 Task: Buy 5 Spark Control from Sensors section under best seller category for shipping address: Louis Adams, 305 Lake Floyd Circle, Hockessin, Delaware 19707, Cell Number 3022398079. Pay from credit card ending with 7965, CVV 549
Action: Mouse moved to (28, 85)
Screenshot: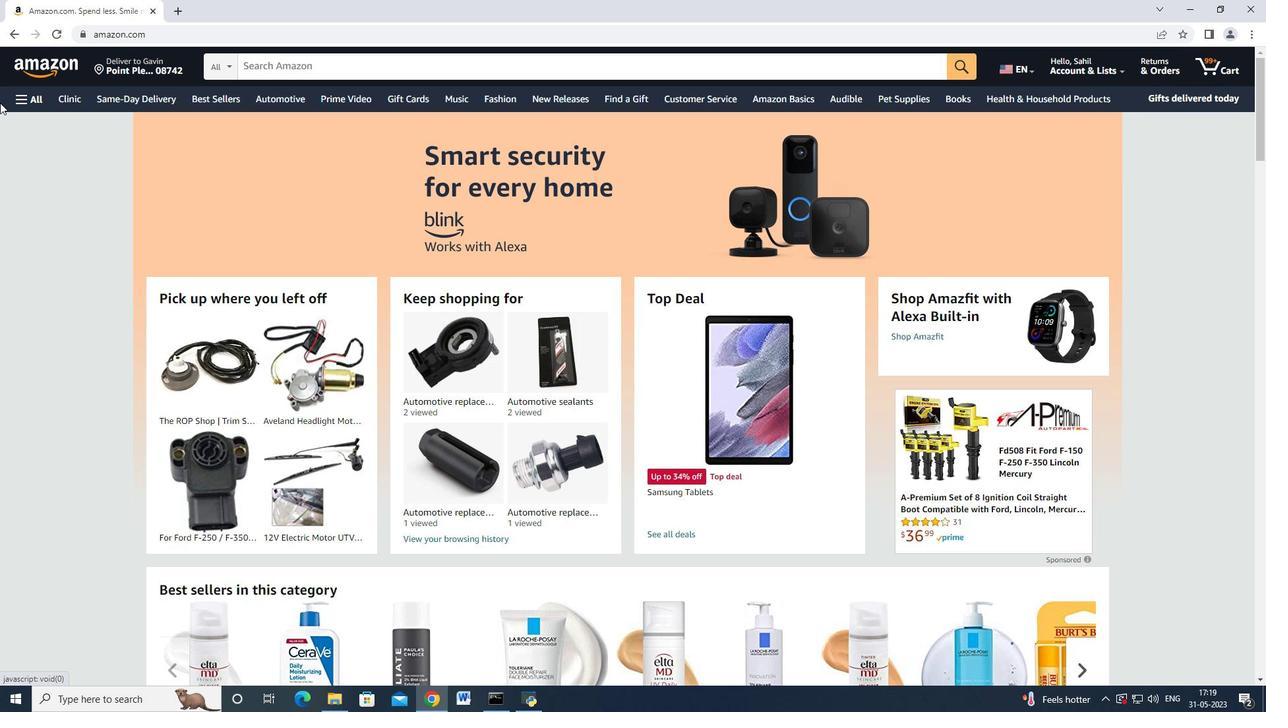 
Action: Mouse pressed left at (28, 85)
Screenshot: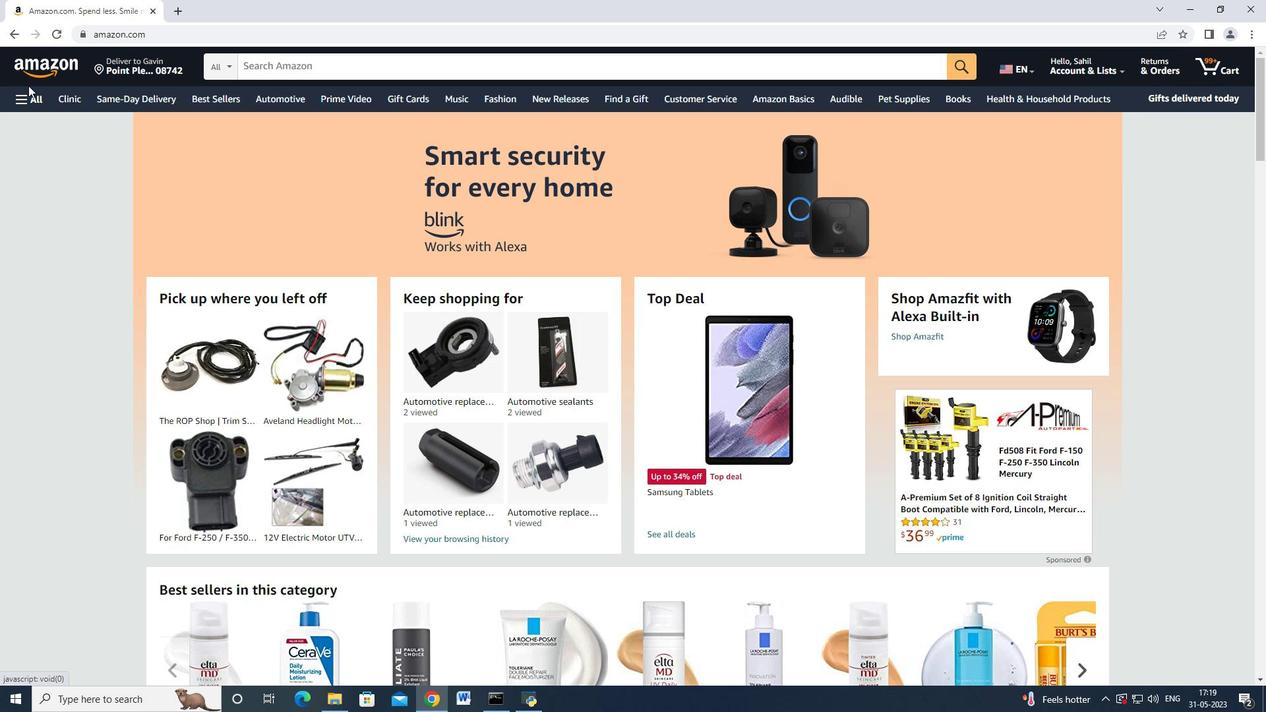 
Action: Mouse moved to (25, 91)
Screenshot: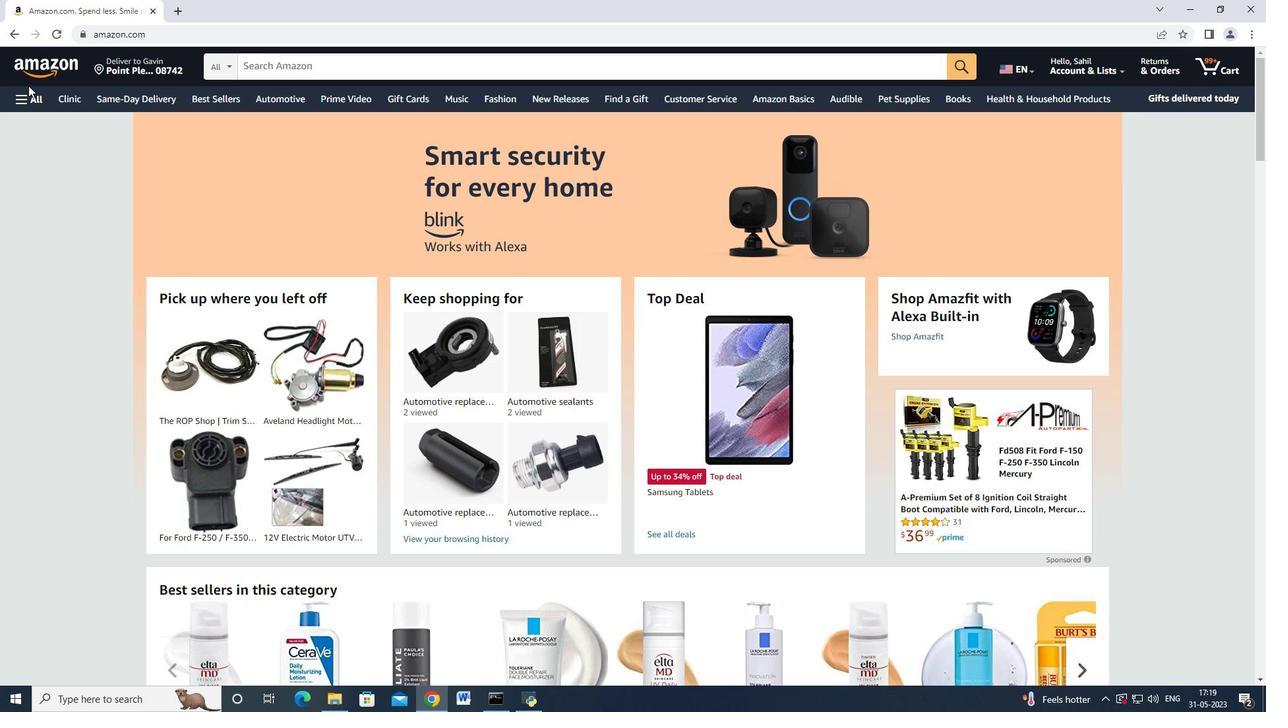 
Action: Mouse pressed left at (25, 91)
Screenshot: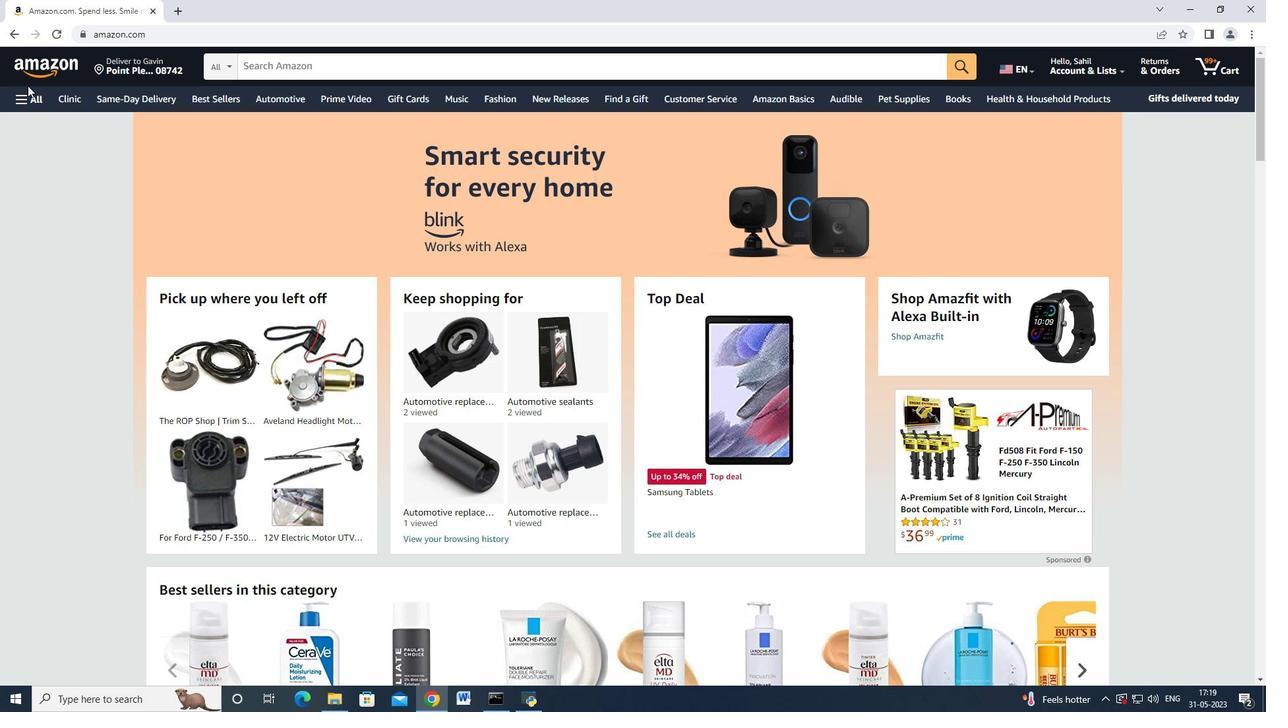 
Action: Mouse moved to (68, 205)
Screenshot: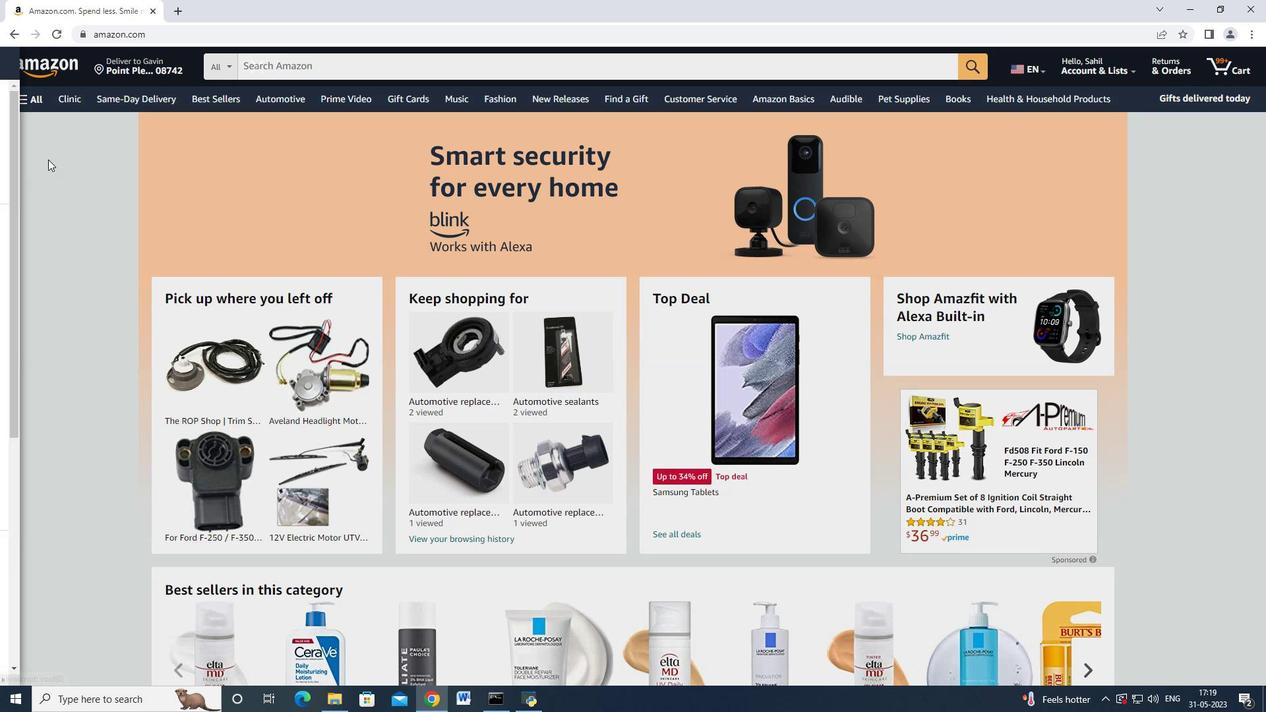 
Action: Mouse scrolled (68, 205) with delta (0, 0)
Screenshot: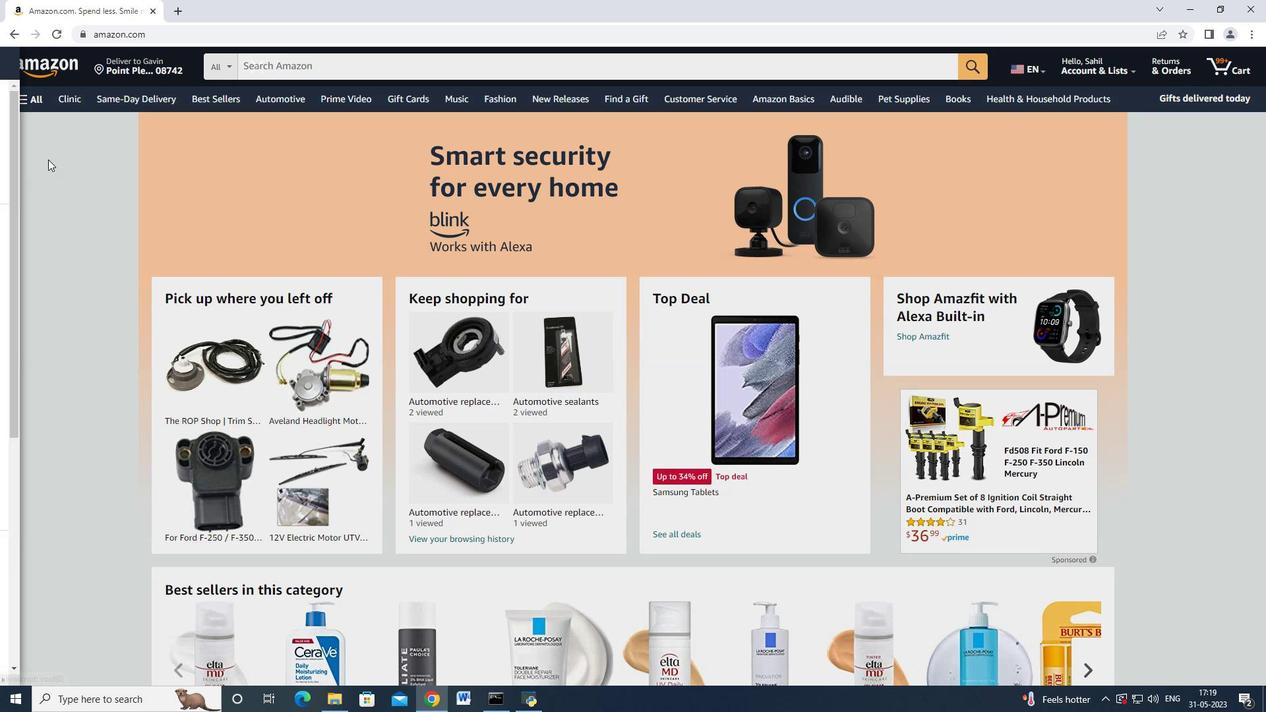 
Action: Mouse moved to (70, 209)
Screenshot: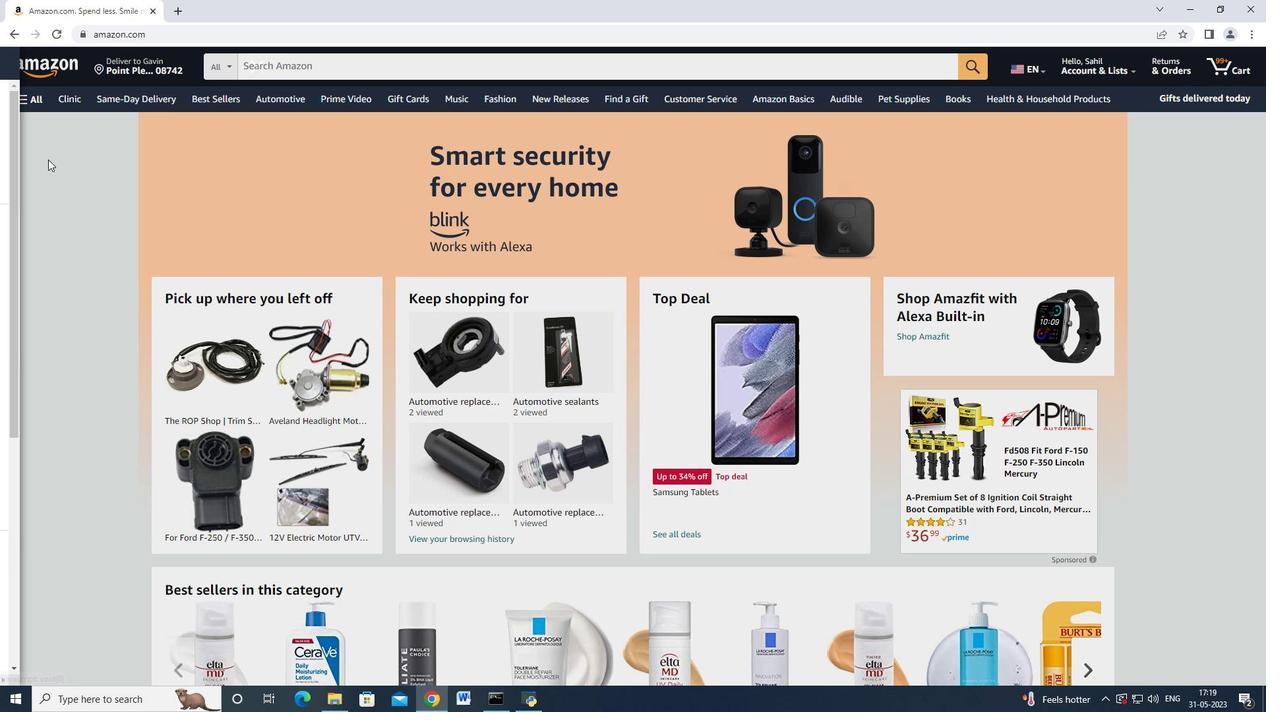 
Action: Mouse scrolled (70, 209) with delta (0, 0)
Screenshot: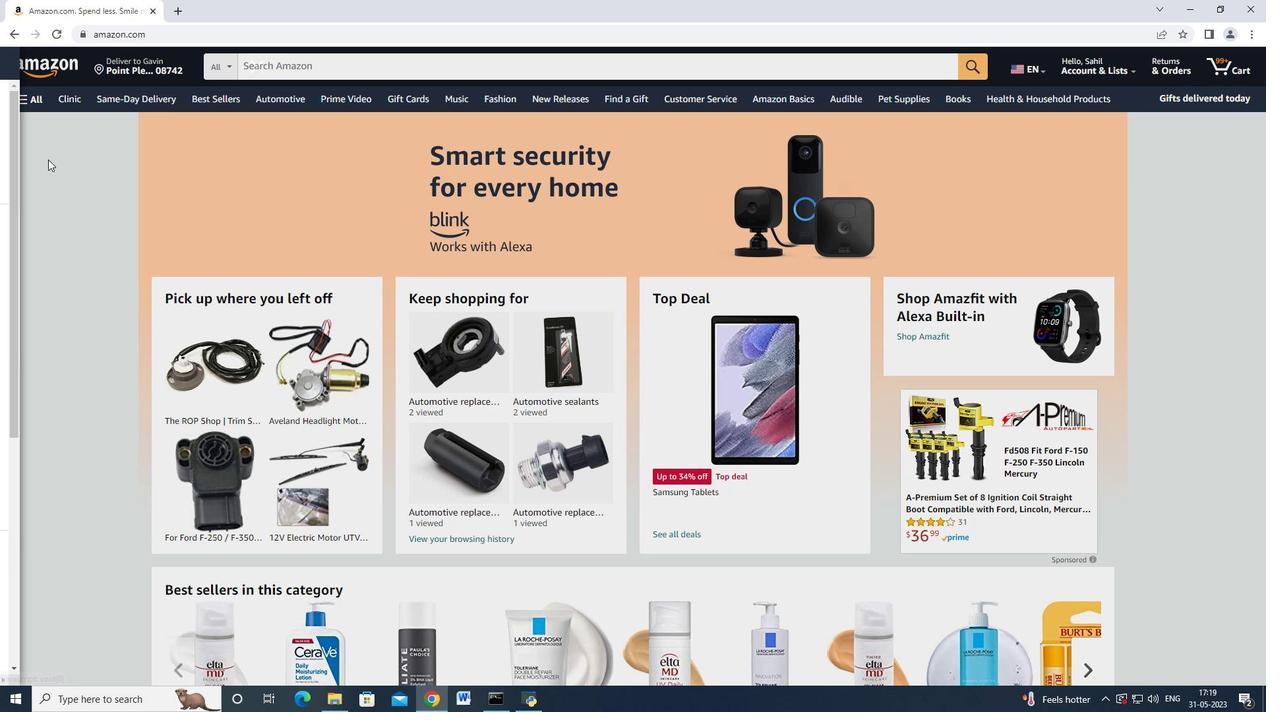 
Action: Mouse moved to (71, 210)
Screenshot: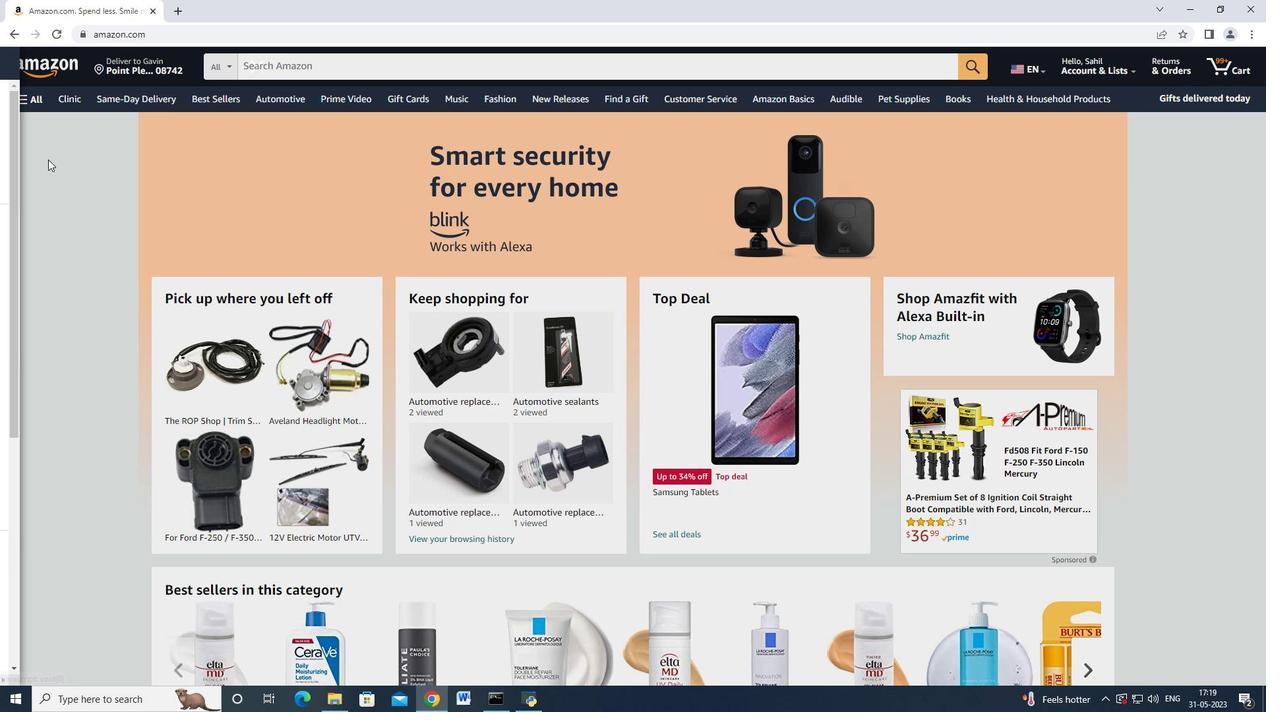 
Action: Mouse scrolled (71, 209) with delta (0, 0)
Screenshot: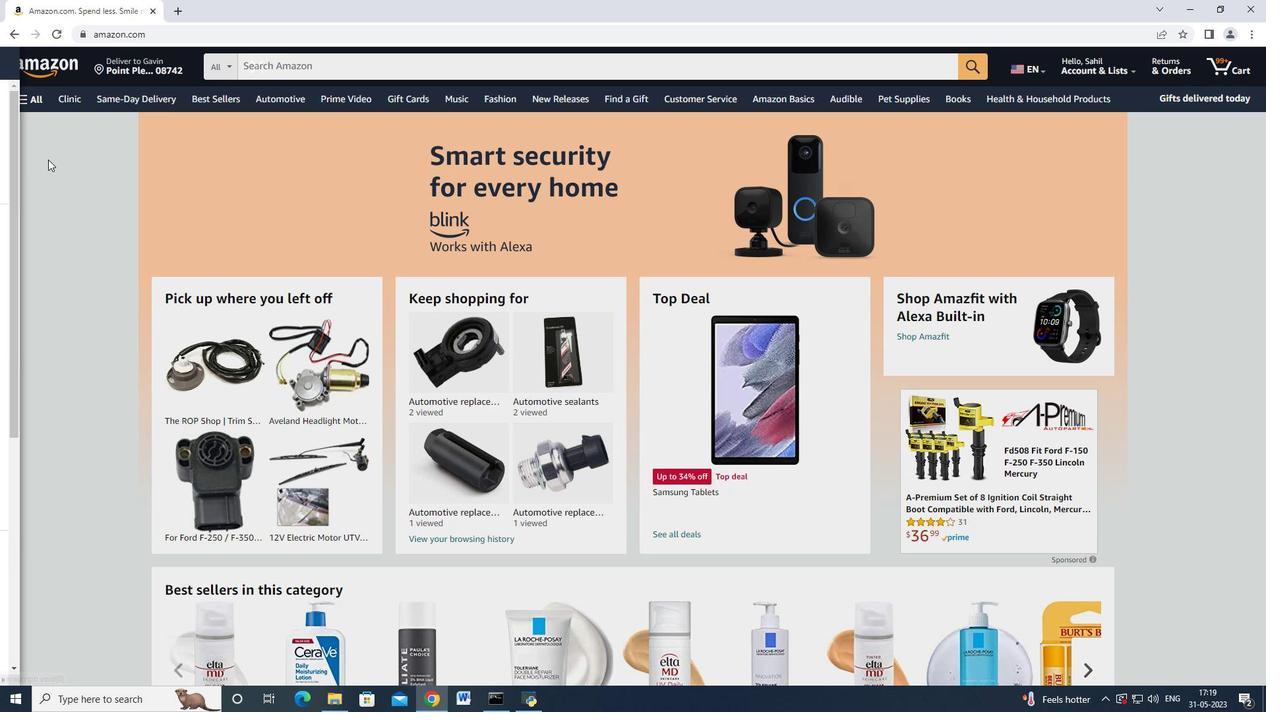 
Action: Mouse moved to (71, 211)
Screenshot: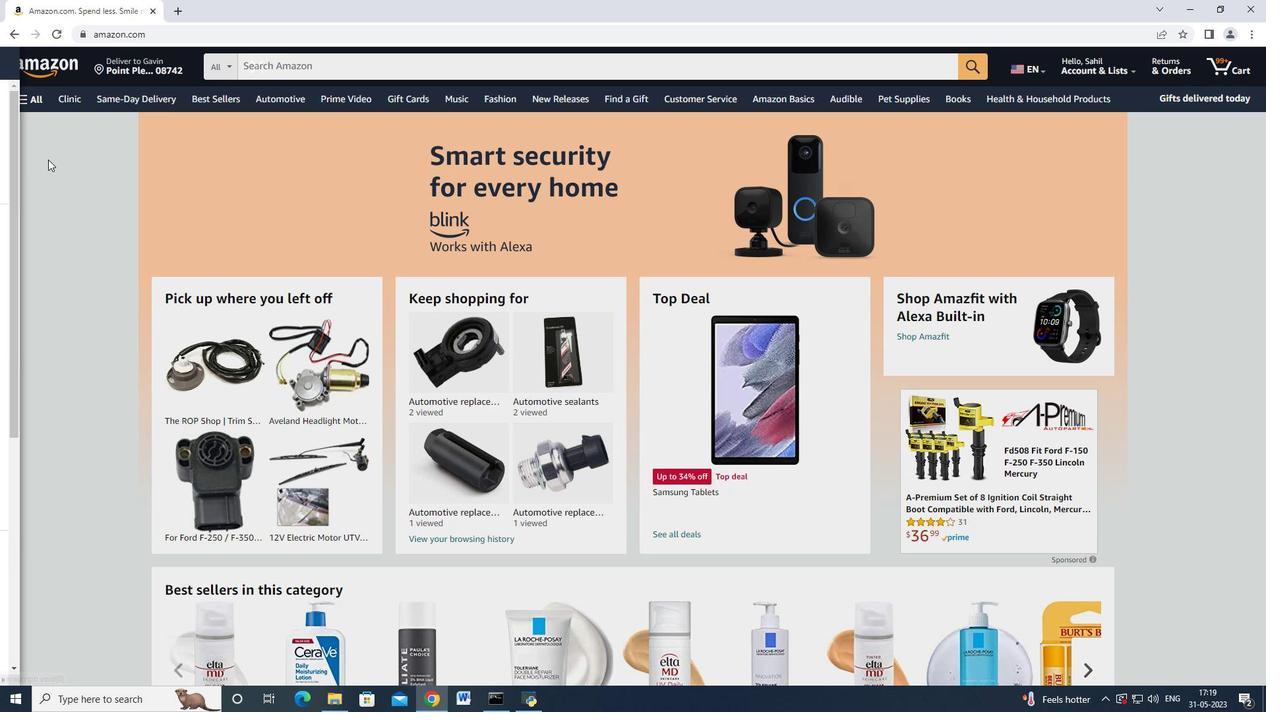 
Action: Mouse scrolled (71, 211) with delta (0, 0)
Screenshot: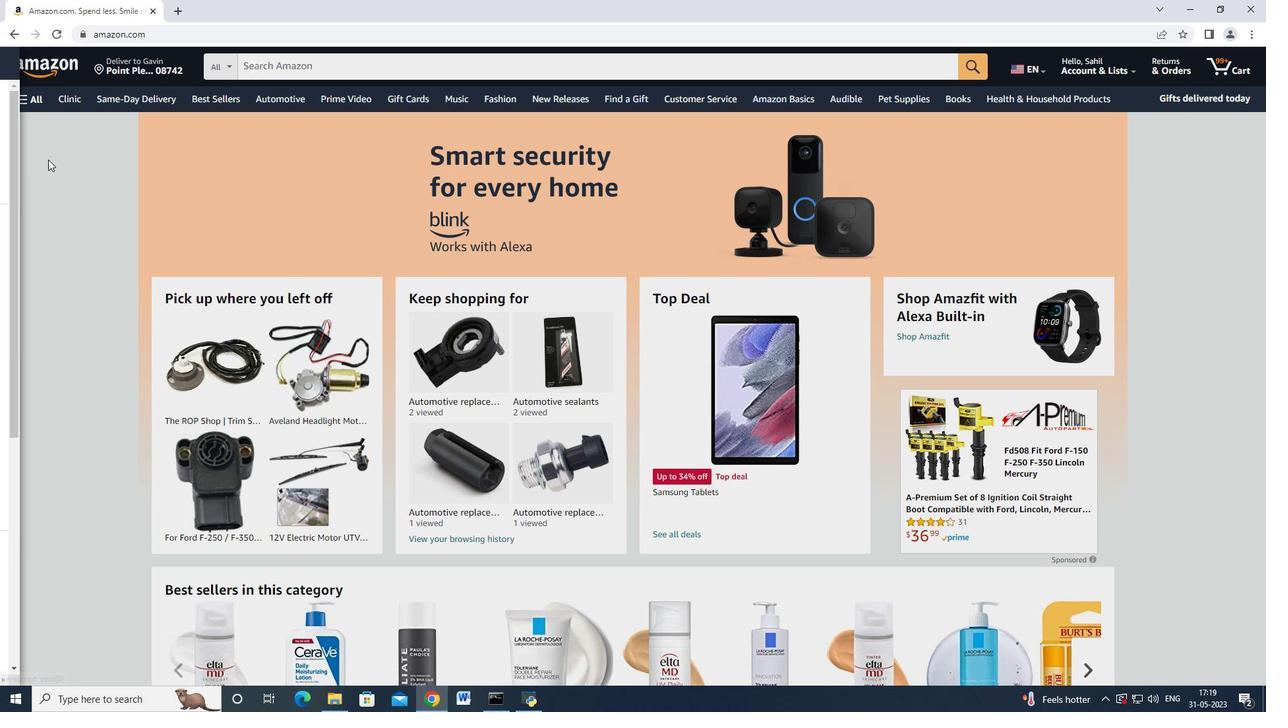 
Action: Mouse moved to (49, 432)
Screenshot: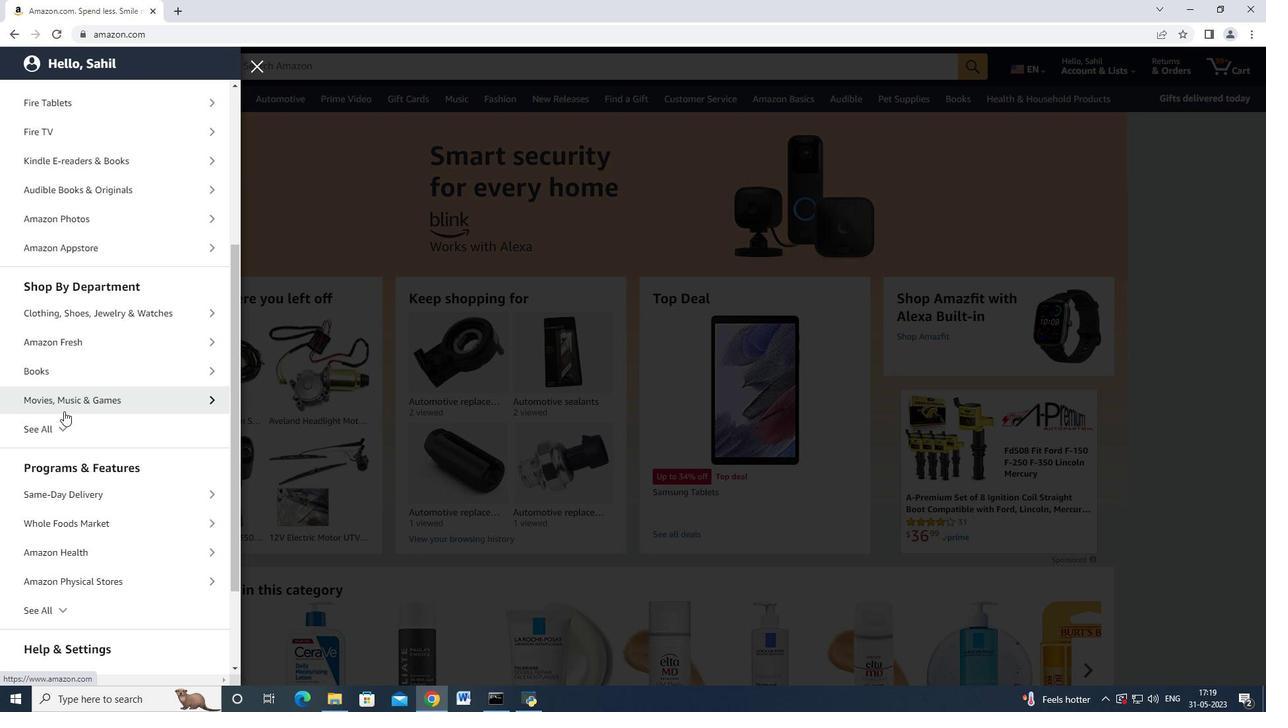 
Action: Mouse pressed left at (49, 432)
Screenshot: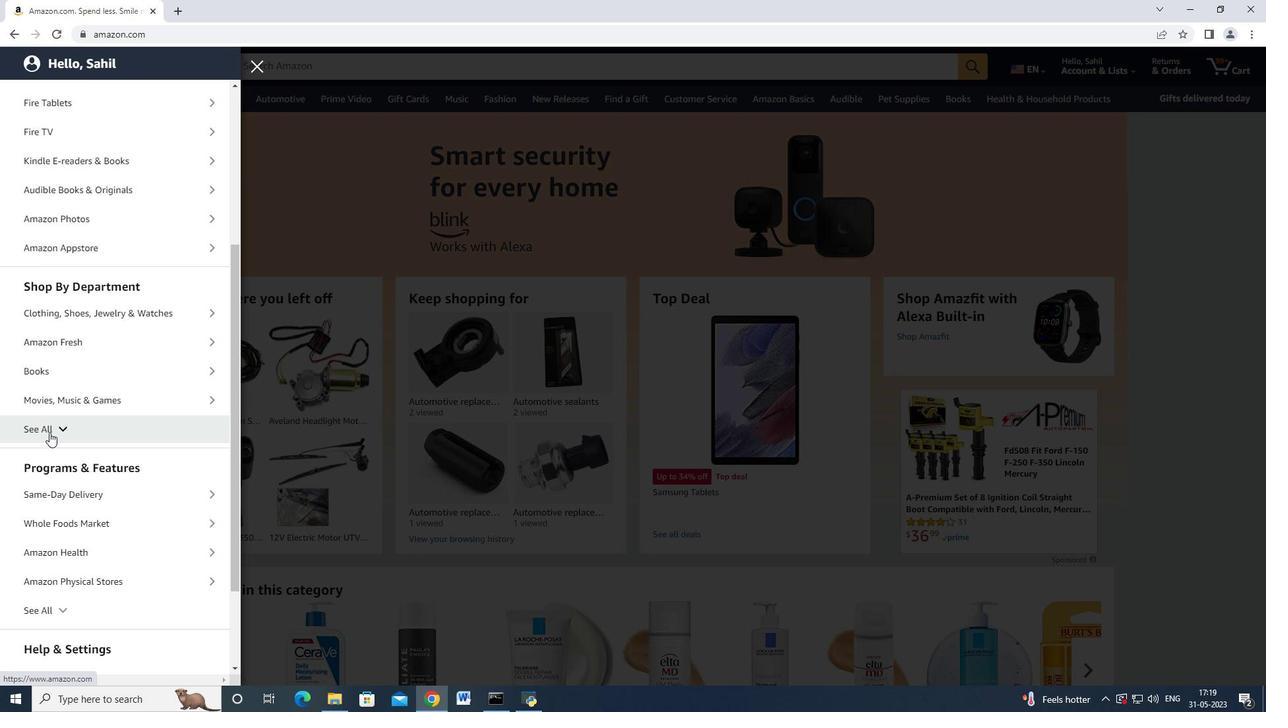 
Action: Mouse moved to (81, 401)
Screenshot: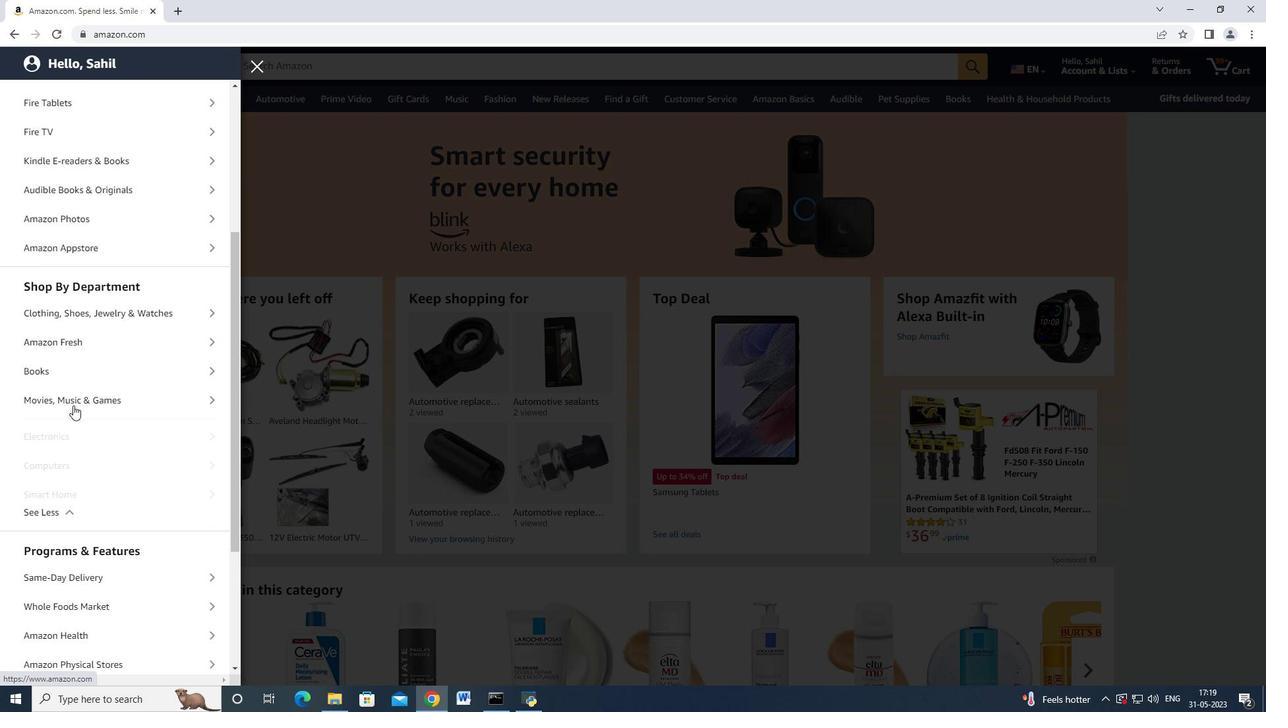 
Action: Mouse scrolled (80, 401) with delta (0, 0)
Screenshot: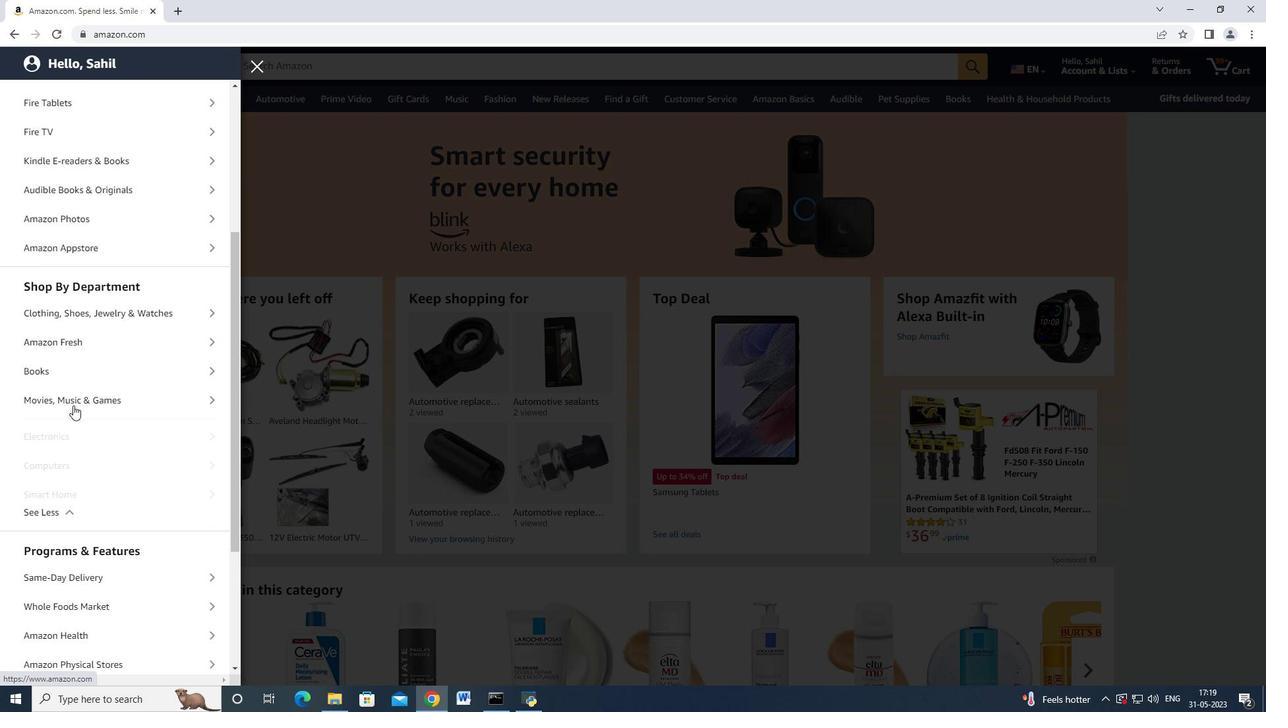 
Action: Mouse scrolled (81, 401) with delta (0, 0)
Screenshot: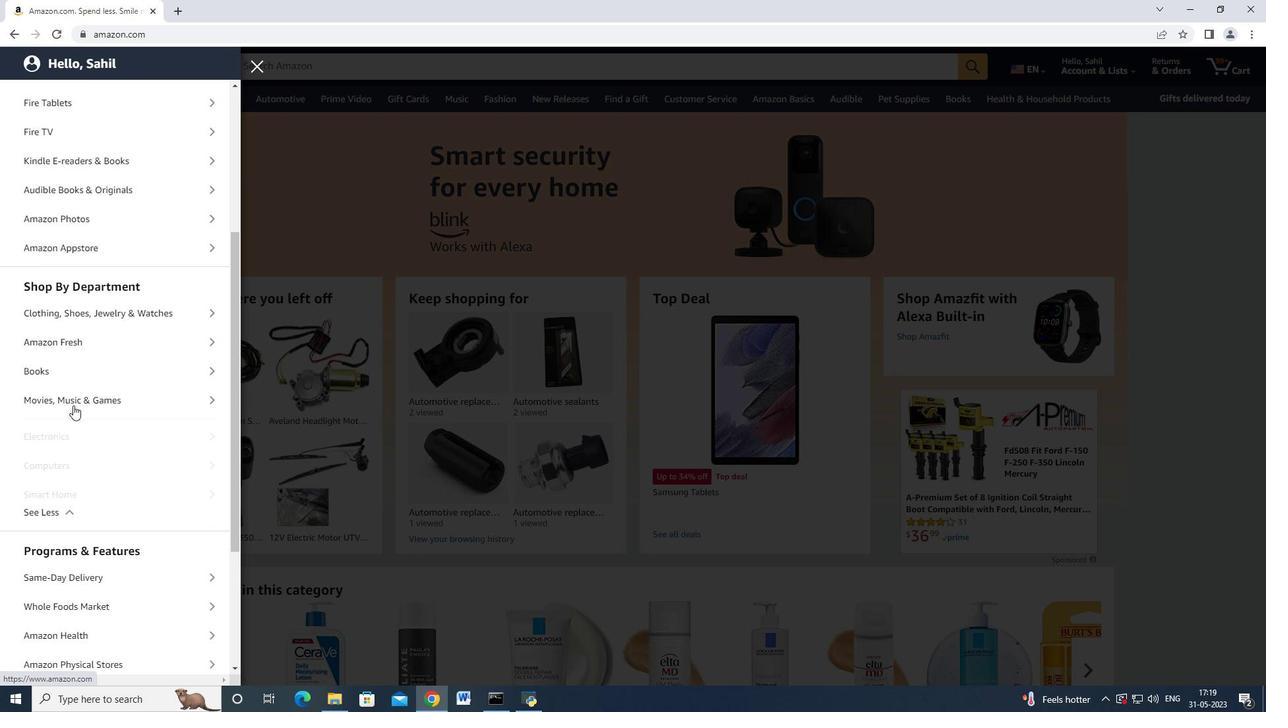 
Action: Mouse scrolled (81, 401) with delta (0, 0)
Screenshot: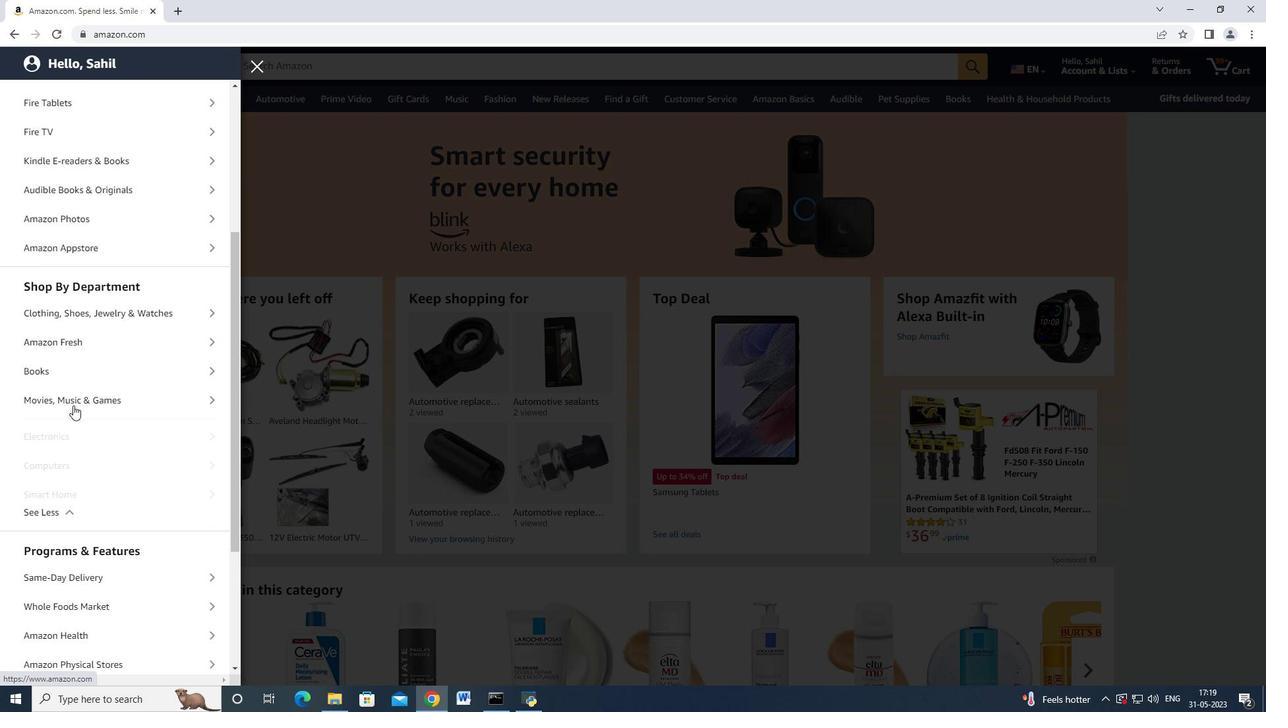 
Action: Mouse scrolled (81, 401) with delta (0, 0)
Screenshot: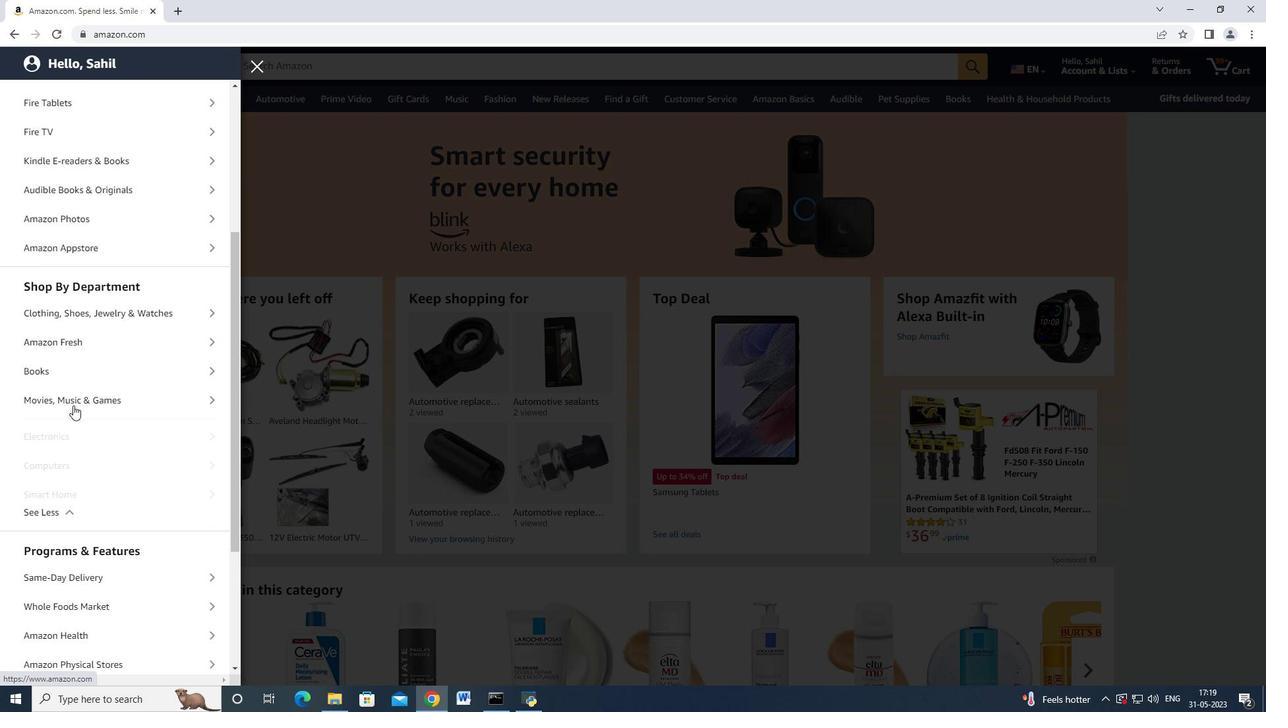 
Action: Mouse scrolled (81, 401) with delta (0, 0)
Screenshot: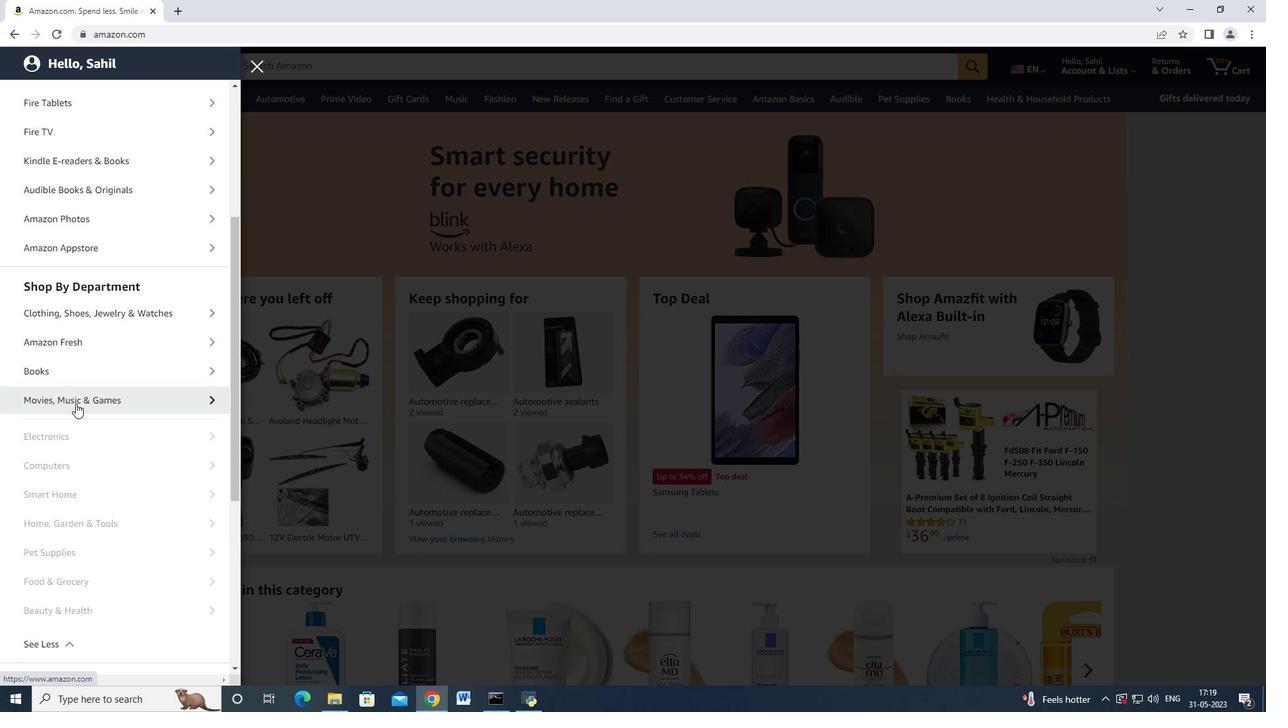 
Action: Mouse moved to (92, 428)
Screenshot: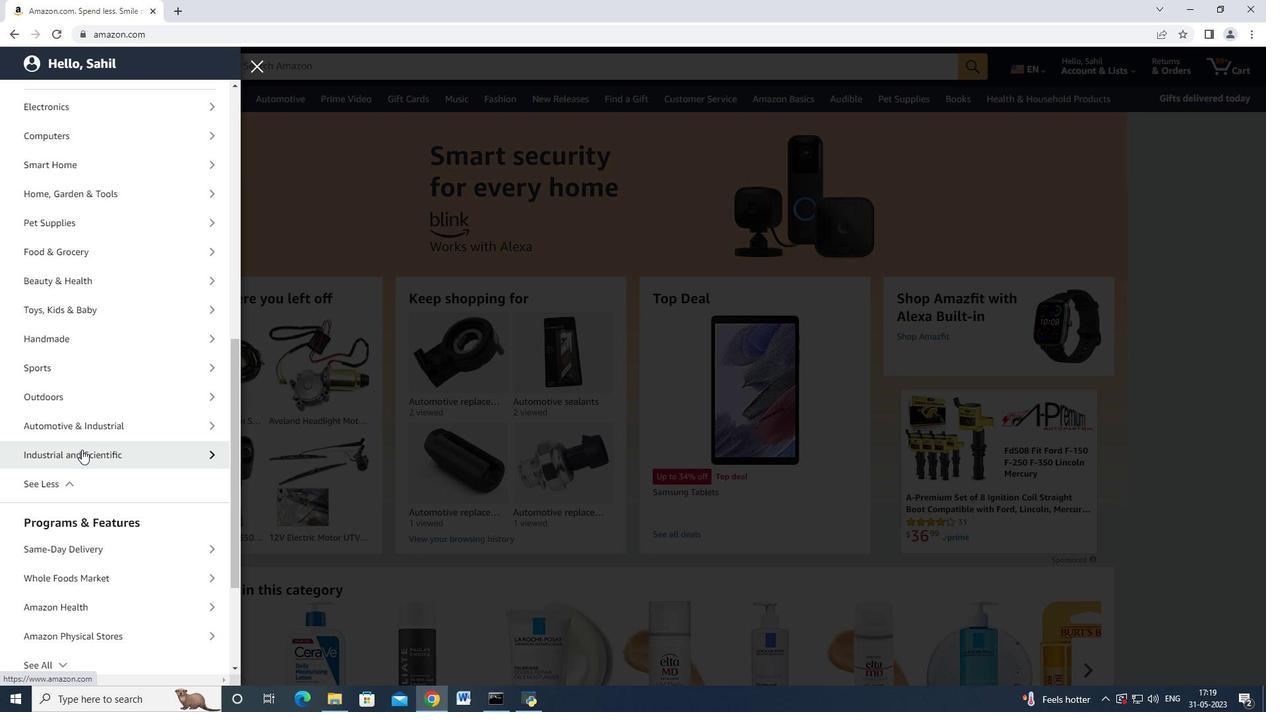 
Action: Mouse pressed left at (92, 428)
Screenshot: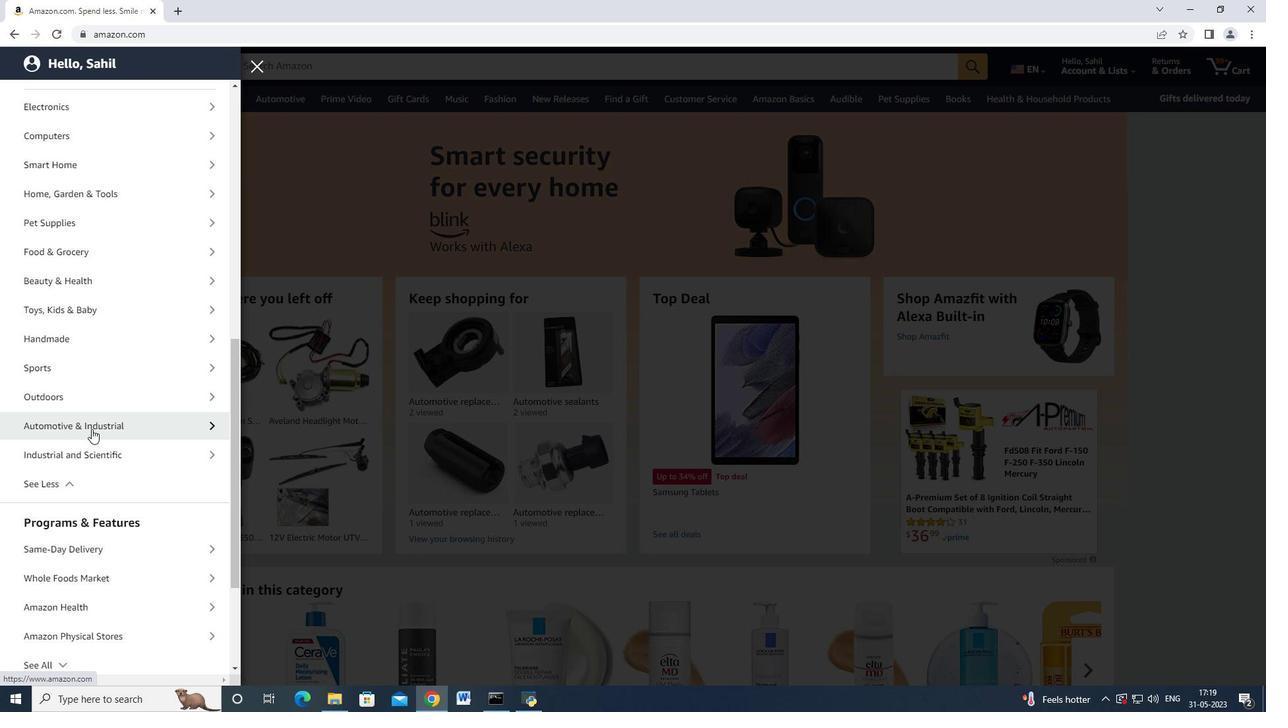 
Action: Mouse moved to (91, 149)
Screenshot: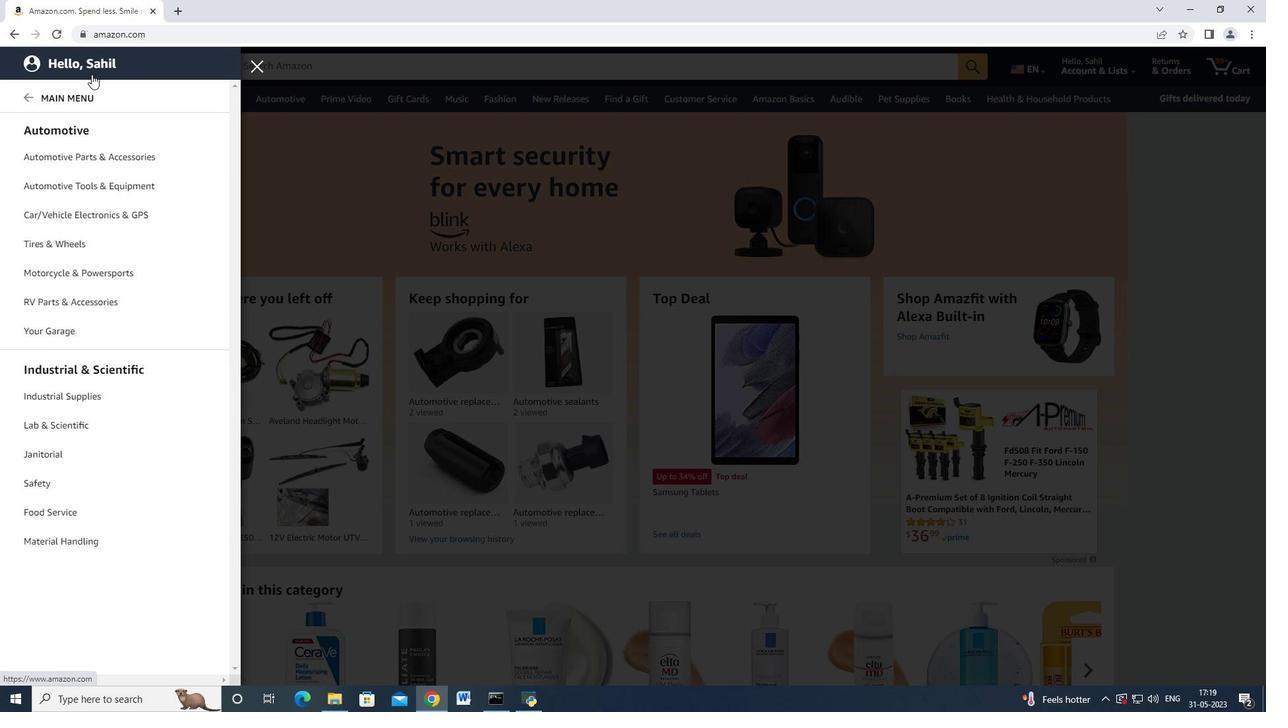 
Action: Mouse pressed left at (91, 149)
Screenshot: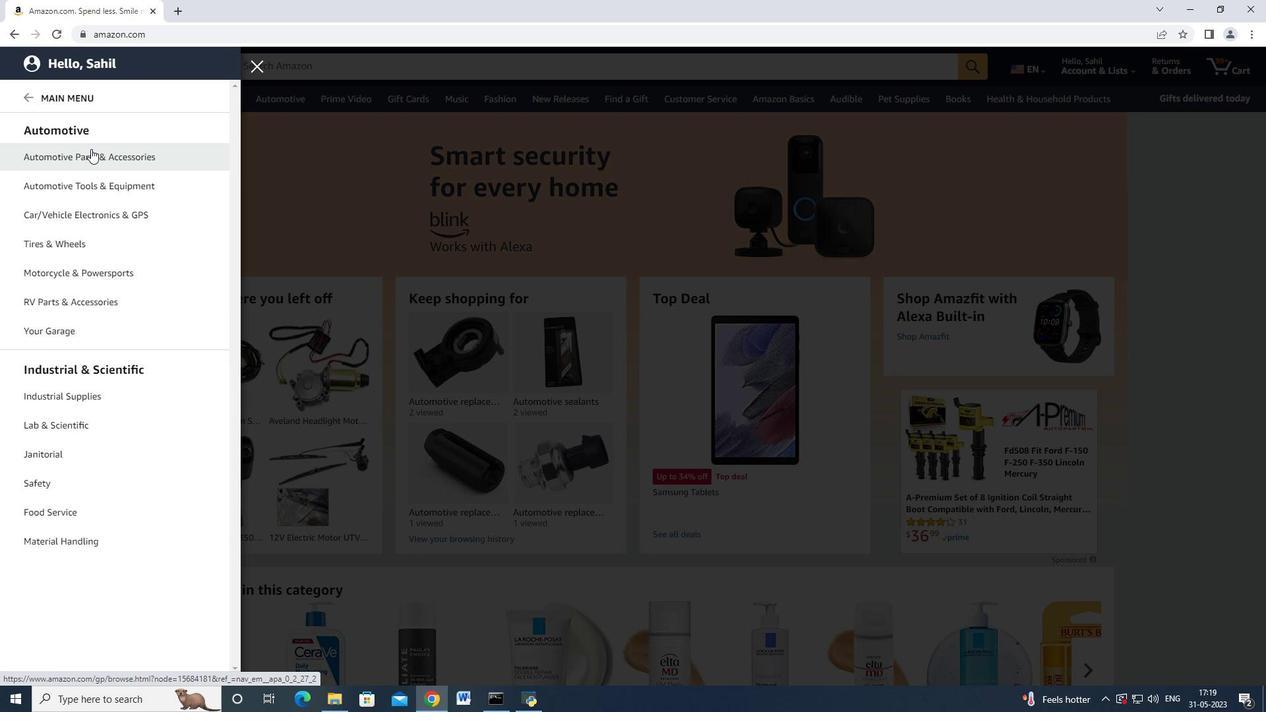 
Action: Mouse moved to (221, 124)
Screenshot: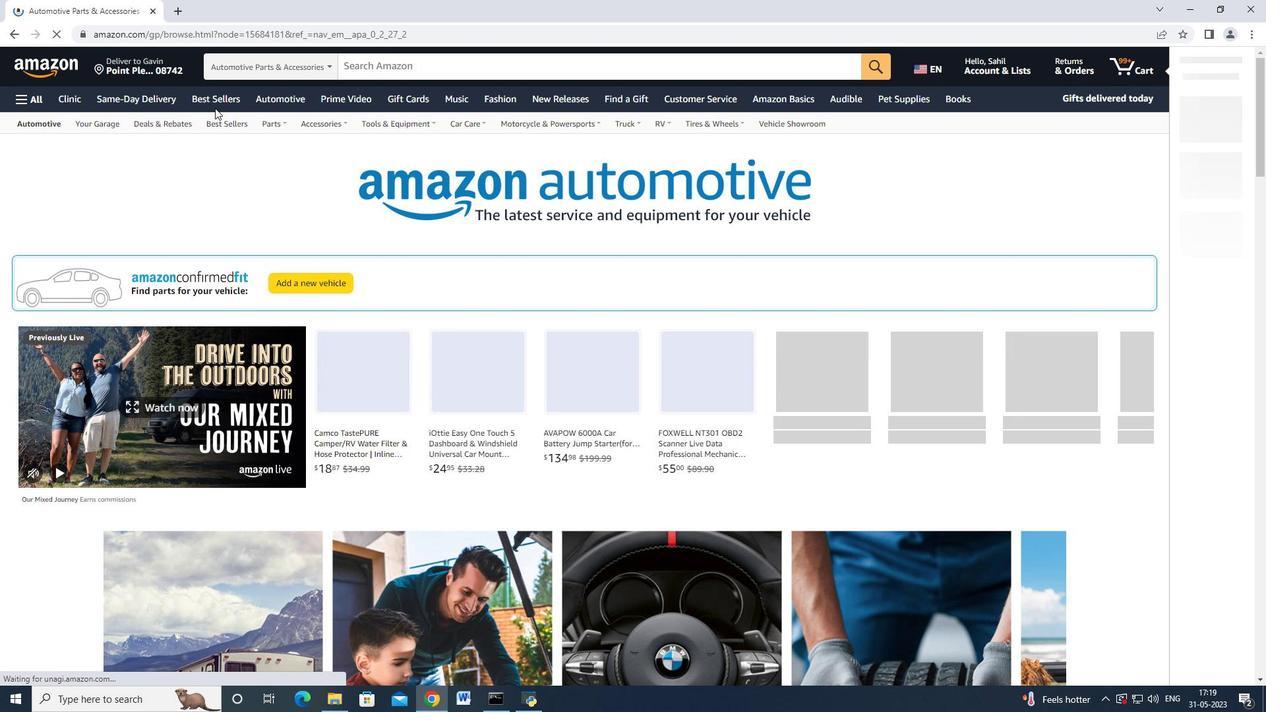 
Action: Mouse pressed left at (221, 124)
Screenshot: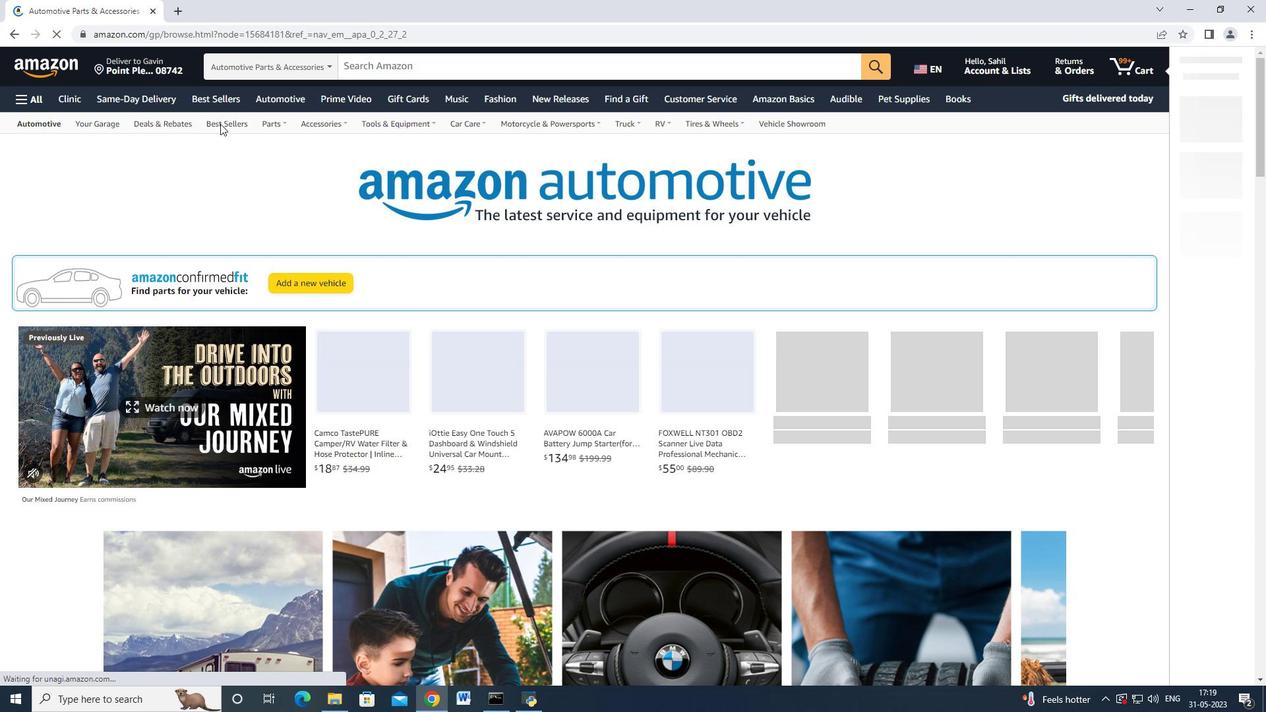 
Action: Mouse moved to (77, 422)
Screenshot: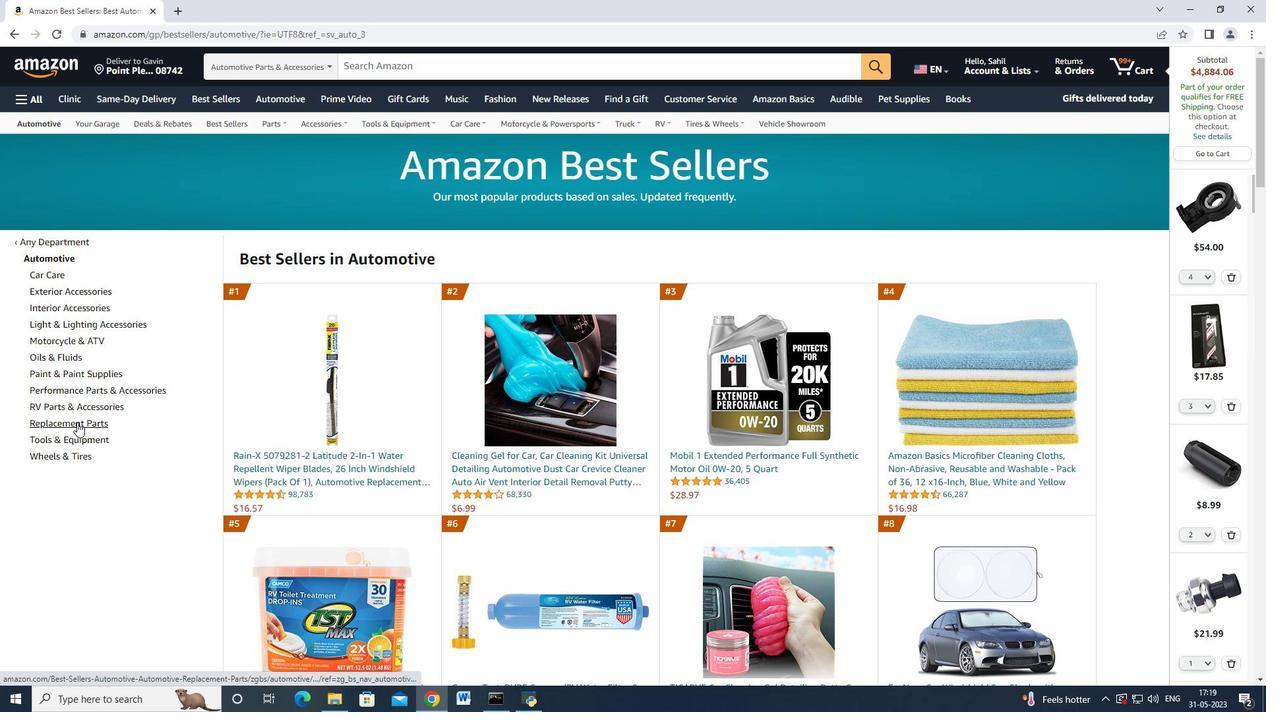 
Action: Mouse pressed left at (77, 422)
Screenshot: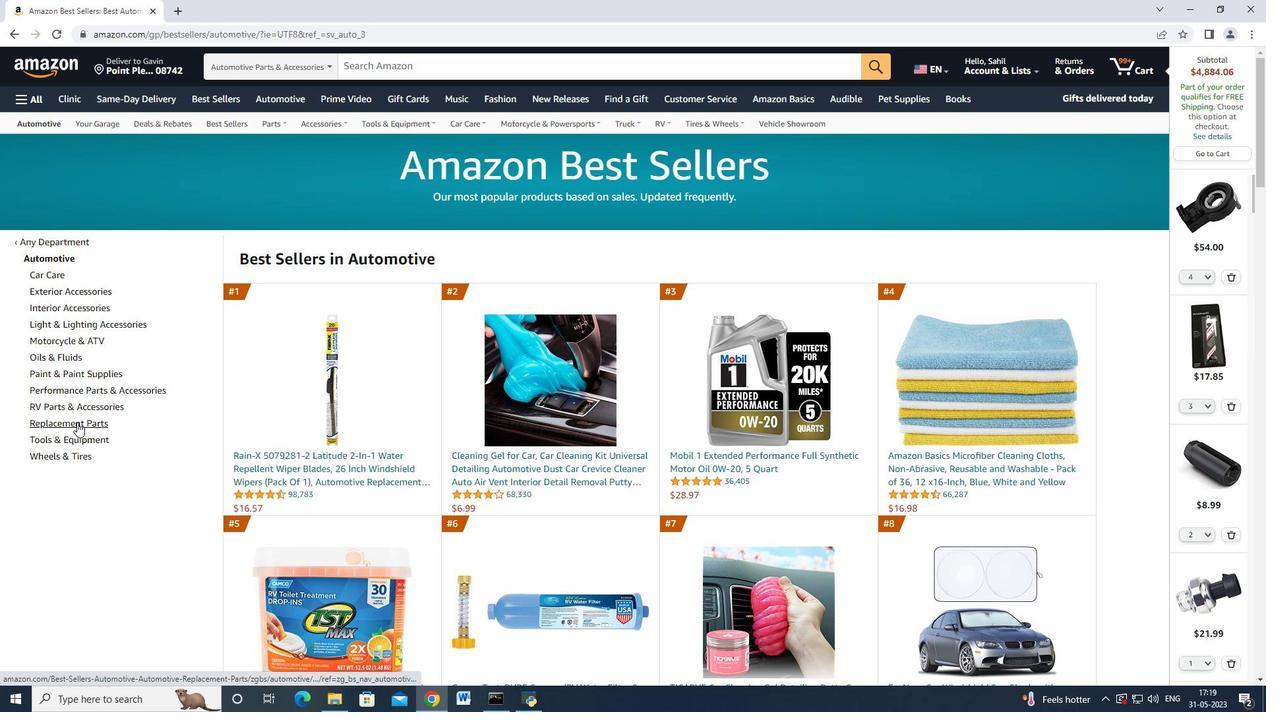 
Action: Mouse moved to (90, 354)
Screenshot: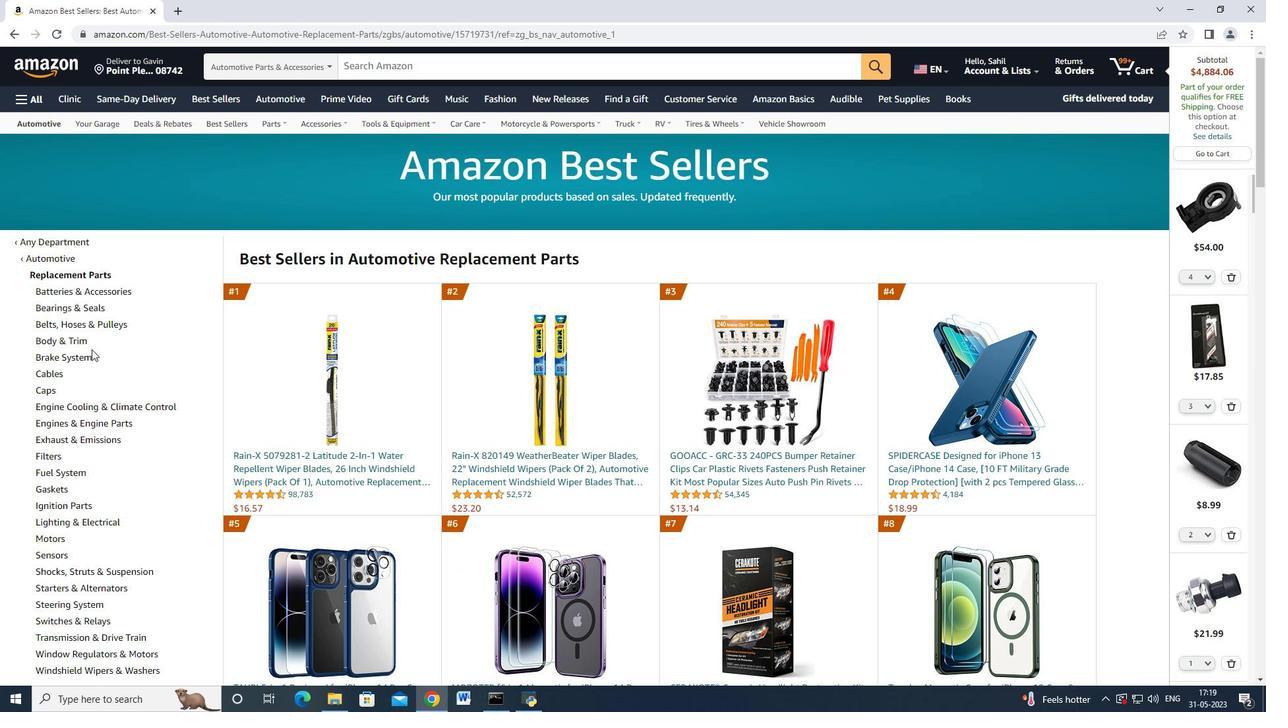 
Action: Mouse scrolled (90, 353) with delta (0, 0)
Screenshot: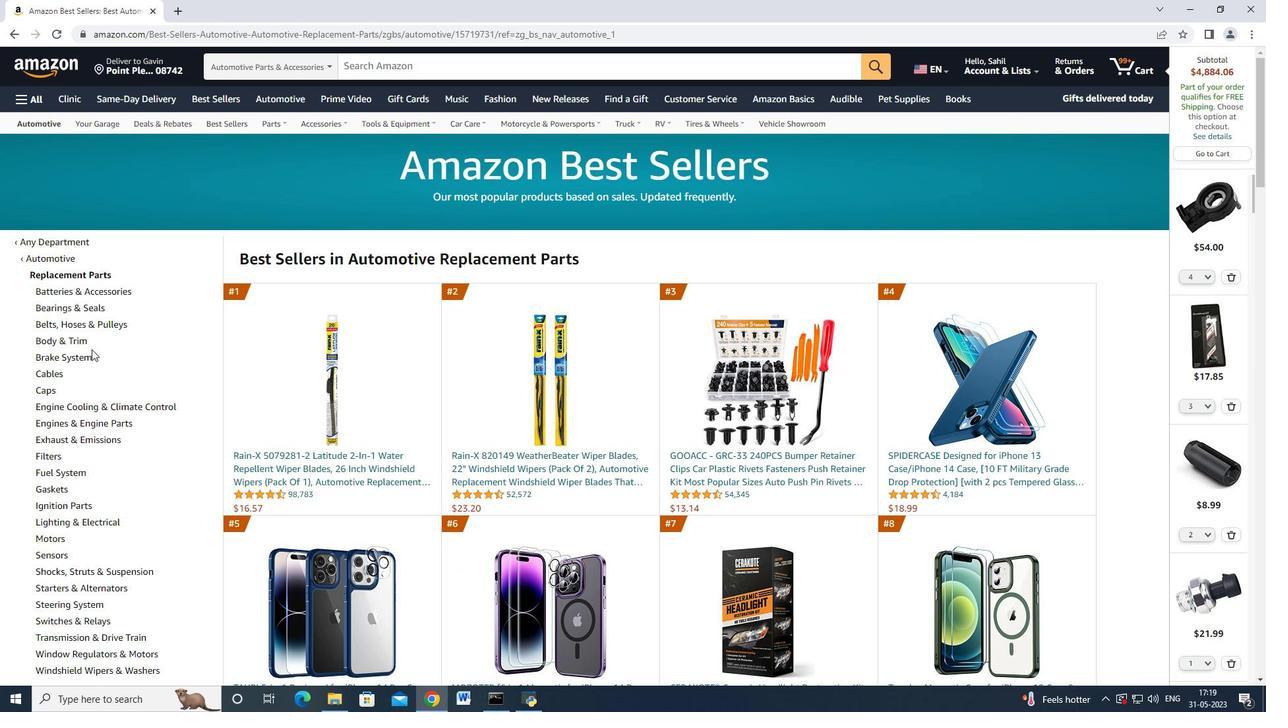
Action: Mouse moved to (48, 487)
Screenshot: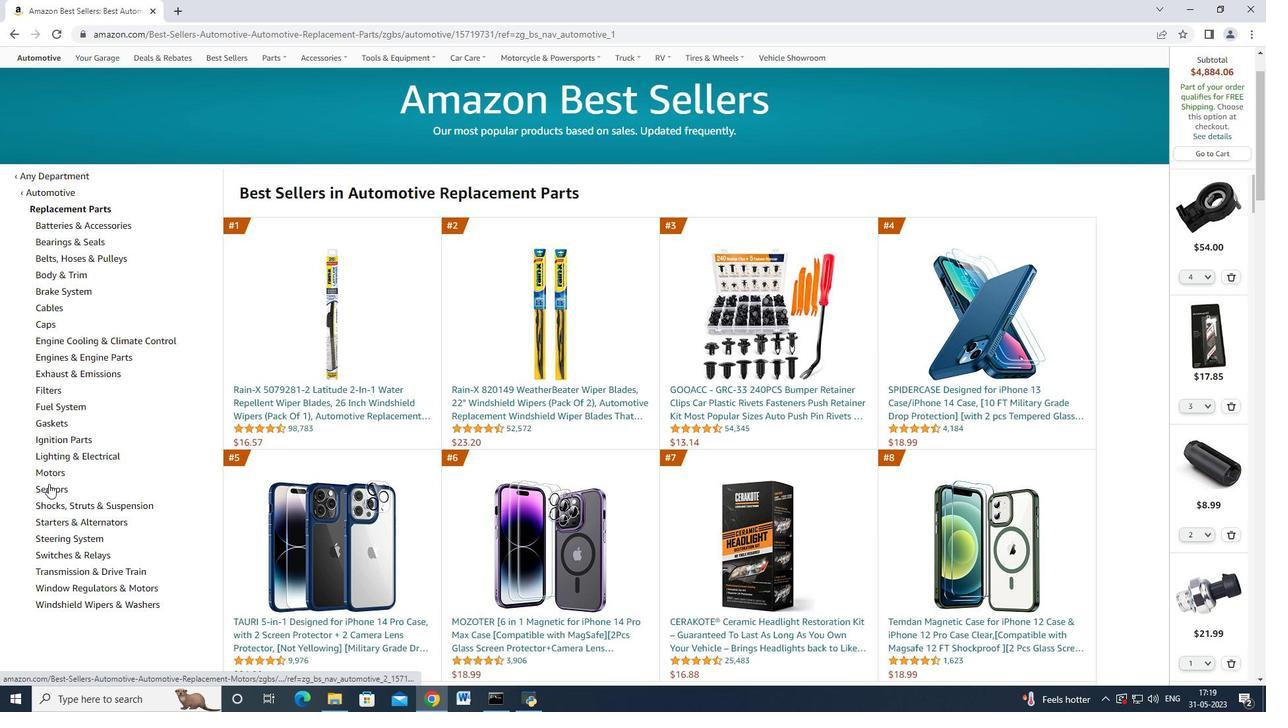 
Action: Mouse pressed left at (48, 487)
Screenshot: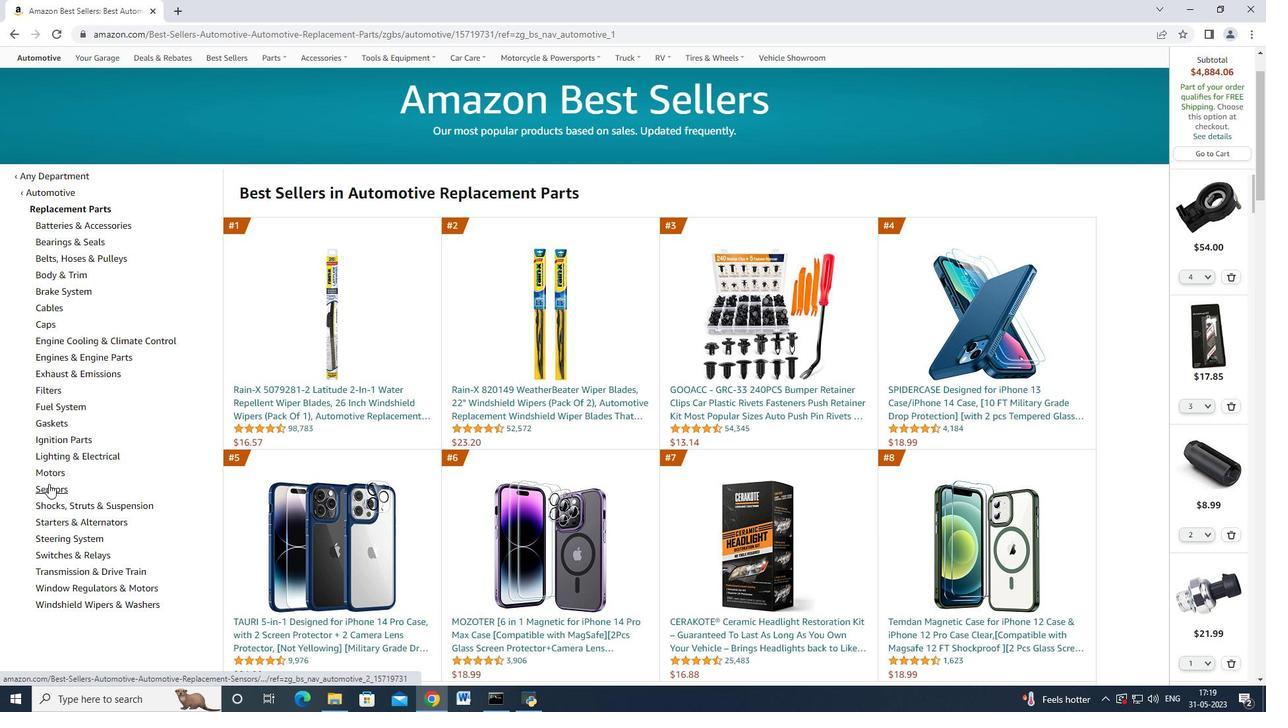 
Action: Mouse moved to (118, 326)
Screenshot: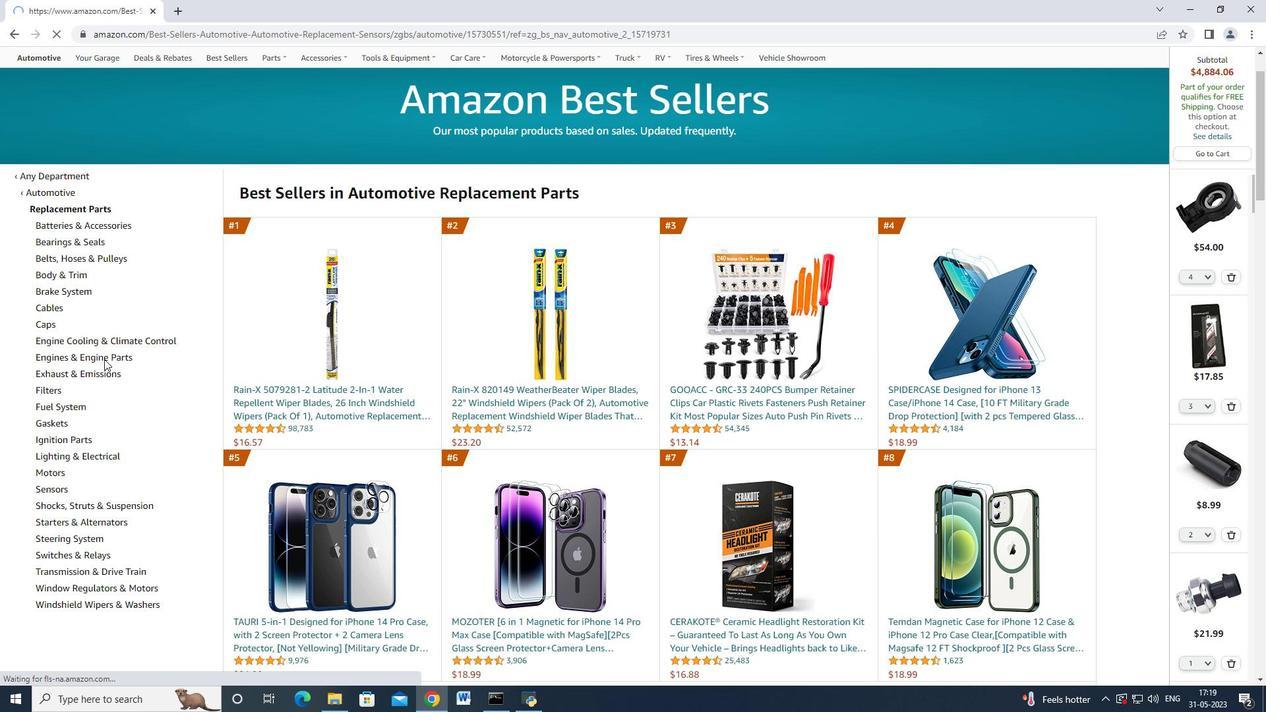 
Action: Mouse scrolled (118, 325) with delta (0, 0)
Screenshot: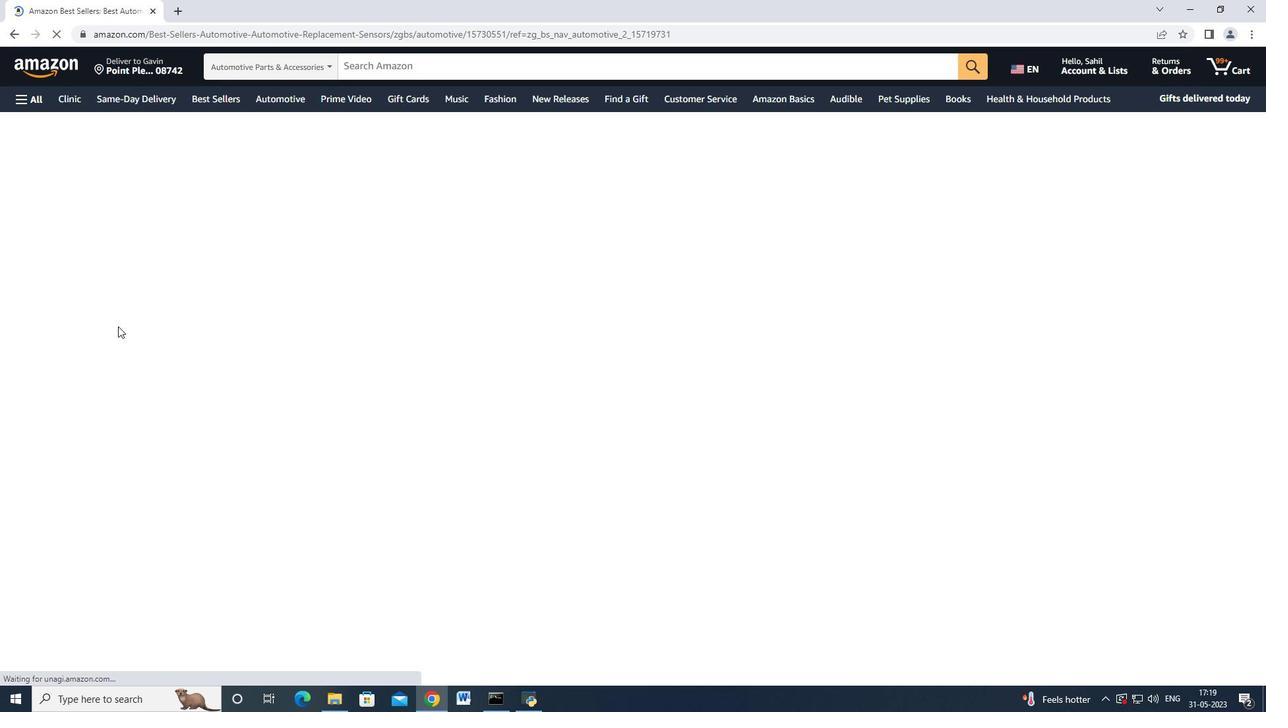 
Action: Mouse scrolled (118, 325) with delta (0, 0)
Screenshot: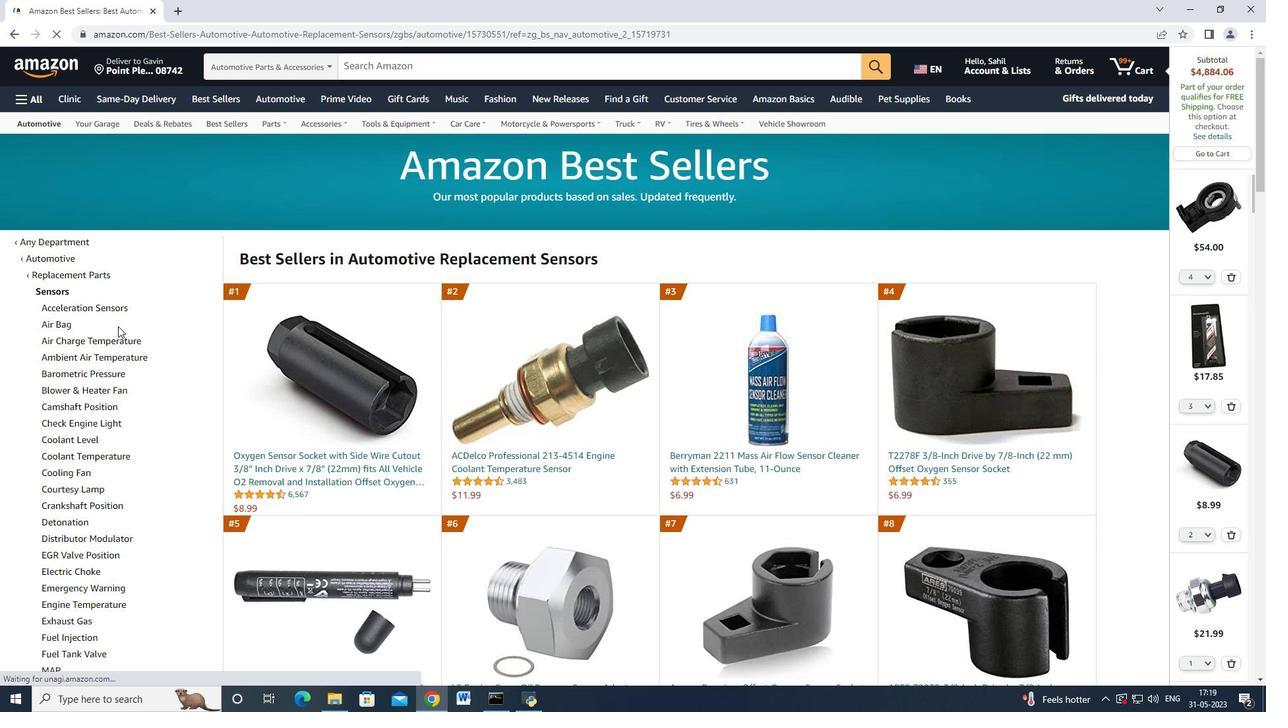 
Action: Mouse scrolled (118, 325) with delta (0, 0)
Screenshot: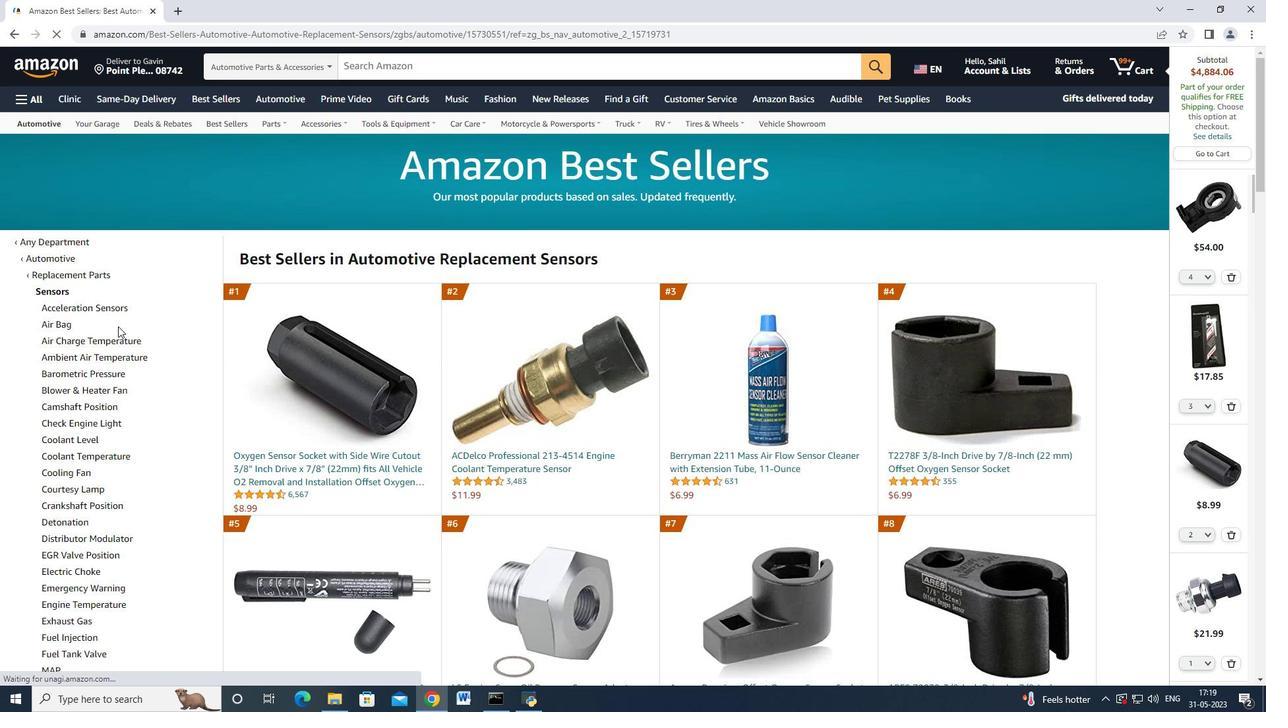 
Action: Mouse moved to (106, 390)
Screenshot: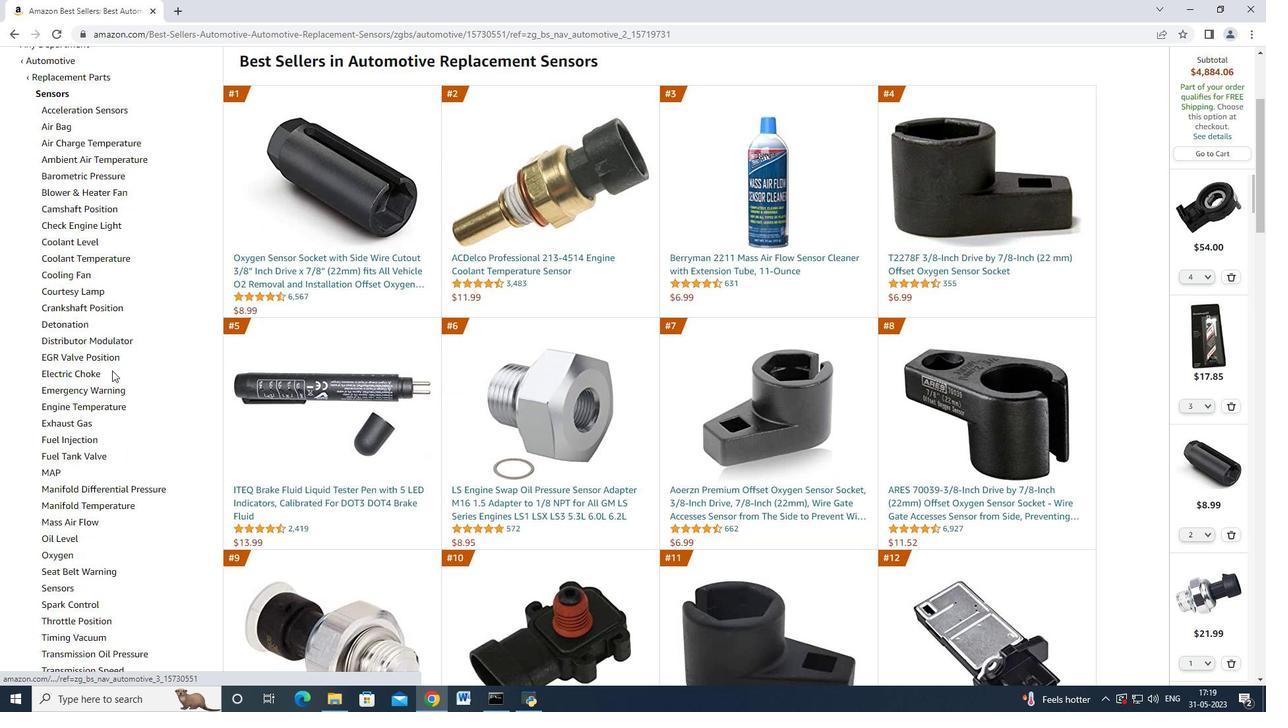 
Action: Mouse scrolled (106, 389) with delta (0, 0)
Screenshot: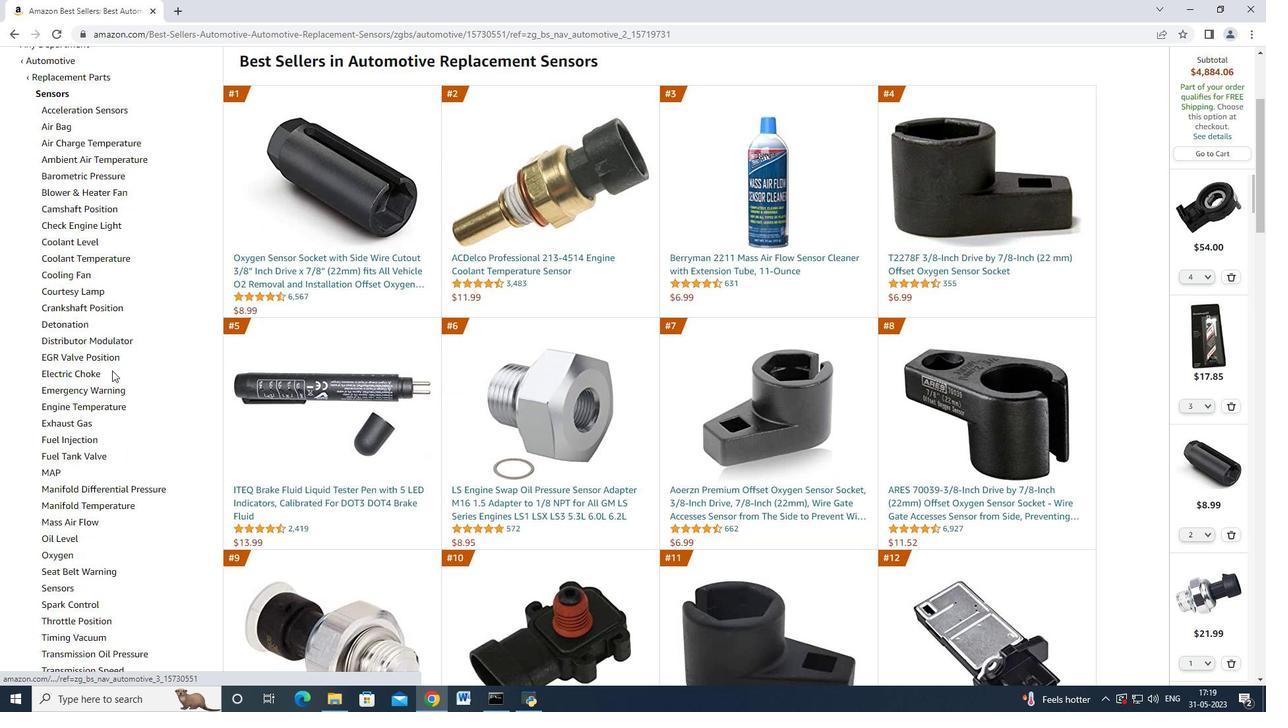 
Action: Mouse scrolled (106, 389) with delta (0, 0)
Screenshot: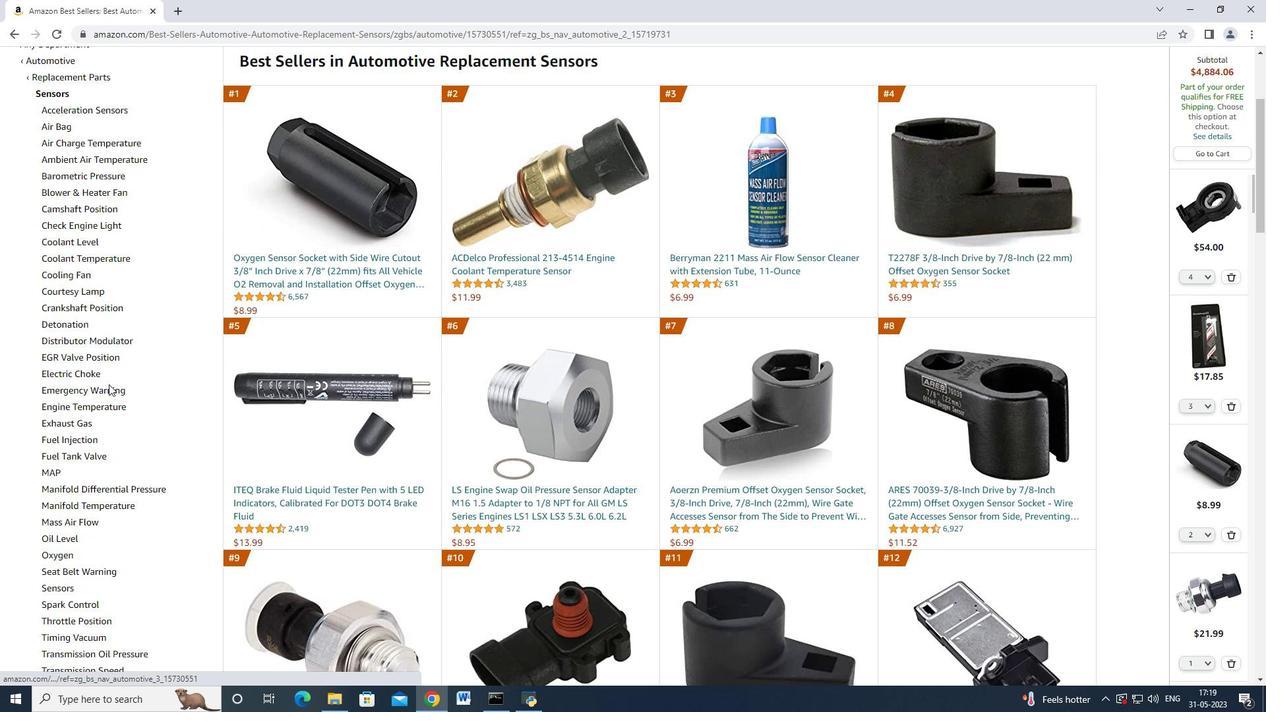 
Action: Mouse moved to (69, 477)
Screenshot: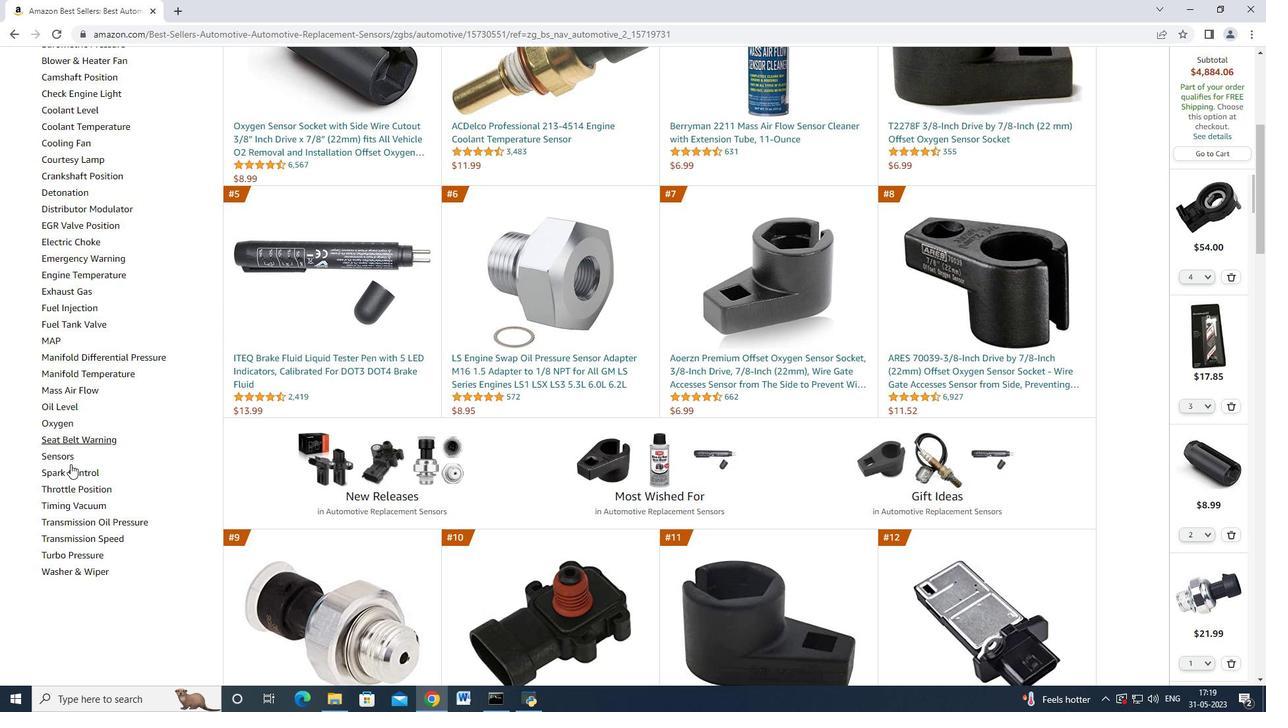 
Action: Mouse pressed left at (69, 477)
Screenshot: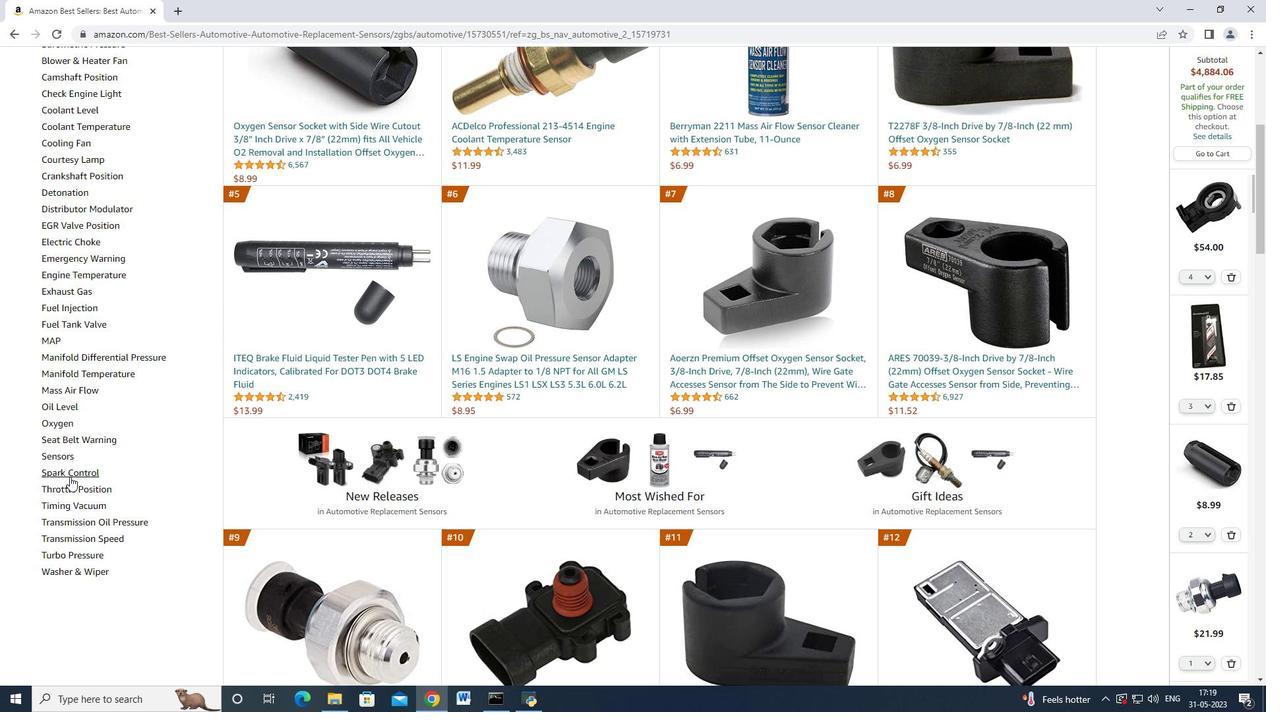 
Action: Mouse moved to (327, 292)
Screenshot: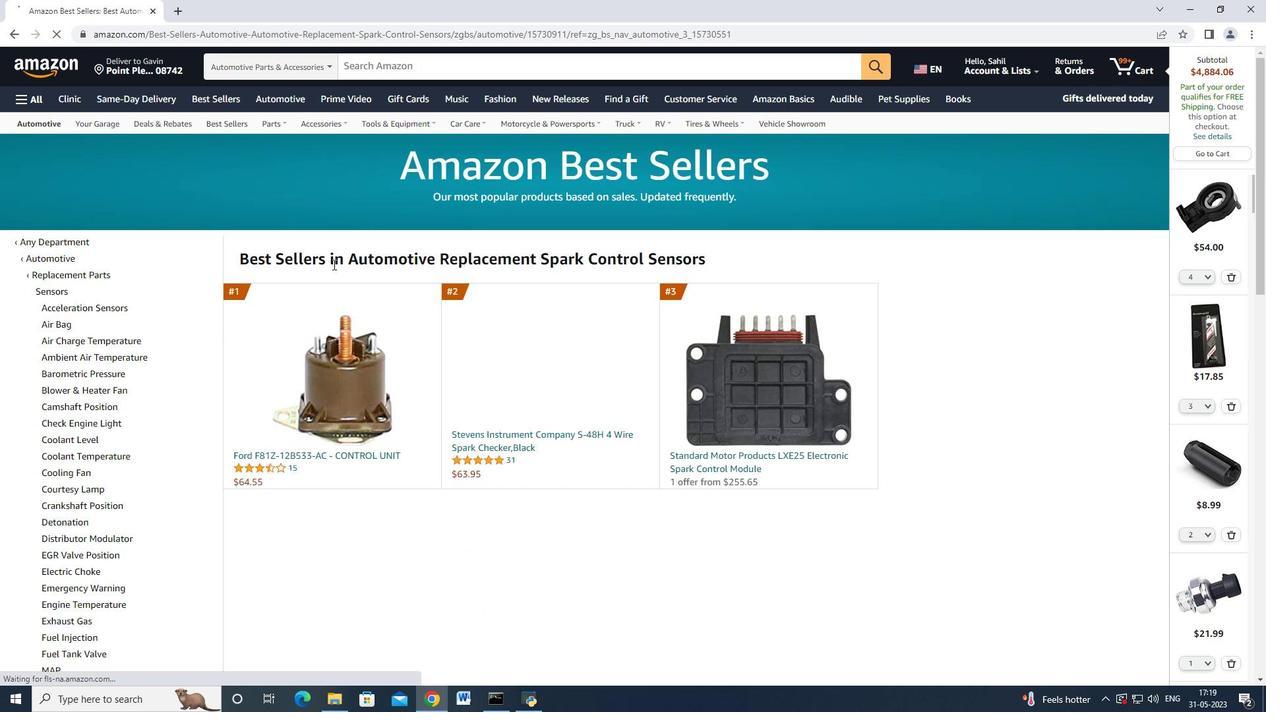 
Action: Mouse scrolled (327, 292) with delta (0, 0)
Screenshot: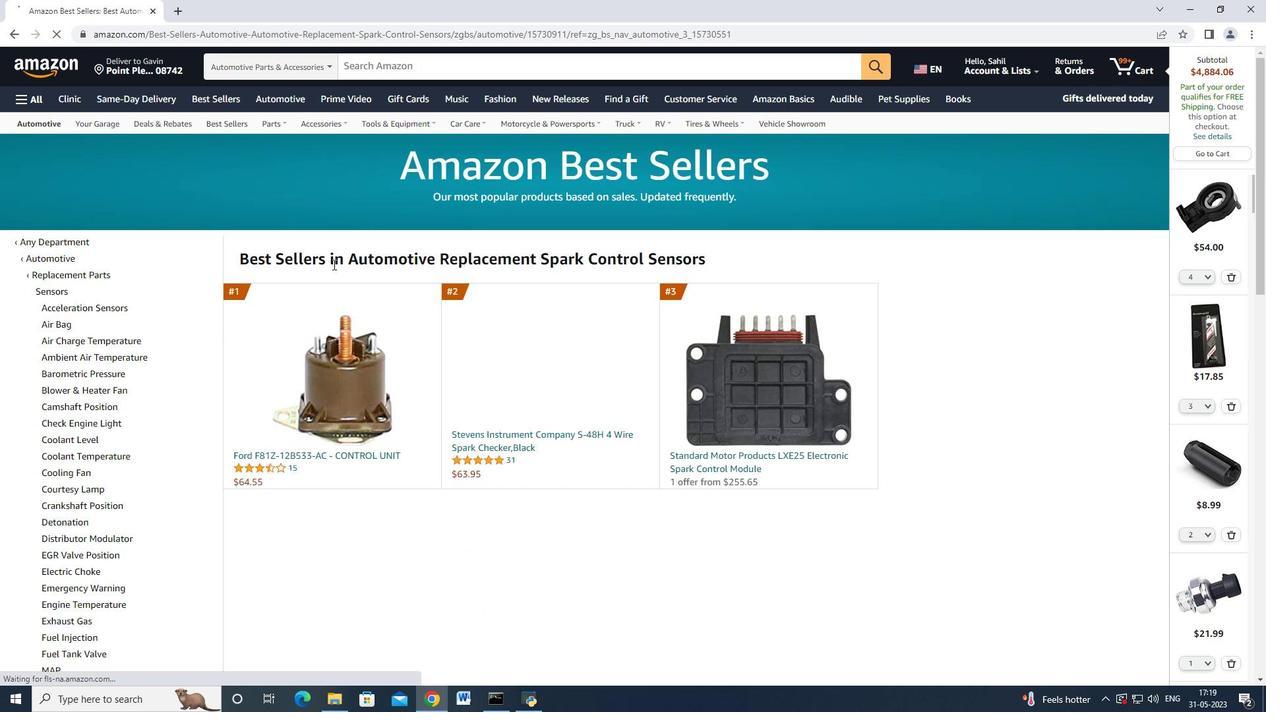 
Action: Mouse moved to (327, 293)
Screenshot: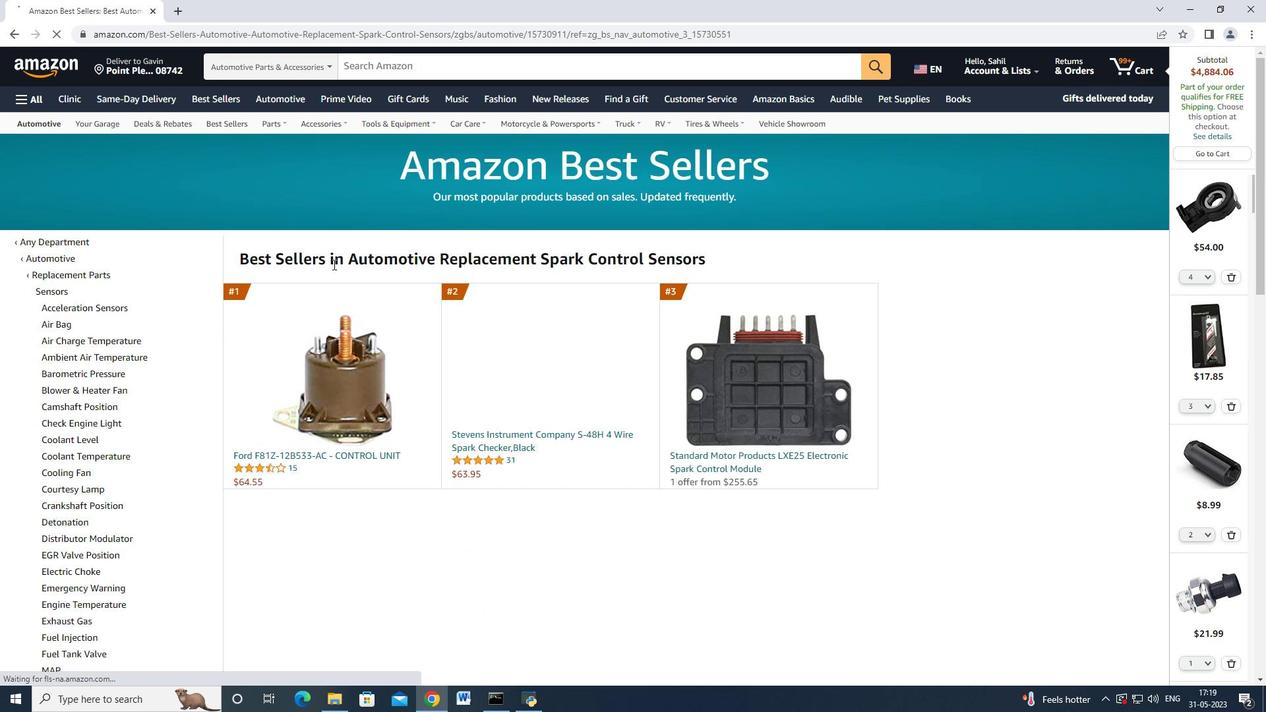 
Action: Mouse scrolled (327, 292) with delta (0, 0)
Screenshot: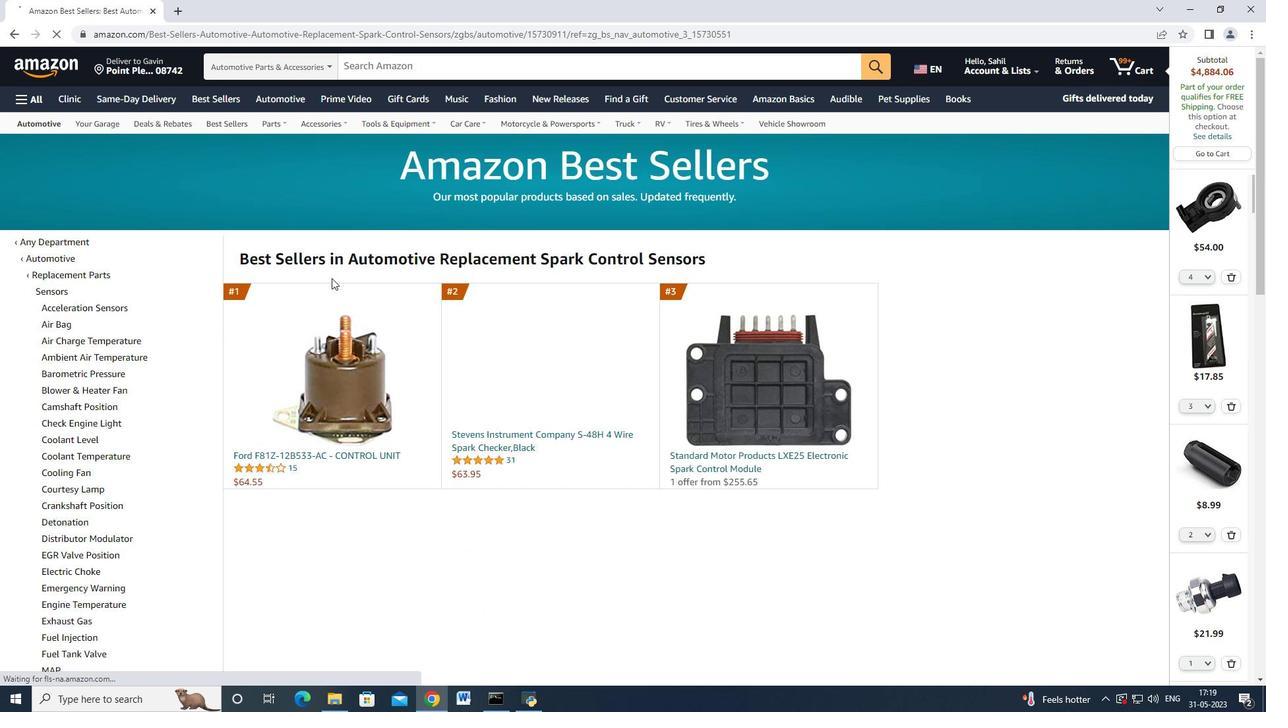 
Action: Mouse moved to (343, 319)
Screenshot: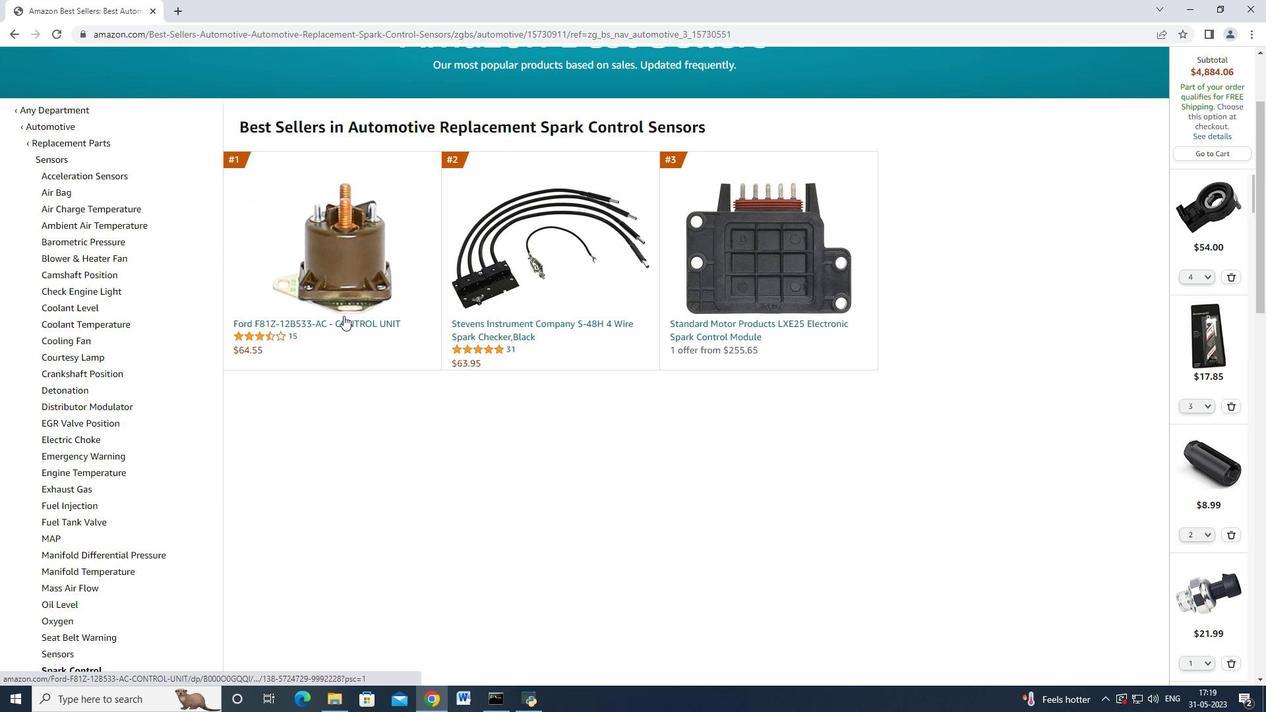 
Action: Mouse pressed left at (343, 319)
Screenshot: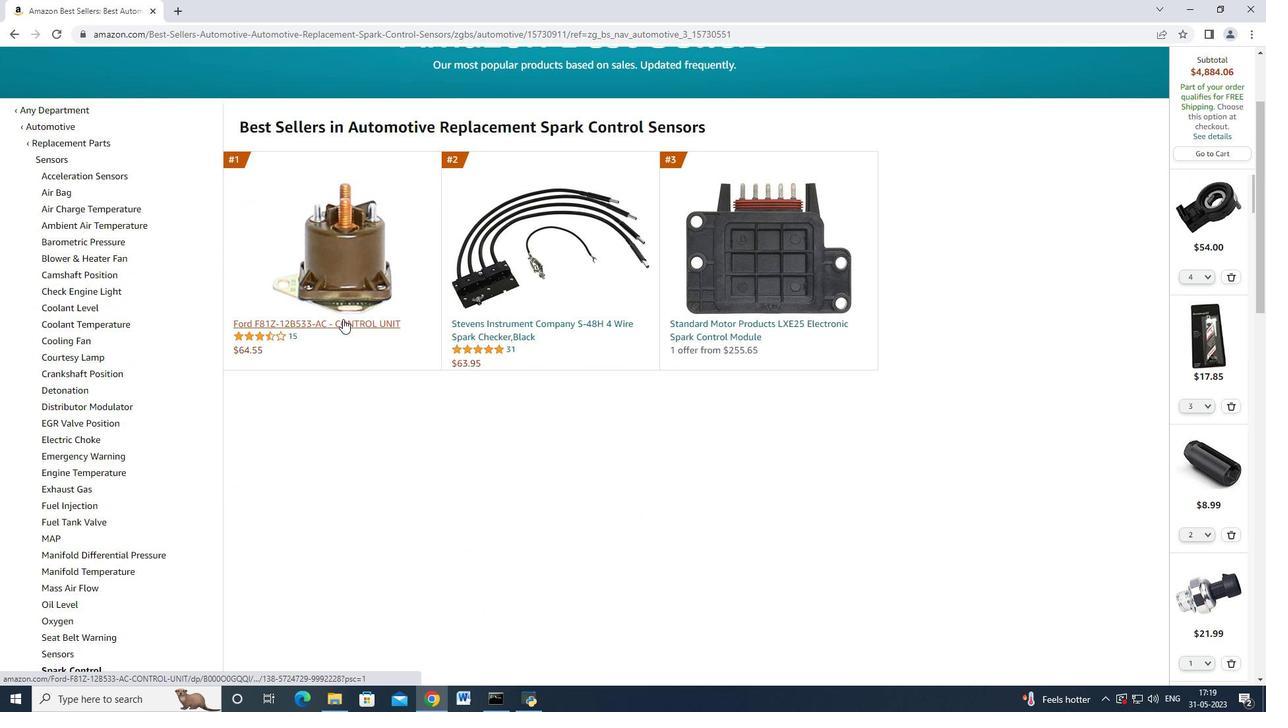 
Action: Mouse moved to (711, 347)
Screenshot: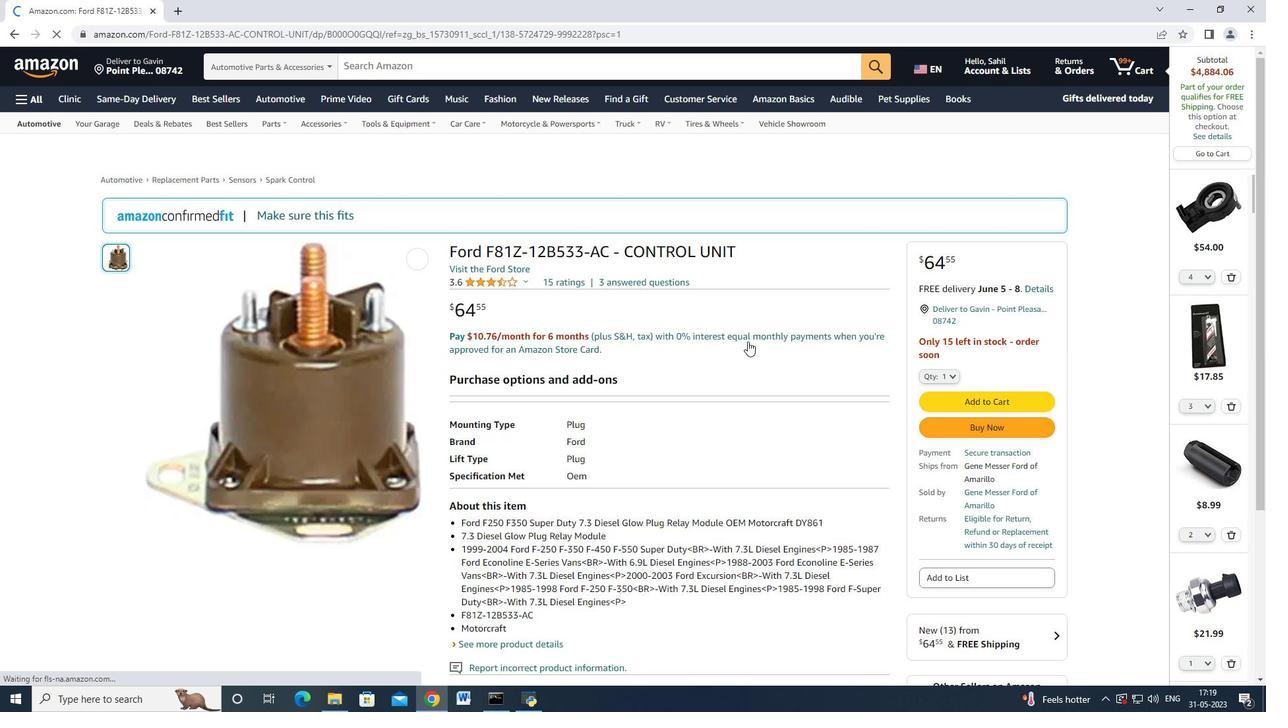 
Action: Mouse scrolled (711, 346) with delta (0, 0)
Screenshot: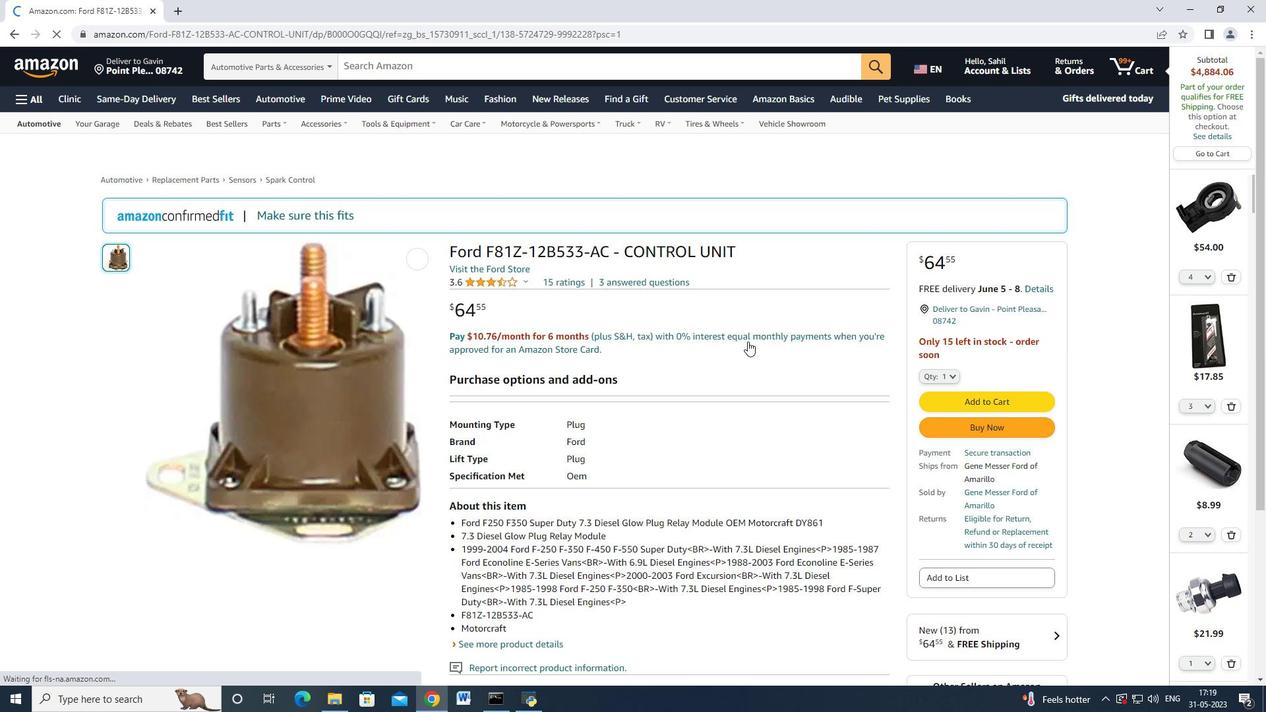 
Action: Mouse moved to (930, 314)
Screenshot: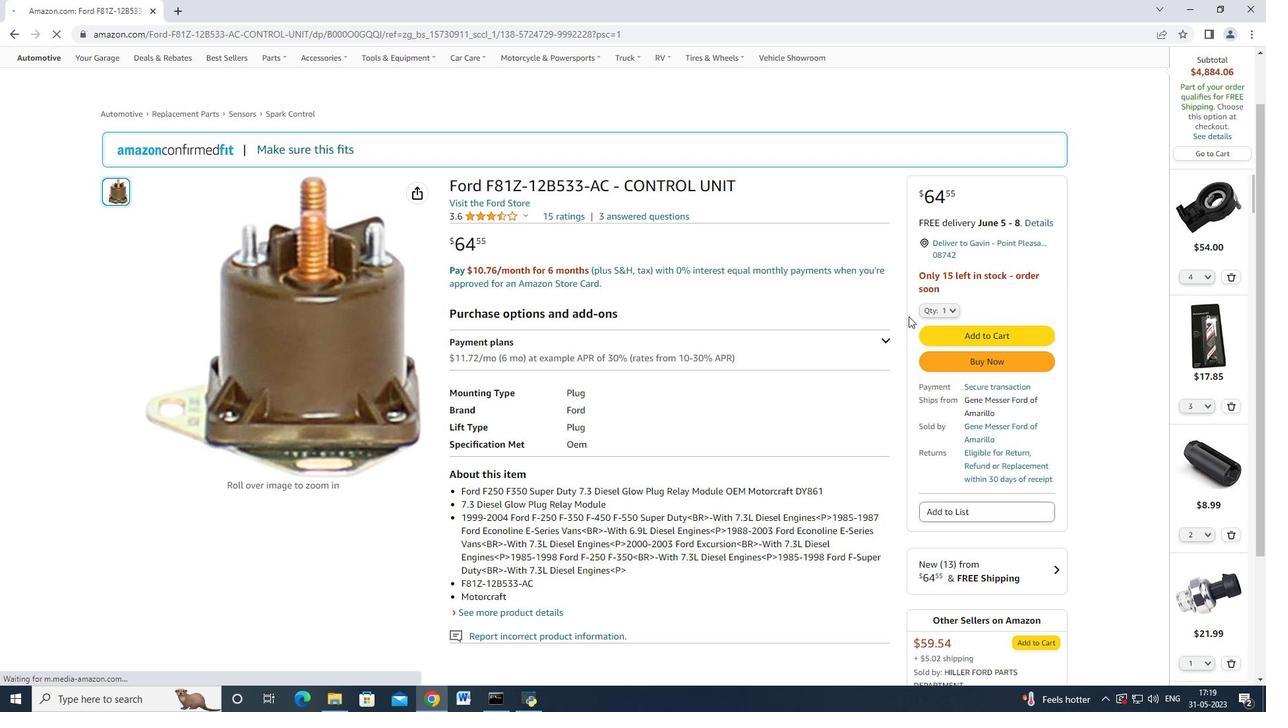 
Action: Mouse pressed left at (930, 314)
Screenshot: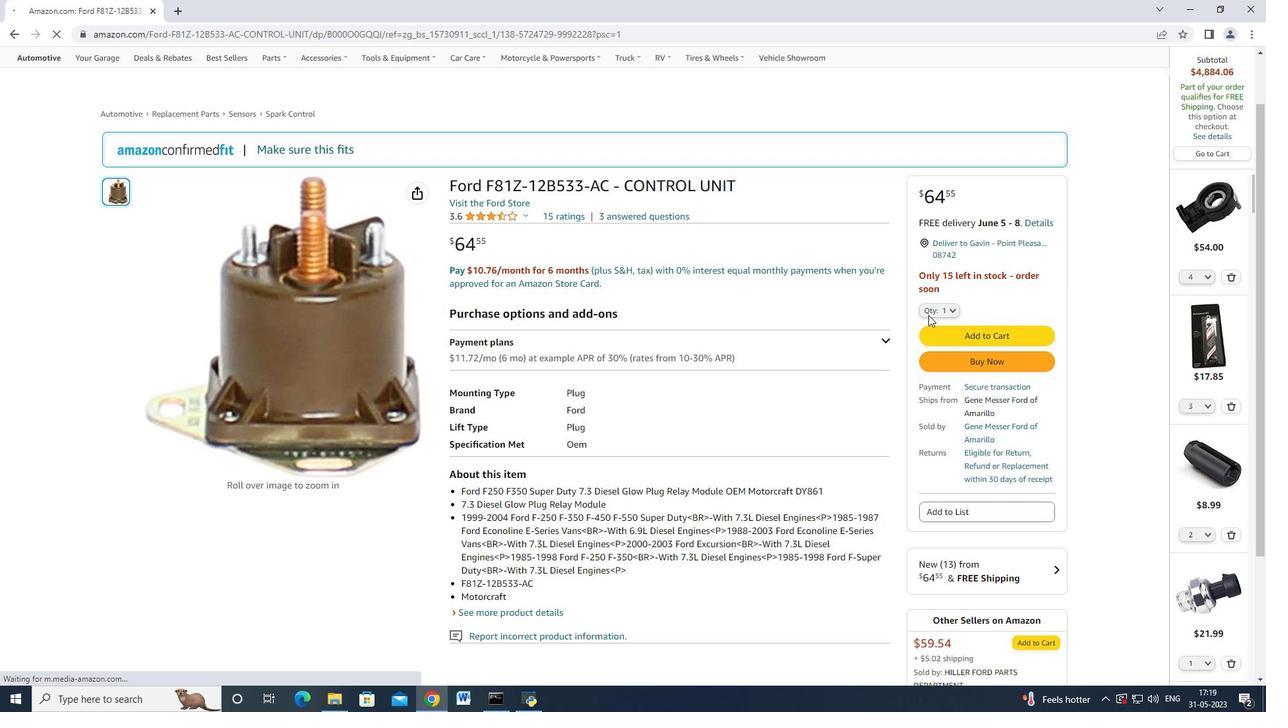 
Action: Mouse moved to (932, 379)
Screenshot: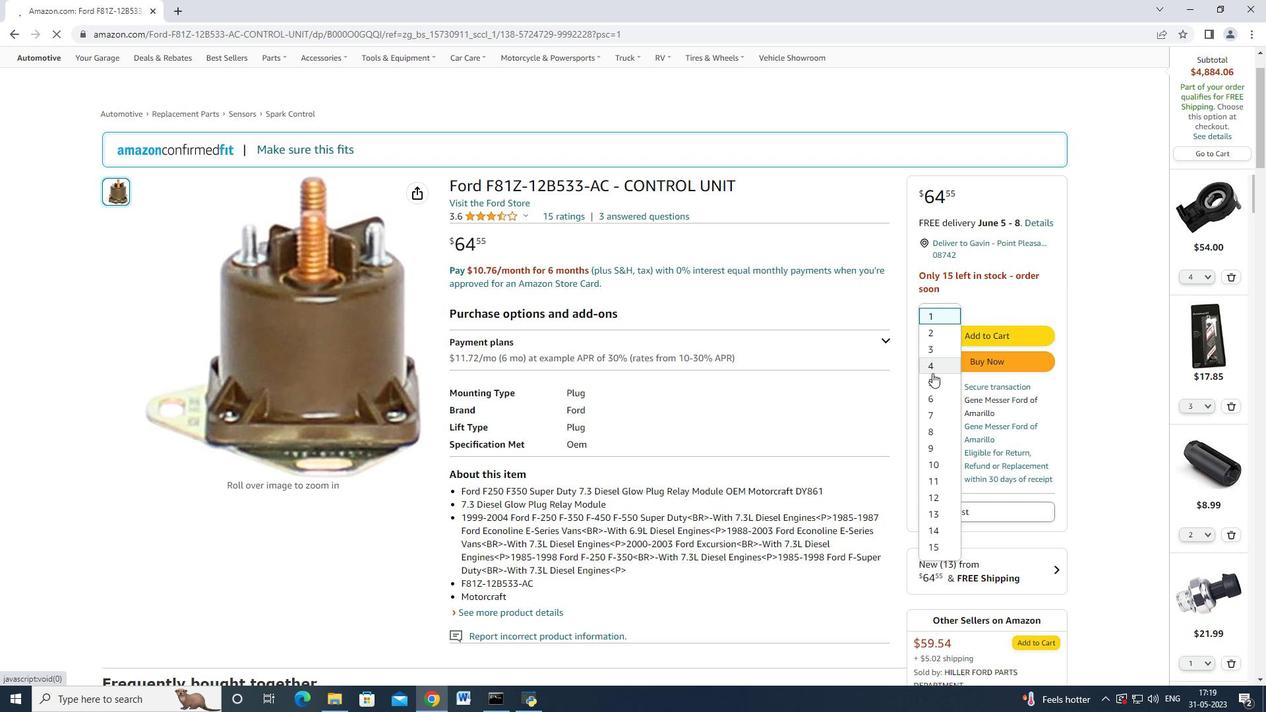 
Action: Mouse pressed left at (932, 379)
Screenshot: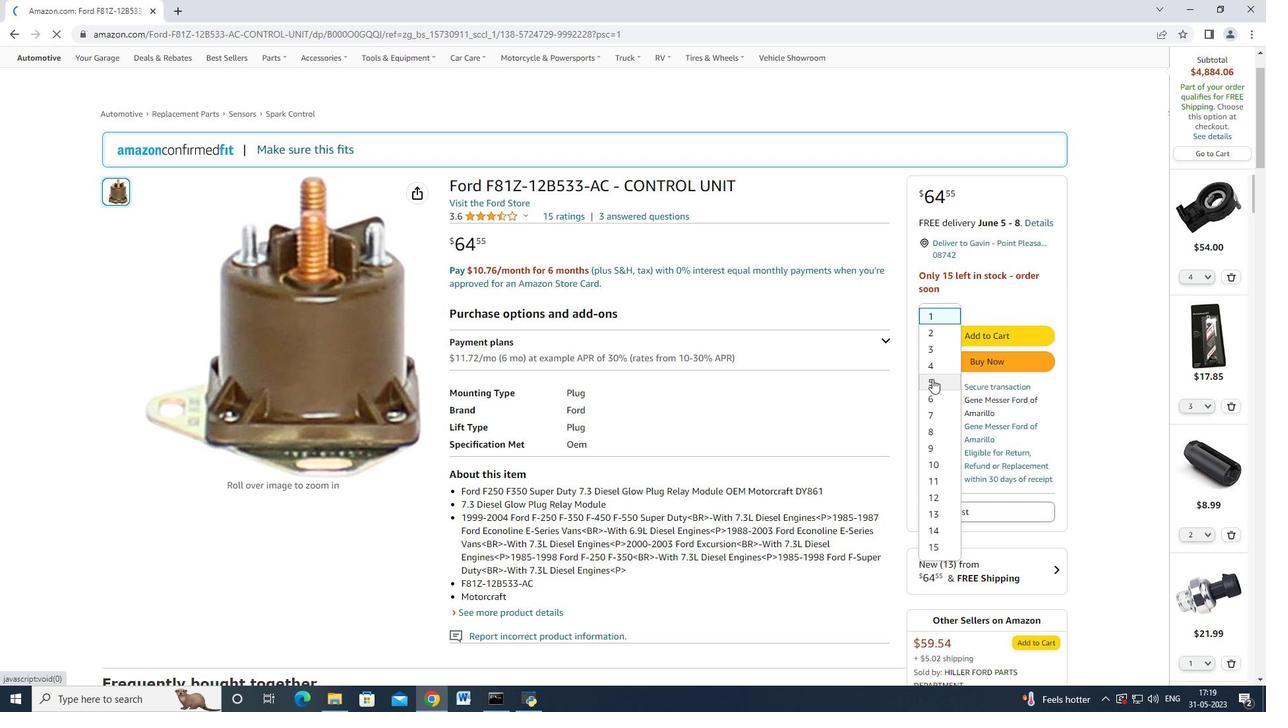 
Action: Mouse moved to (959, 365)
Screenshot: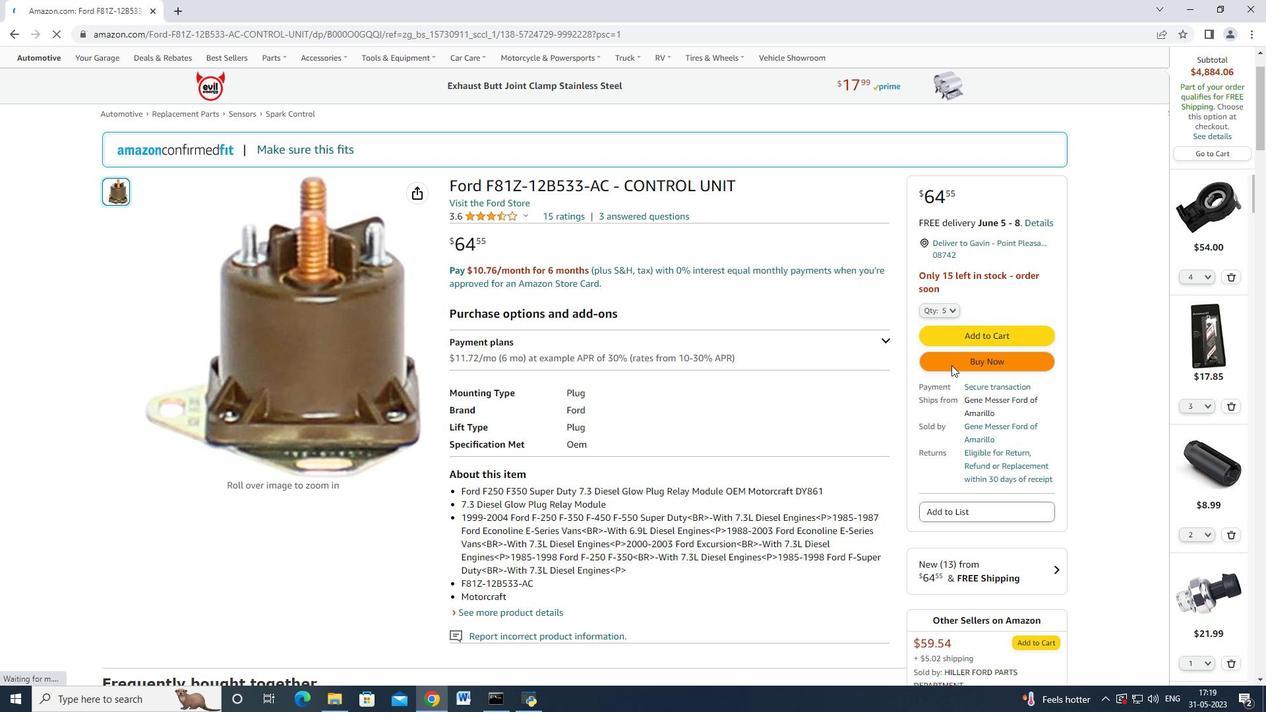 
Action: Mouse pressed left at (959, 365)
Screenshot: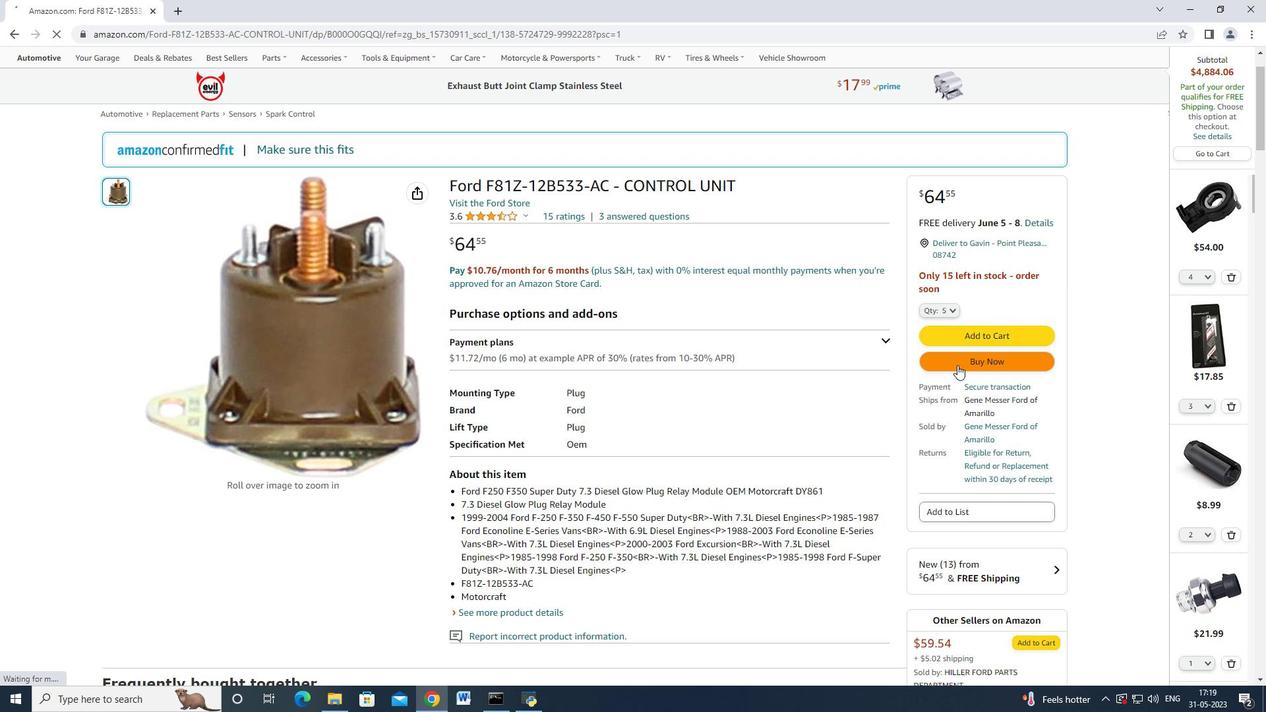 
Action: Mouse moved to (758, 108)
Screenshot: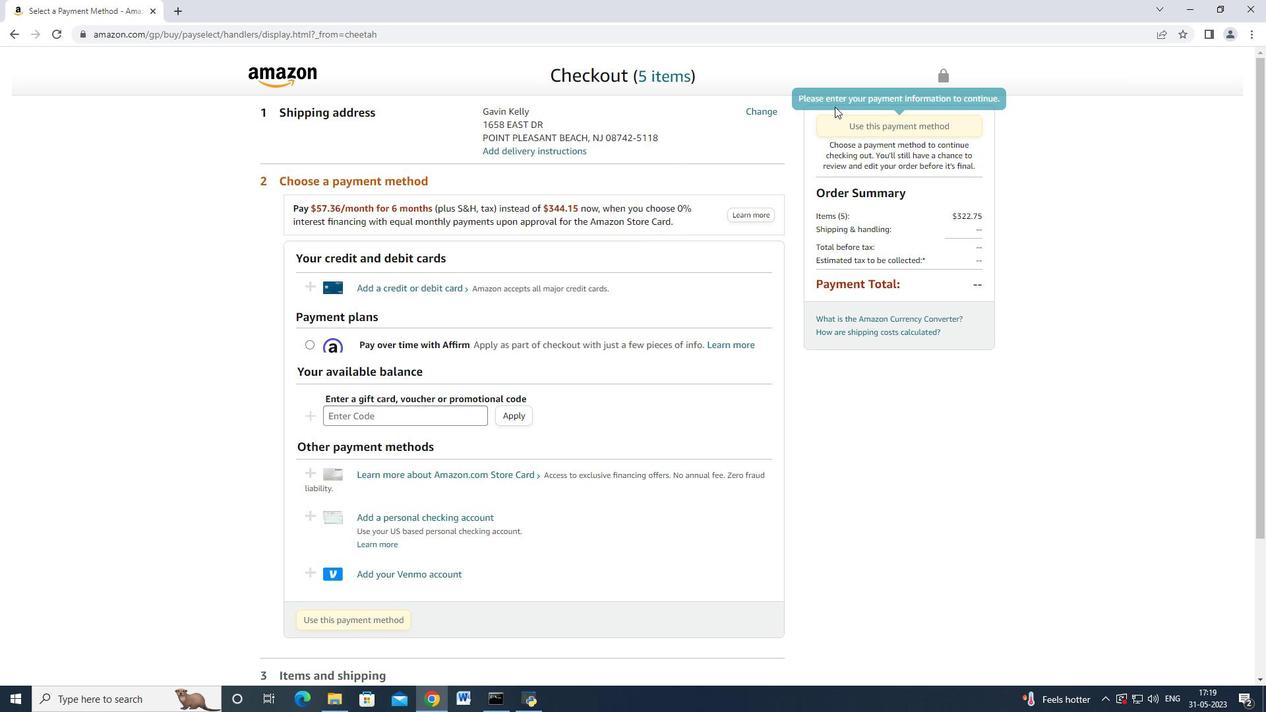 
Action: Mouse pressed left at (758, 108)
Screenshot: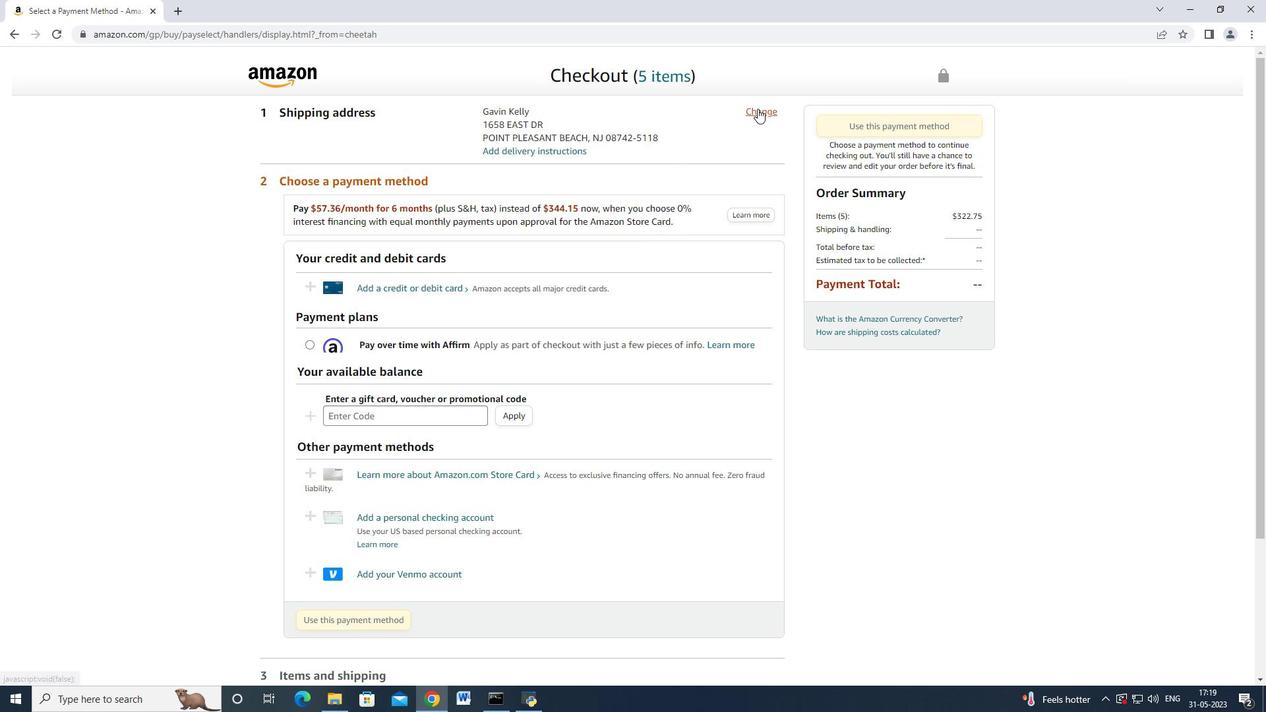 
Action: Mouse moved to (473, 261)
Screenshot: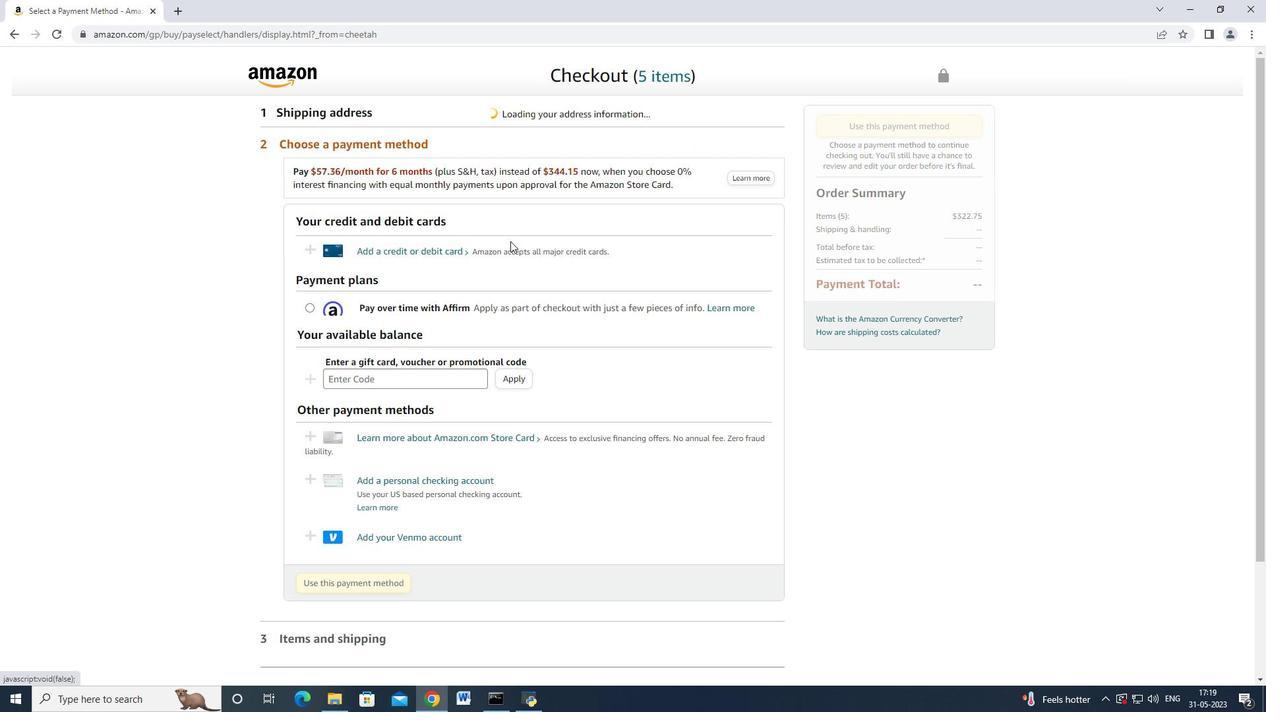 
Action: Mouse scrolled (473, 261) with delta (0, 0)
Screenshot: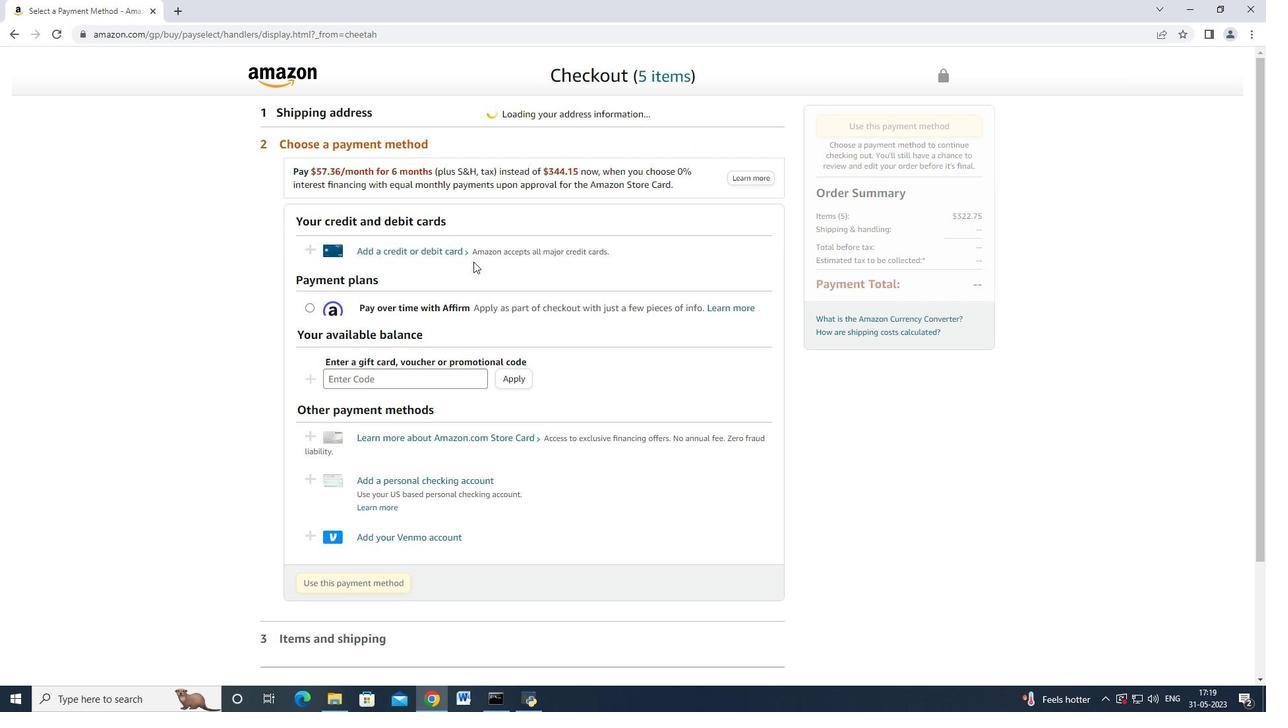 
Action: Mouse scrolled (473, 261) with delta (0, 0)
Screenshot: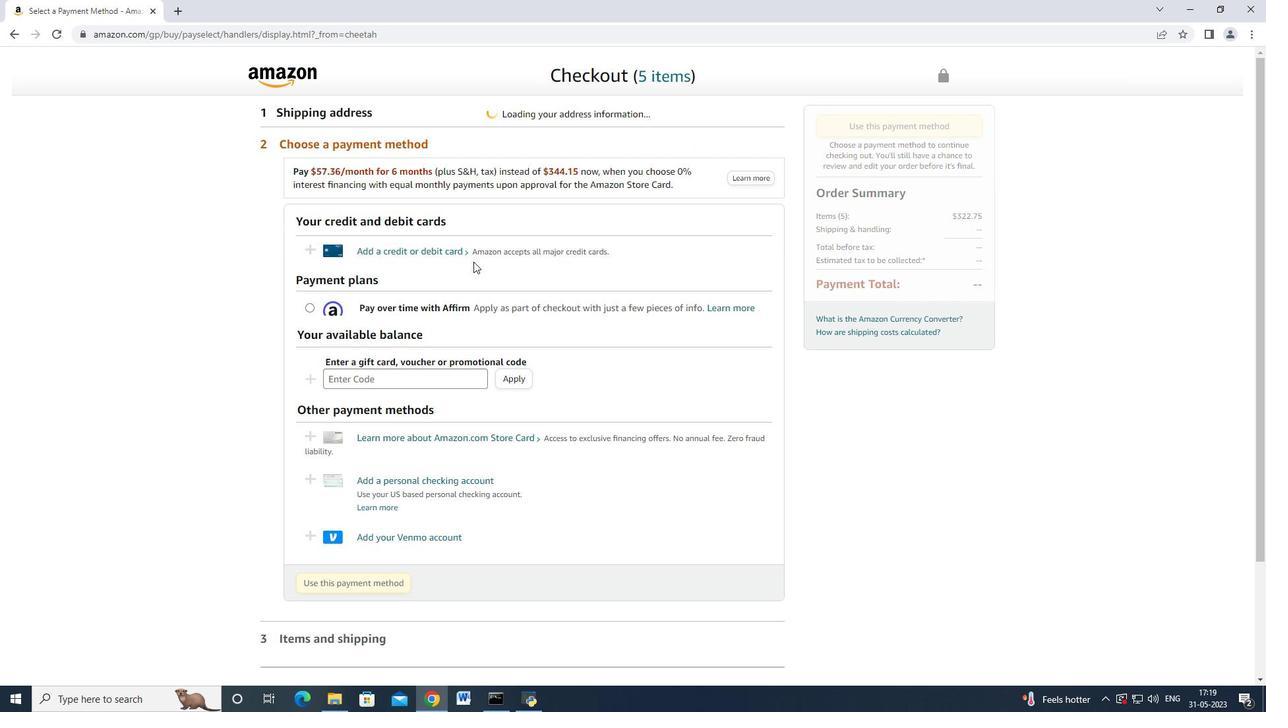 
Action: Mouse scrolled (473, 262) with delta (0, 0)
Screenshot: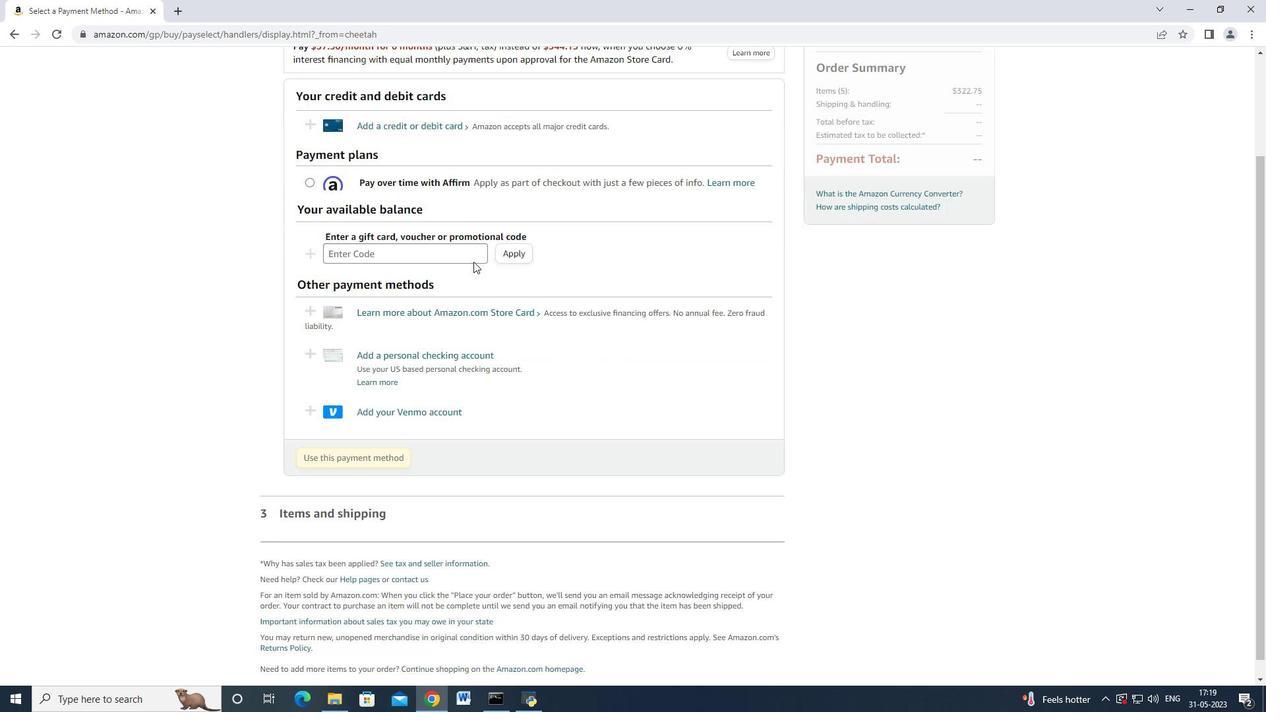 
Action: Mouse scrolled (473, 262) with delta (0, 0)
Screenshot: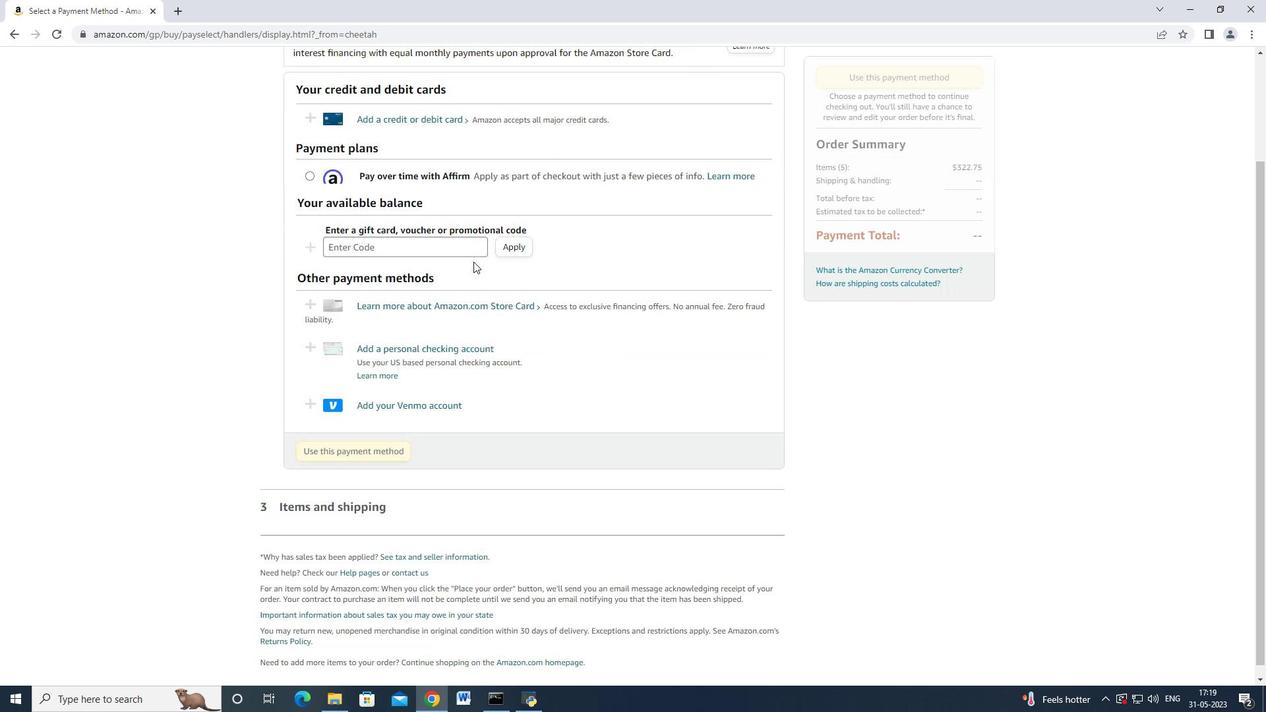 
Action: Mouse scrolled (473, 261) with delta (0, 0)
Screenshot: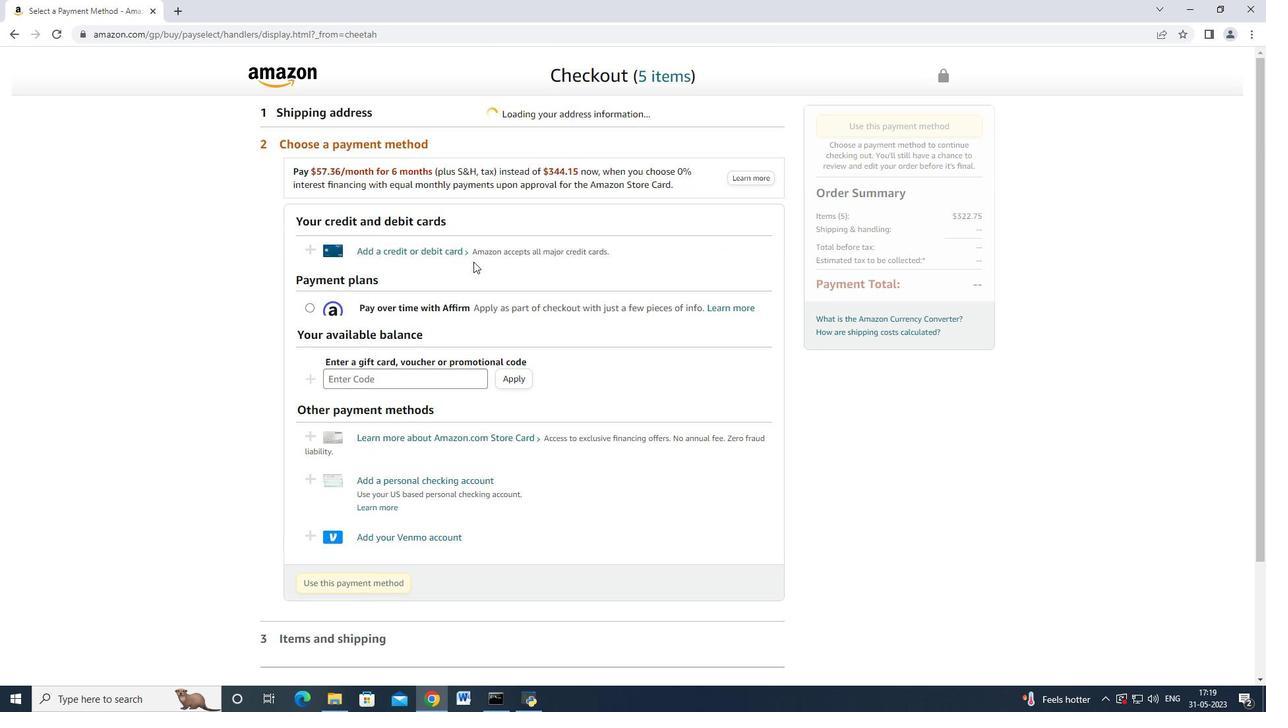 
Action: Mouse scrolled (473, 261) with delta (0, 0)
Screenshot: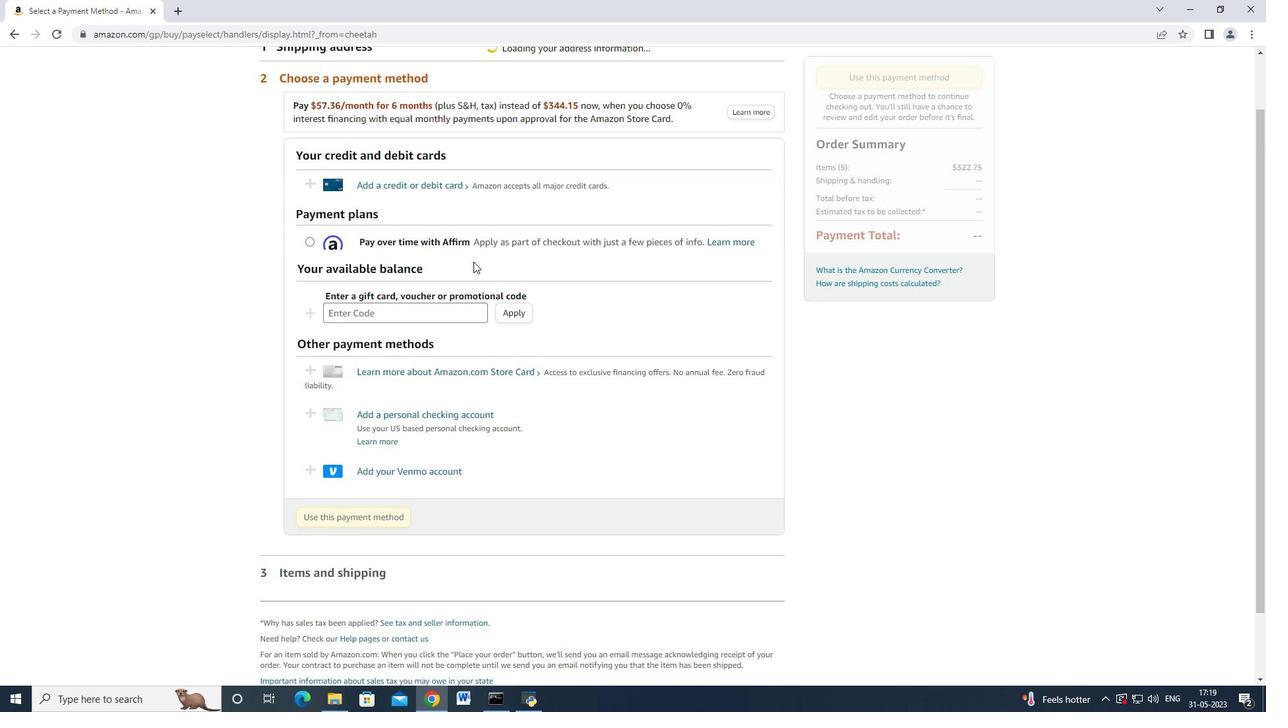 
Action: Mouse scrolled (473, 262) with delta (0, 0)
Screenshot: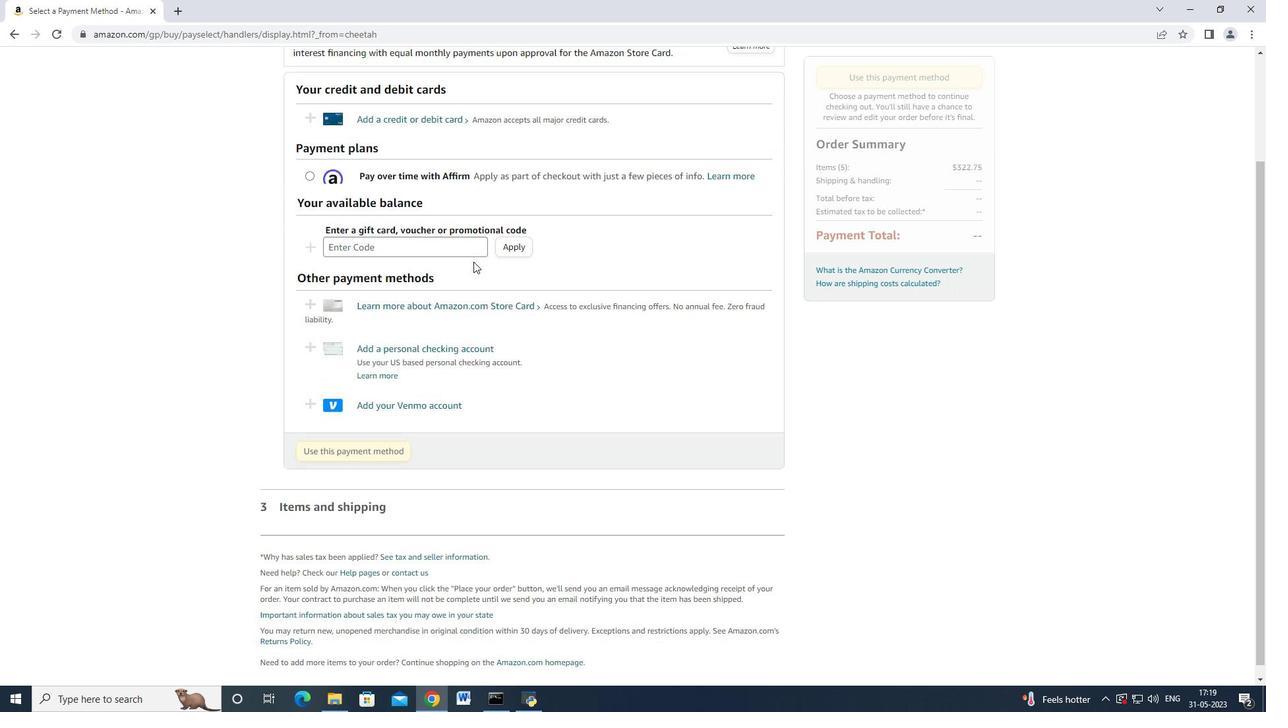 
Action: Mouse scrolled (473, 262) with delta (0, 0)
Screenshot: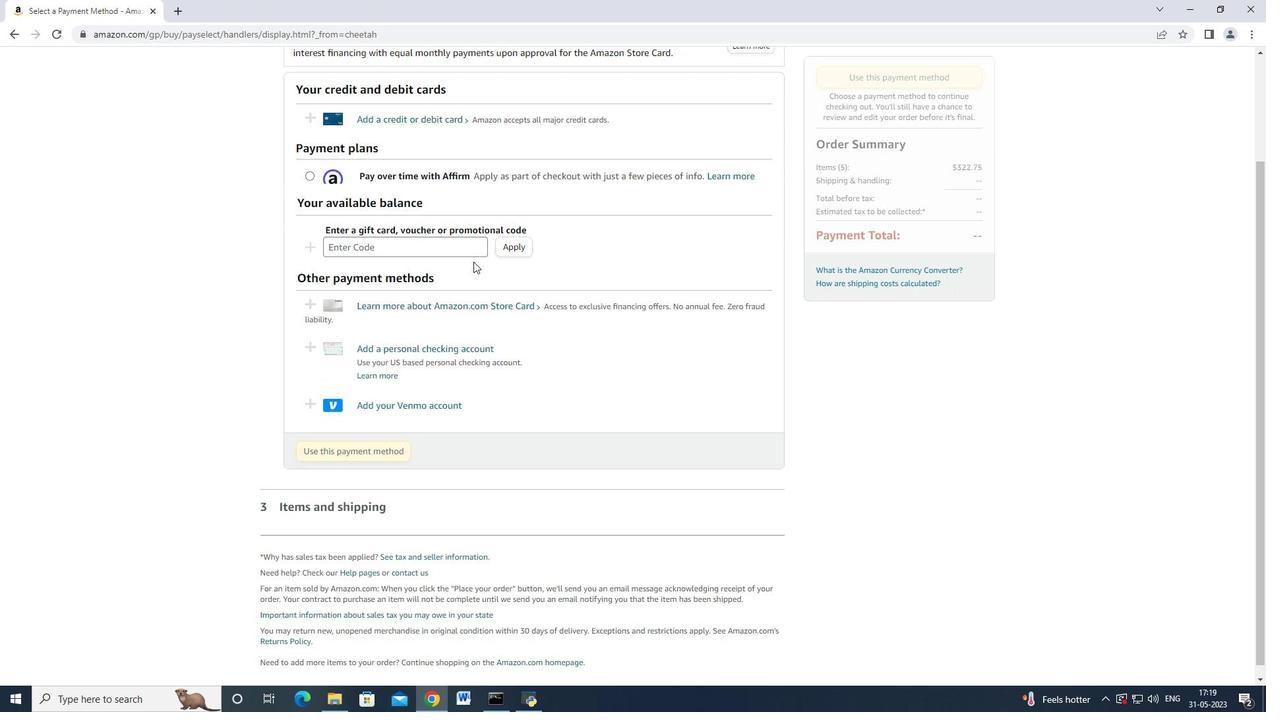
Action: Mouse scrolled (473, 261) with delta (0, 0)
Screenshot: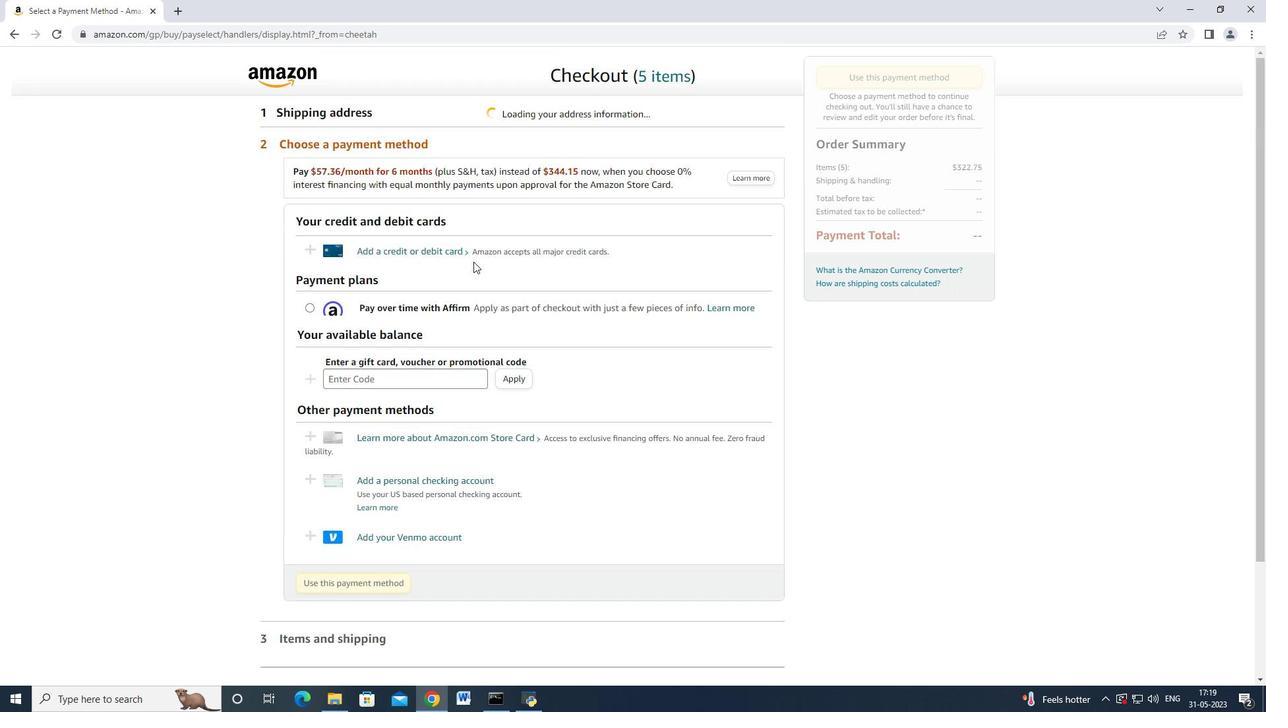 
Action: Mouse scrolled (473, 262) with delta (0, 0)
Screenshot: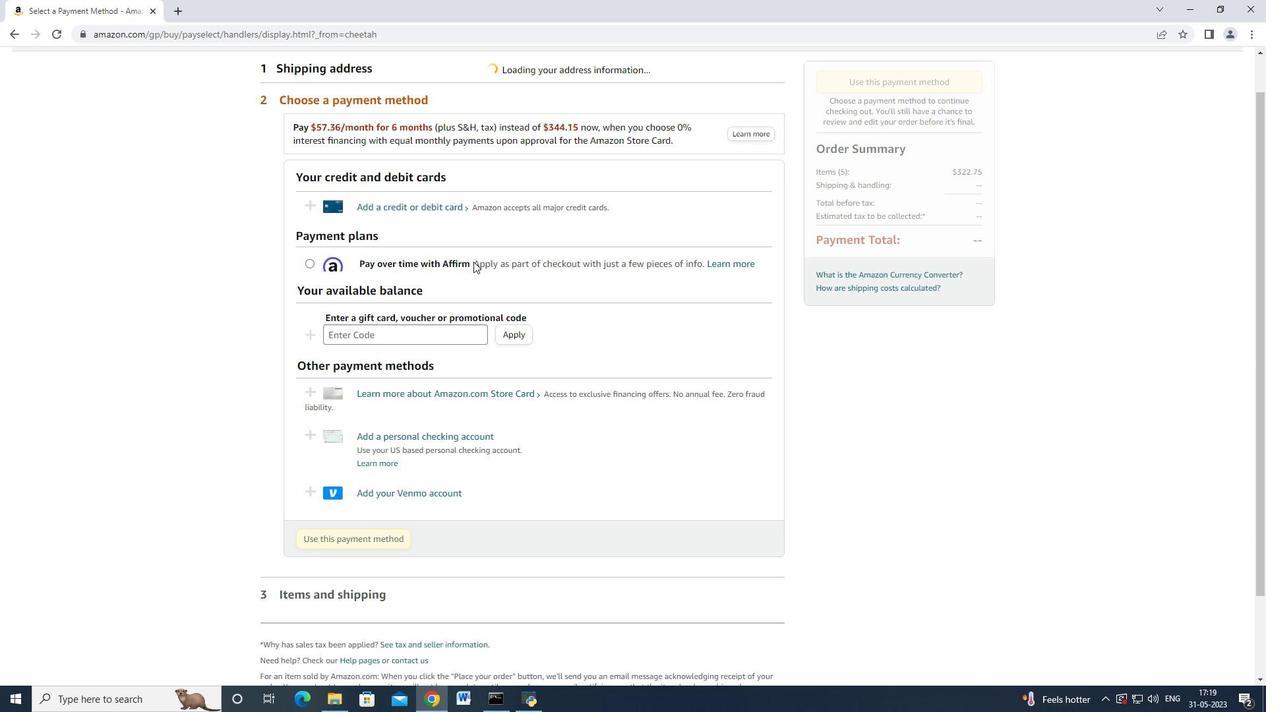 
Action: Mouse scrolled (473, 261) with delta (0, 0)
Screenshot: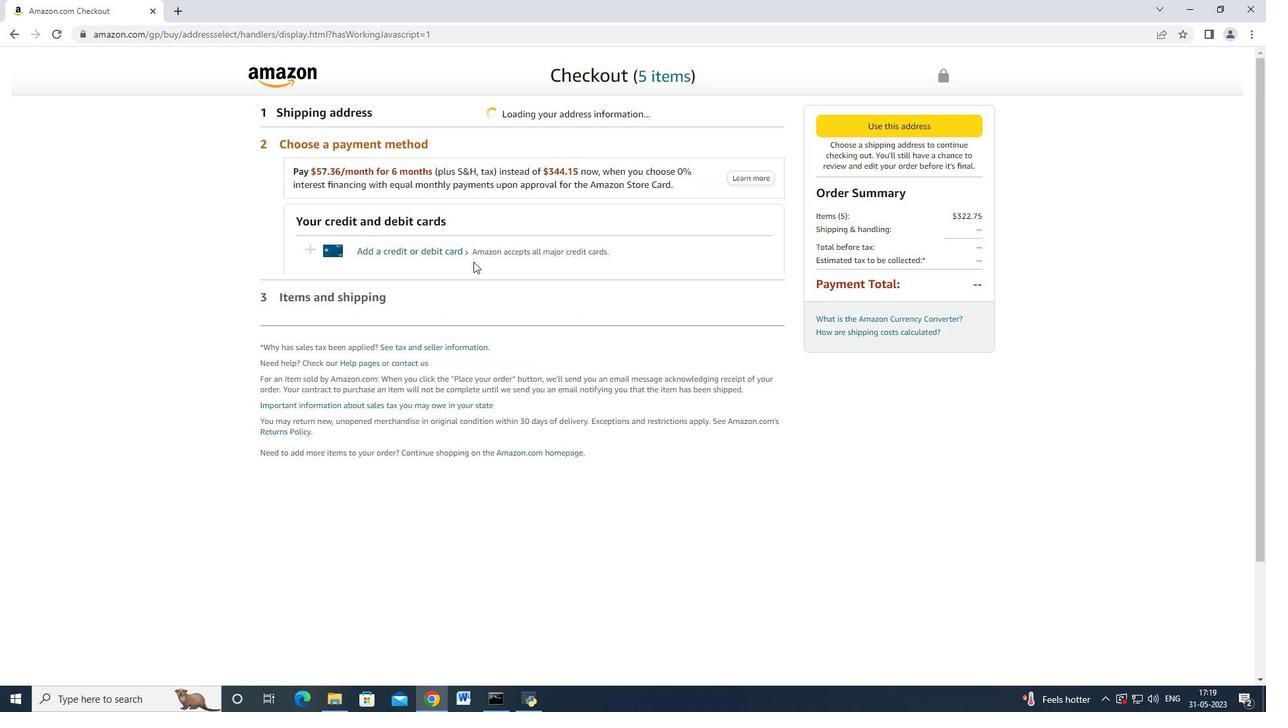 
Action: Mouse scrolled (473, 261) with delta (0, 0)
Screenshot: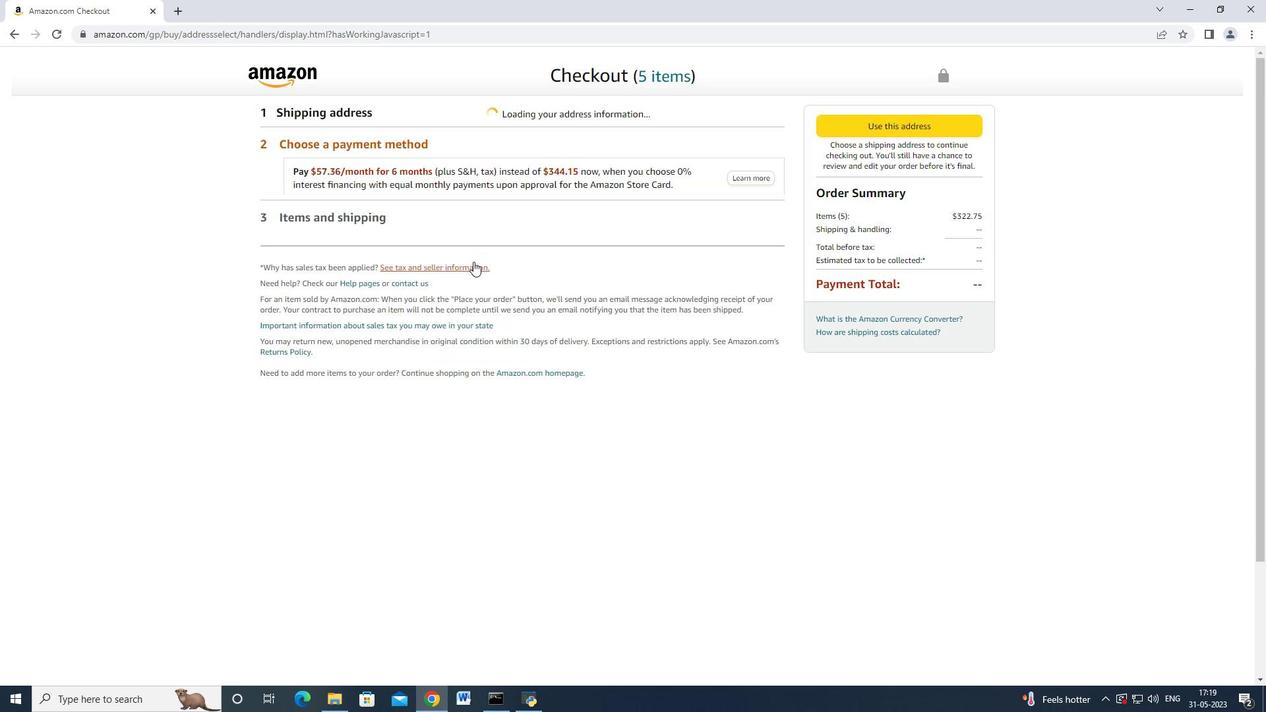 
Action: Mouse scrolled (473, 262) with delta (0, 0)
Screenshot: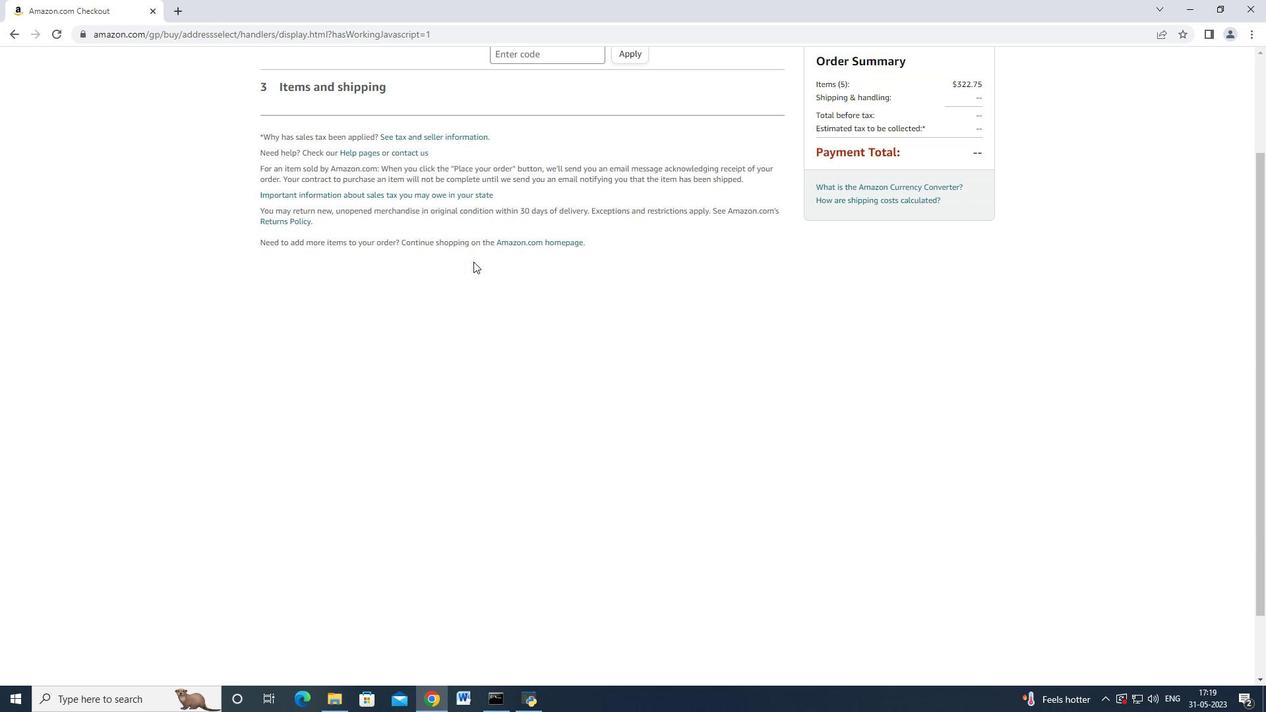 
Action: Mouse scrolled (473, 262) with delta (0, 0)
Screenshot: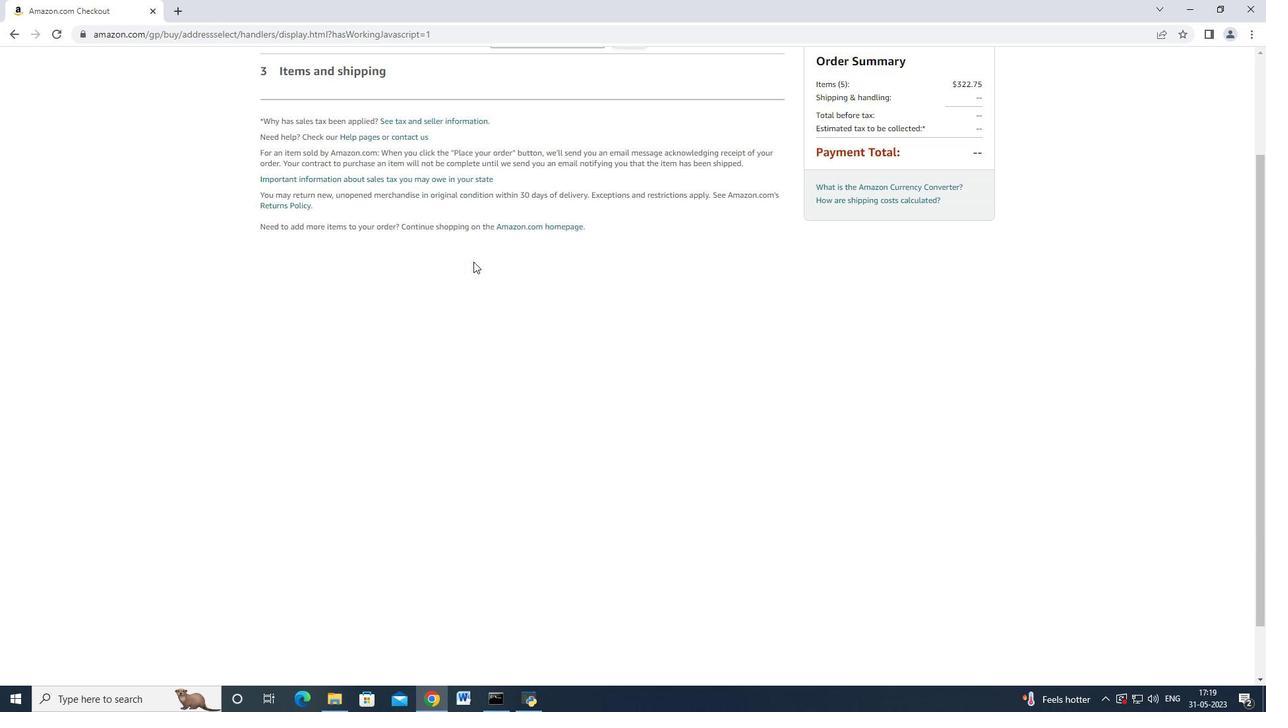 
Action: Mouse scrolled (473, 261) with delta (0, 0)
Screenshot: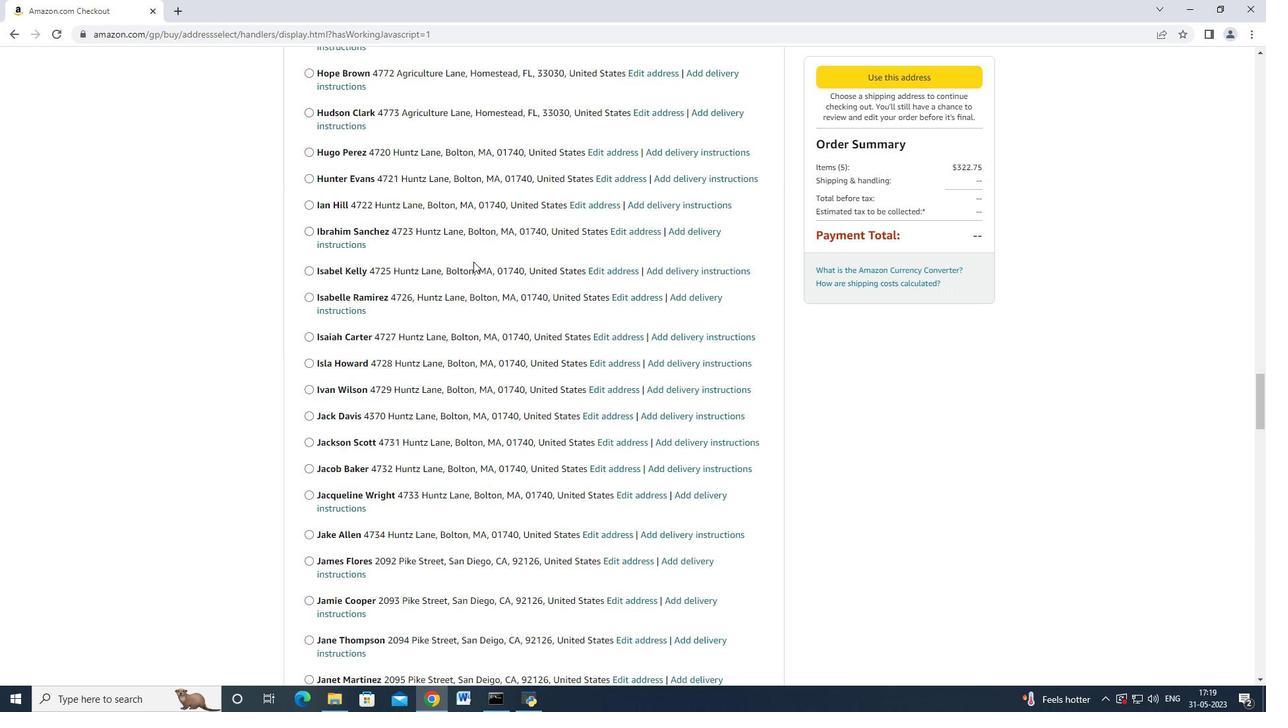 
Action: Mouse scrolled (473, 261) with delta (0, 0)
Screenshot: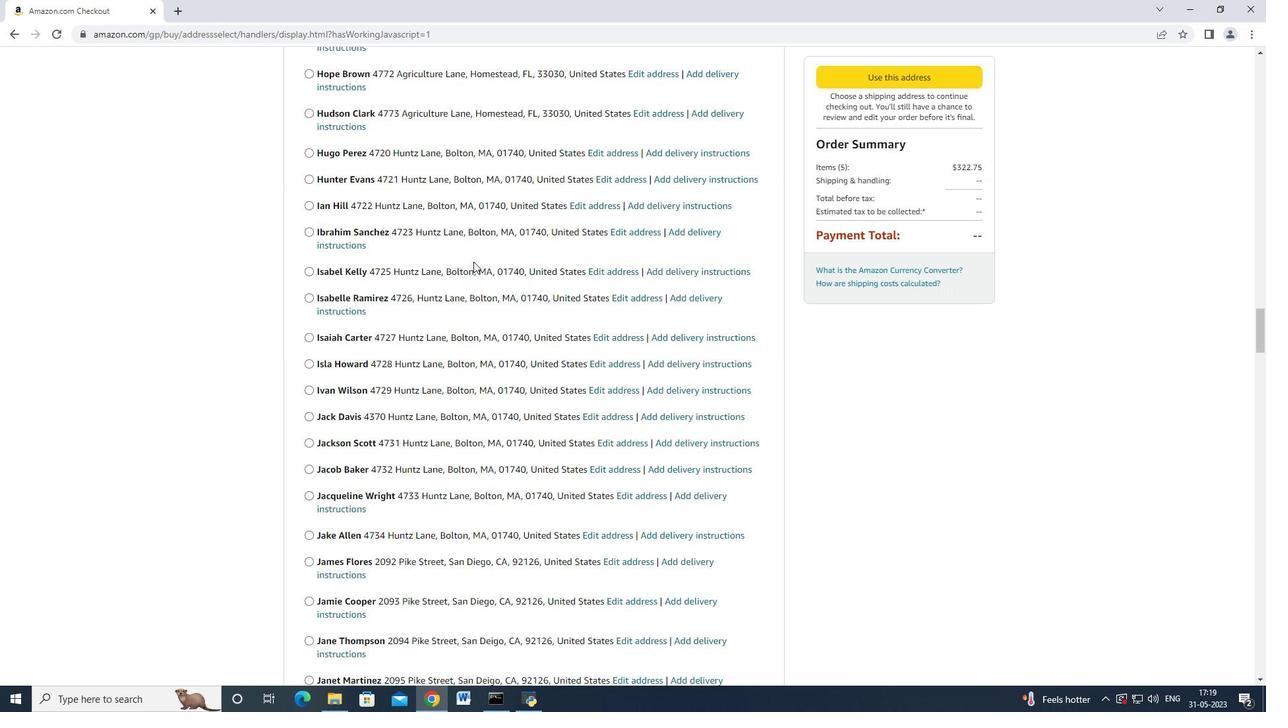 
Action: Mouse scrolled (473, 261) with delta (0, 0)
Screenshot: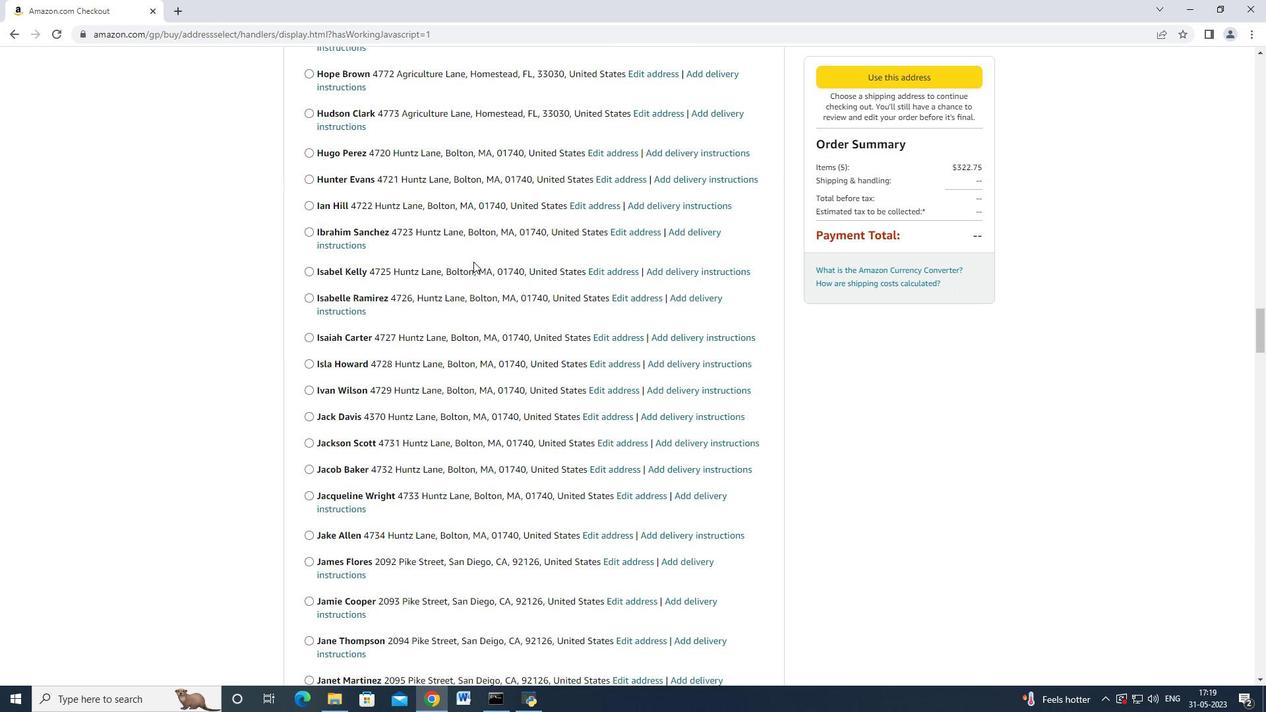 
Action: Mouse scrolled (473, 261) with delta (0, 0)
Screenshot: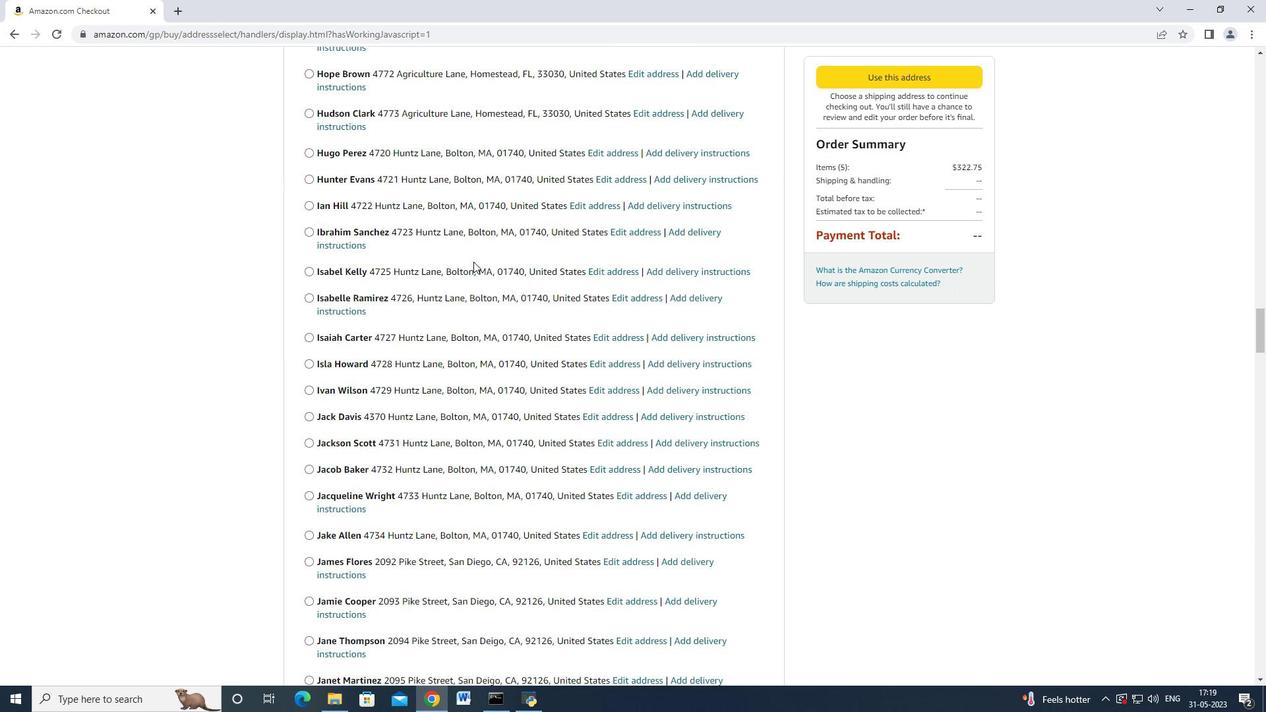 
Action: Mouse scrolled (473, 261) with delta (0, 0)
Screenshot: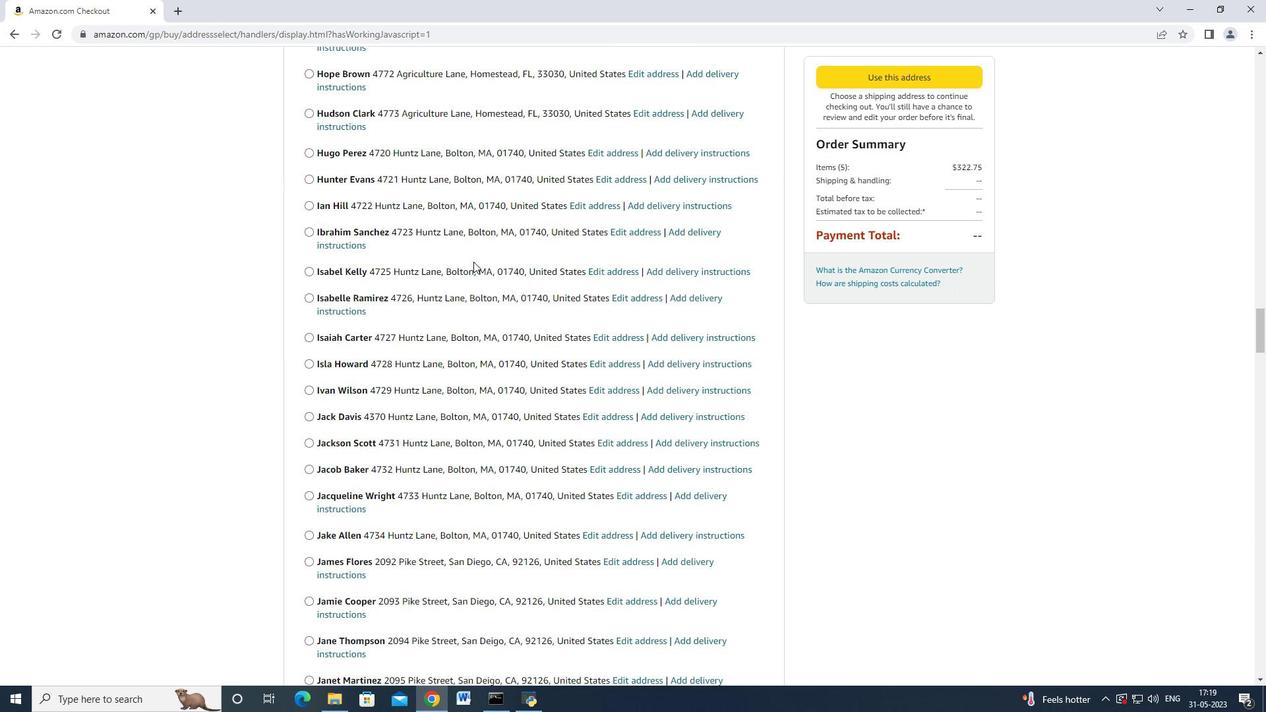 
Action: Mouse moved to (473, 261)
Screenshot: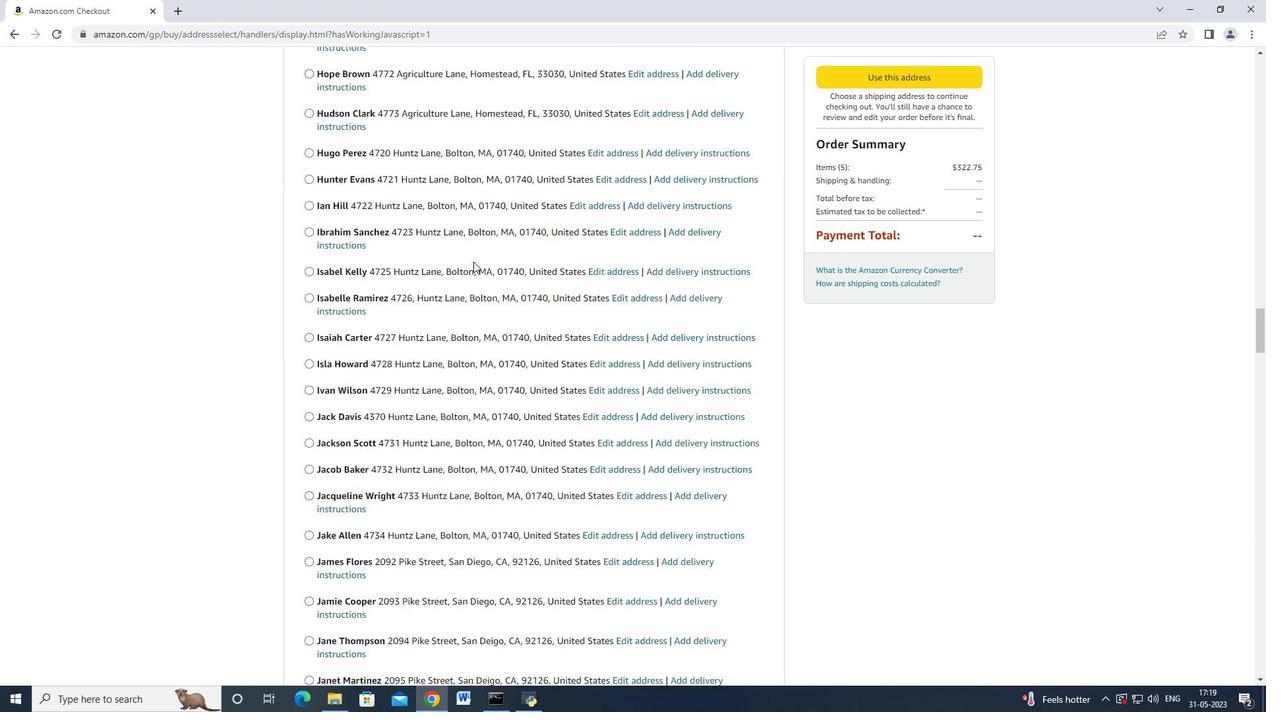 
Action: Mouse scrolled (473, 261) with delta (0, 0)
Screenshot: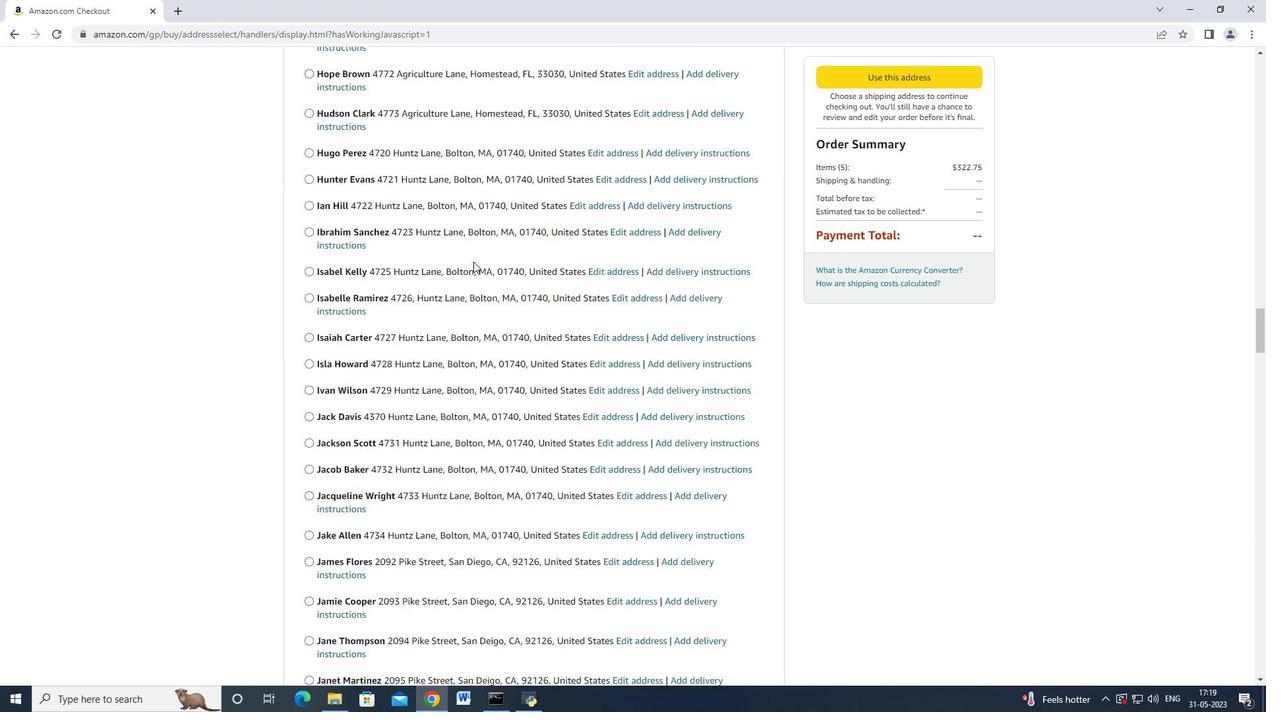 
Action: Mouse moved to (476, 263)
Screenshot: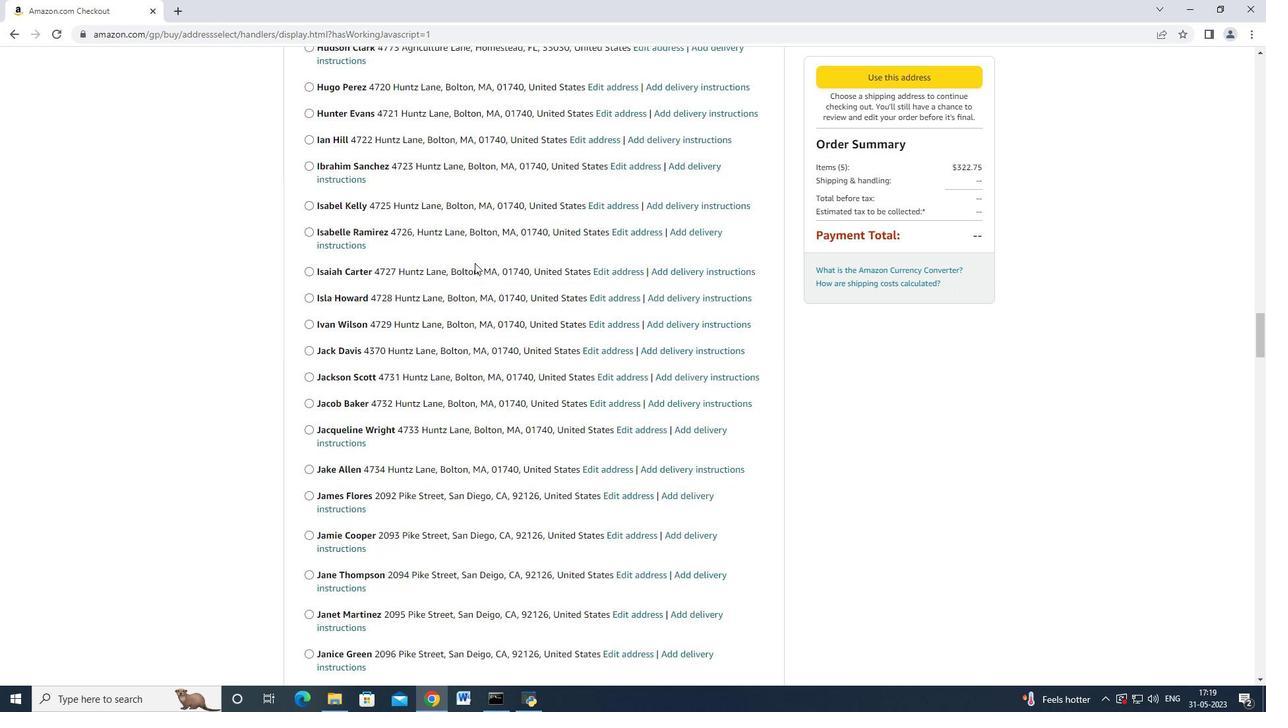 
Action: Mouse scrolled (476, 262) with delta (0, 0)
Screenshot: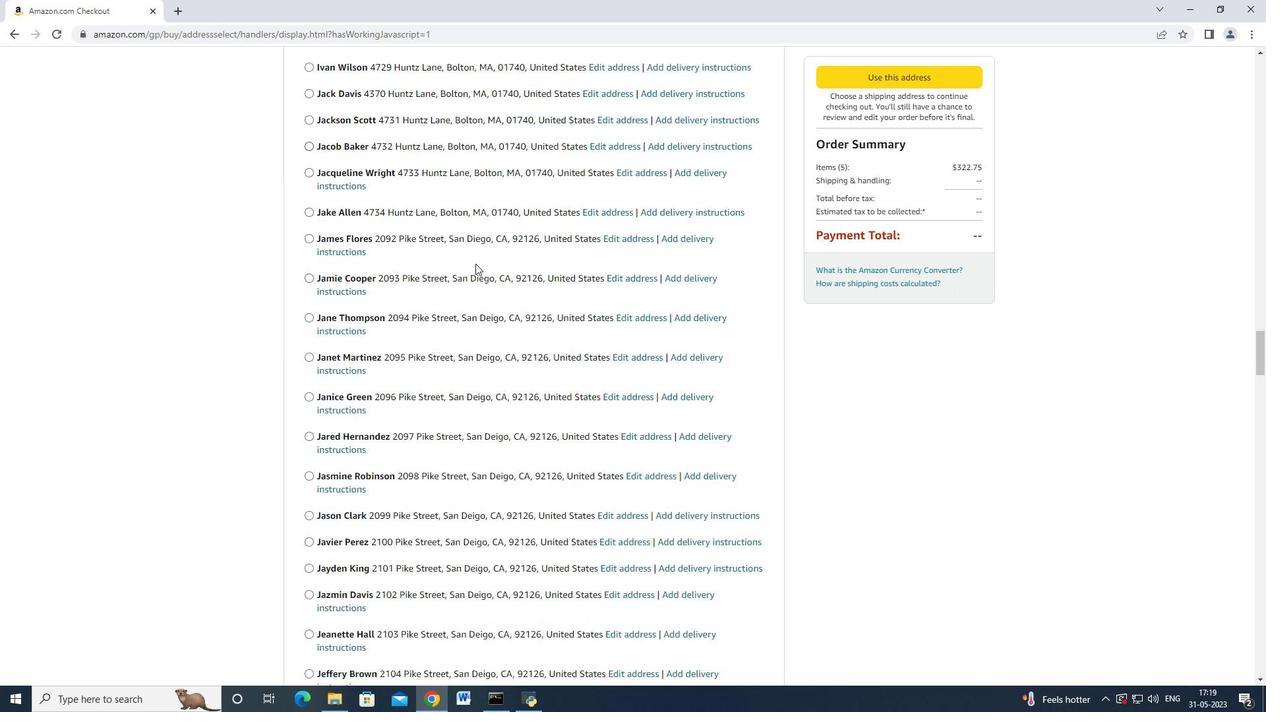 
Action: Mouse scrolled (476, 262) with delta (0, 0)
Screenshot: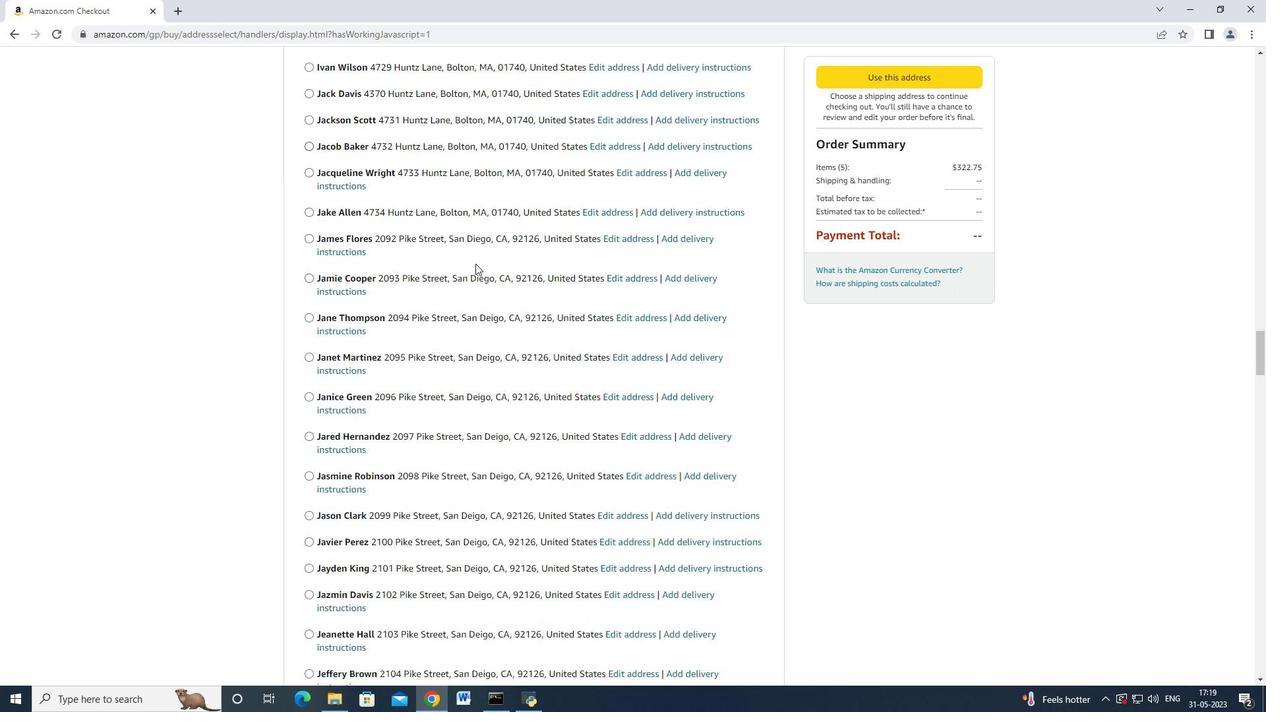 
Action: Mouse scrolled (476, 262) with delta (0, 0)
Screenshot: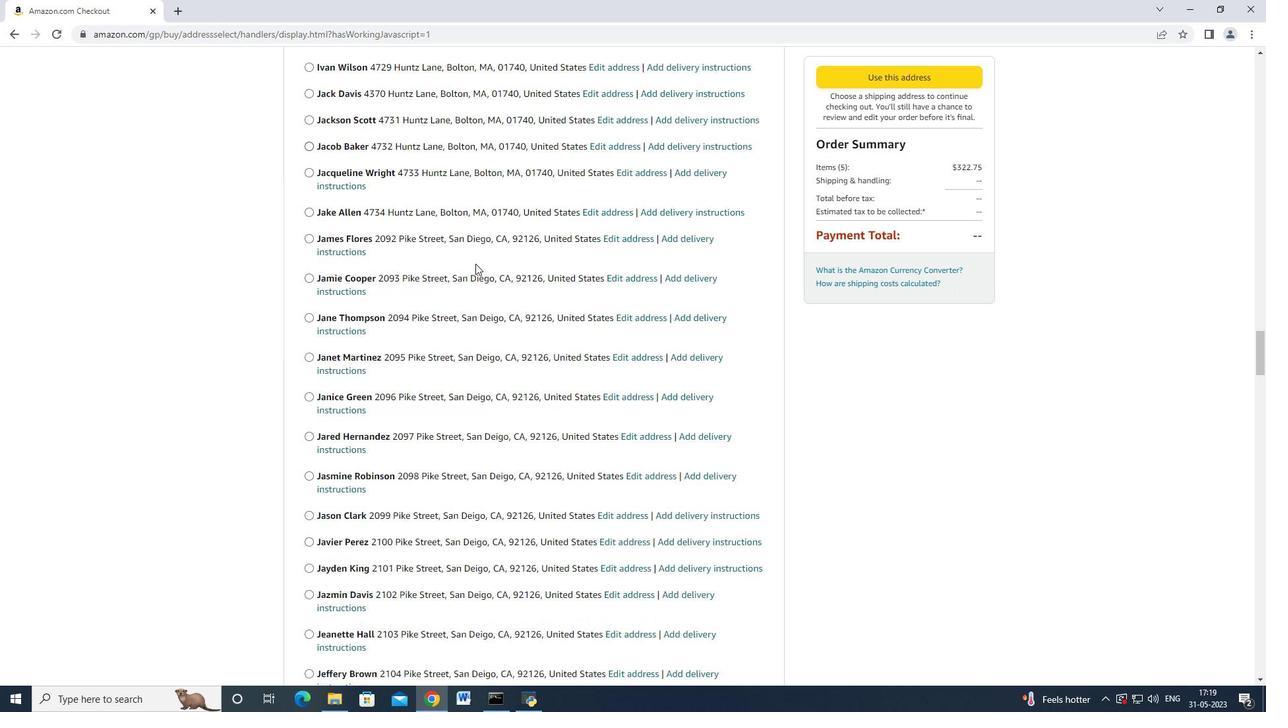 
Action: Mouse scrolled (476, 262) with delta (0, 0)
Screenshot: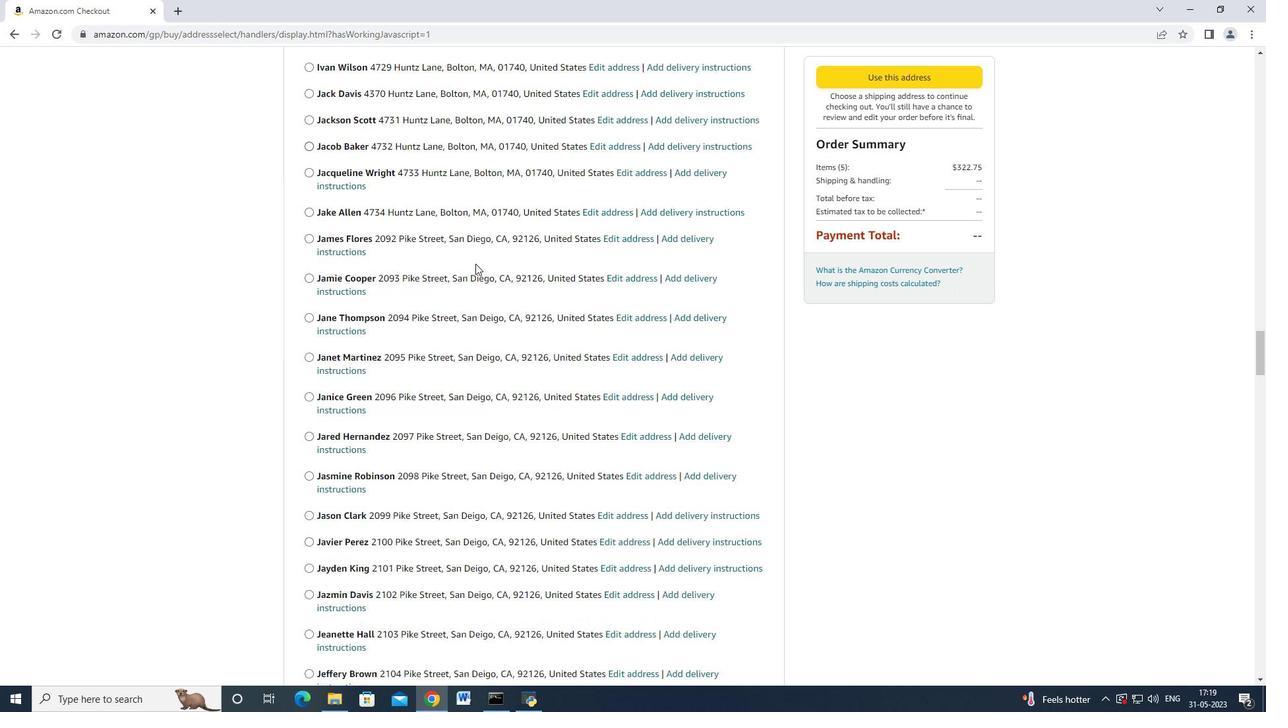 
Action: Mouse scrolled (476, 262) with delta (0, 0)
Screenshot: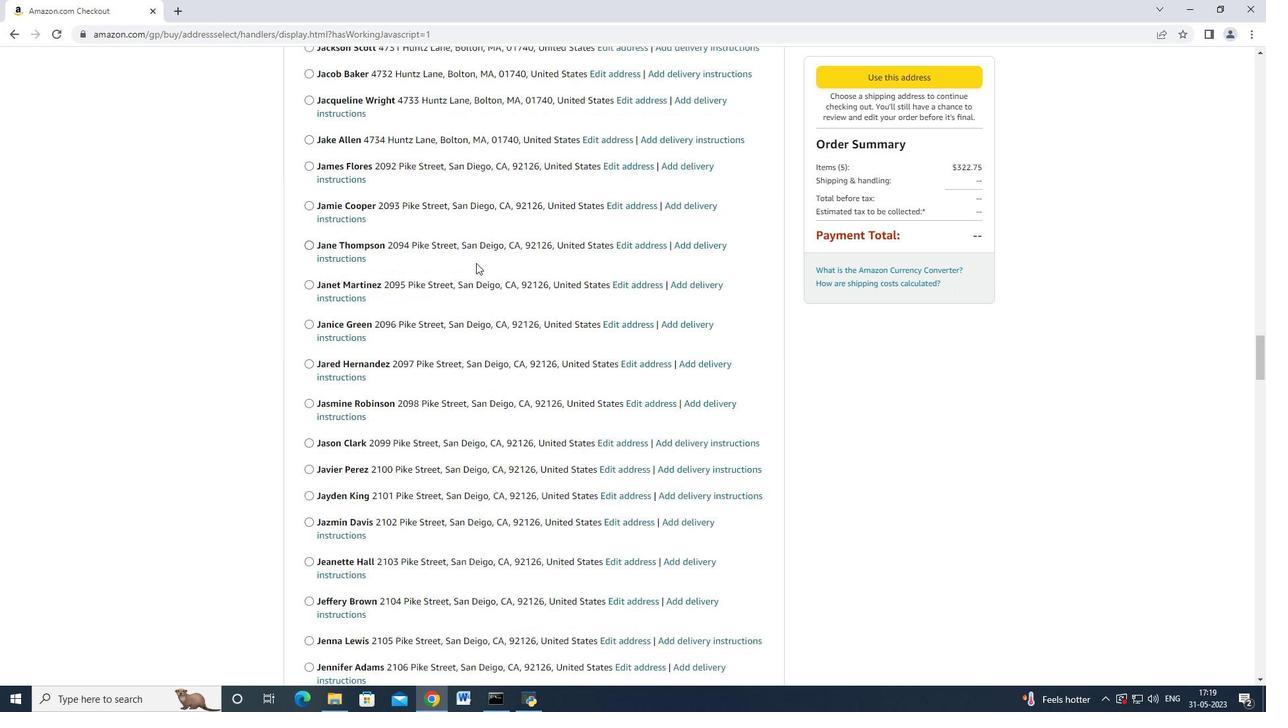 
Action: Mouse scrolled (476, 262) with delta (0, 0)
Screenshot: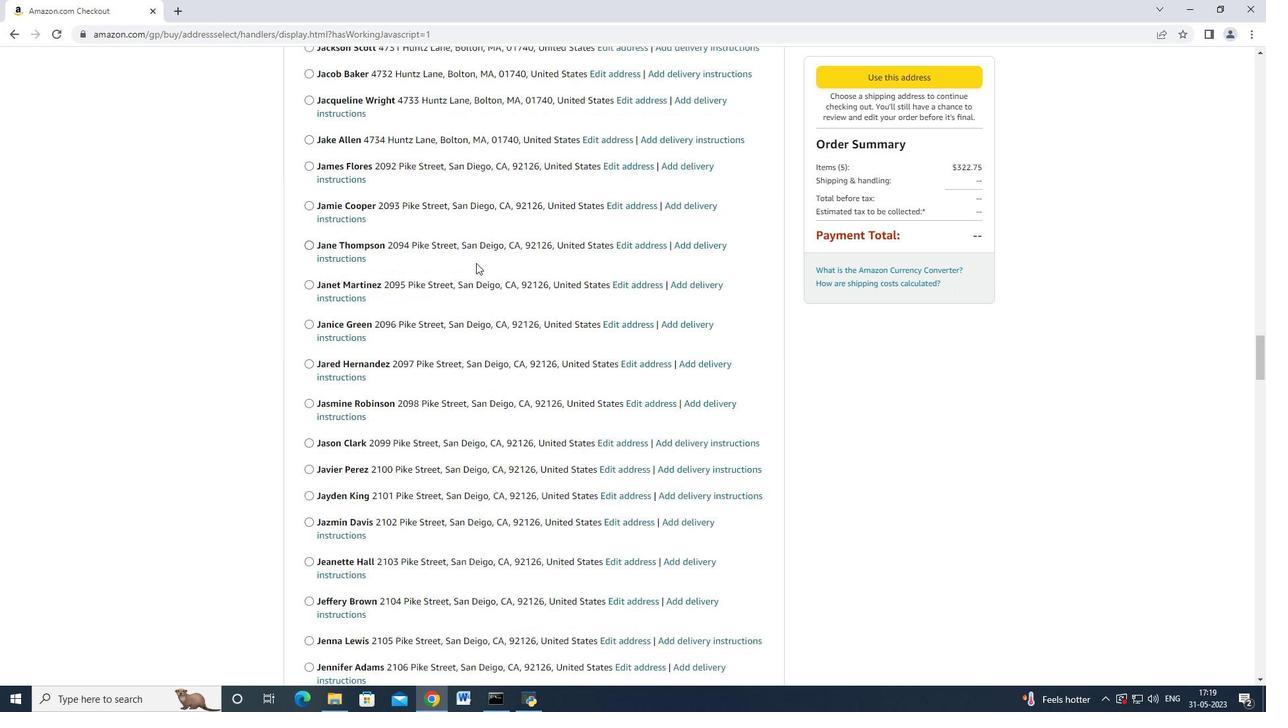 
Action: Mouse scrolled (476, 262) with delta (0, 0)
Screenshot: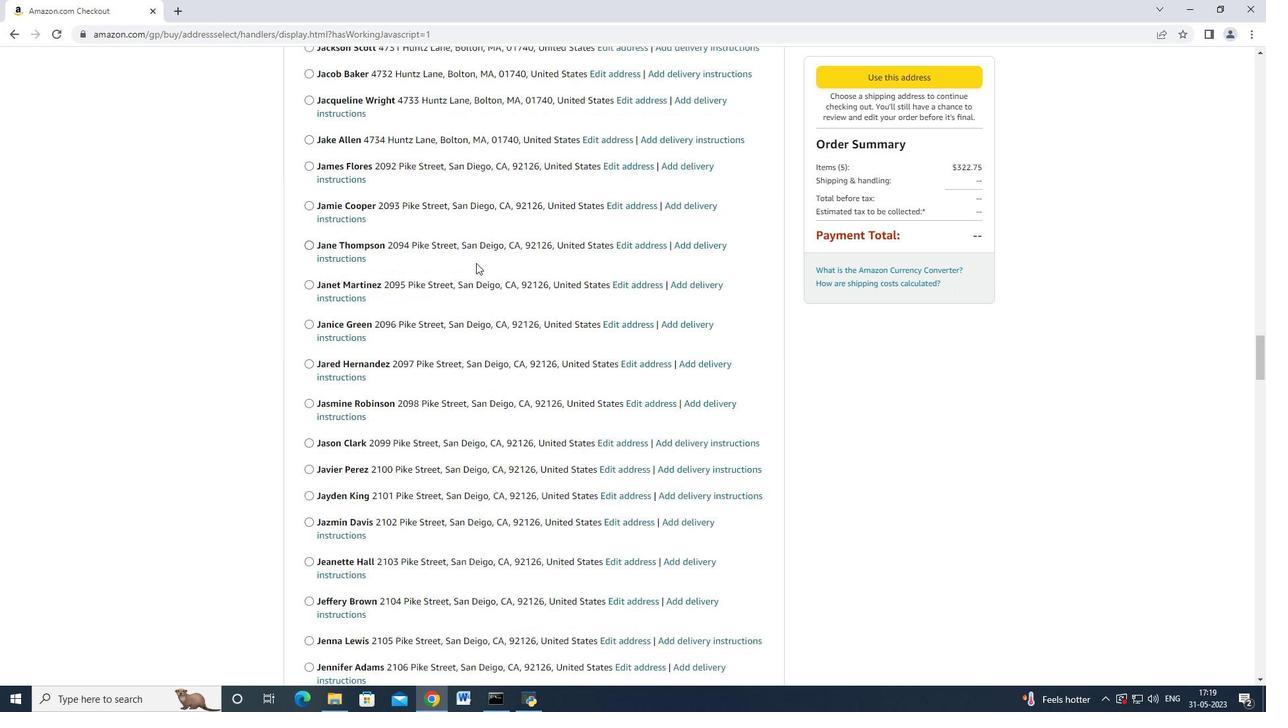 
Action: Mouse scrolled (476, 262) with delta (0, 0)
Screenshot: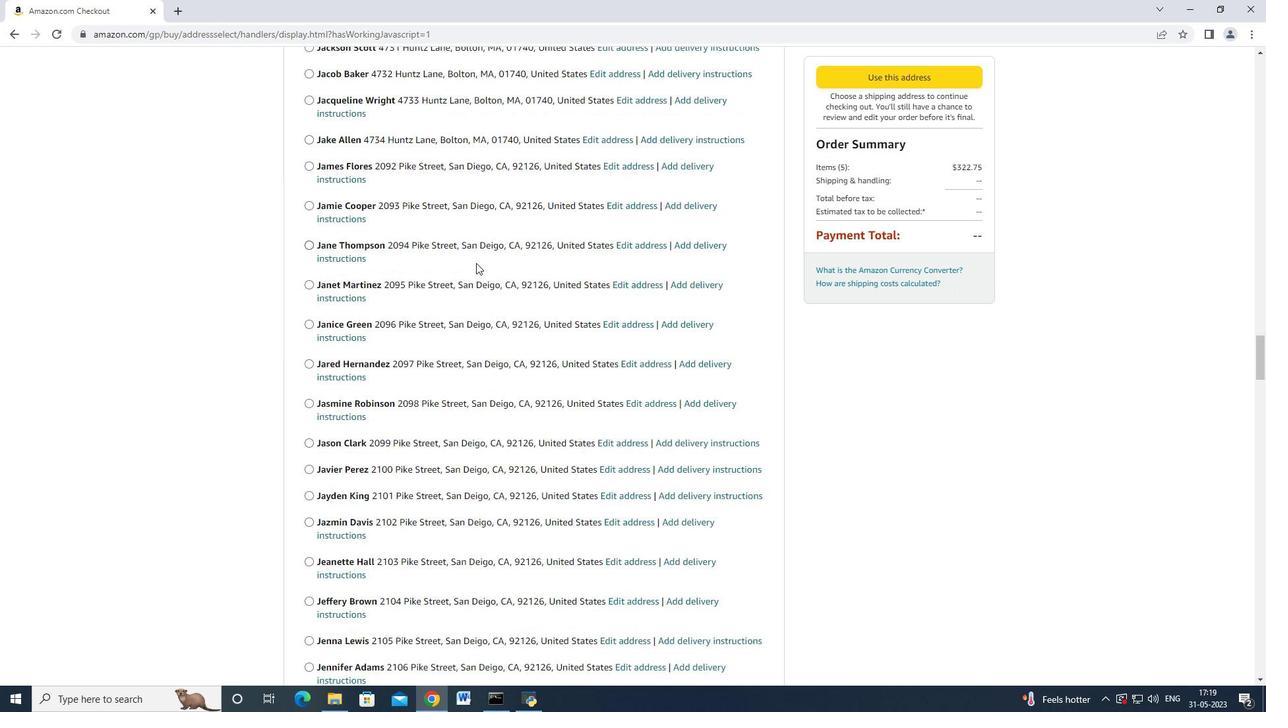 
Action: Mouse scrolled (476, 262) with delta (0, 0)
Screenshot: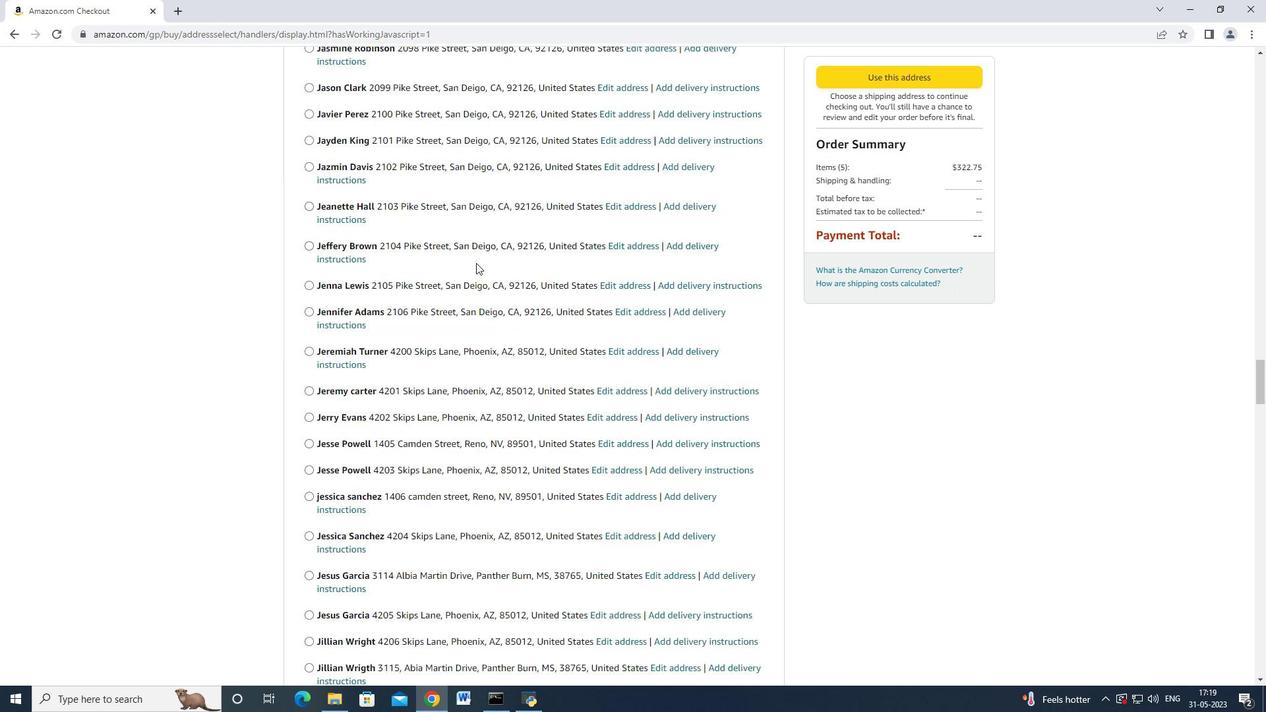
Action: Mouse scrolled (476, 262) with delta (0, 0)
Screenshot: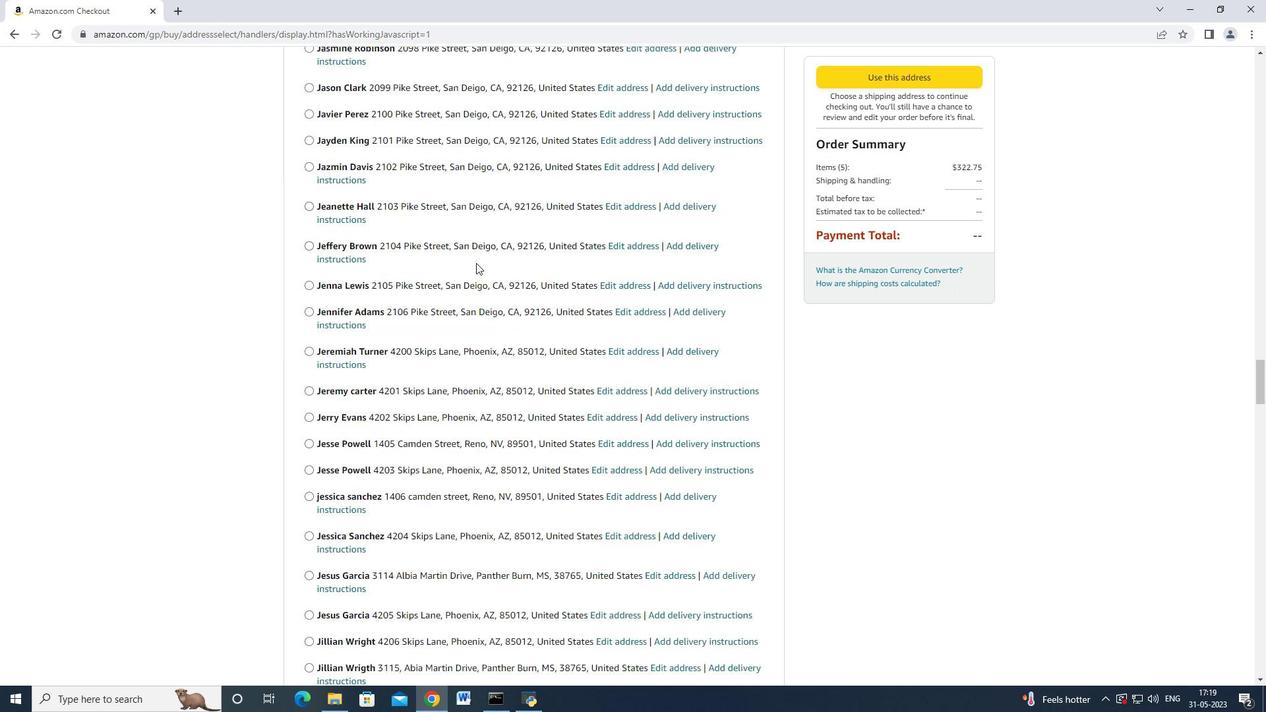 
Action: Mouse scrolled (476, 262) with delta (0, 0)
Screenshot: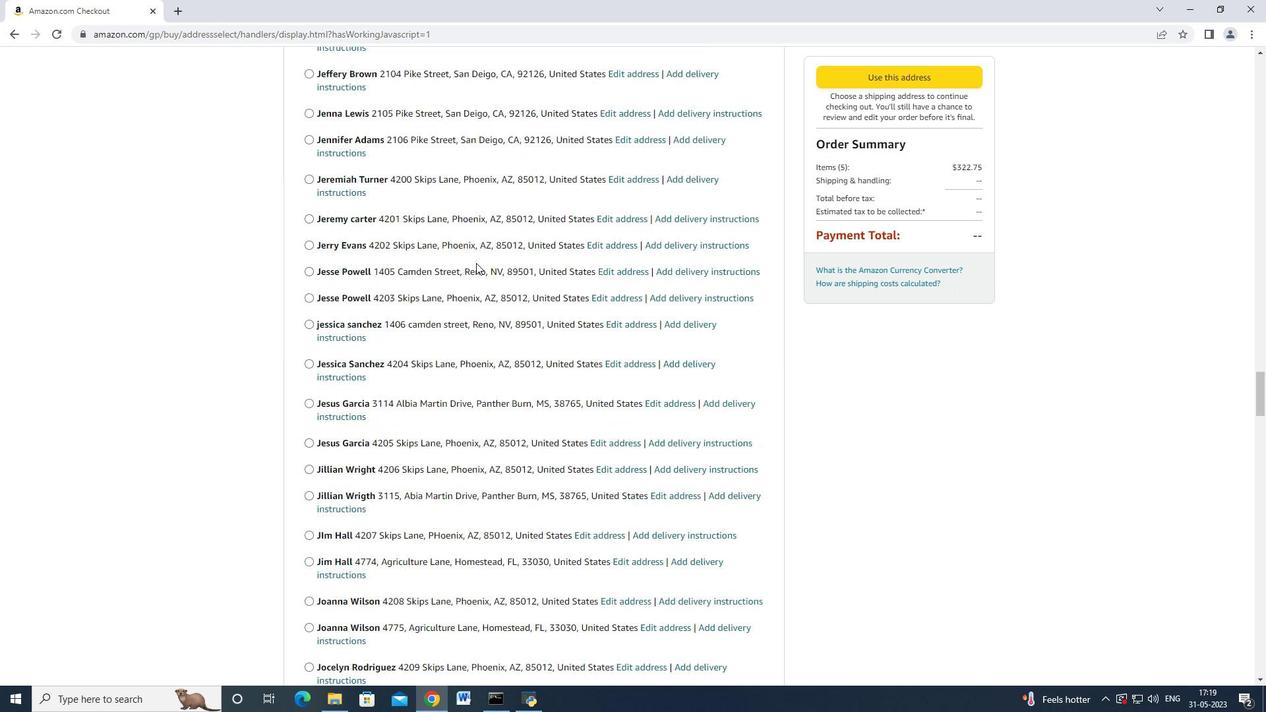 
Action: Mouse scrolled (476, 262) with delta (0, 0)
Screenshot: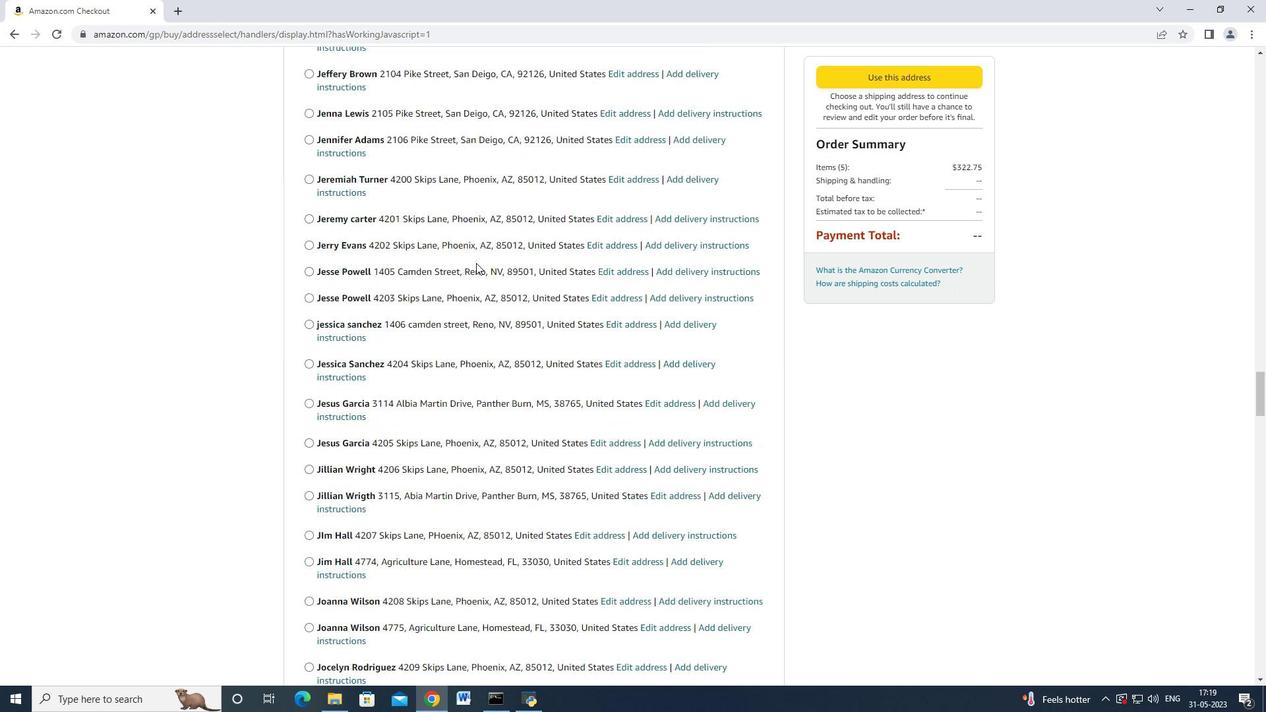 
Action: Mouse scrolled (476, 262) with delta (0, 0)
Screenshot: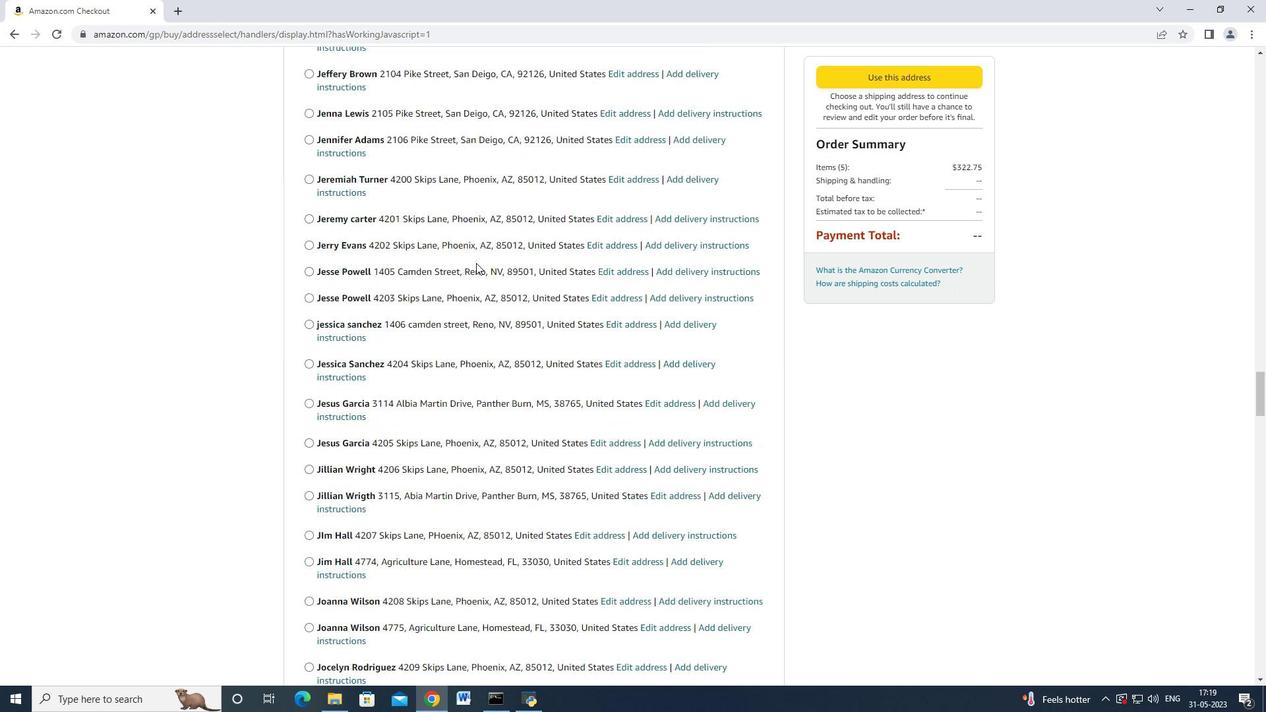 
Action: Mouse scrolled (476, 262) with delta (0, 0)
Screenshot: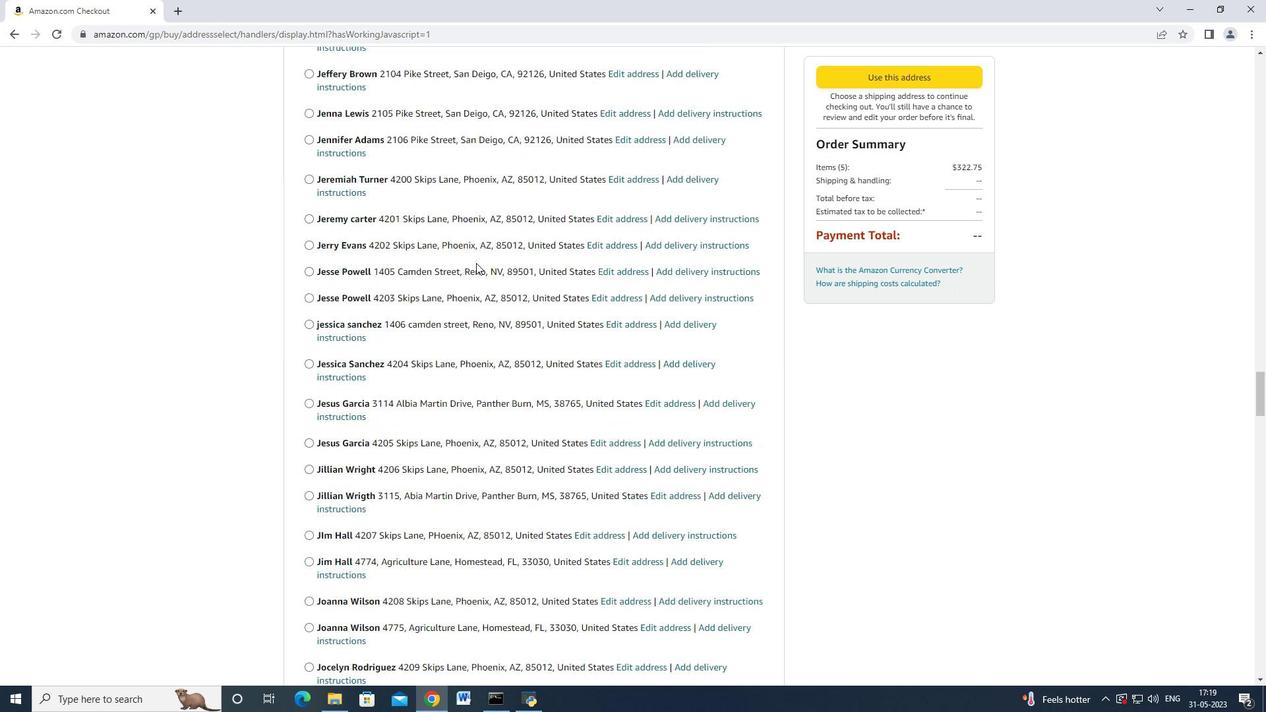 
Action: Mouse scrolled (476, 262) with delta (0, 0)
Screenshot: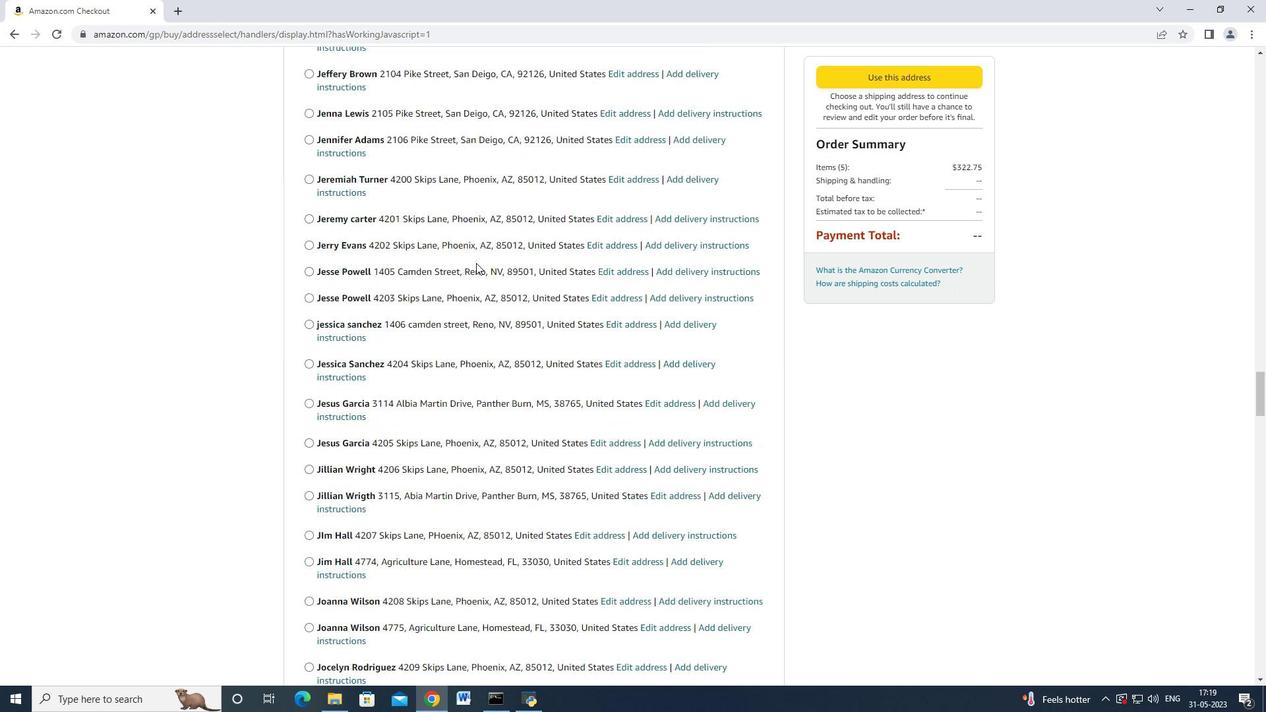 
Action: Mouse scrolled (476, 262) with delta (0, 0)
Screenshot: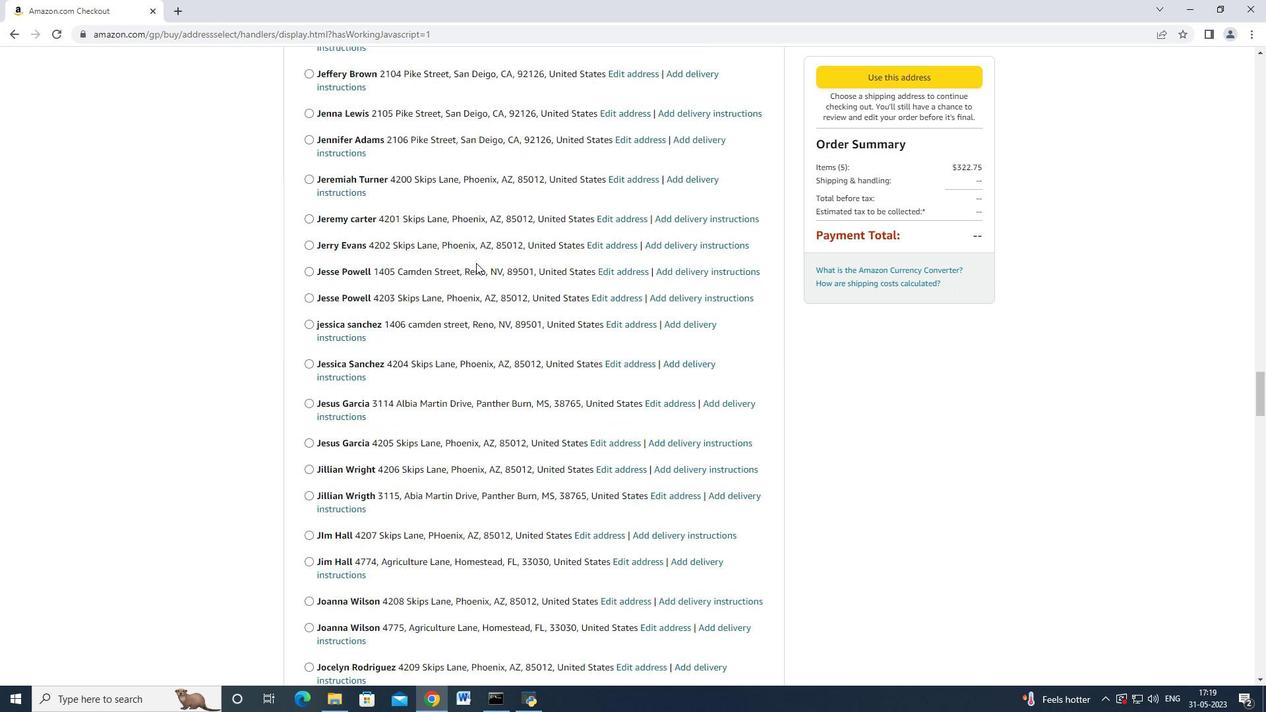
Action: Mouse scrolled (476, 262) with delta (0, 0)
Screenshot: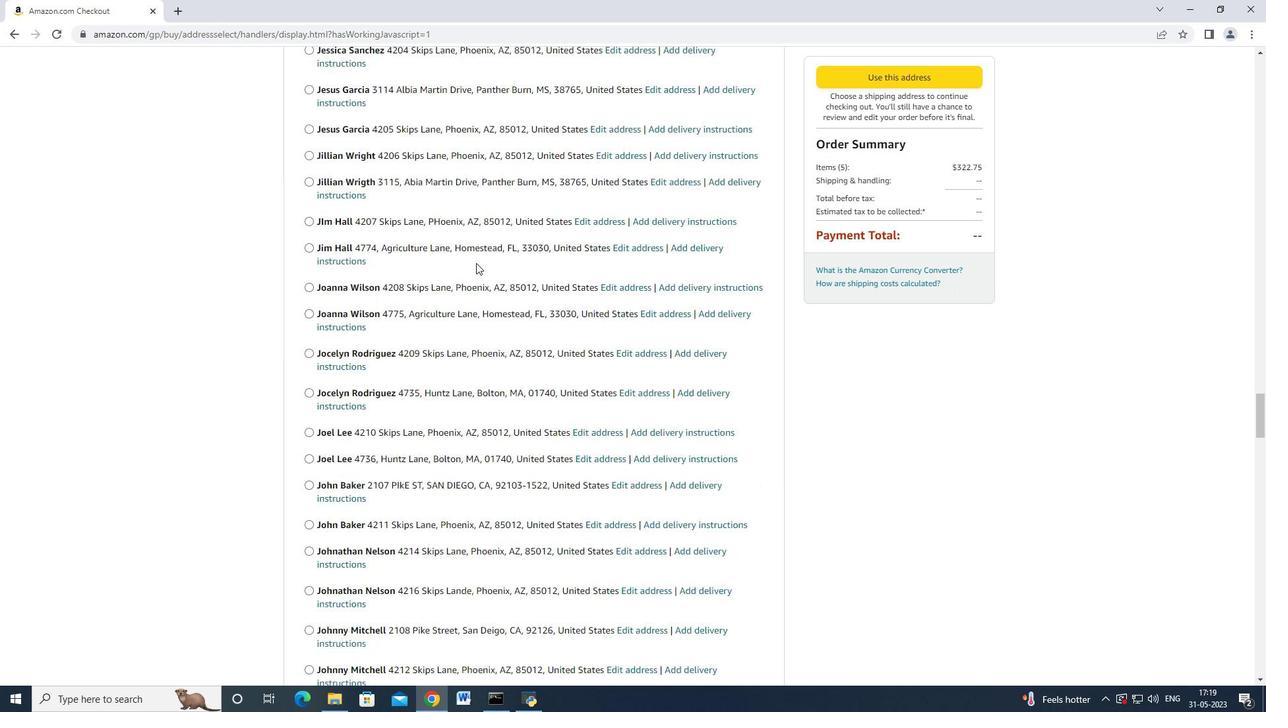 
Action: Mouse scrolled (476, 262) with delta (0, 0)
Screenshot: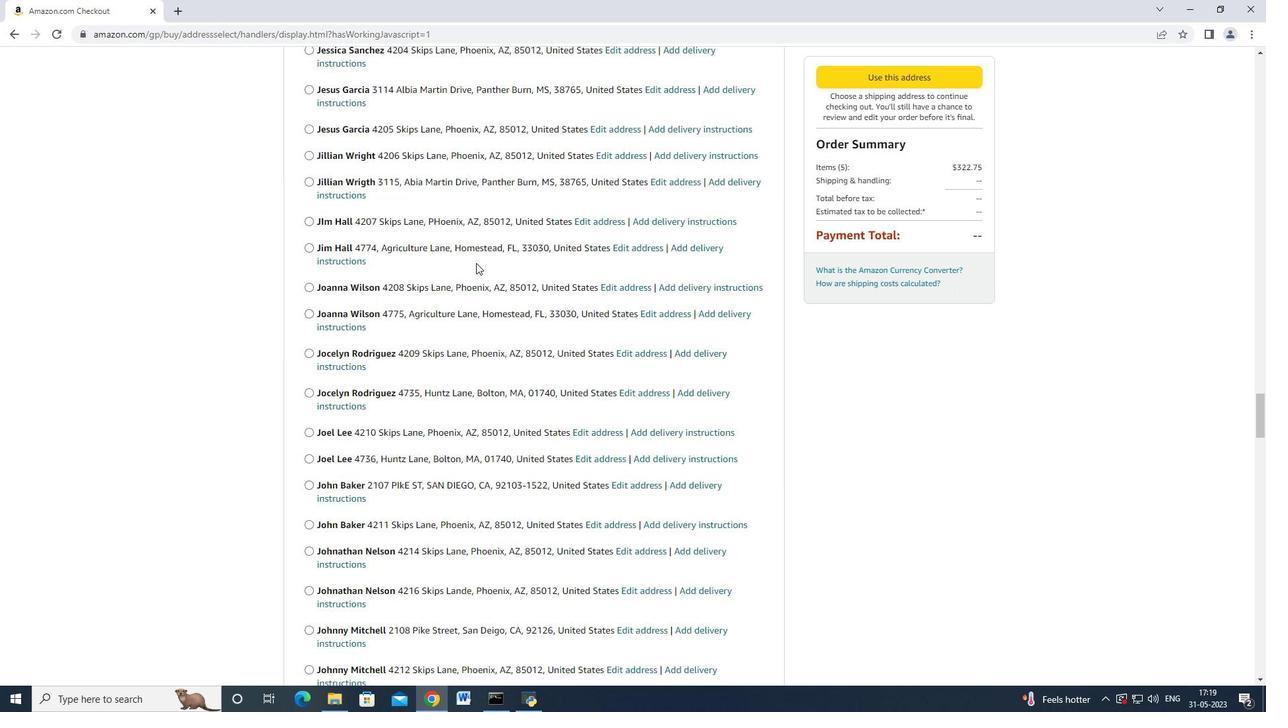 
Action: Mouse scrolled (476, 262) with delta (0, 0)
Screenshot: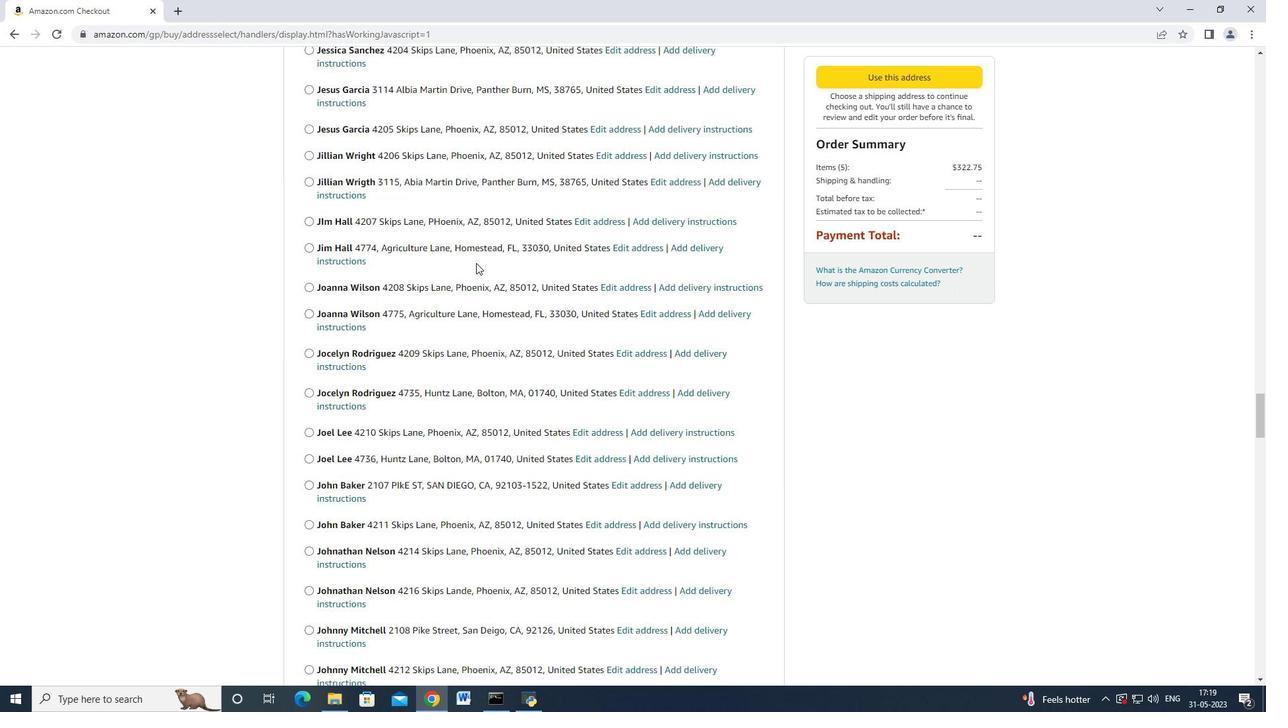 
Action: Mouse scrolled (476, 262) with delta (0, 0)
Screenshot: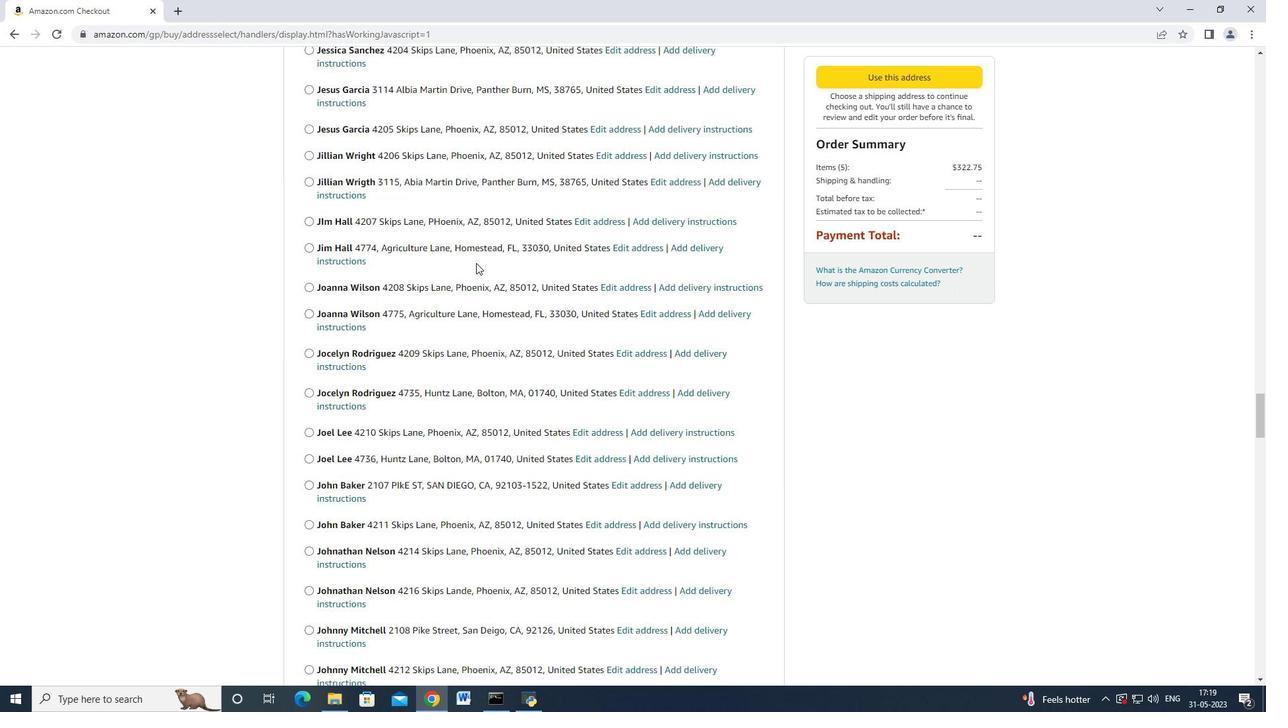 
Action: Mouse scrolled (476, 262) with delta (0, 0)
Screenshot: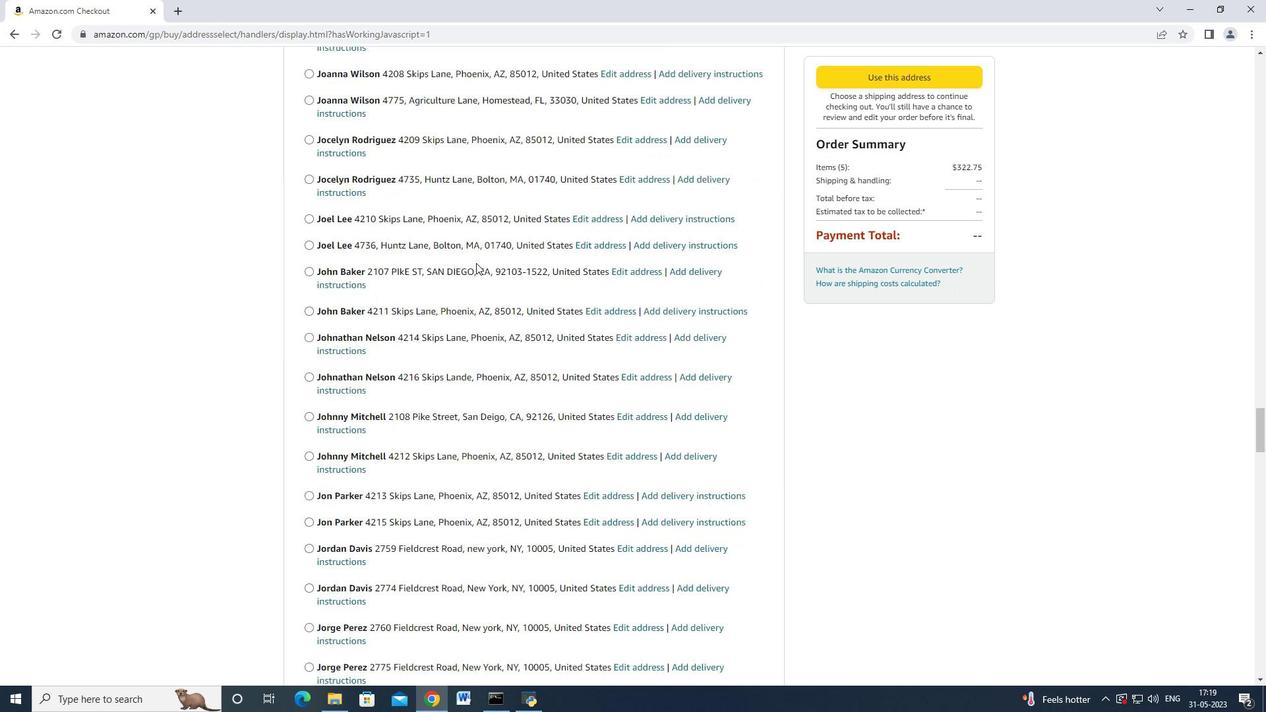 
Action: Mouse scrolled (476, 262) with delta (0, 0)
Screenshot: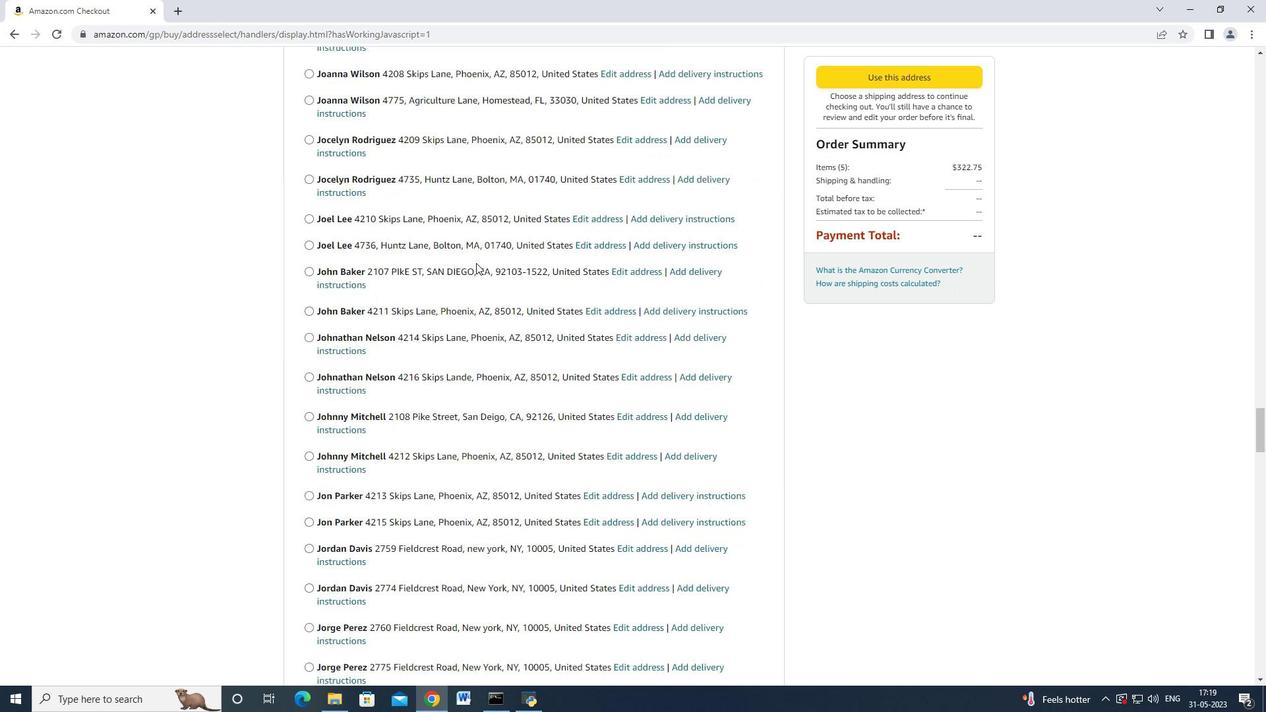 
Action: Mouse scrolled (476, 262) with delta (0, 0)
Screenshot: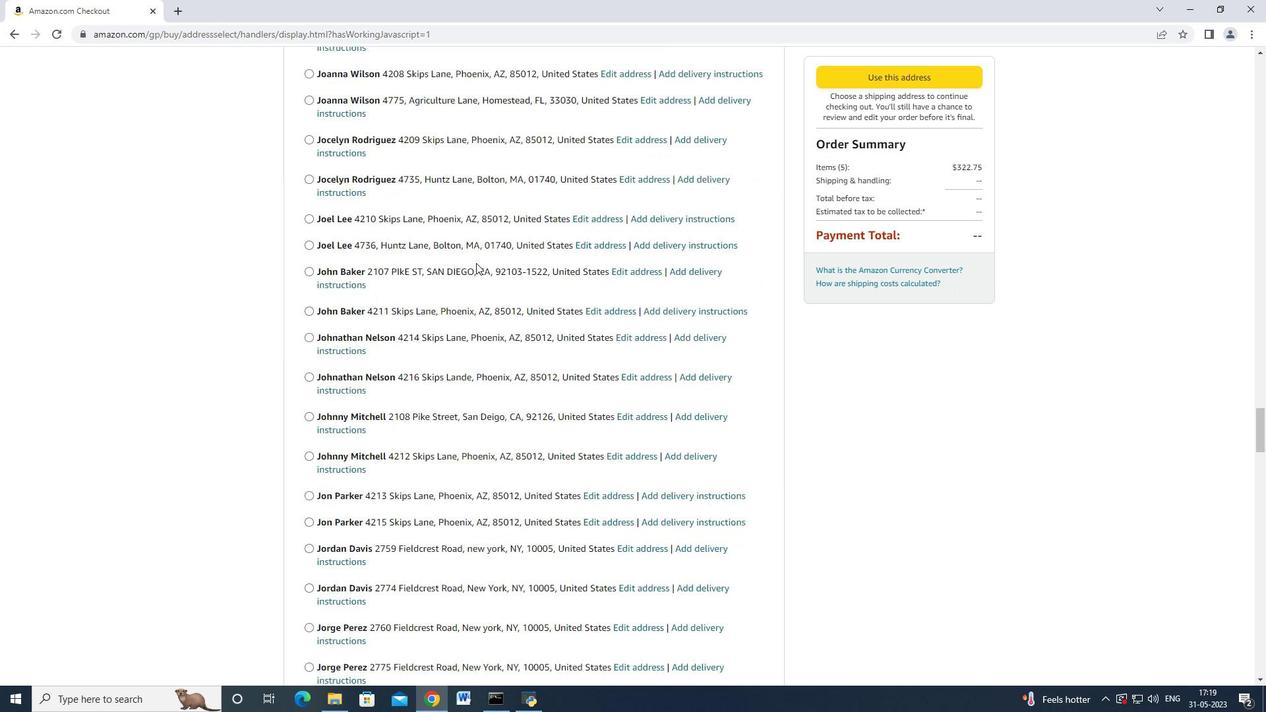 
Action: Mouse scrolled (476, 262) with delta (0, 0)
Screenshot: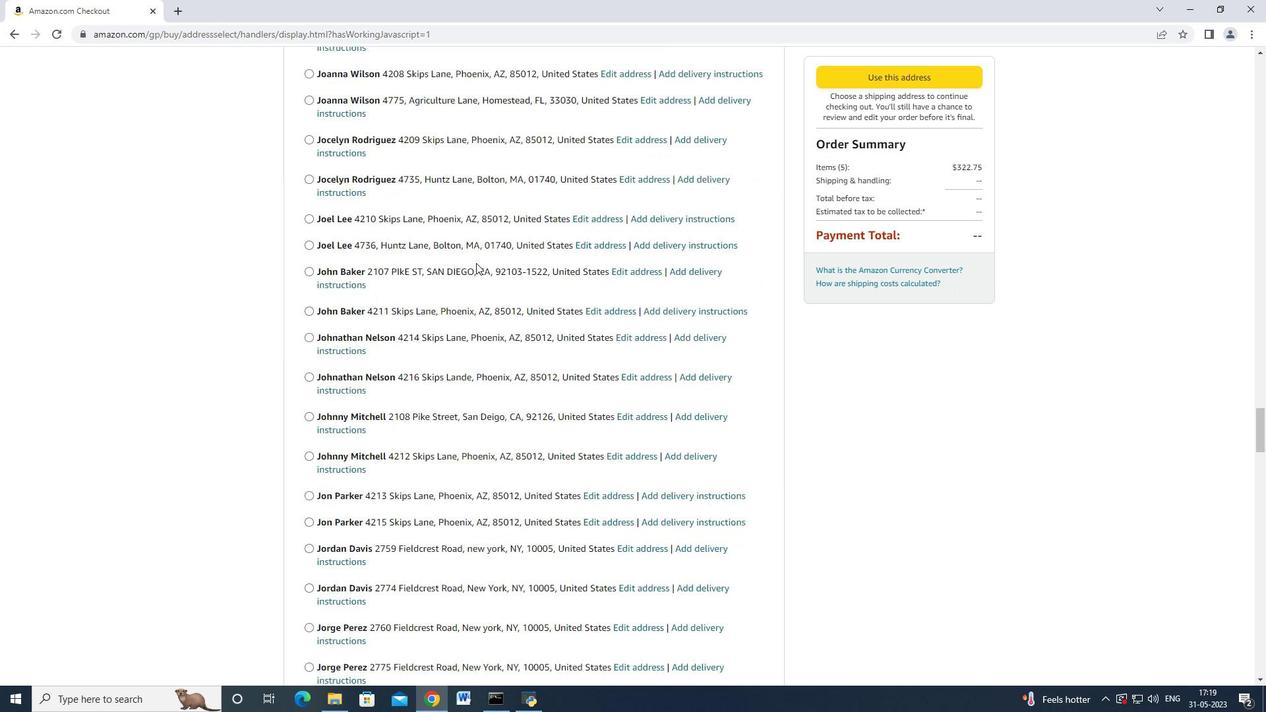 
Action: Mouse scrolled (476, 262) with delta (0, 0)
Screenshot: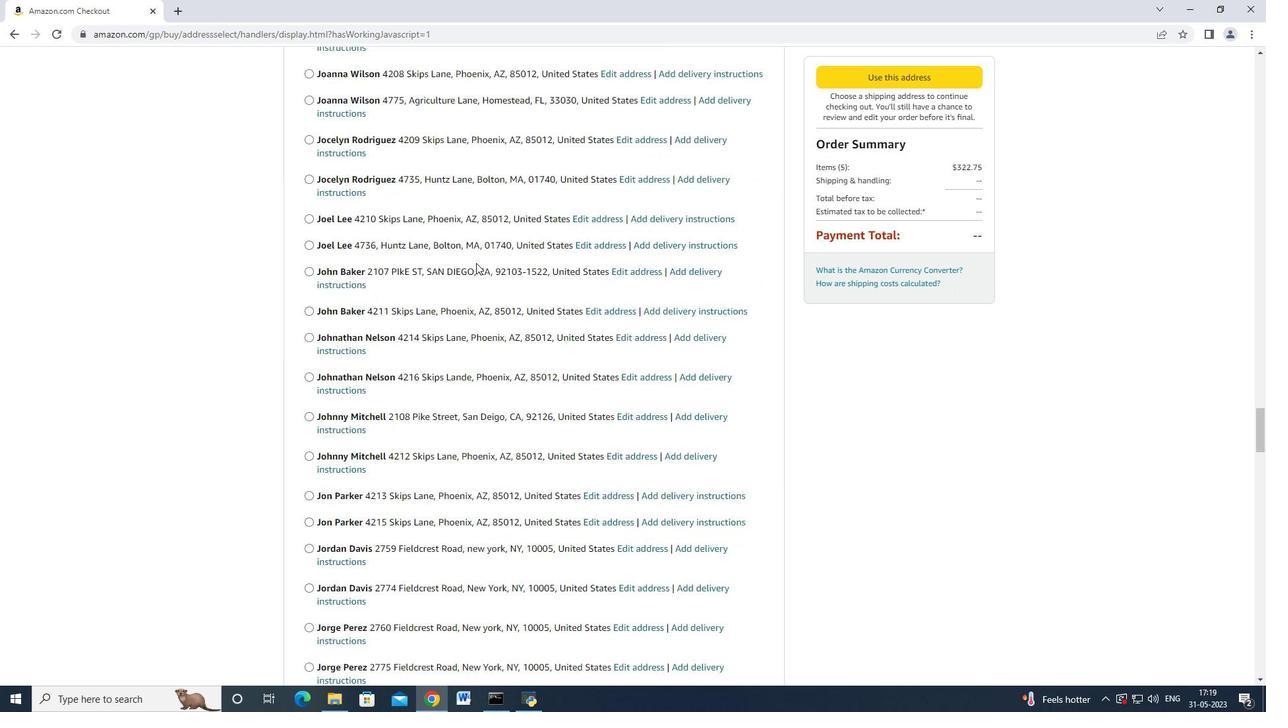 
Action: Mouse scrolled (476, 262) with delta (0, 0)
Screenshot: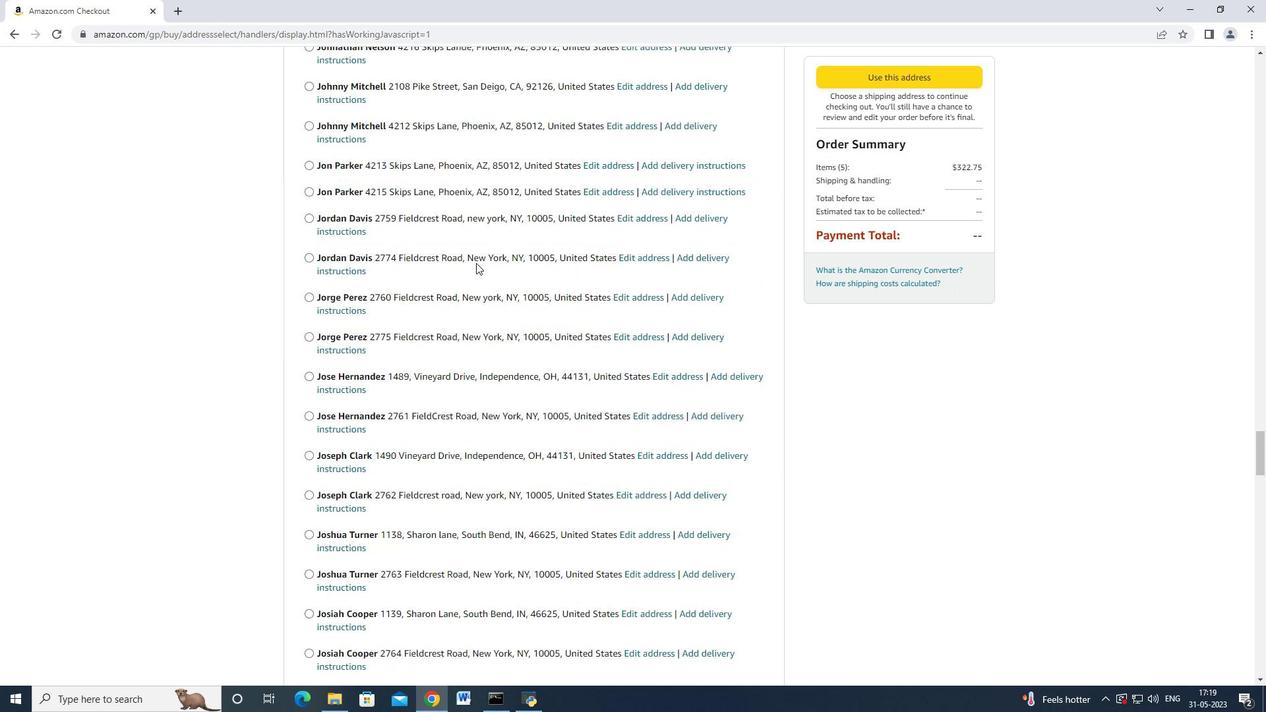 
Action: Mouse scrolled (476, 262) with delta (0, 0)
Screenshot: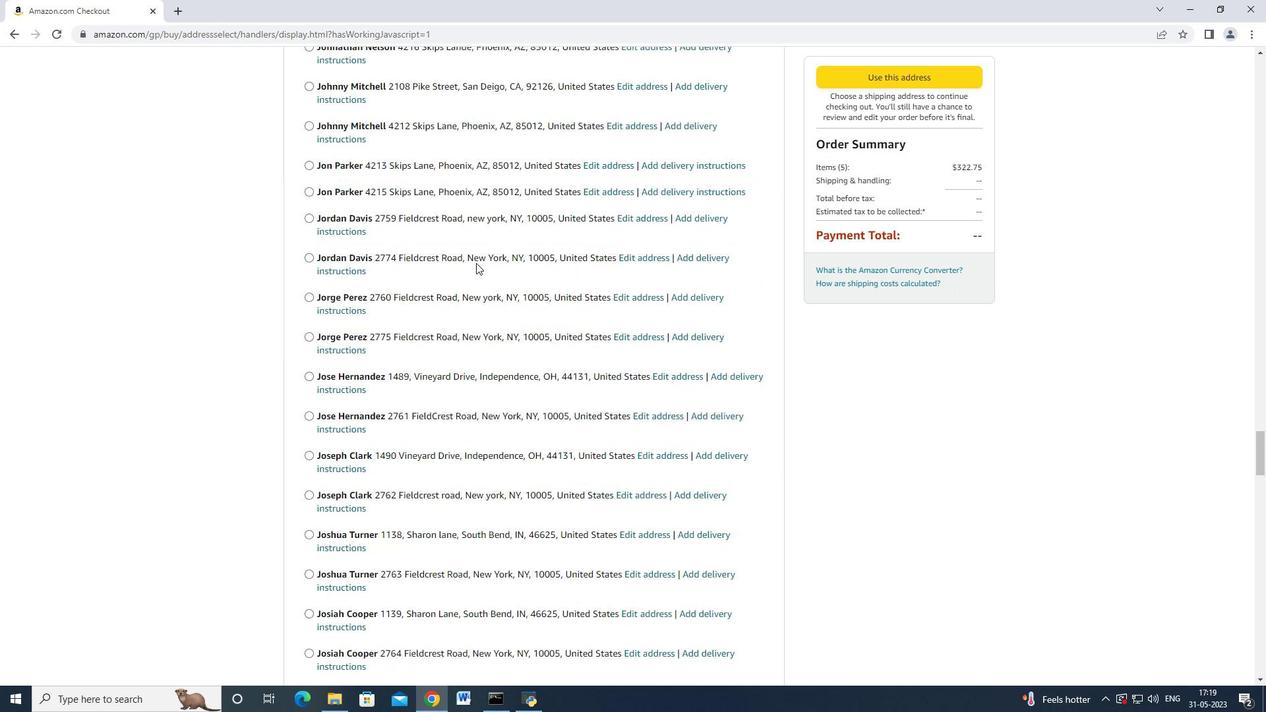 
Action: Mouse moved to (476, 263)
Screenshot: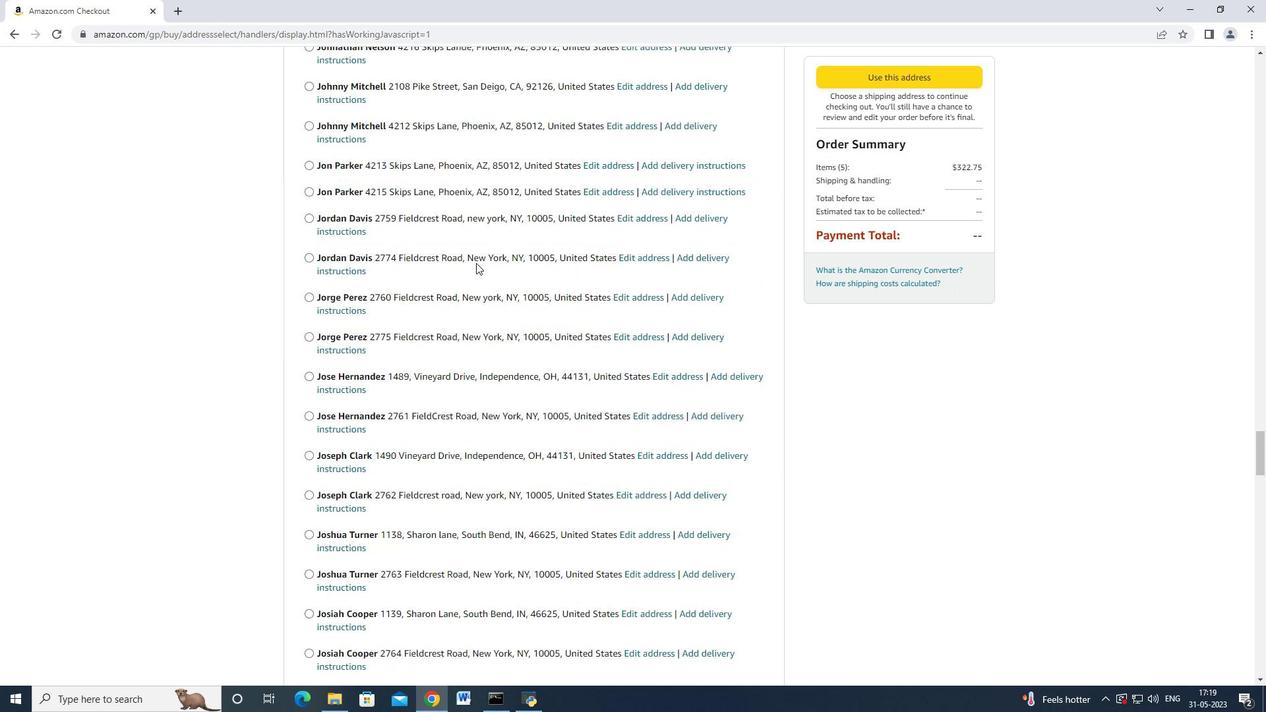 
Action: Mouse scrolled (476, 262) with delta (0, 0)
Screenshot: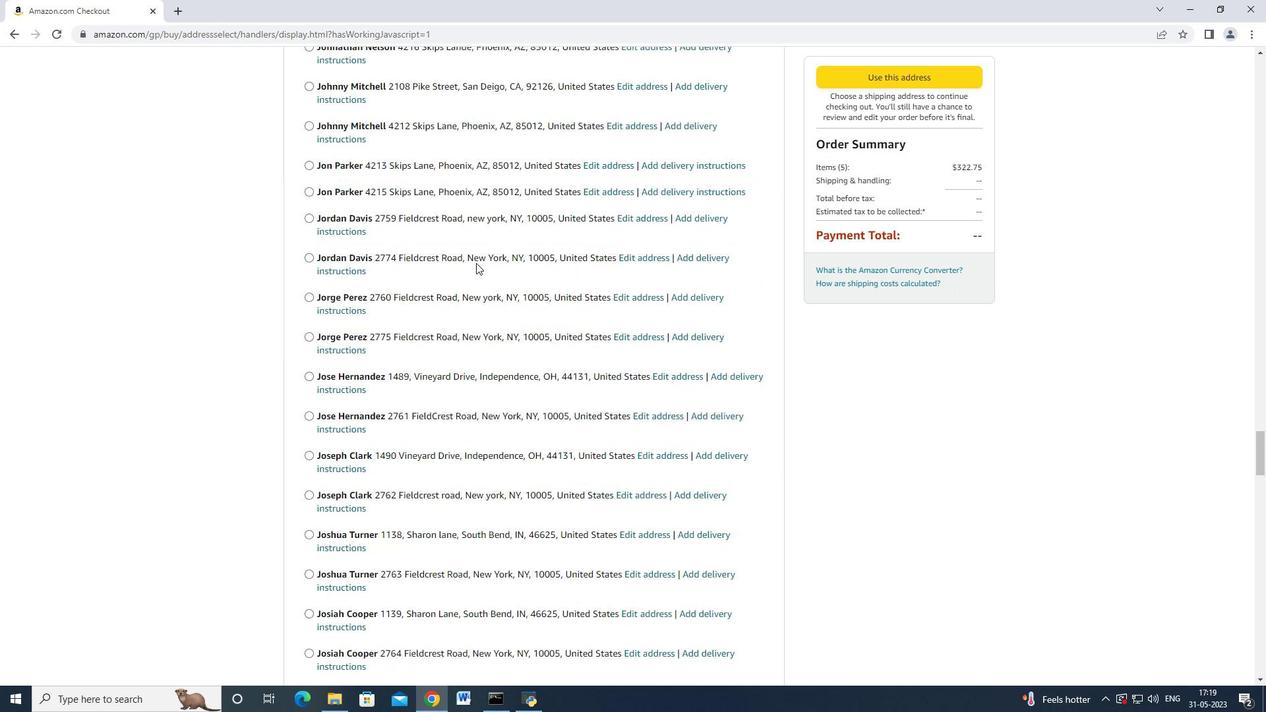
Action: Mouse scrolled (476, 262) with delta (0, 0)
Screenshot: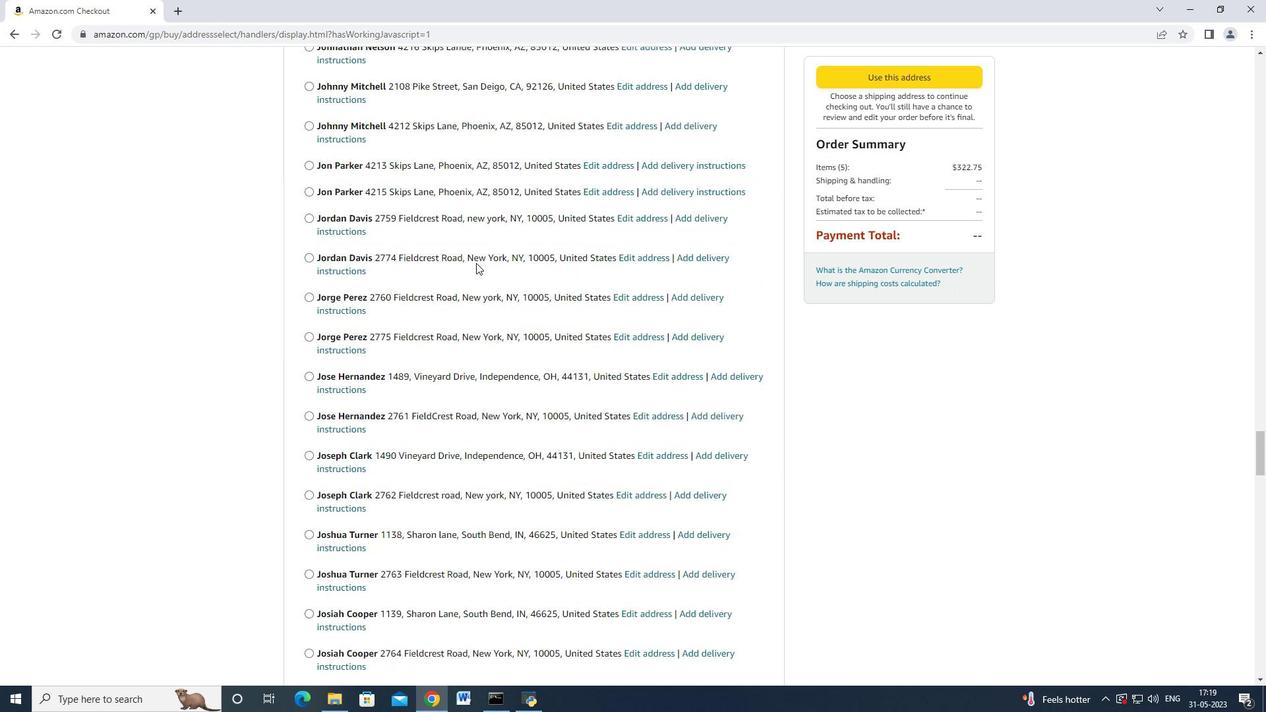 
Action: Mouse scrolled (476, 262) with delta (0, 0)
Screenshot: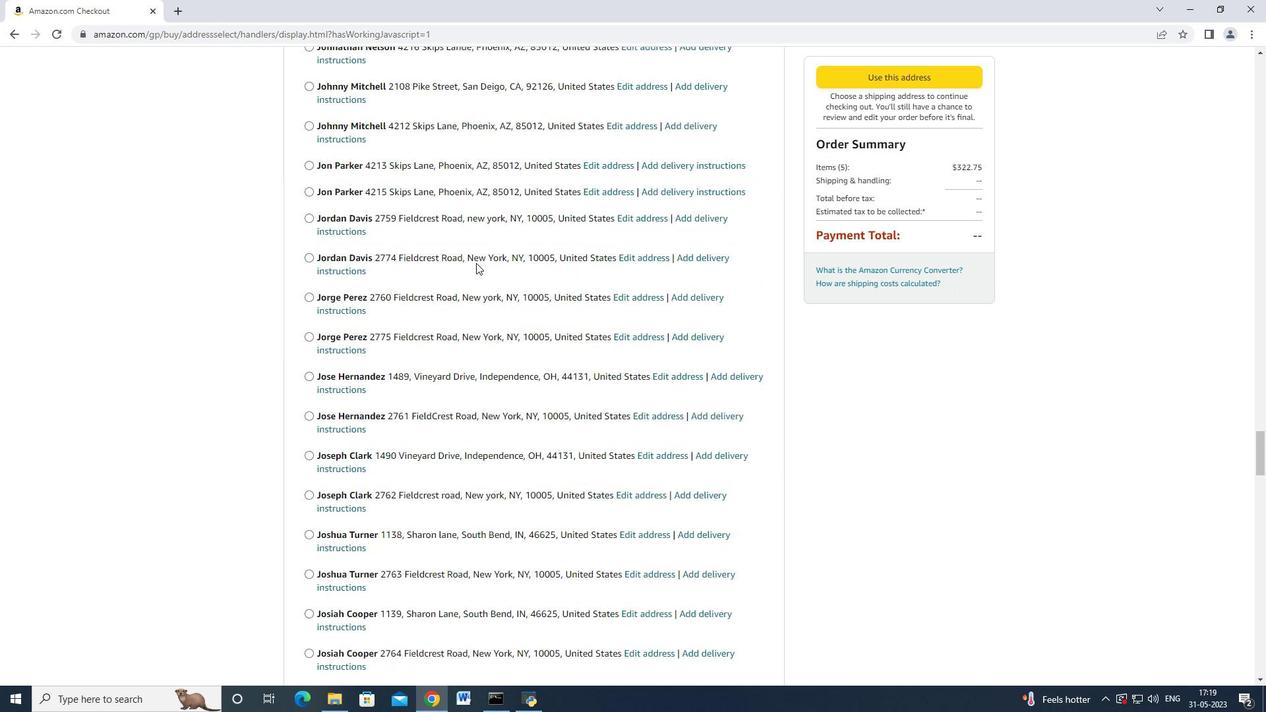 
Action: Mouse scrolled (476, 262) with delta (0, 0)
Screenshot: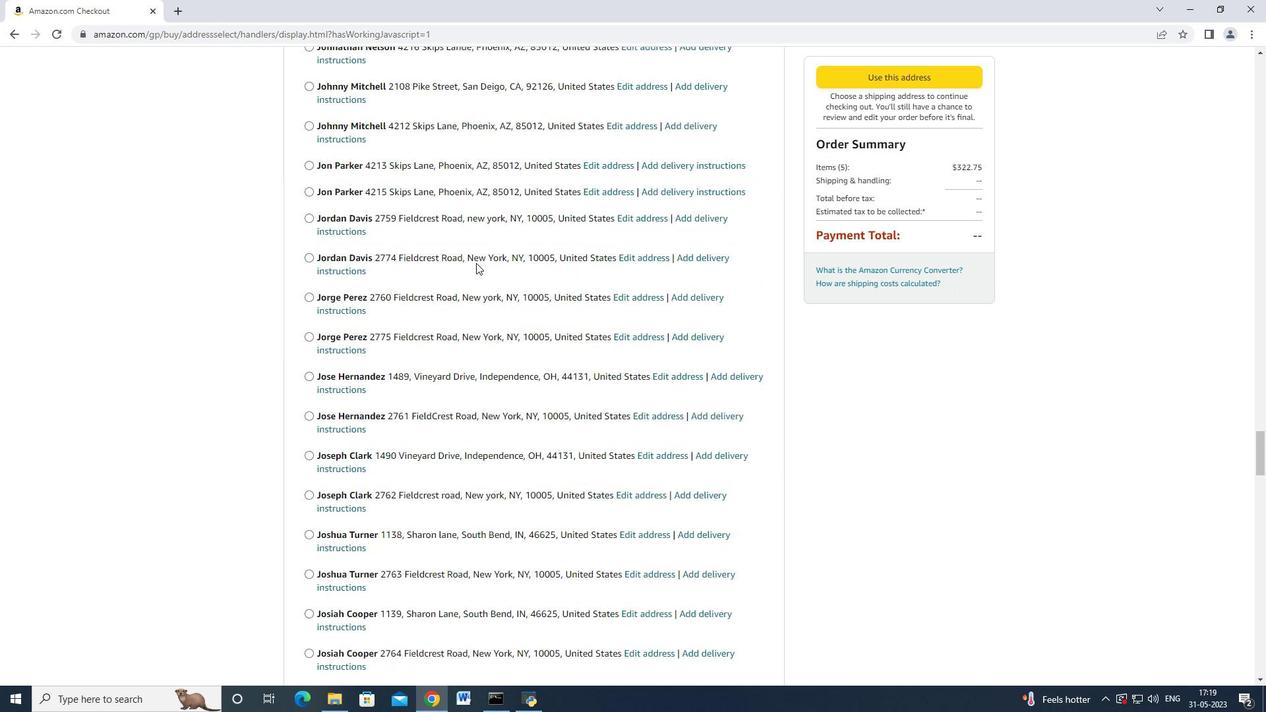
Action: Mouse scrolled (476, 262) with delta (0, 0)
Screenshot: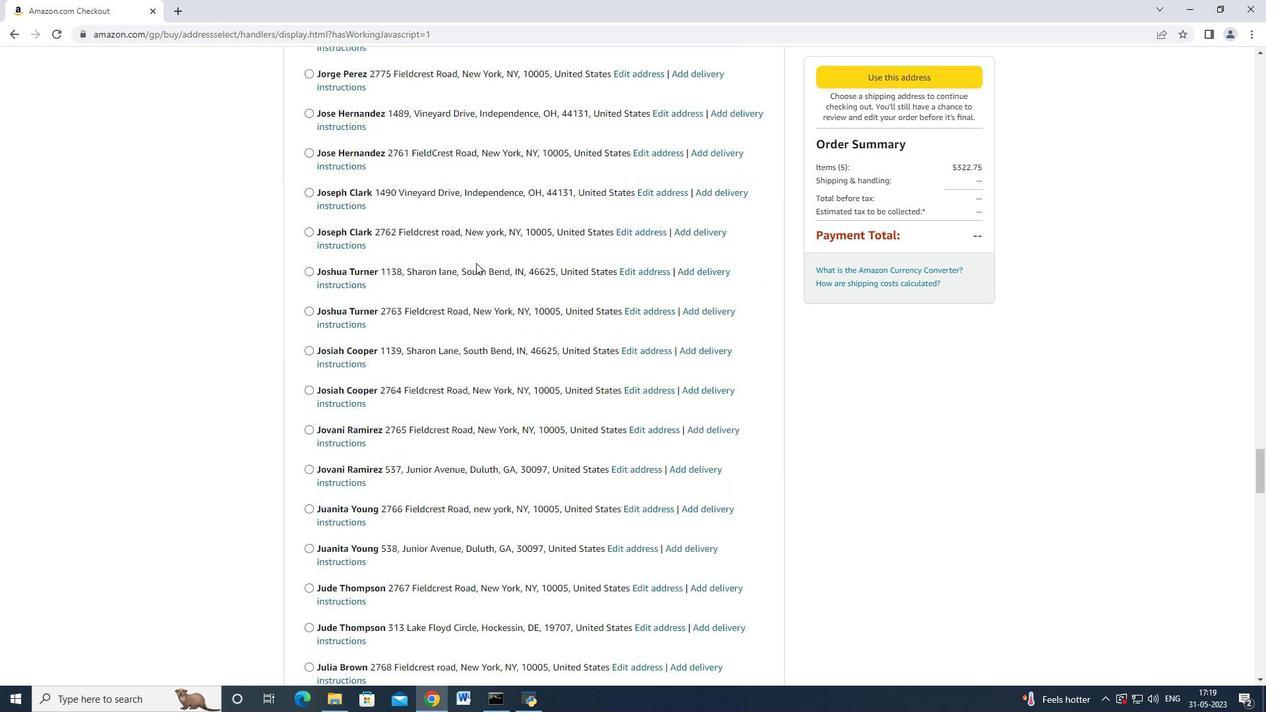 
Action: Mouse scrolled (476, 262) with delta (0, 0)
Screenshot: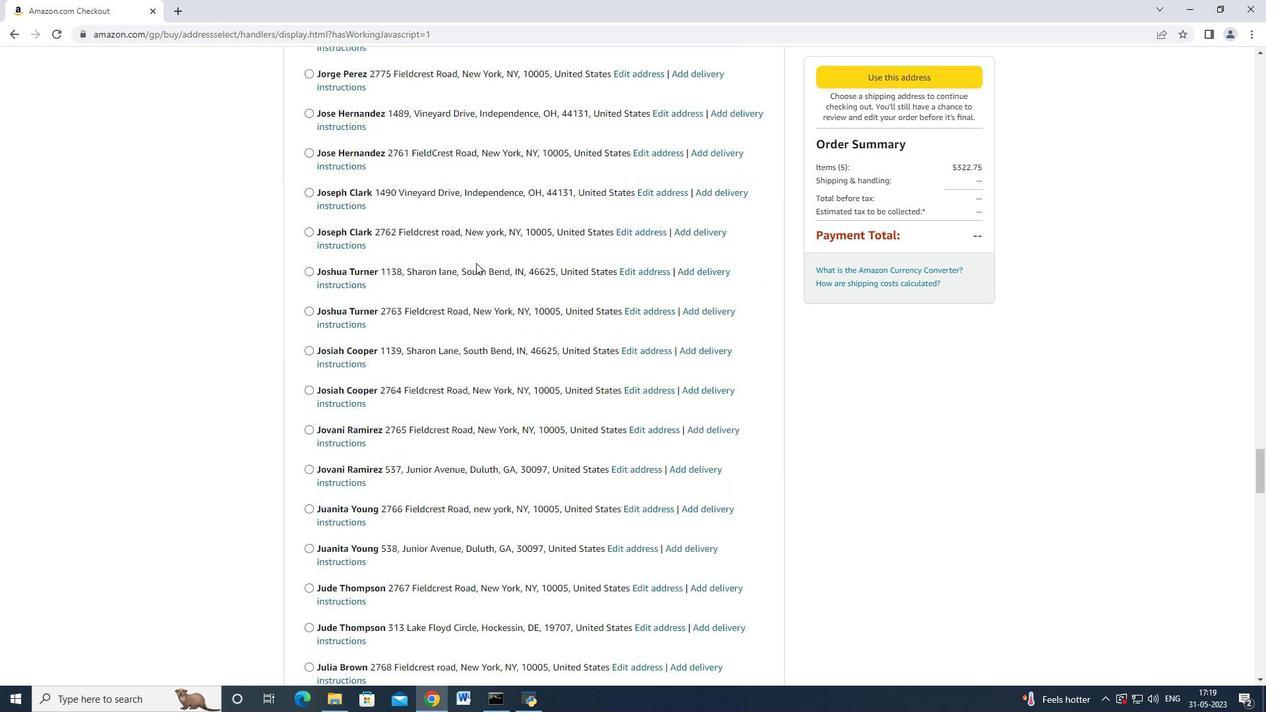 
Action: Mouse moved to (476, 263)
Screenshot: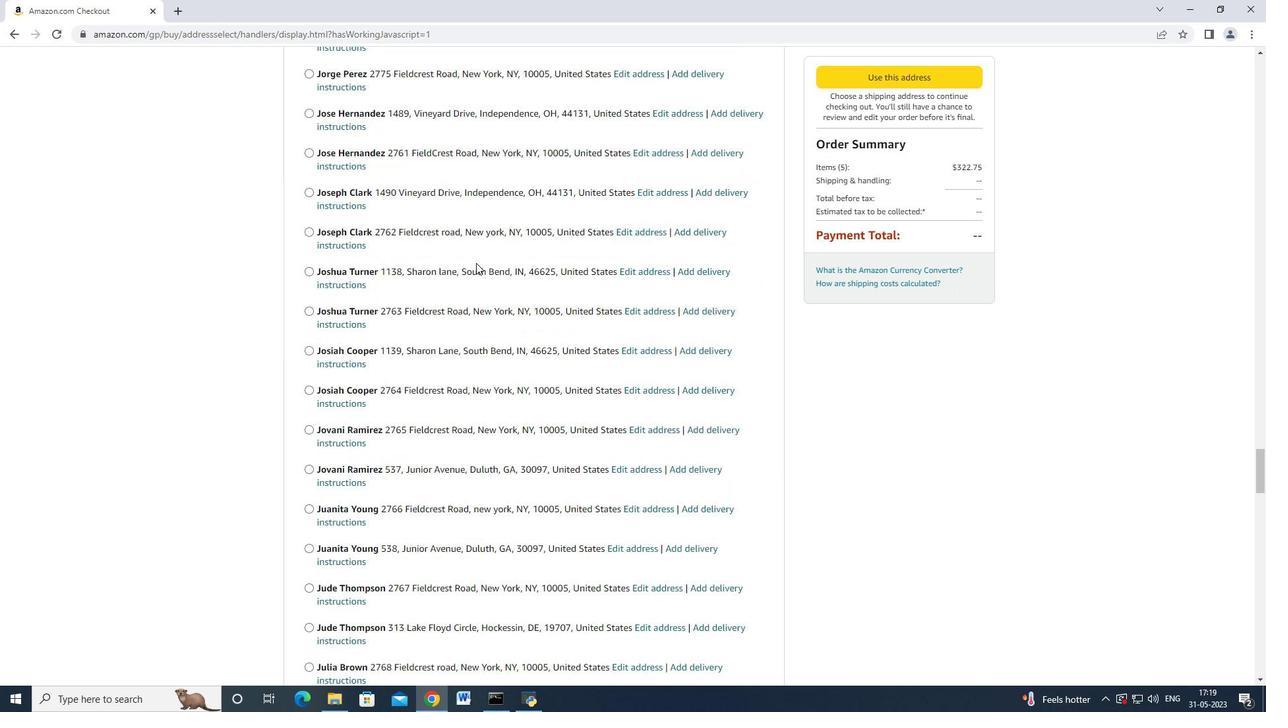 
Action: Mouse scrolled (476, 262) with delta (0, 0)
Screenshot: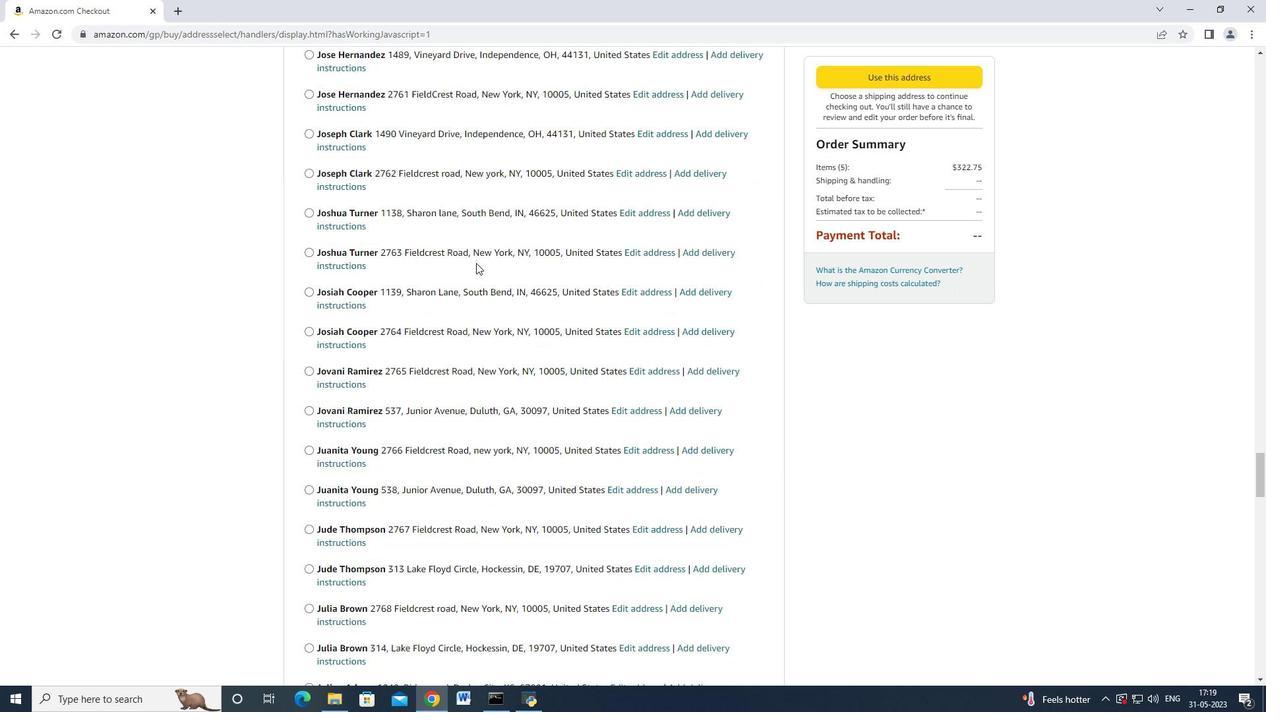 
Action: Mouse scrolled (476, 262) with delta (0, 0)
Screenshot: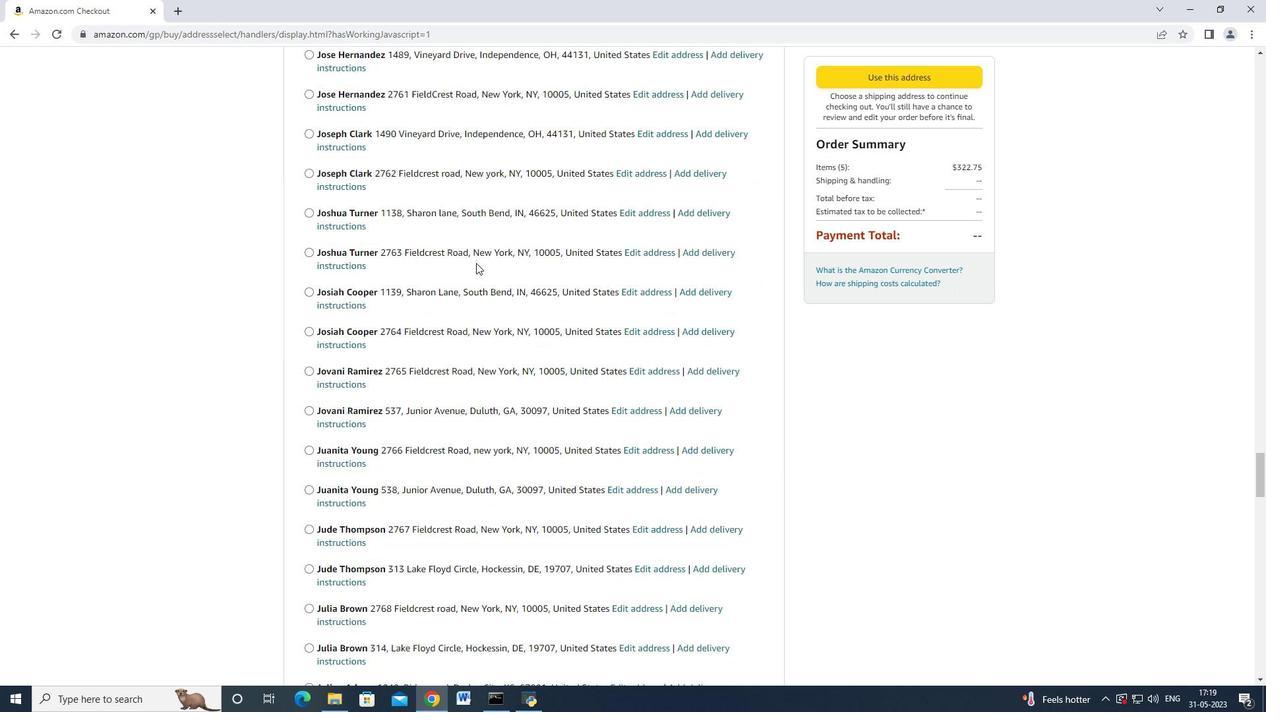 
Action: Mouse scrolled (476, 262) with delta (0, 0)
Screenshot: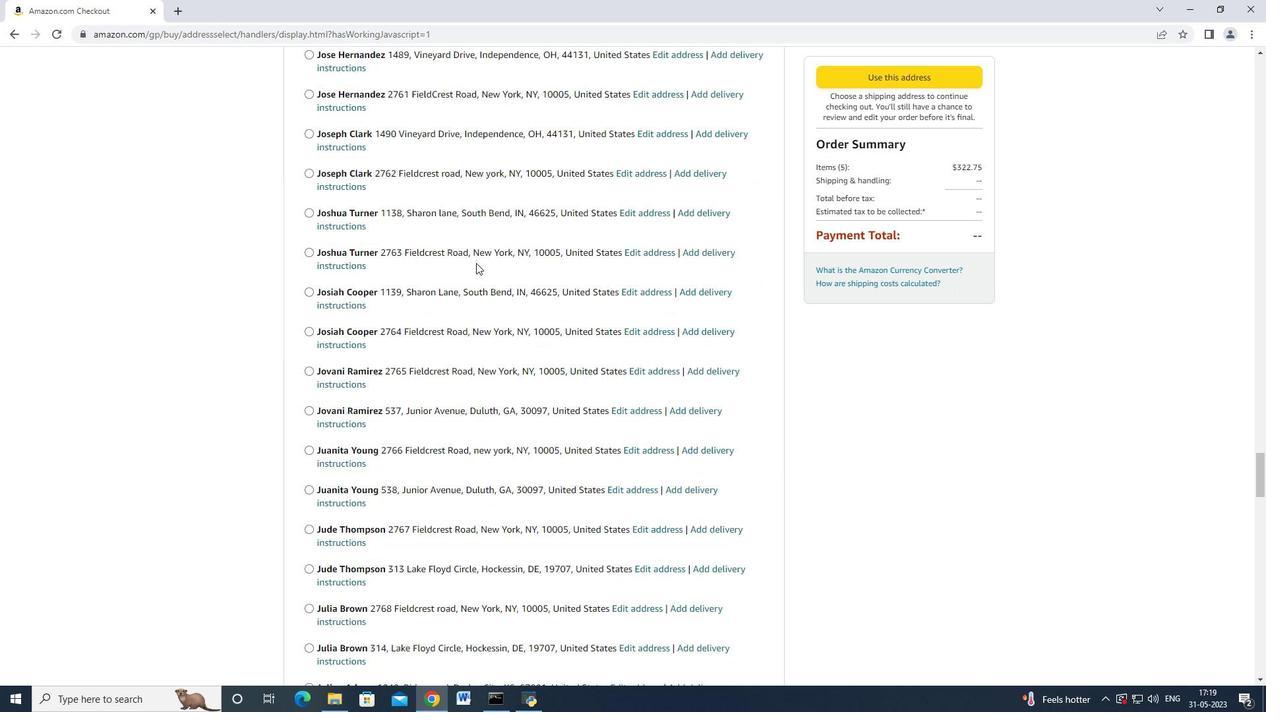 
Action: Mouse scrolled (476, 262) with delta (0, 0)
Screenshot: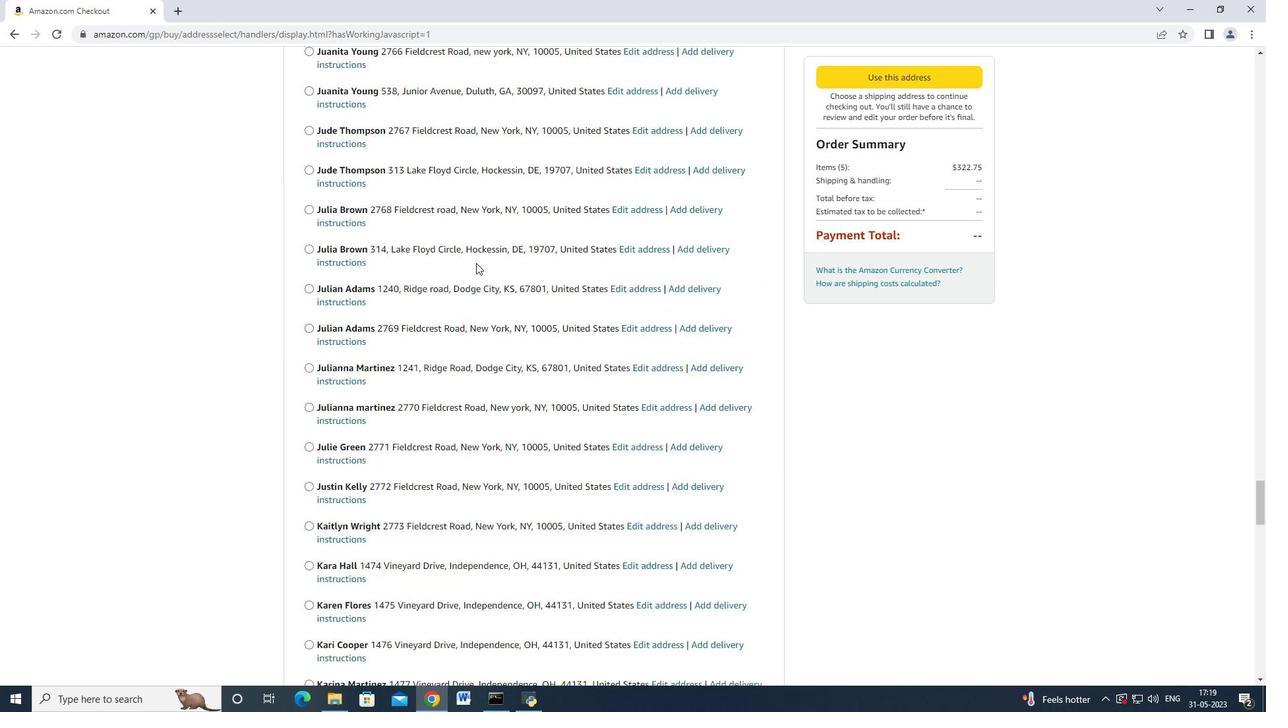 
Action: Mouse scrolled (476, 262) with delta (0, 0)
Screenshot: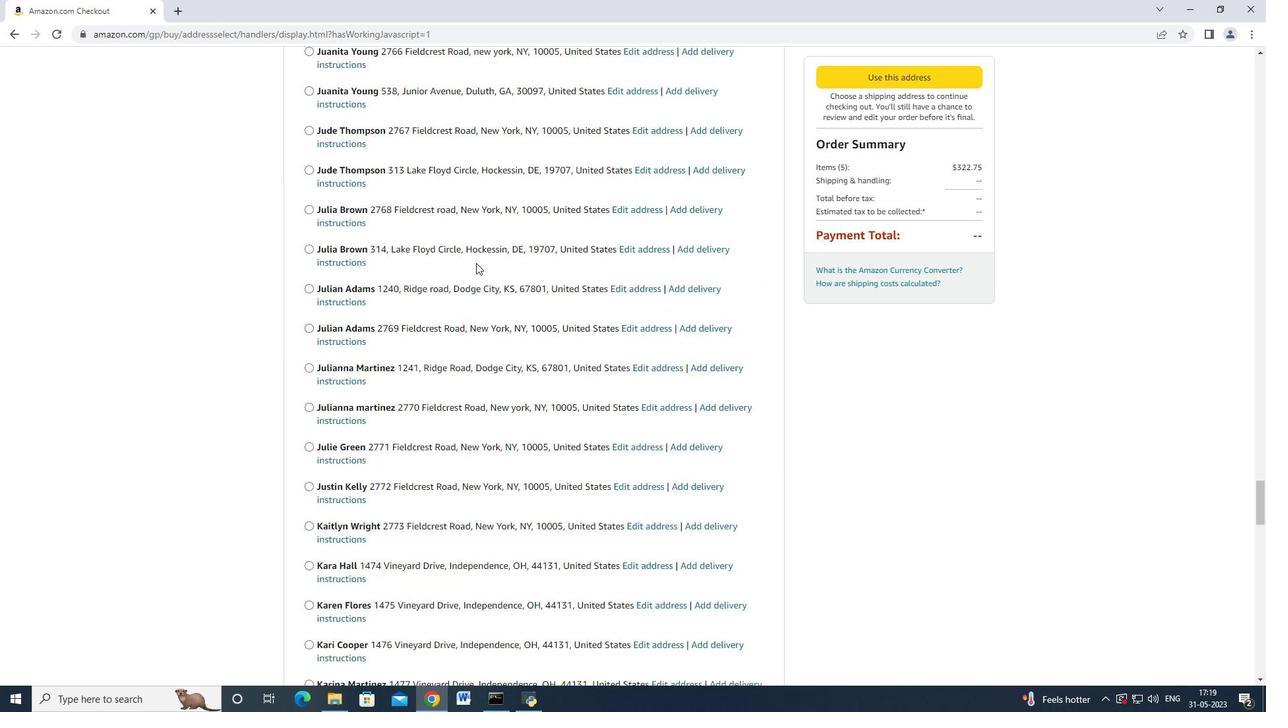 
Action: Mouse scrolled (476, 262) with delta (0, 0)
Screenshot: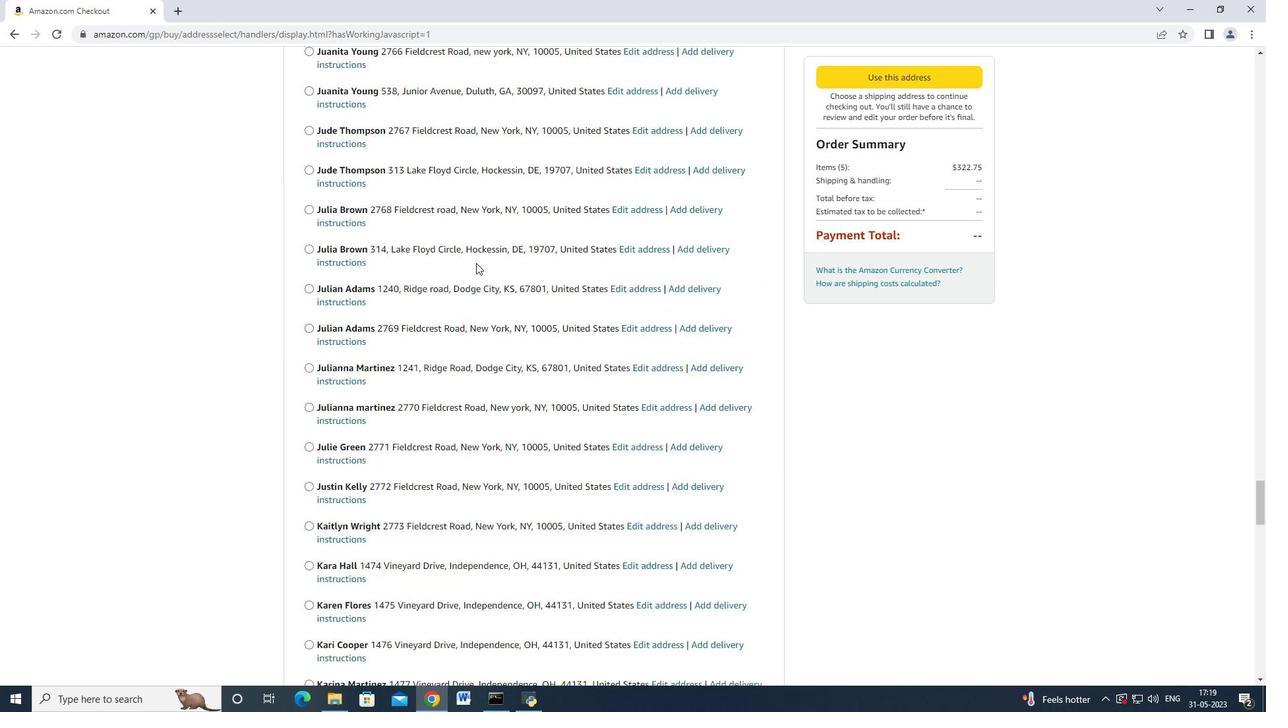 
Action: Mouse scrolled (476, 262) with delta (0, 0)
Screenshot: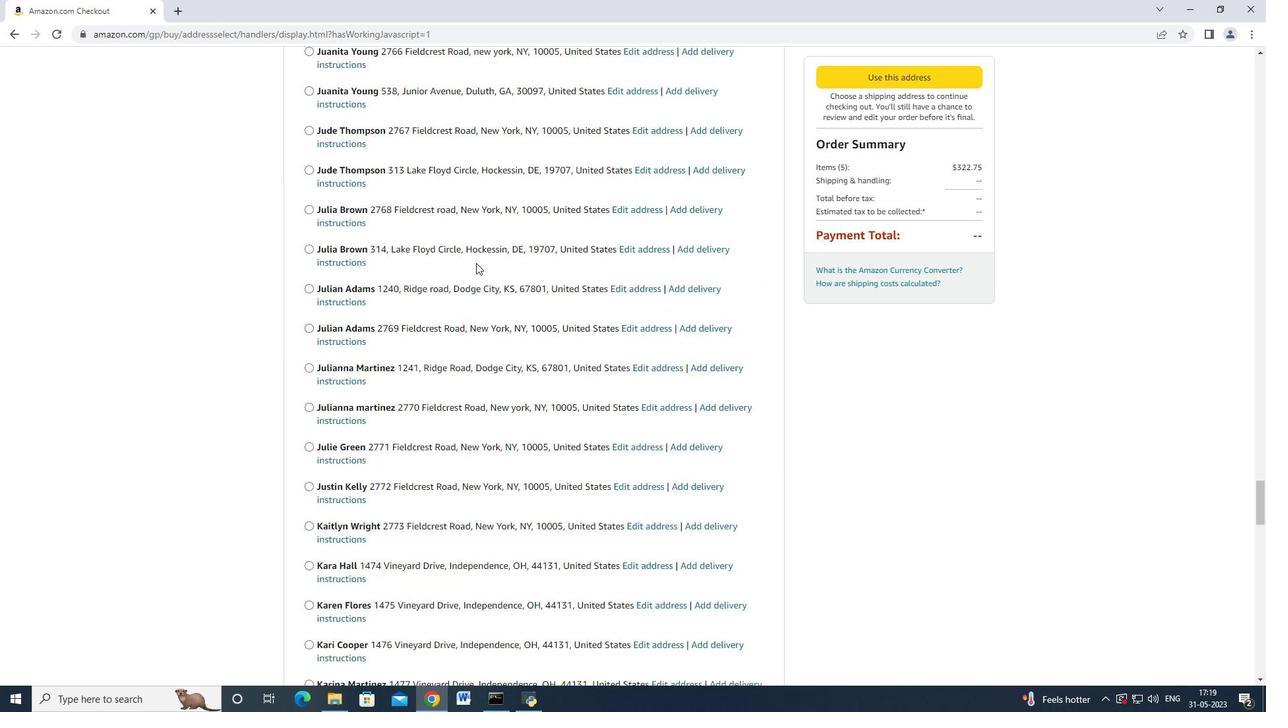 
Action: Mouse scrolled (476, 262) with delta (0, 0)
Screenshot: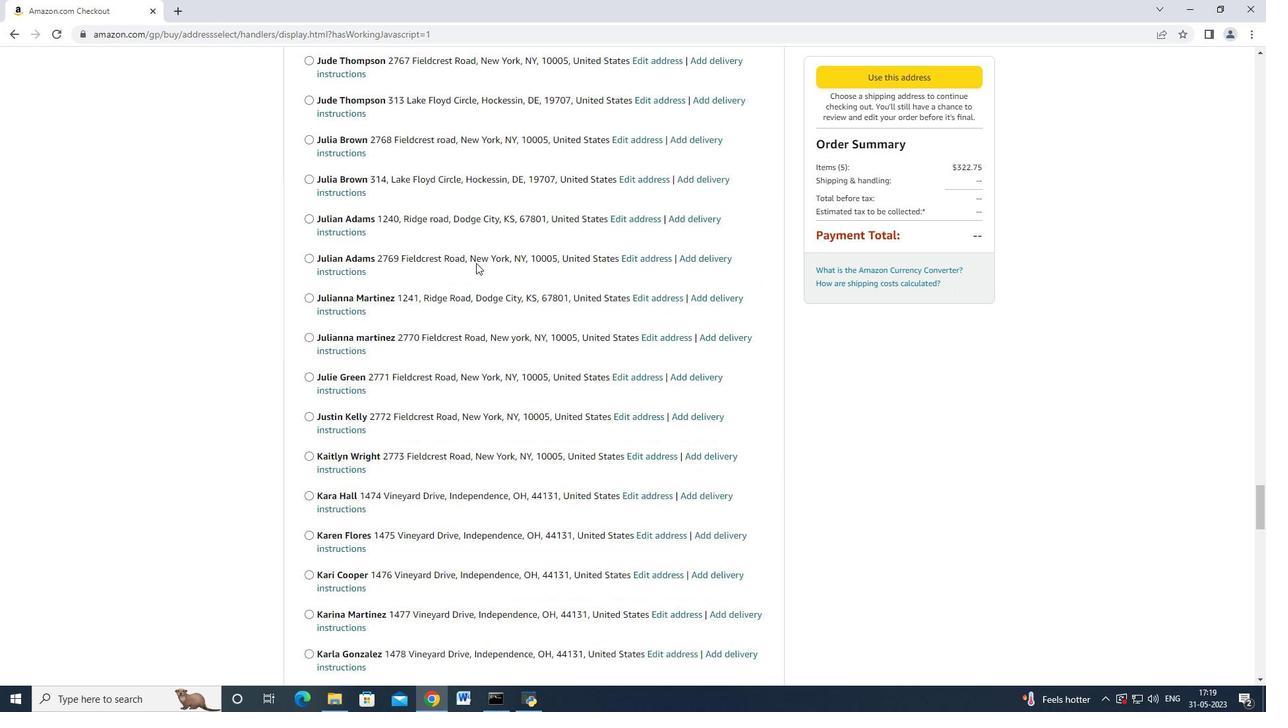 
Action: Mouse scrolled (476, 262) with delta (0, 0)
Screenshot: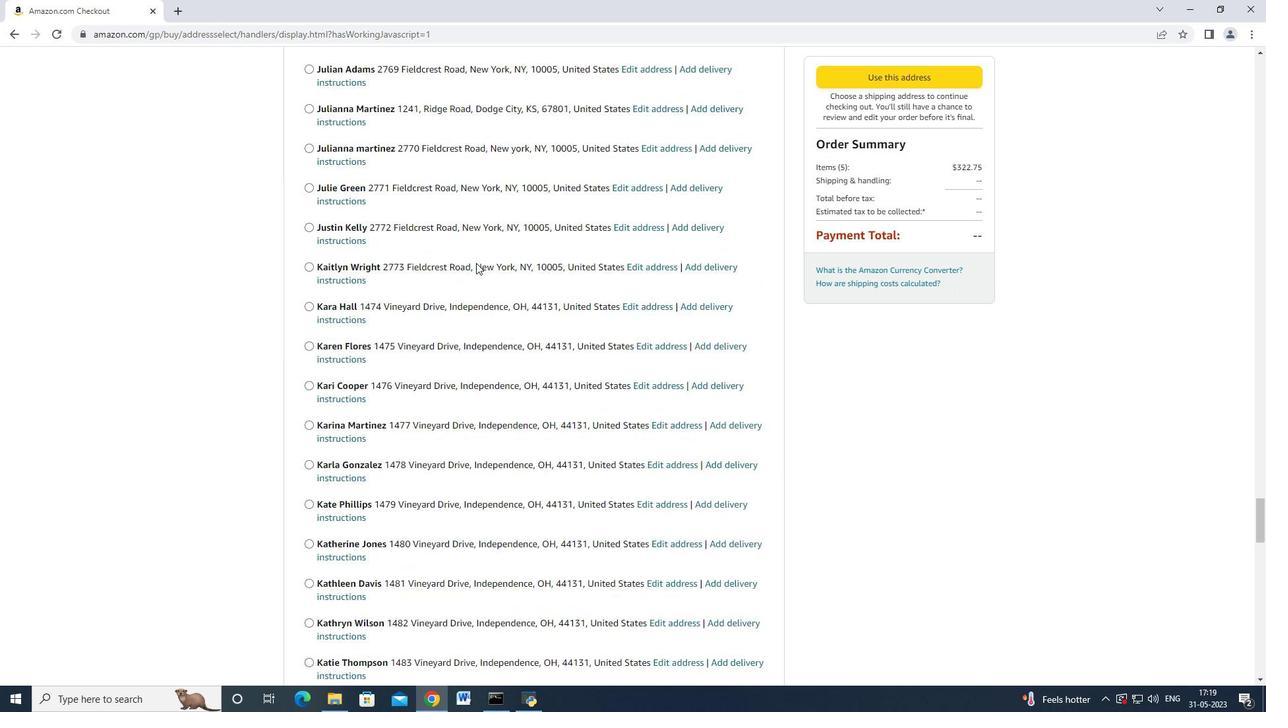 
Action: Mouse scrolled (476, 262) with delta (0, 0)
Screenshot: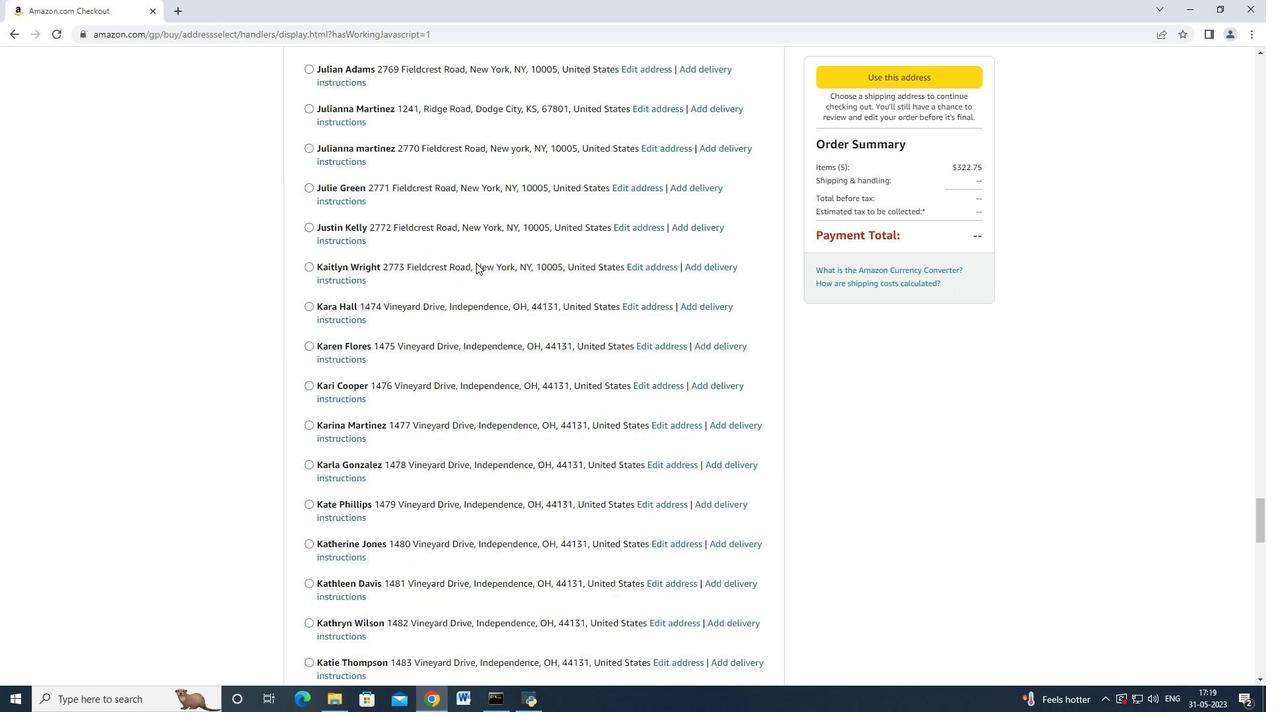 
Action: Mouse scrolled (476, 262) with delta (0, 0)
Screenshot: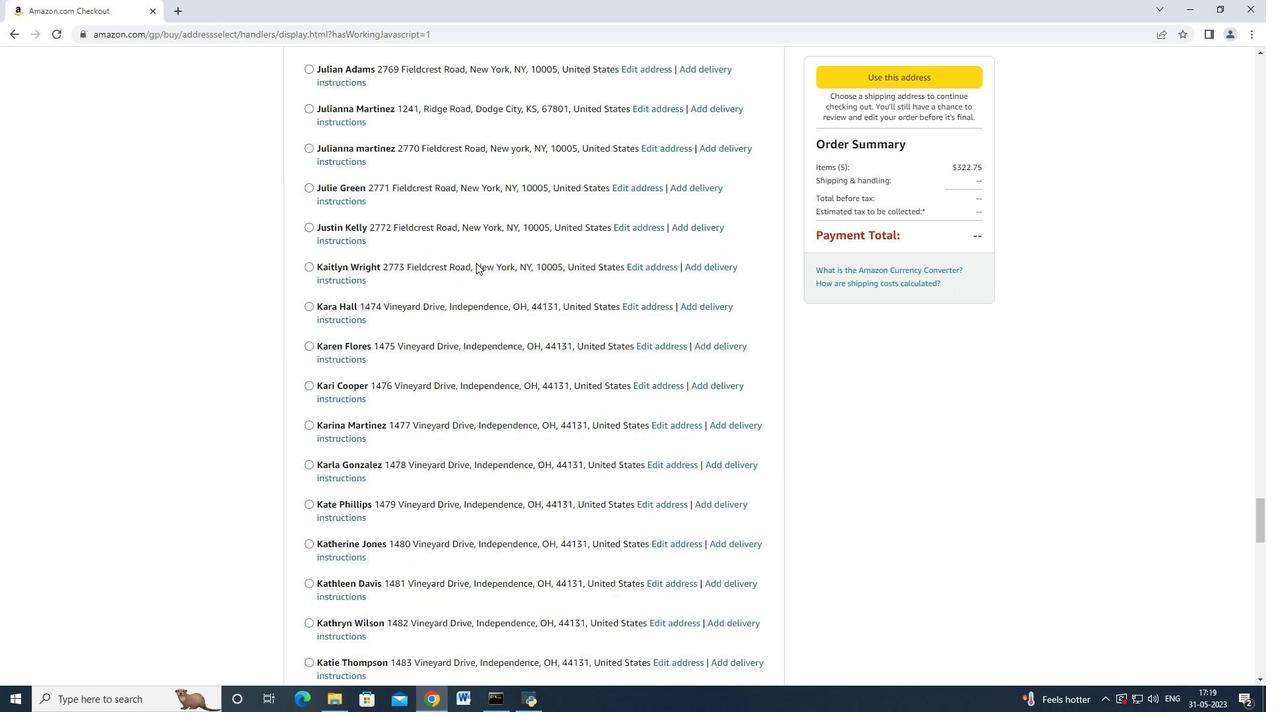 
Action: Mouse scrolled (476, 262) with delta (0, 0)
Screenshot: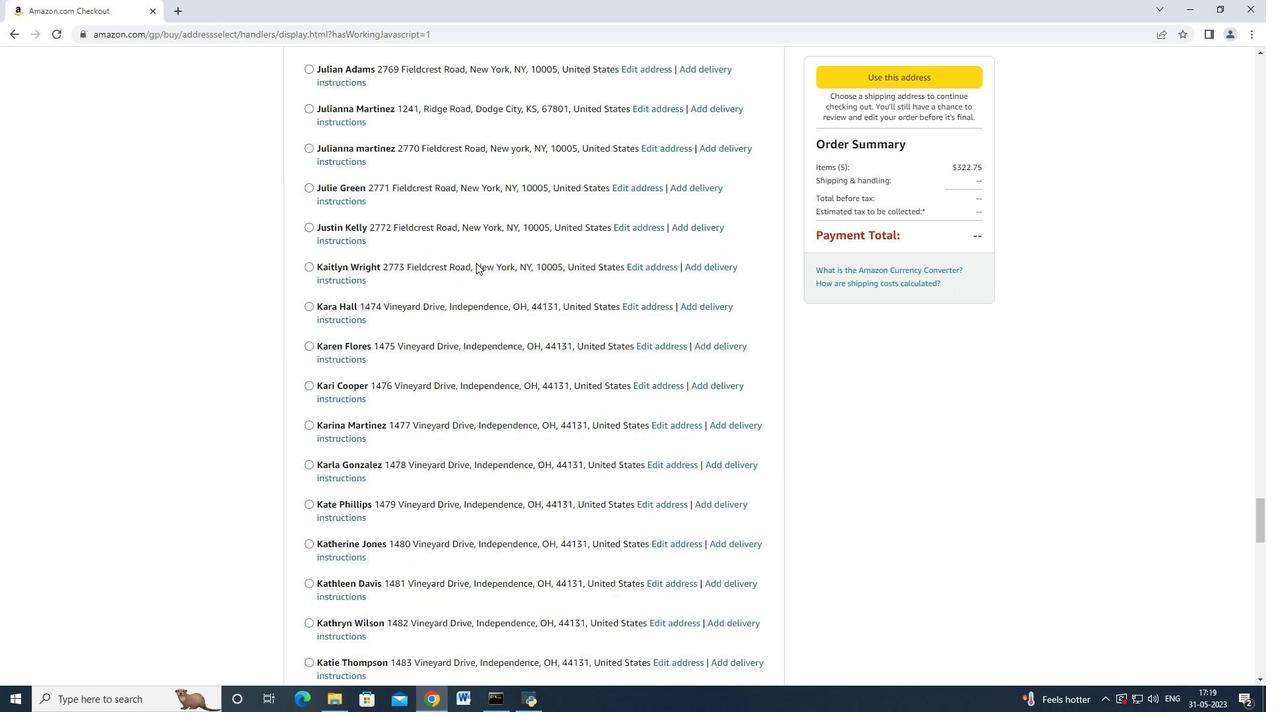 
Action: Mouse scrolled (476, 262) with delta (0, 0)
Screenshot: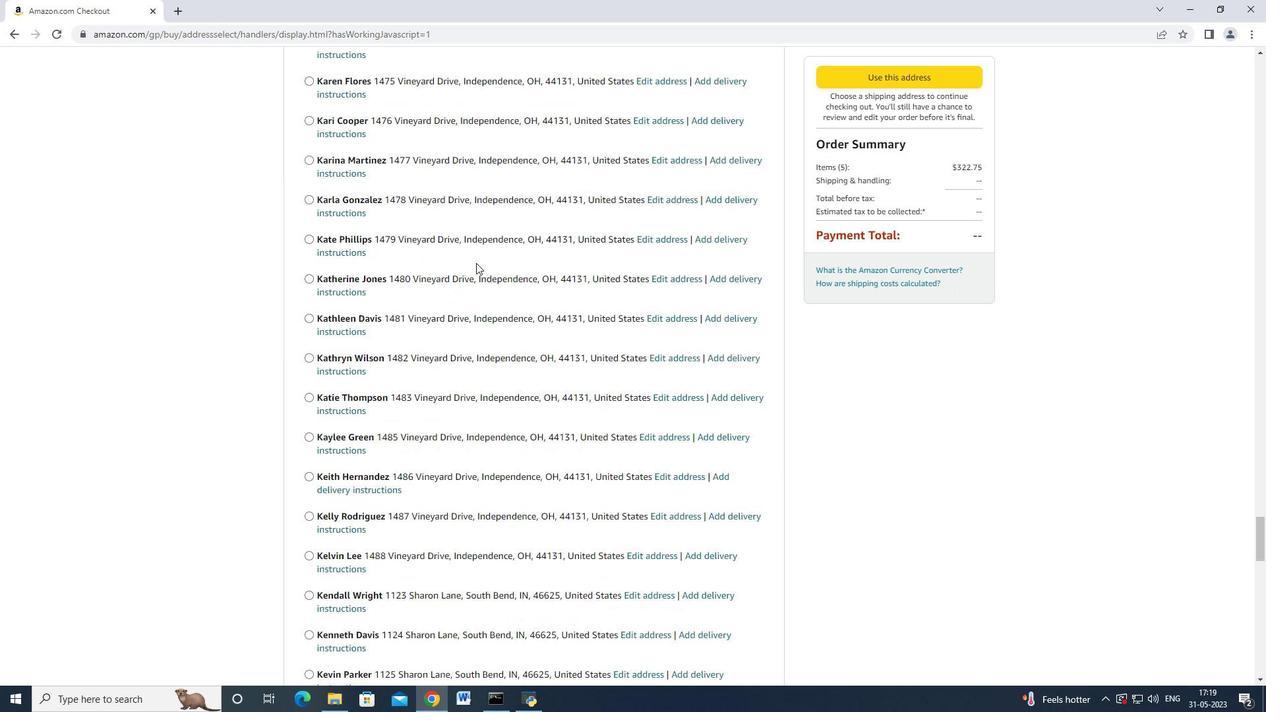 
Action: Mouse scrolled (476, 261) with delta (0, -1)
Screenshot: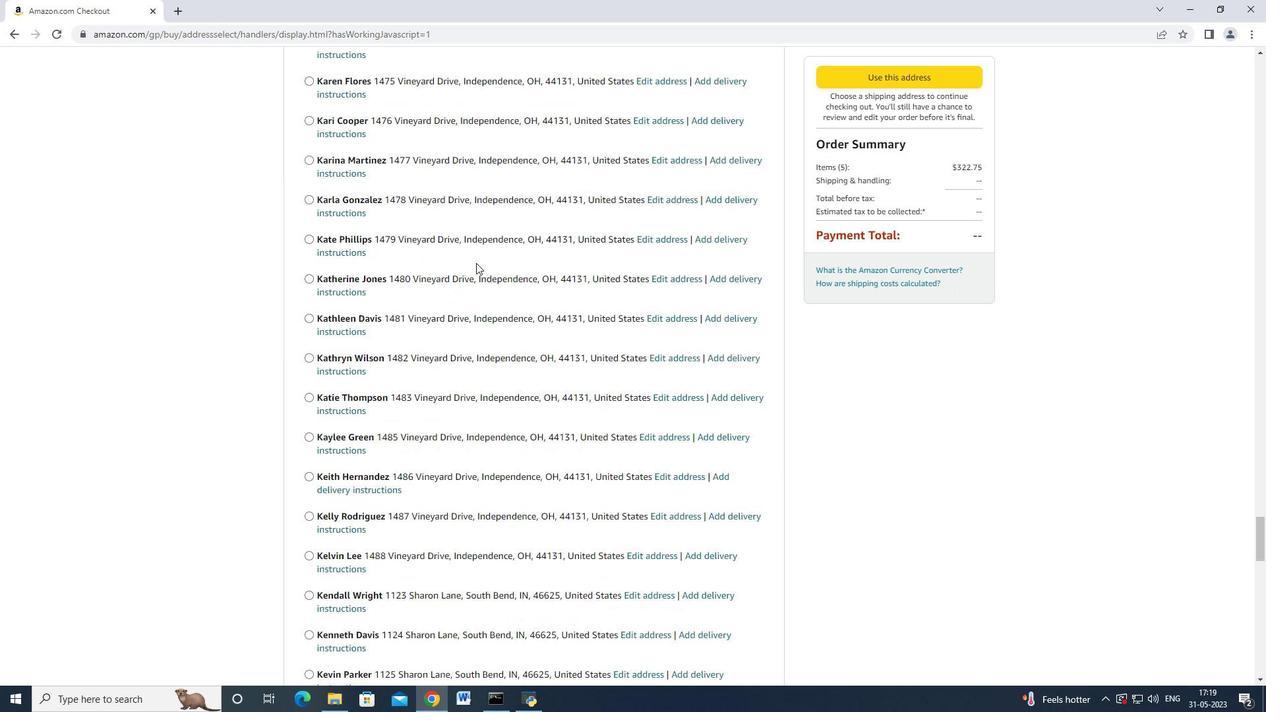 
Action: Mouse scrolled (476, 262) with delta (0, 0)
Screenshot: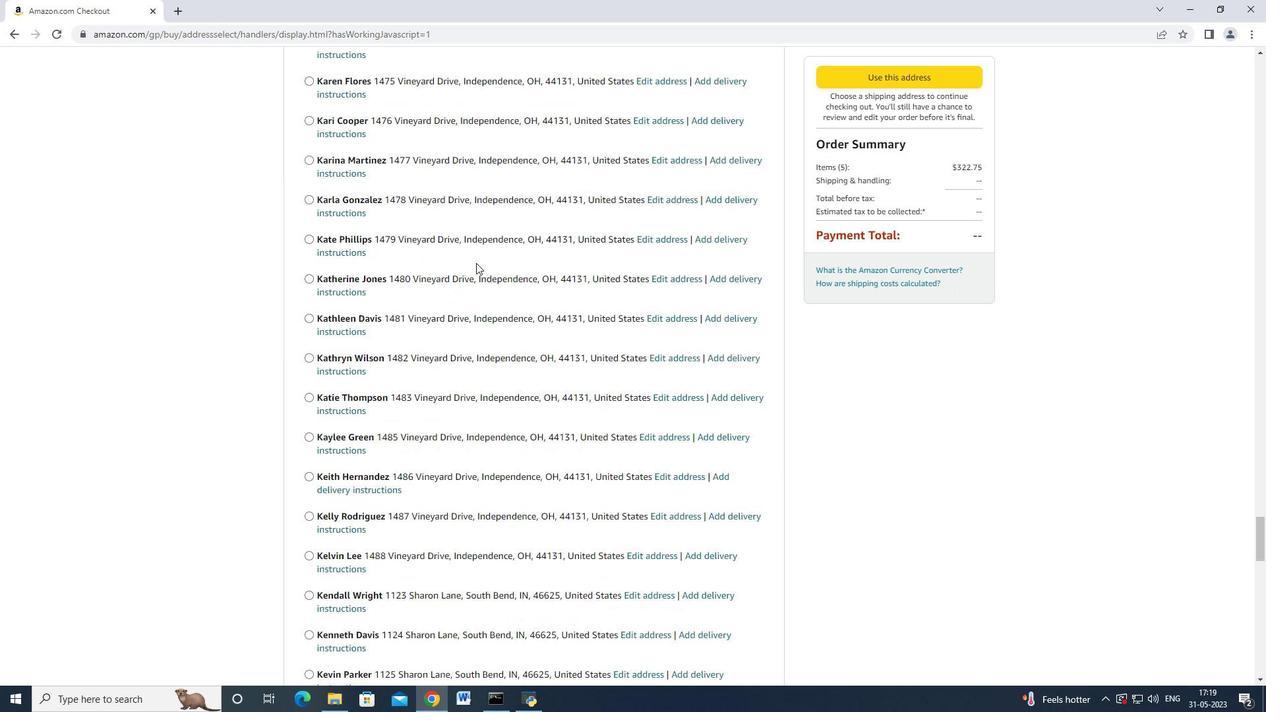 
Action: Mouse scrolled (476, 262) with delta (0, 0)
Screenshot: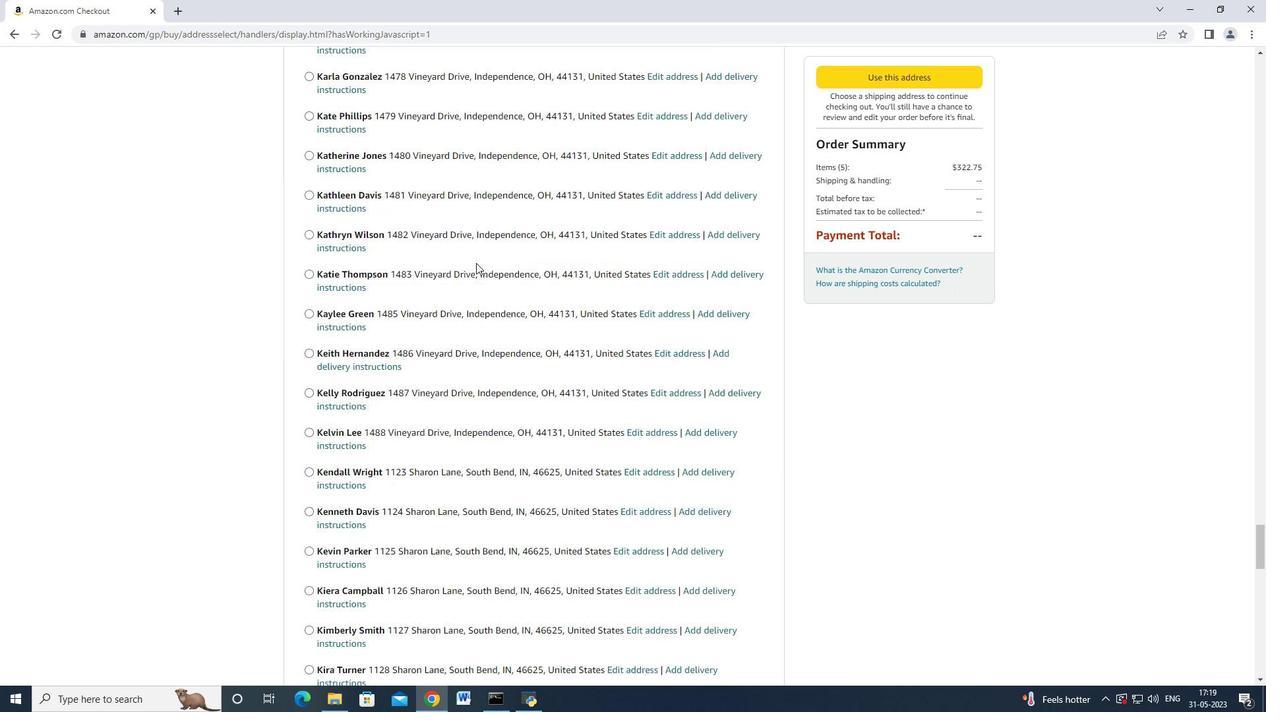 
Action: Mouse scrolled (476, 262) with delta (0, 0)
Screenshot: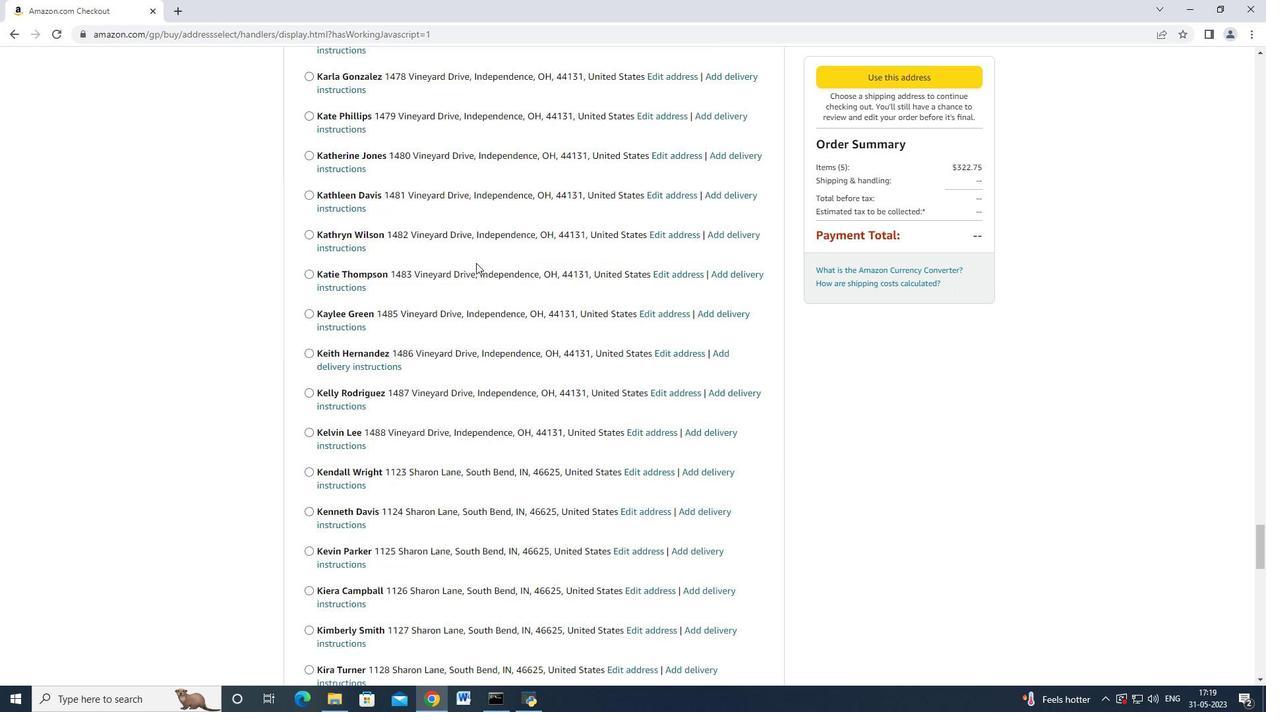 
Action: Mouse scrolled (476, 262) with delta (0, 0)
Screenshot: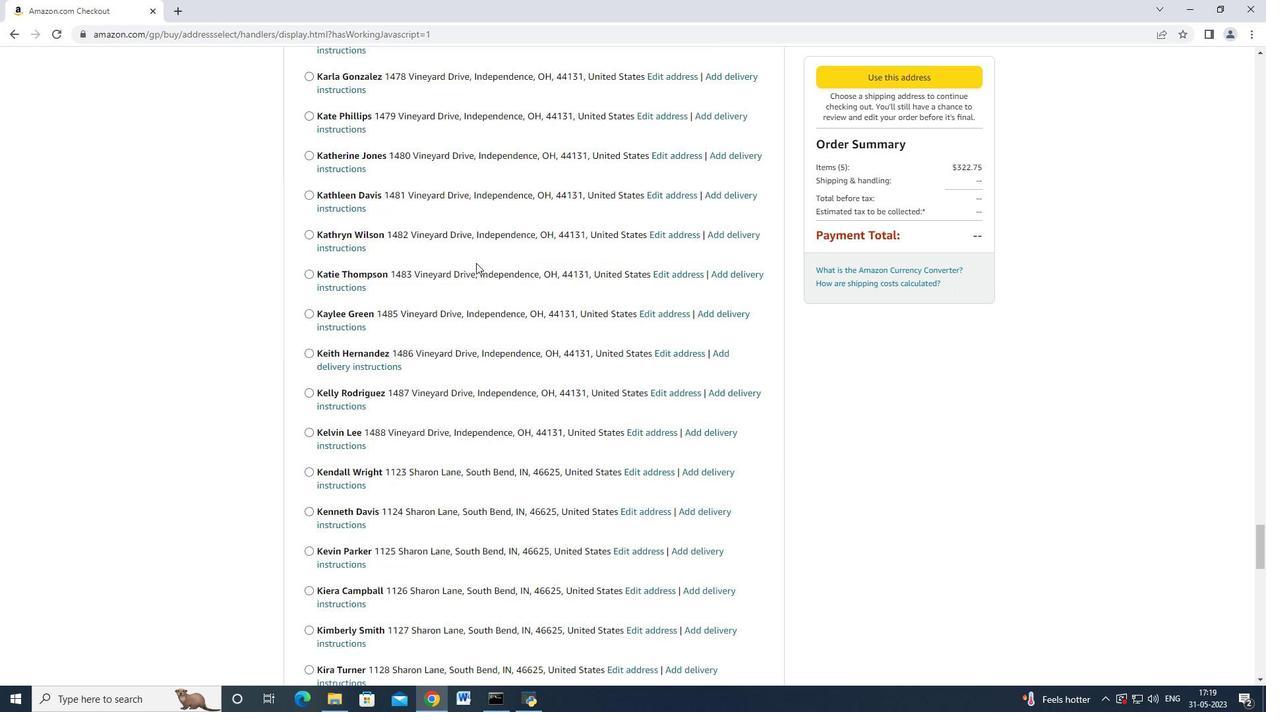 
Action: Mouse scrolled (476, 262) with delta (0, 0)
Screenshot: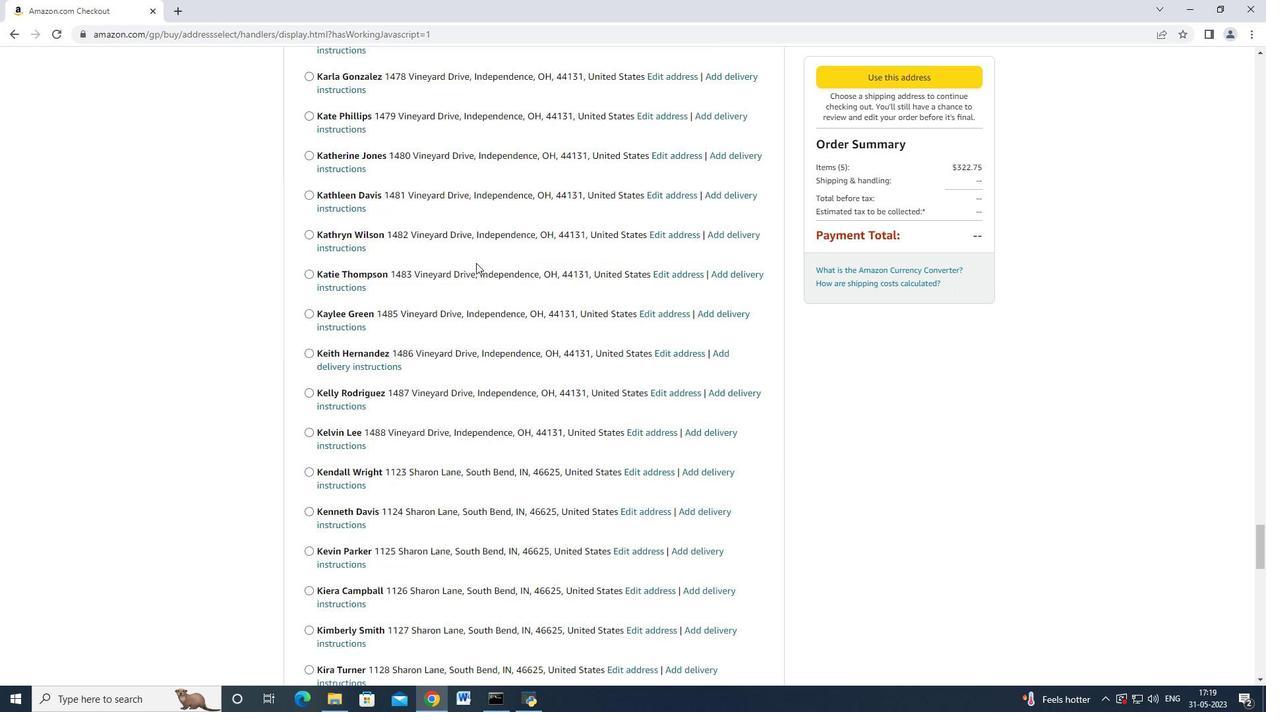 
Action: Mouse scrolled (476, 262) with delta (0, 0)
Screenshot: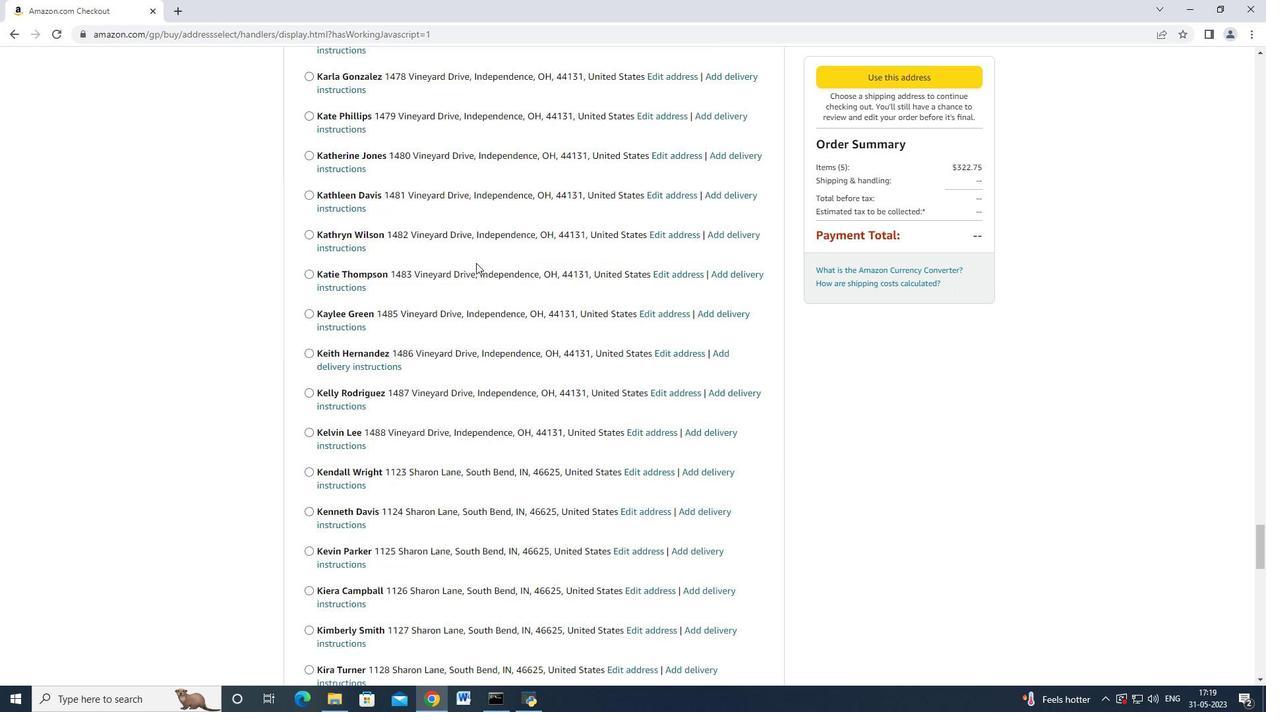 
Action: Mouse scrolled (476, 262) with delta (0, 0)
Screenshot: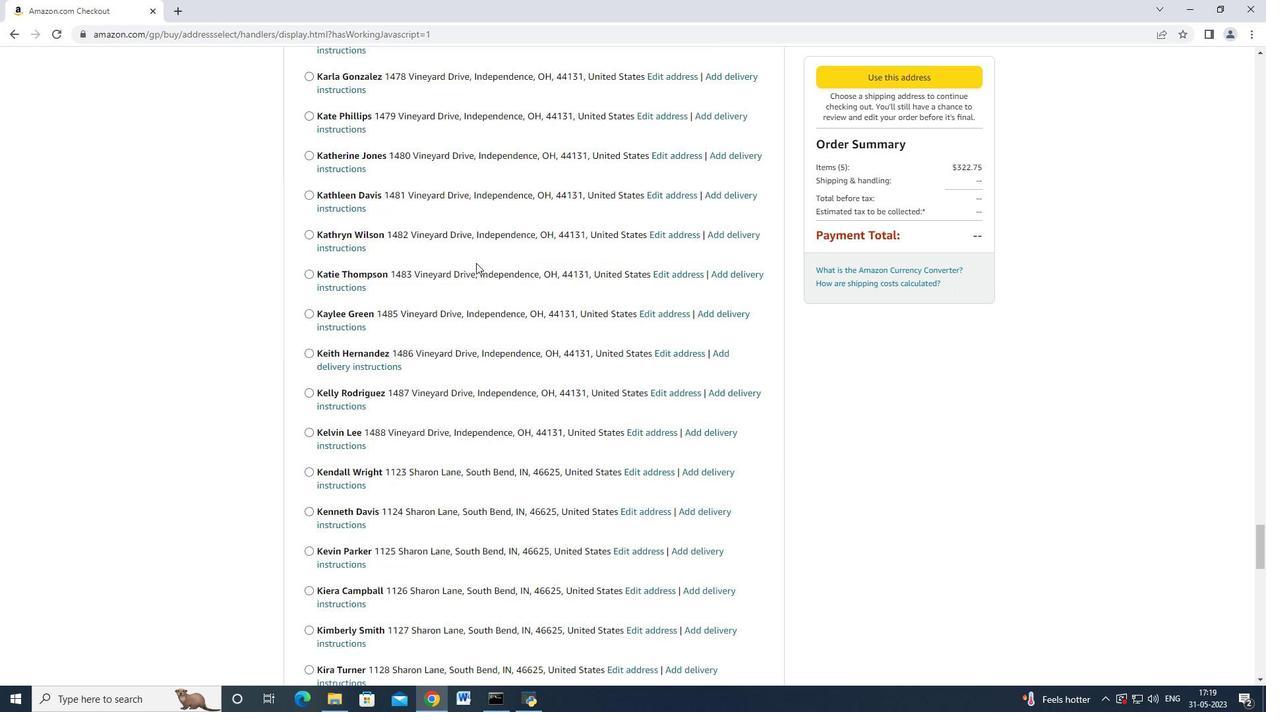 
Action: Mouse scrolled (476, 262) with delta (0, 0)
Screenshot: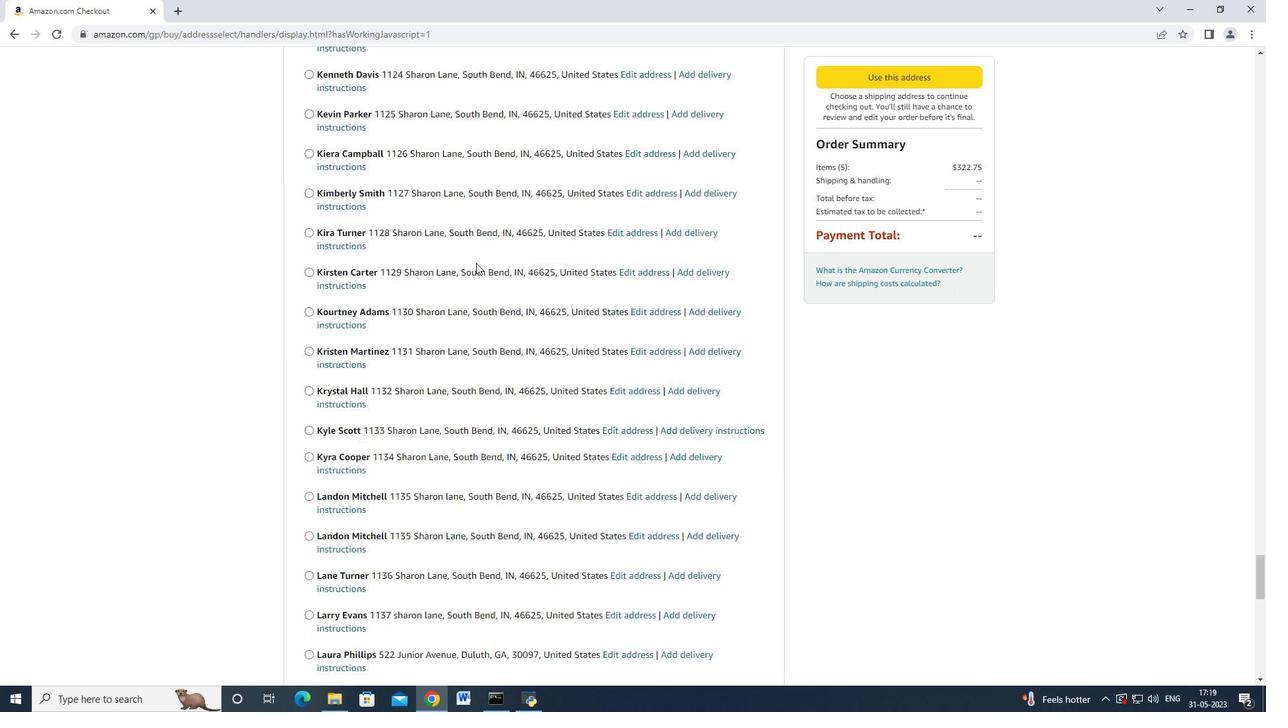 
Action: Mouse scrolled (476, 262) with delta (0, 0)
Screenshot: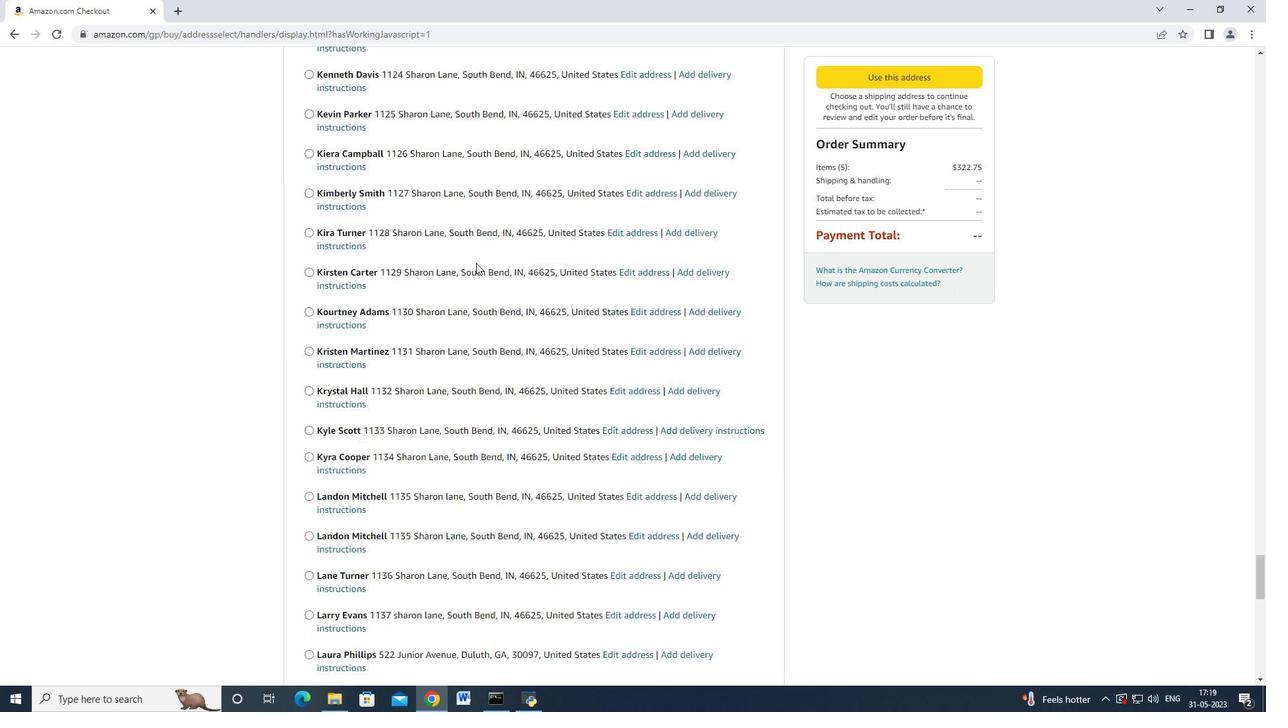 
Action: Mouse scrolled (476, 262) with delta (0, 0)
Screenshot: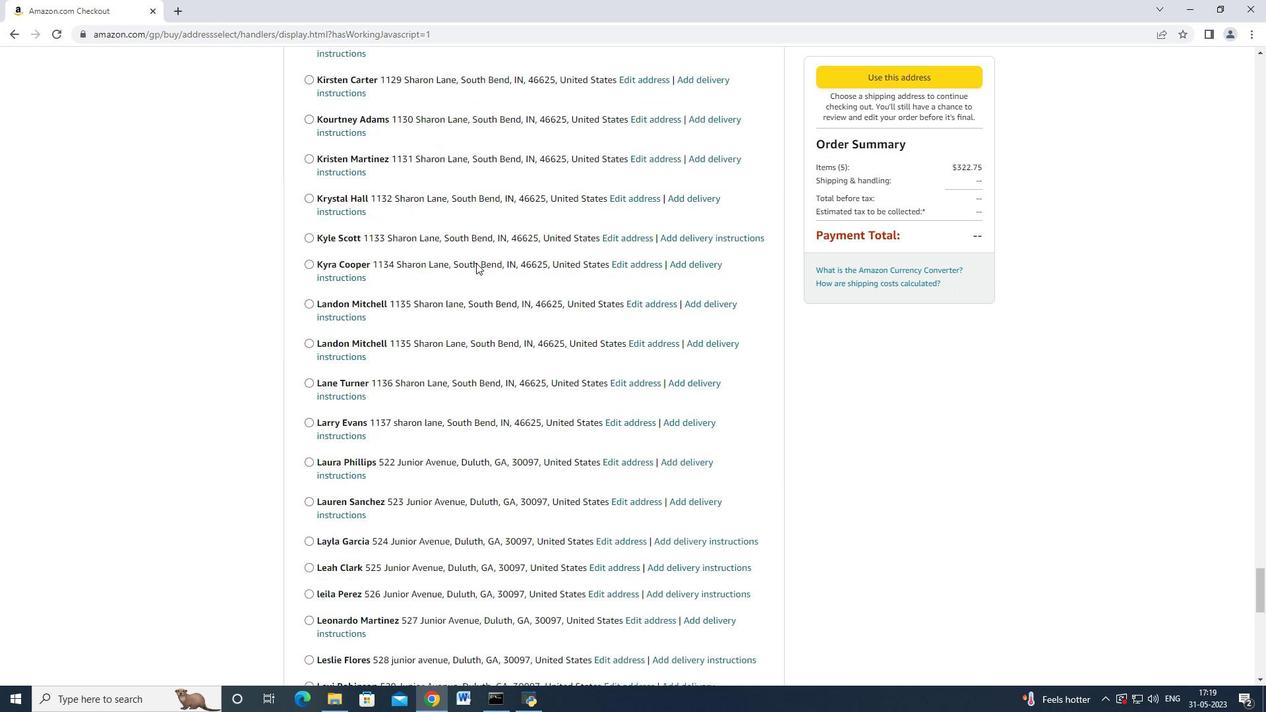 
Action: Mouse scrolled (476, 262) with delta (0, 0)
Screenshot: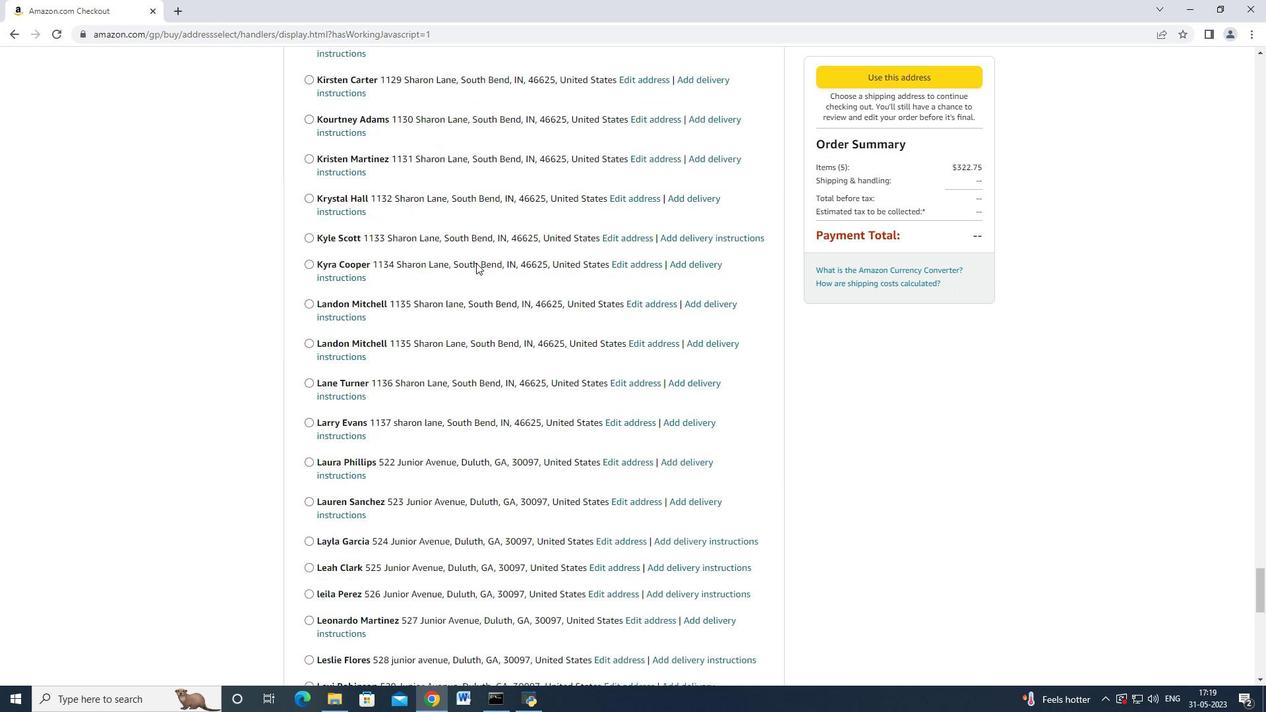
Action: Mouse scrolled (476, 262) with delta (0, 0)
Screenshot: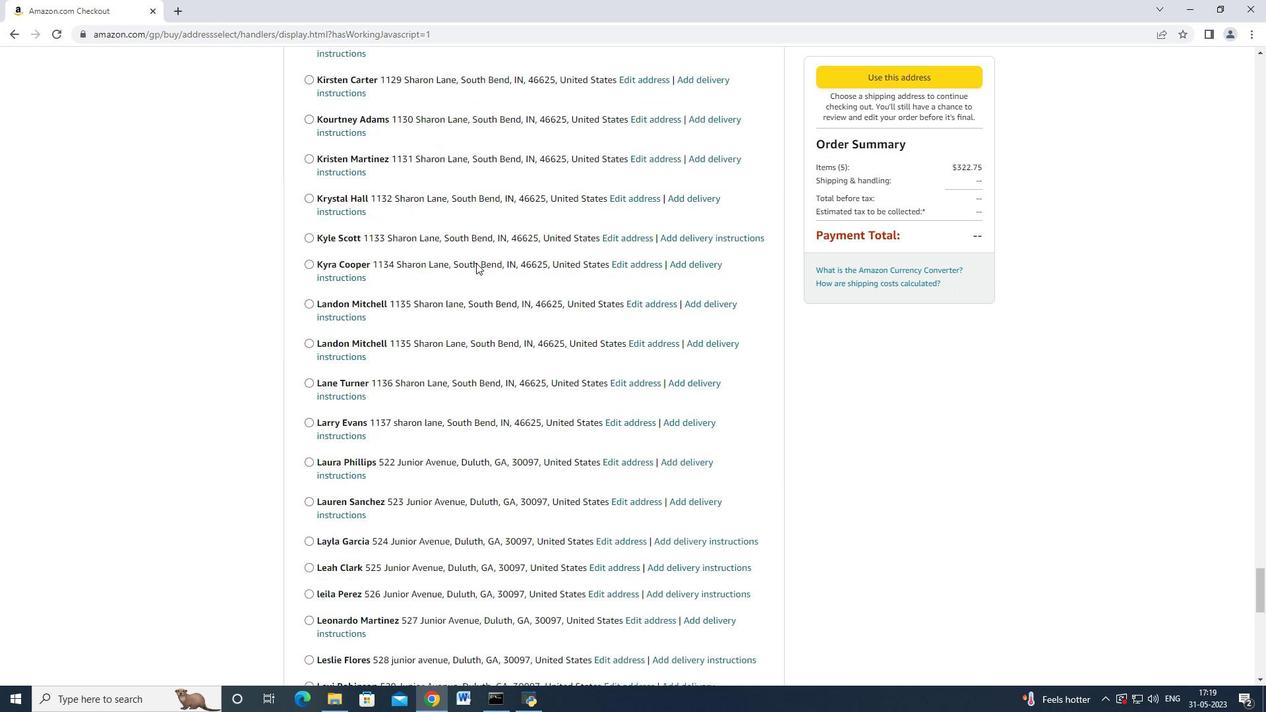 
Action: Mouse scrolled (476, 262) with delta (0, 0)
Screenshot: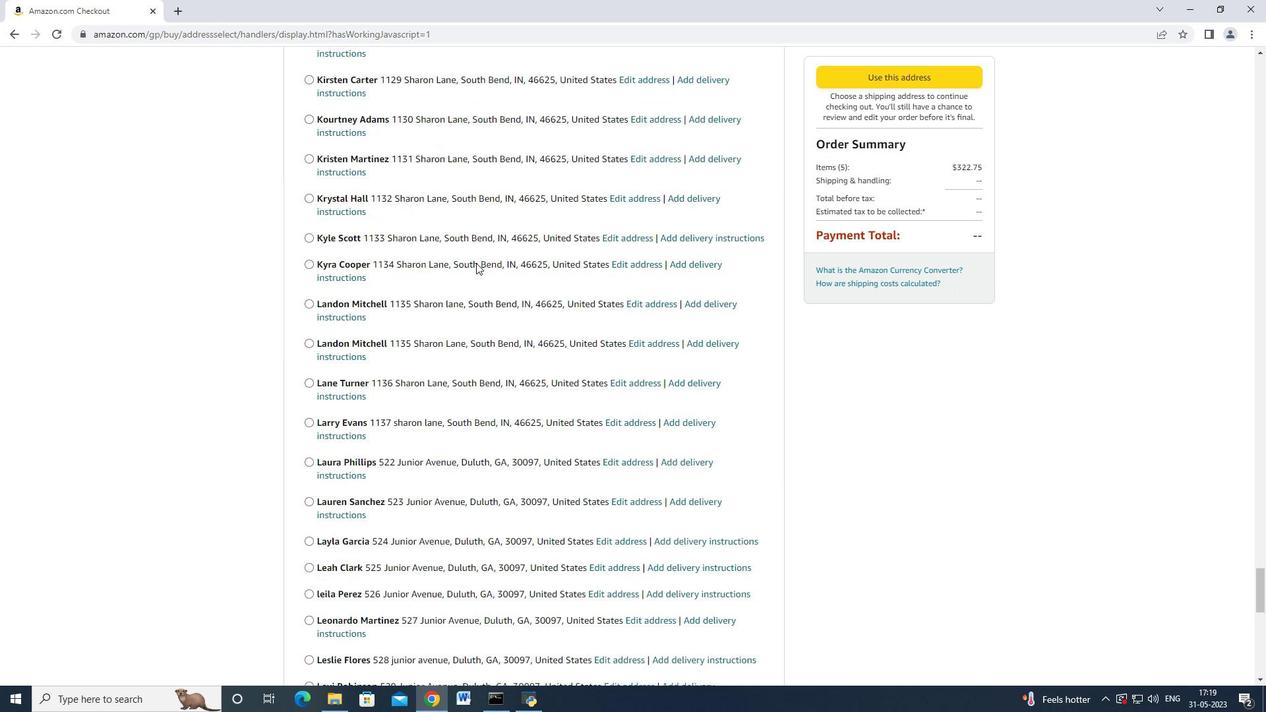 
Action: Mouse scrolled (476, 262) with delta (0, 0)
Screenshot: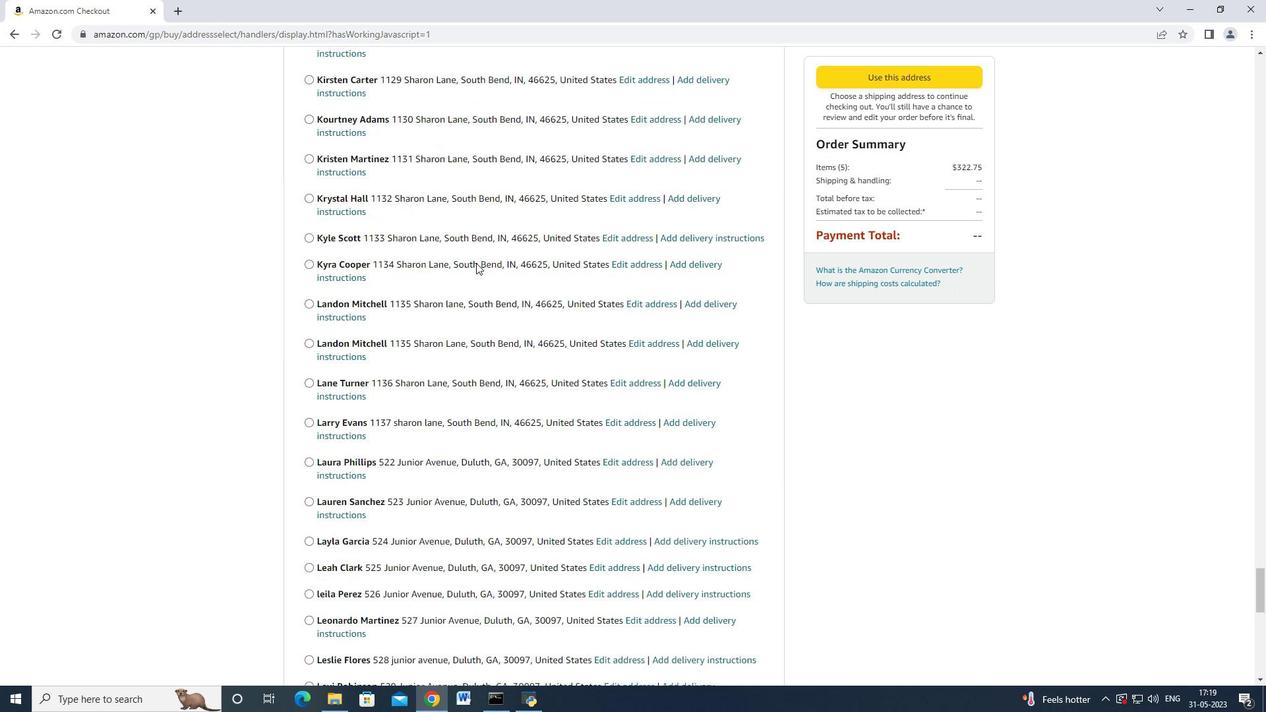 
Action: Mouse scrolled (476, 262) with delta (0, 0)
Screenshot: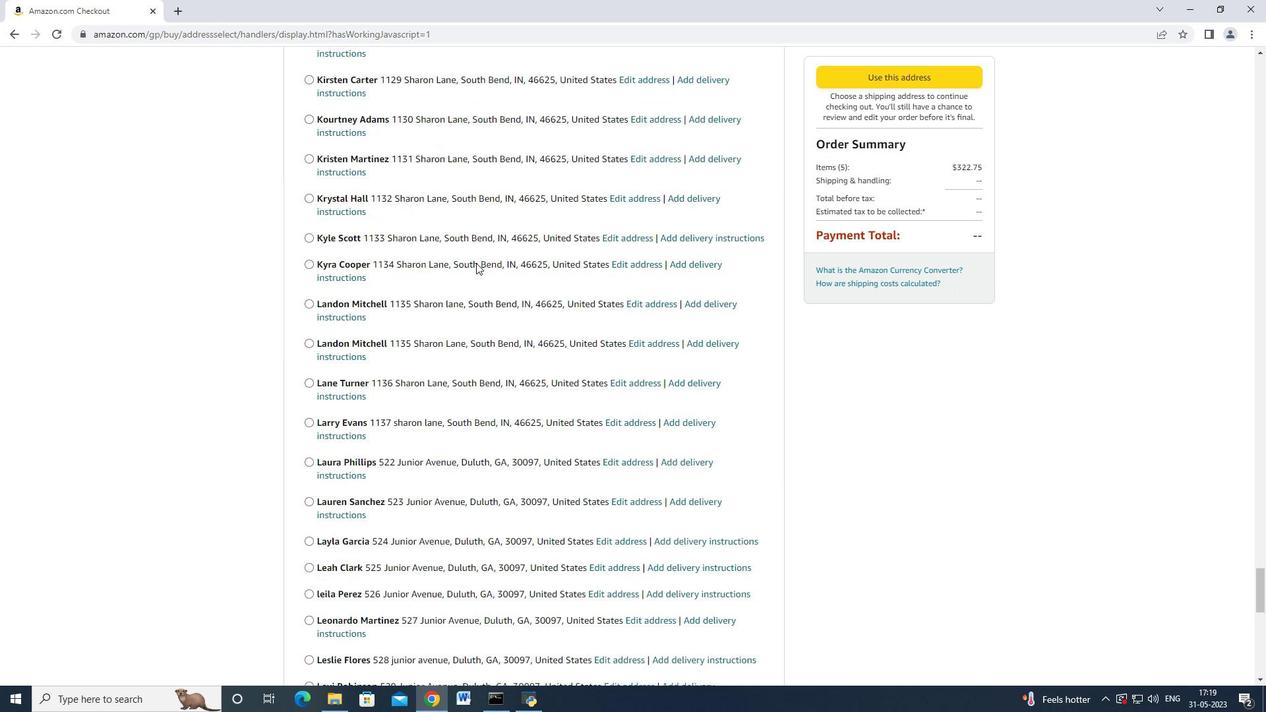 
Action: Mouse scrolled (476, 262) with delta (0, 0)
Screenshot: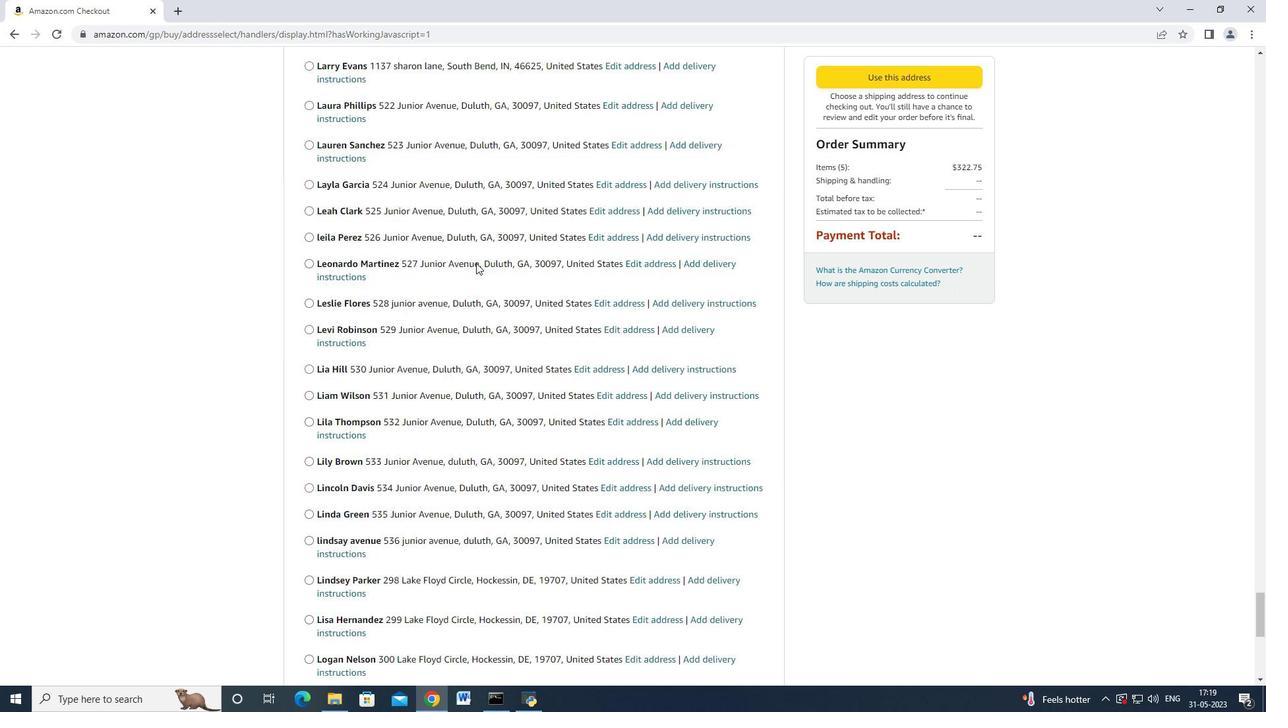 
Action: Mouse scrolled (476, 262) with delta (0, 0)
Screenshot: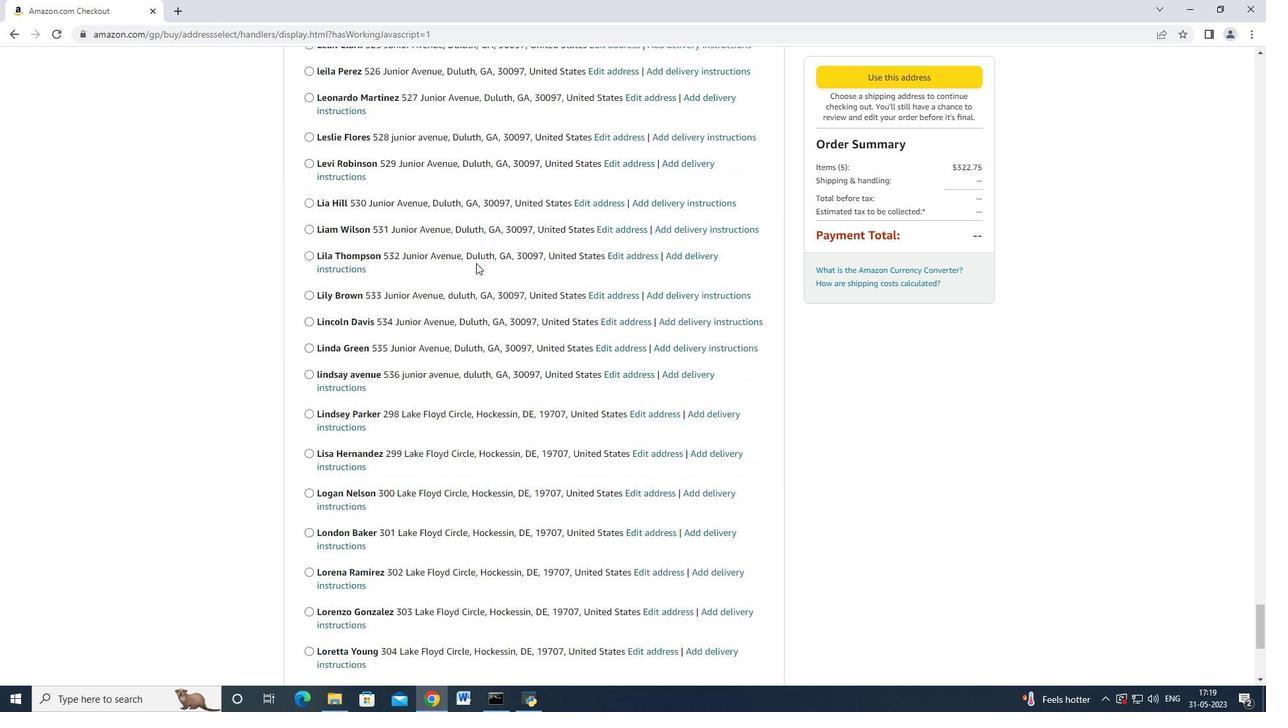
Action: Mouse scrolled (476, 262) with delta (0, 0)
Screenshot: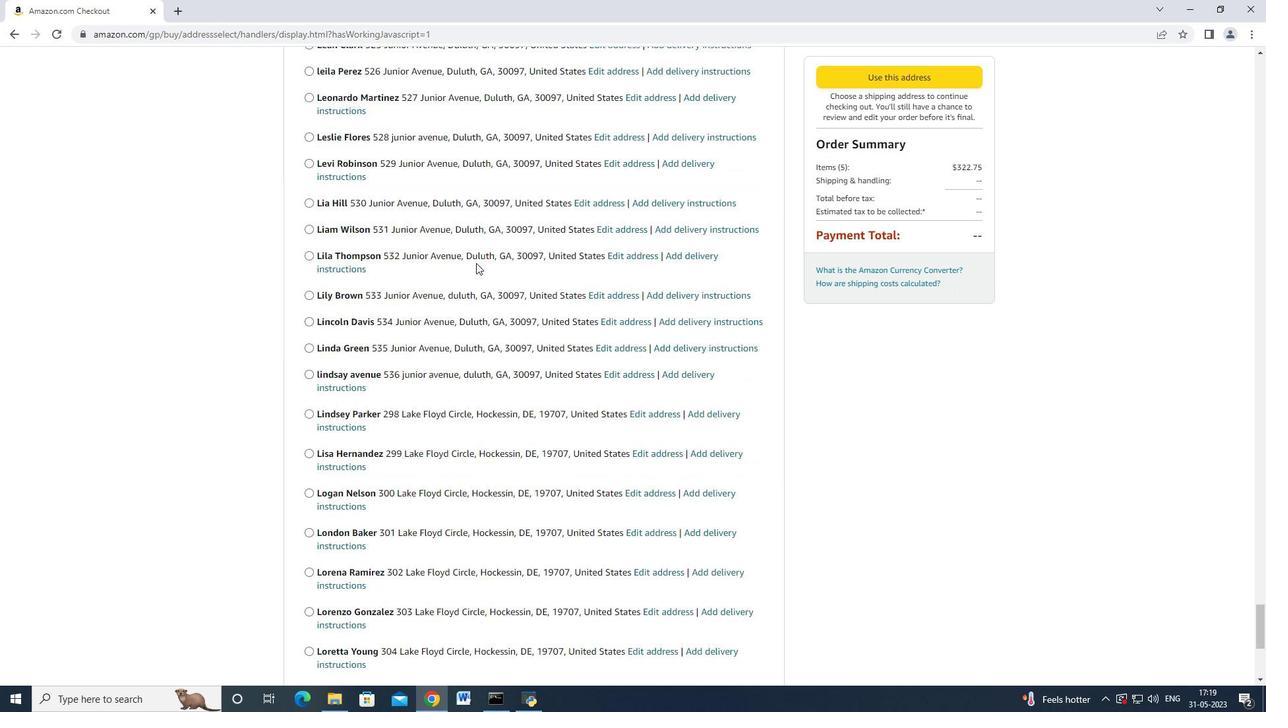 
Action: Mouse scrolled (476, 262) with delta (0, 0)
Screenshot: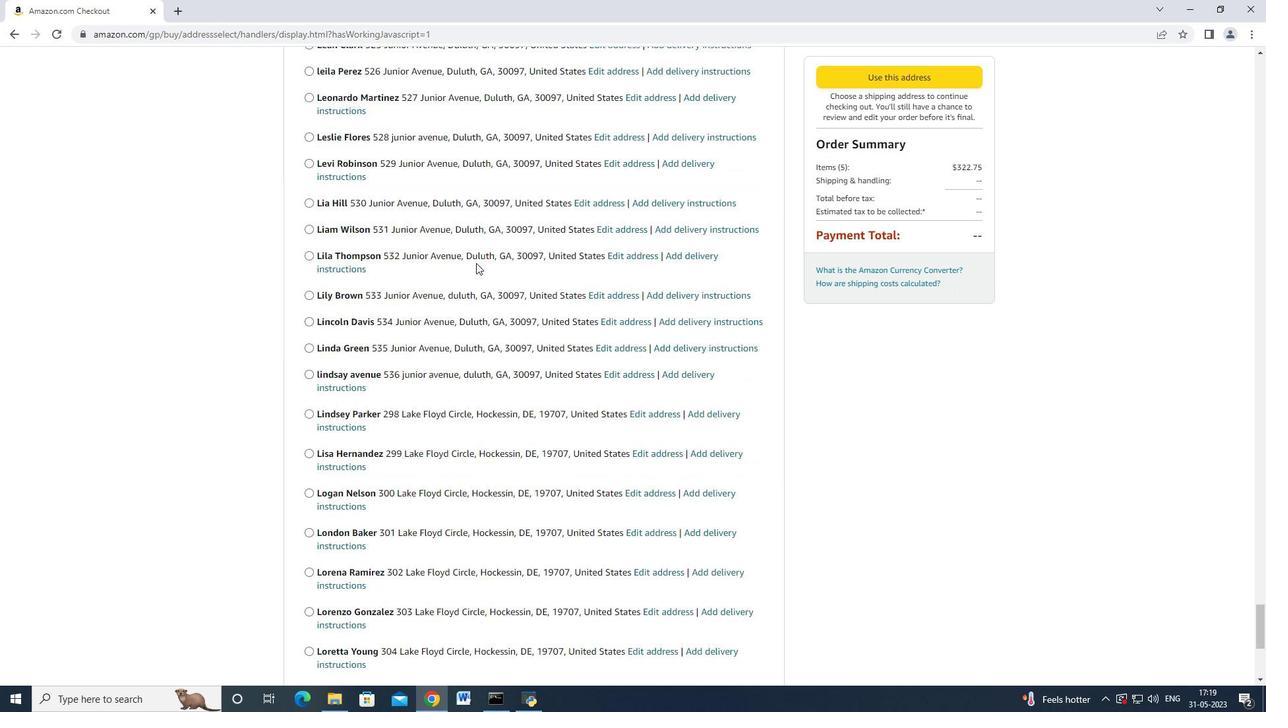 
Action: Mouse scrolled (476, 262) with delta (0, 0)
Screenshot: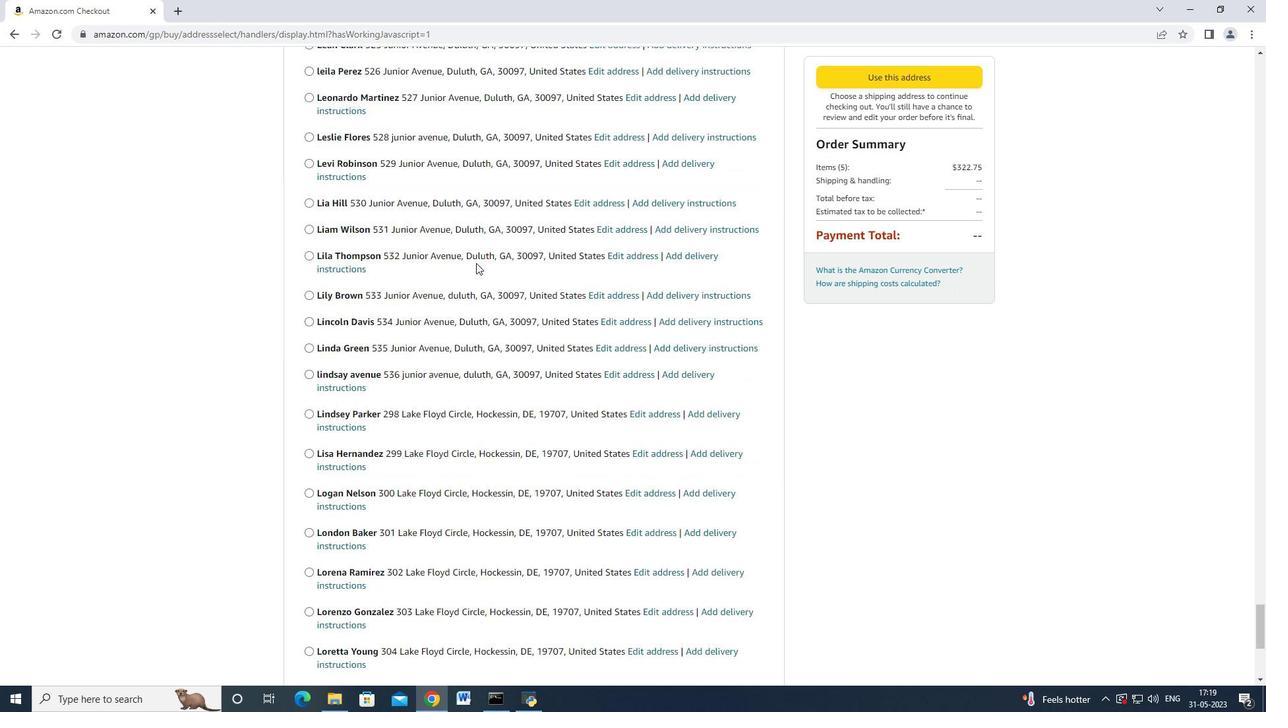 
Action: Mouse scrolled (476, 262) with delta (0, 0)
Screenshot: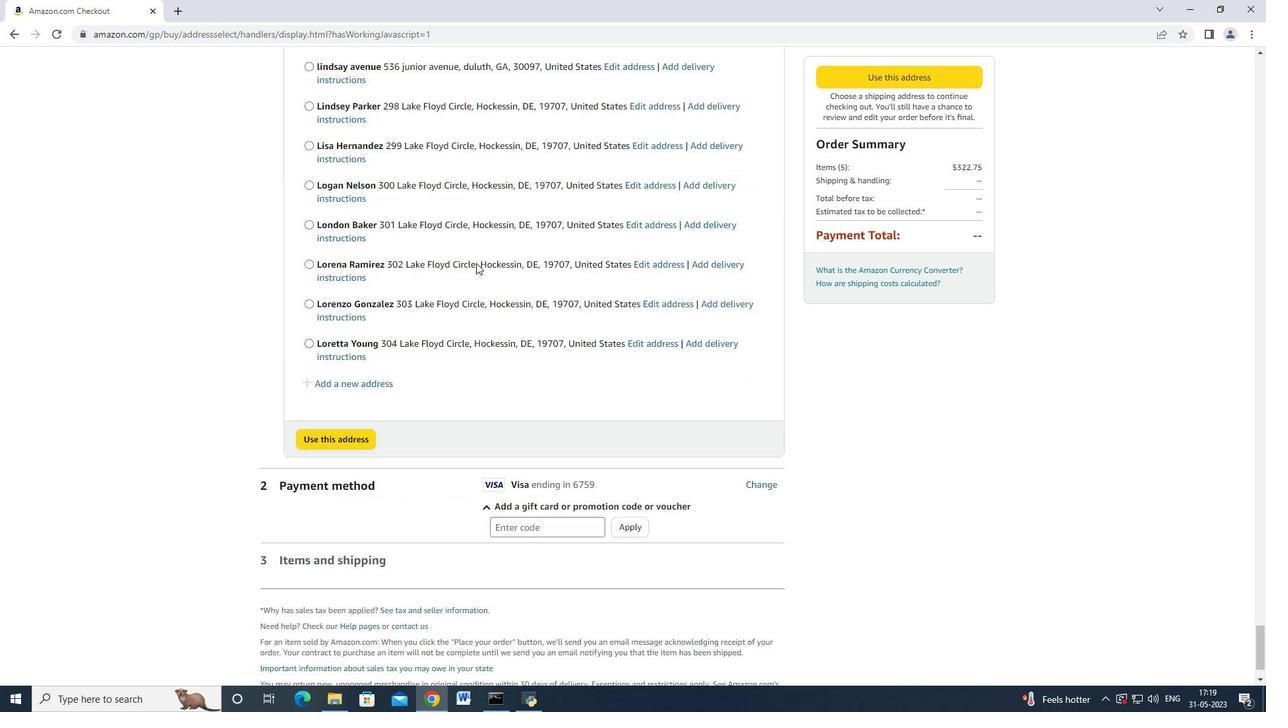 
Action: Mouse scrolled (476, 262) with delta (0, 0)
Screenshot: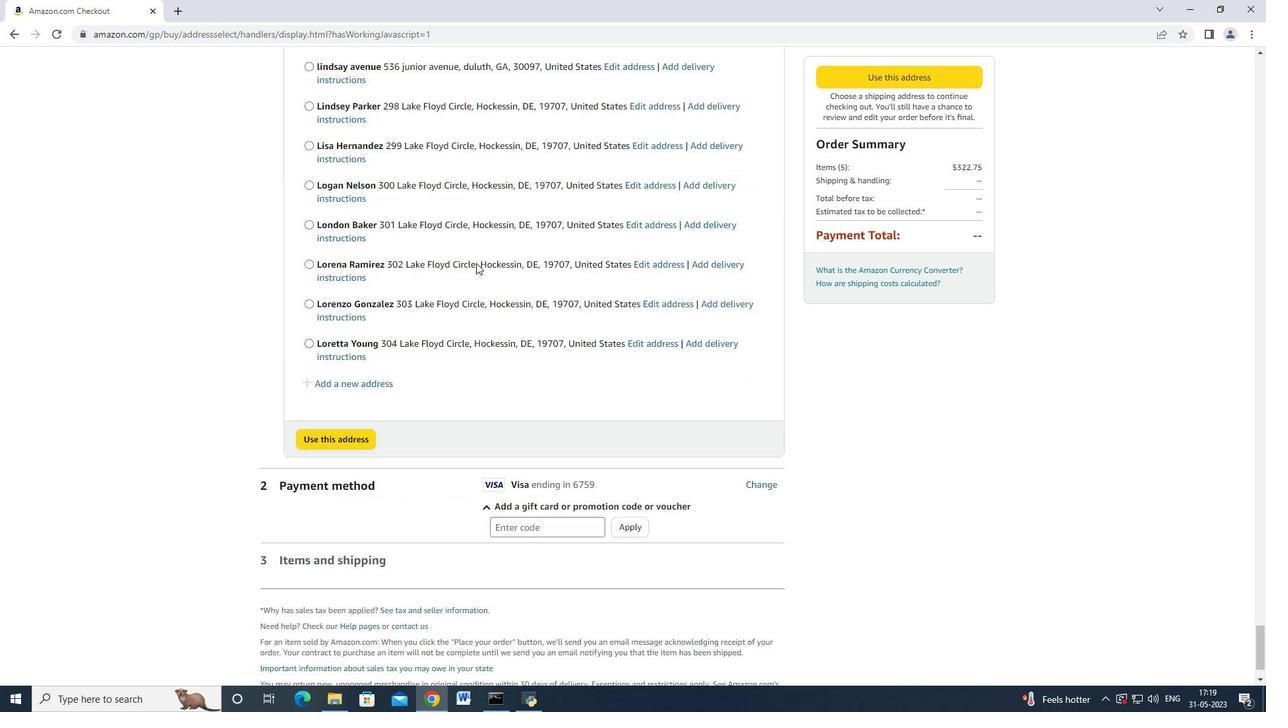 
Action: Mouse scrolled (476, 262) with delta (0, 0)
Screenshot: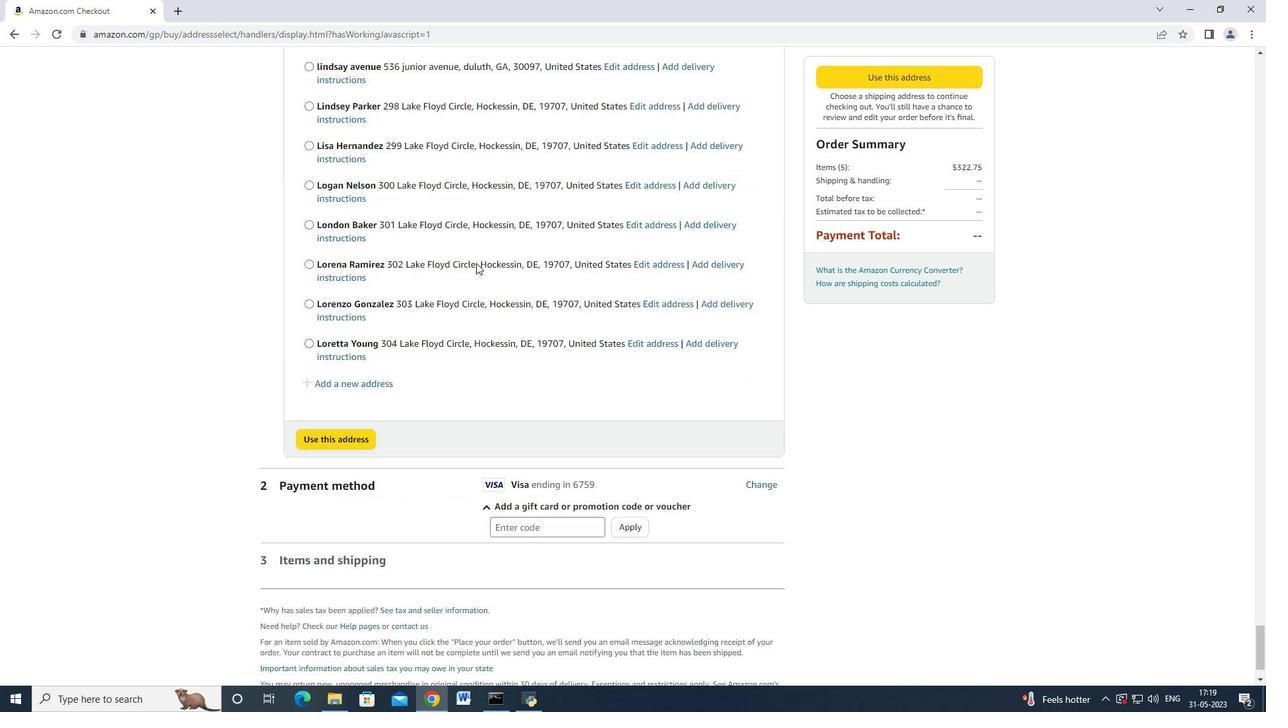 
Action: Mouse moved to (337, 316)
Screenshot: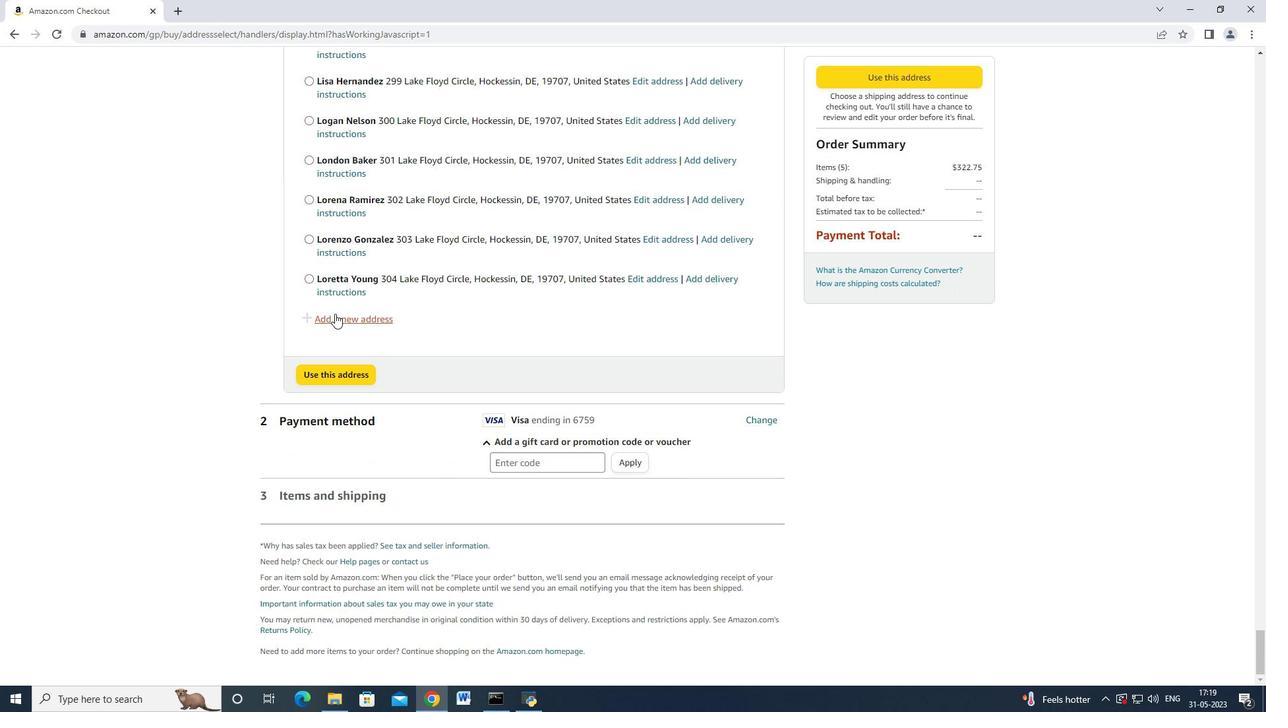 
Action: Mouse pressed left at (337, 316)
Screenshot: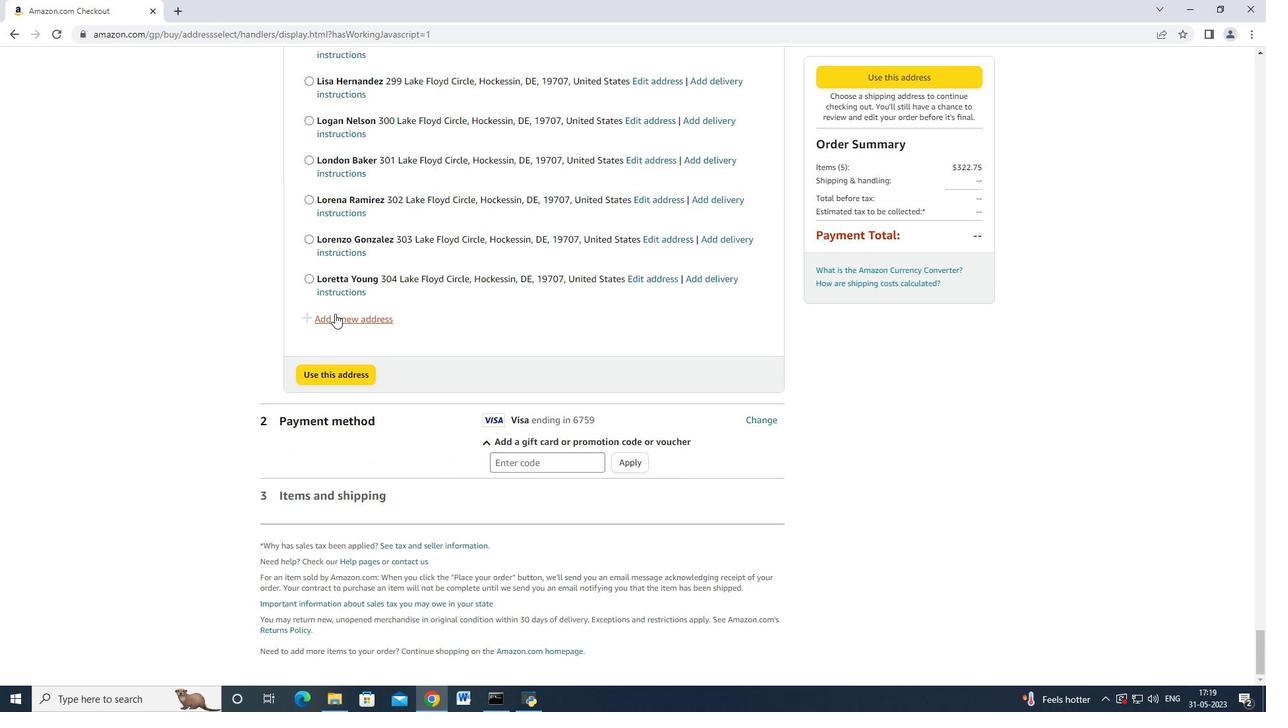 
Action: Mouse moved to (455, 319)
Screenshot: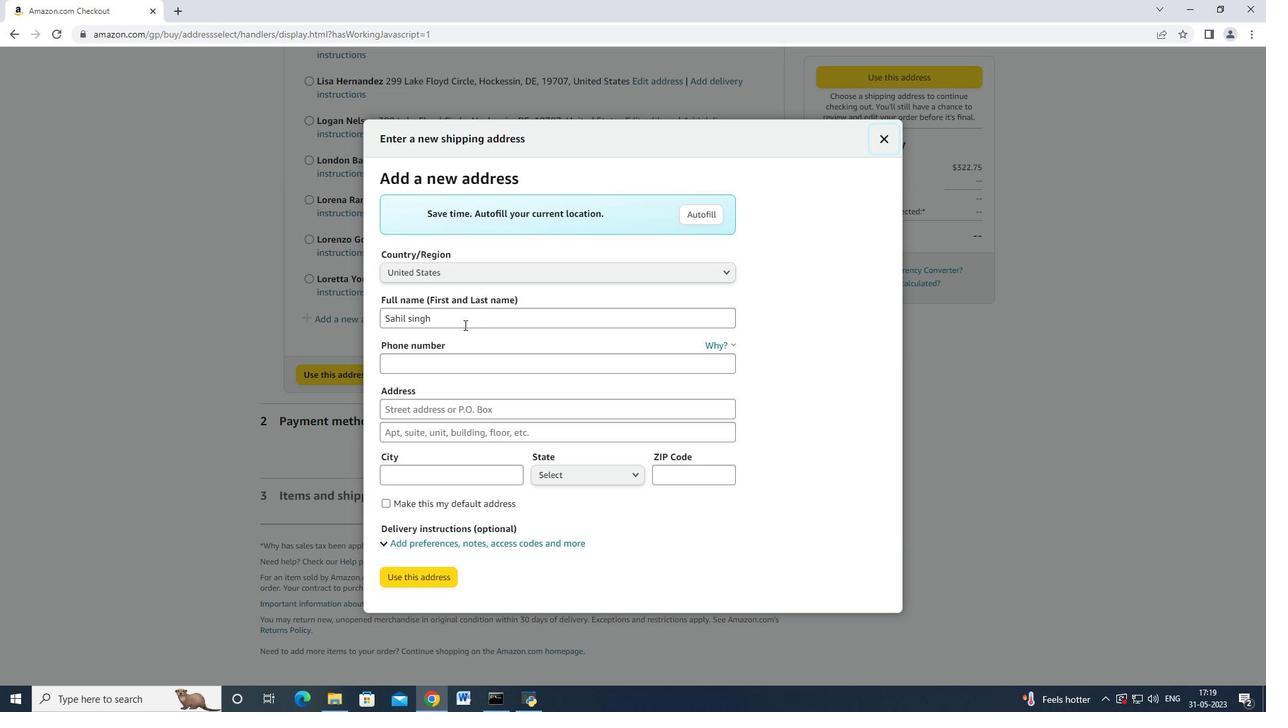 
Action: Mouse pressed left at (455, 319)
Screenshot: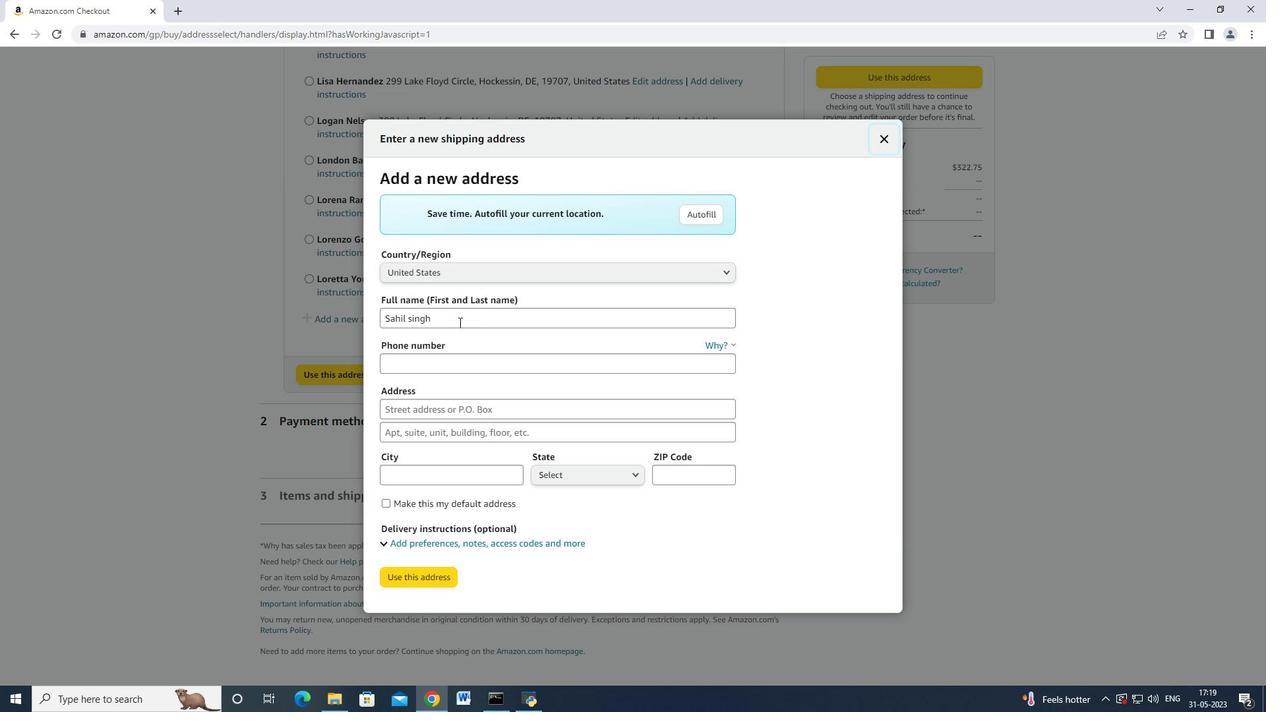 
Action: Mouse moved to (385, 320)
Screenshot: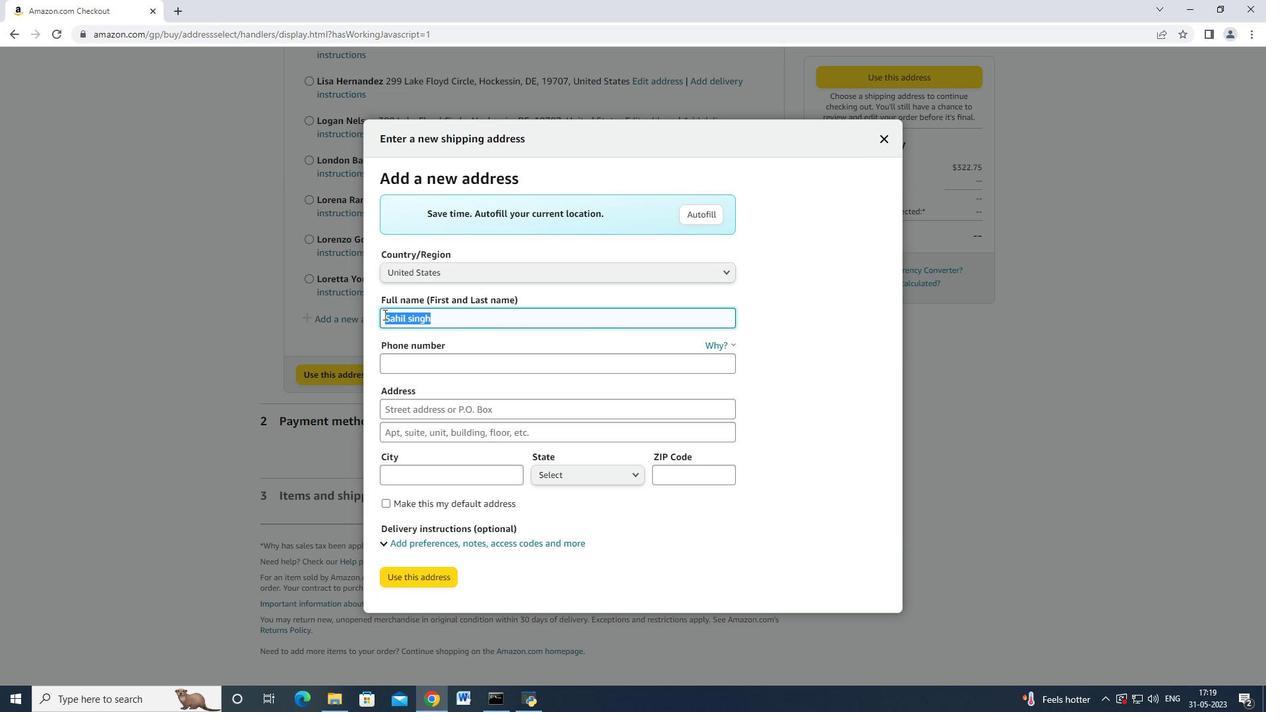 
Action: Key pressed <Key.backspace><Key.shift>Louis<Key.space><Key.shift_r>Adams<Key.space><Key.tab><Key.tab>3022398079<Key.tab>305<Key.space><Key.shift>Lake<Key.space><Key.shift>Floyd<Key.space><Key.shift_r>Circle<Key.space><Key.tab><Key.tab><Key.shift>Hockessin
Screenshot: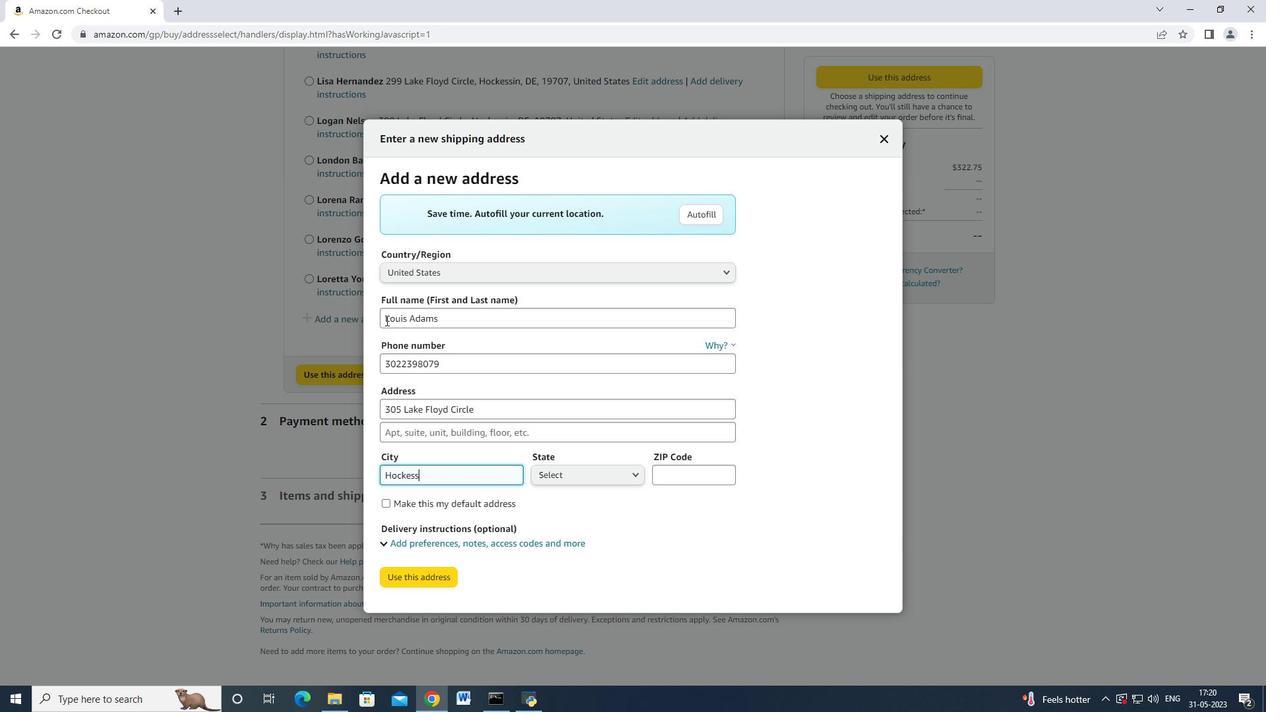 
Action: Mouse moved to (588, 473)
Screenshot: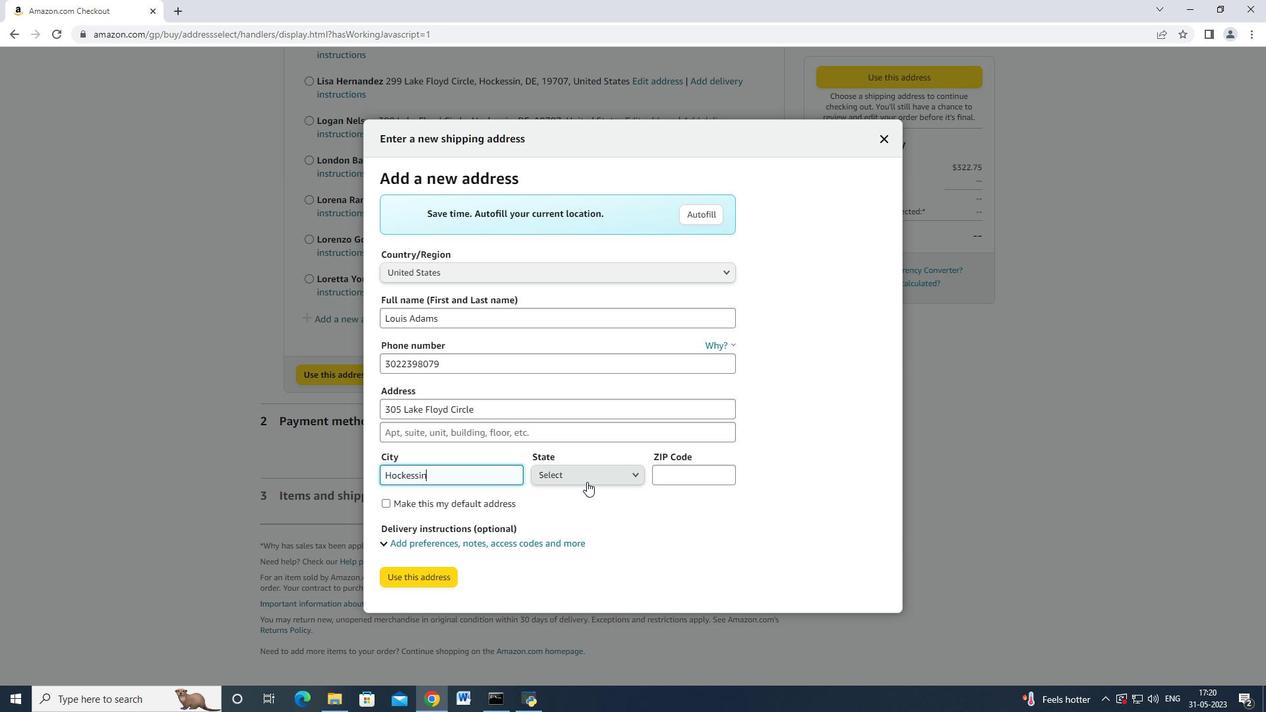 
Action: Mouse pressed left at (588, 473)
Screenshot: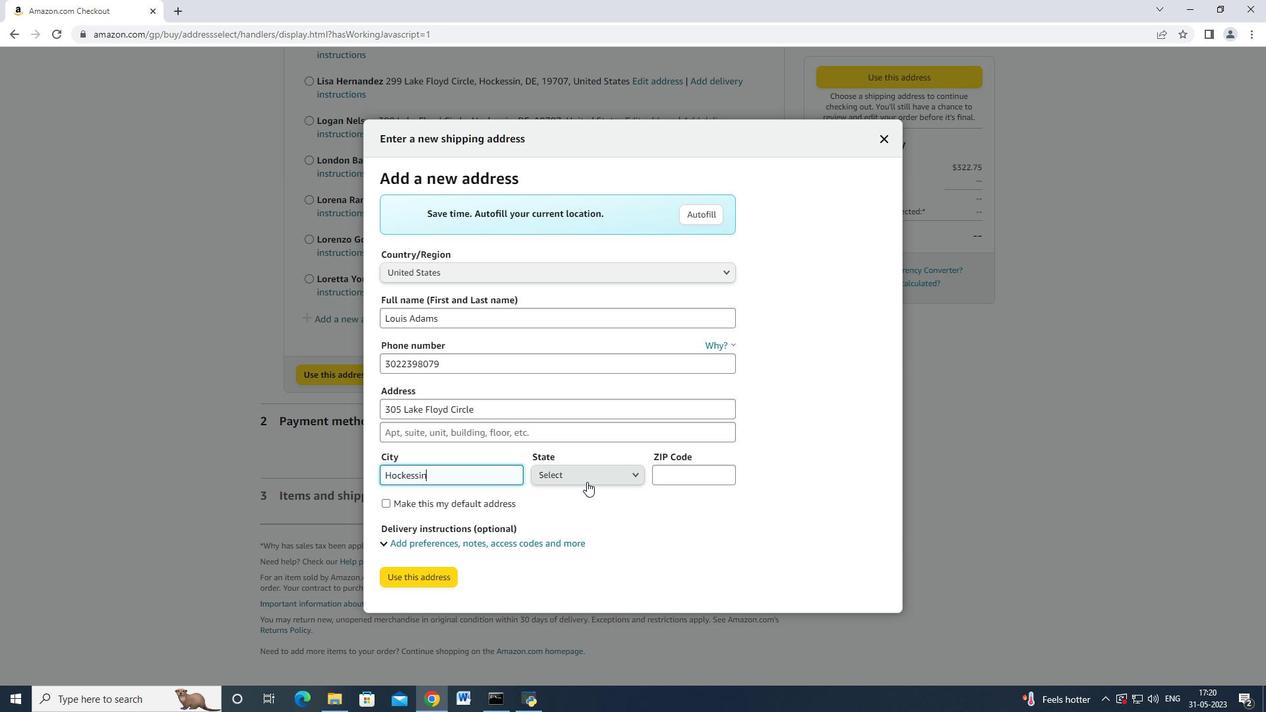 
Action: Mouse moved to (606, 289)
Screenshot: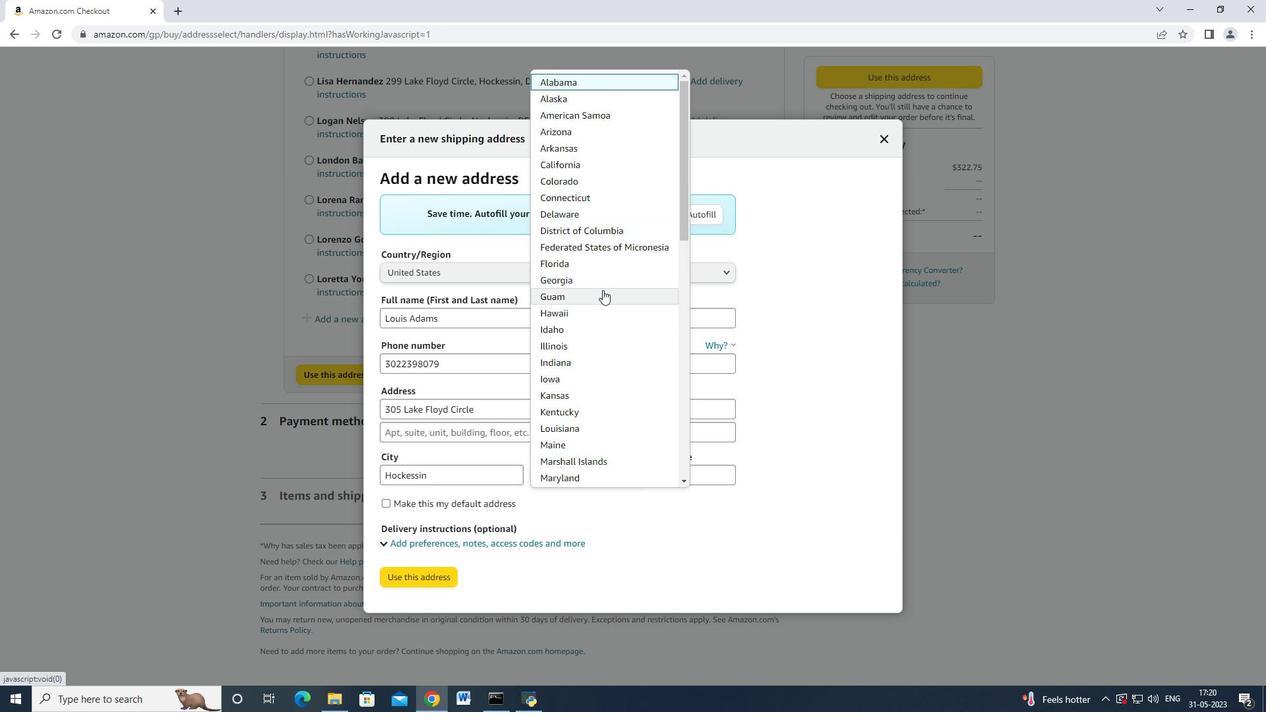 
Action: Mouse scrolled (606, 288) with delta (0, 0)
Screenshot: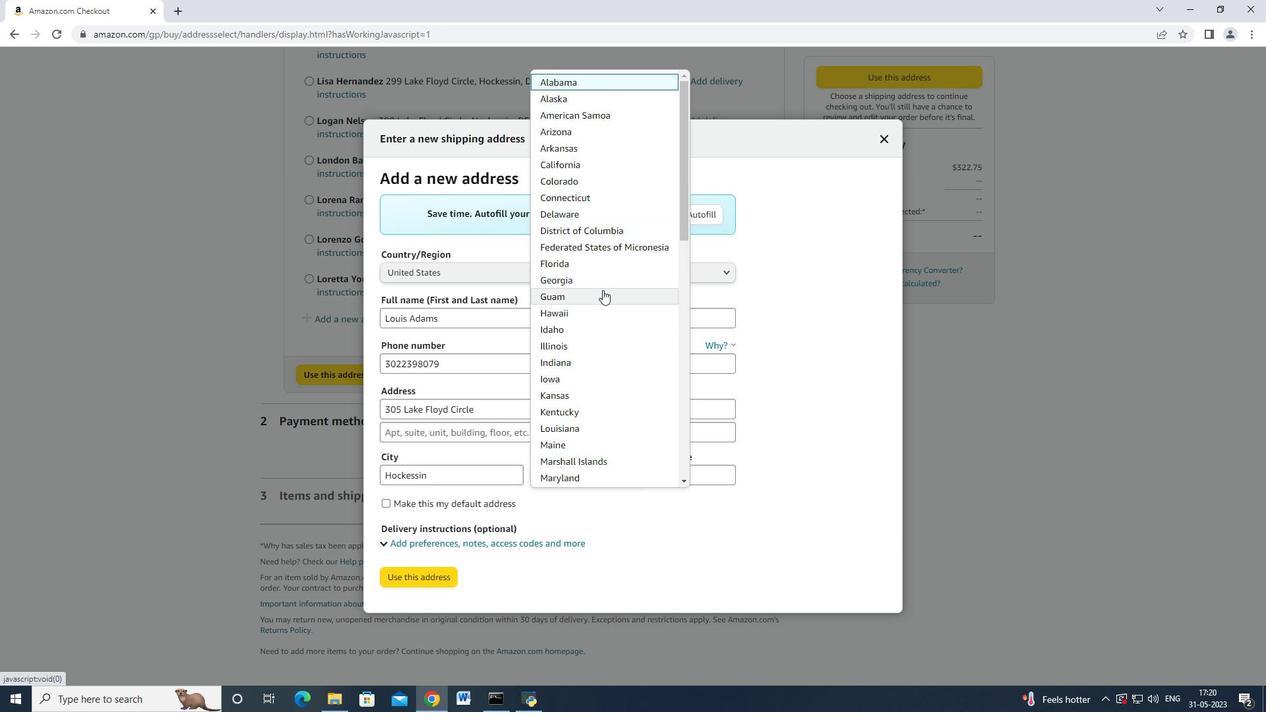
Action: Mouse scrolled (606, 288) with delta (0, 0)
Screenshot: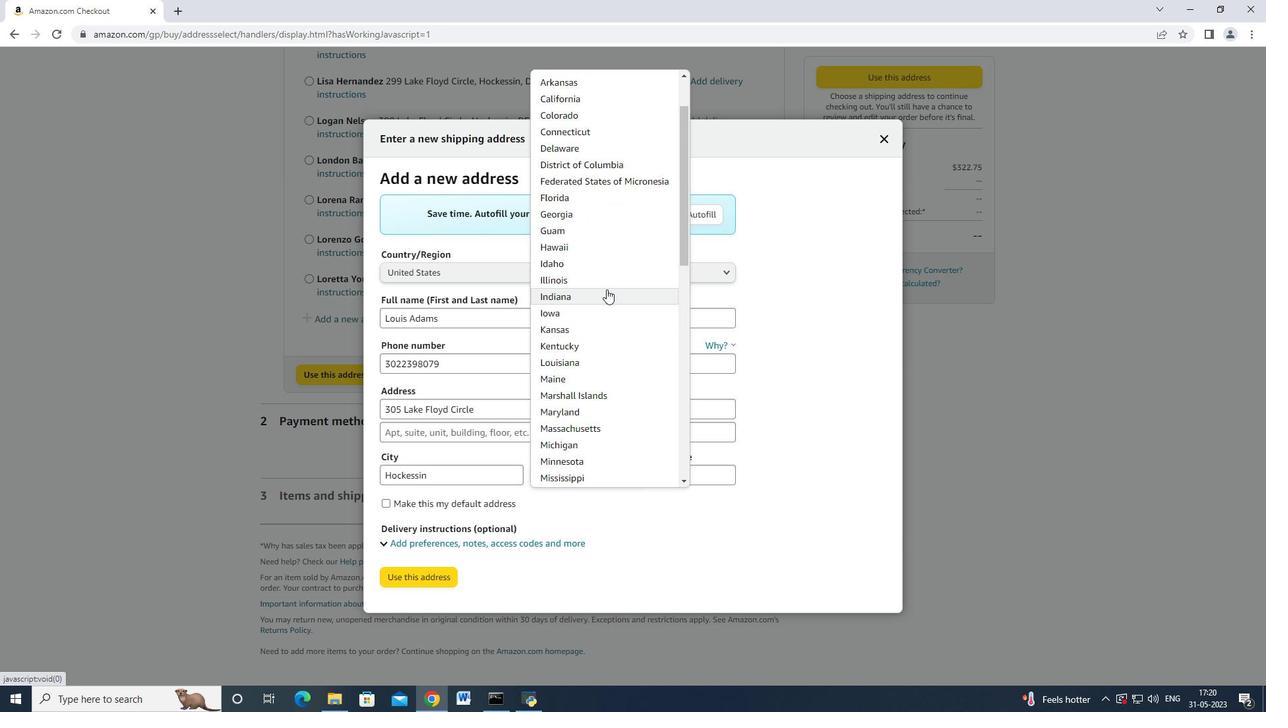 
Action: Mouse moved to (592, 176)
Screenshot: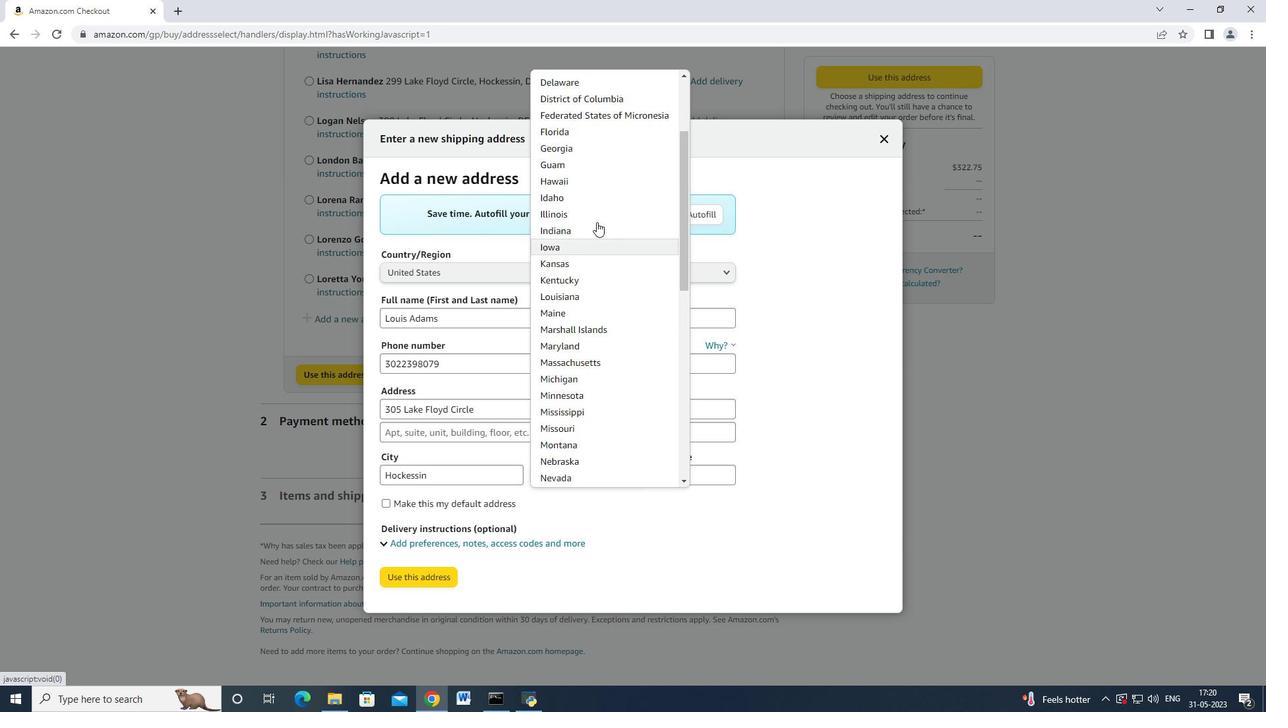 
Action: Mouse scrolled (592, 177) with delta (0, 0)
Screenshot: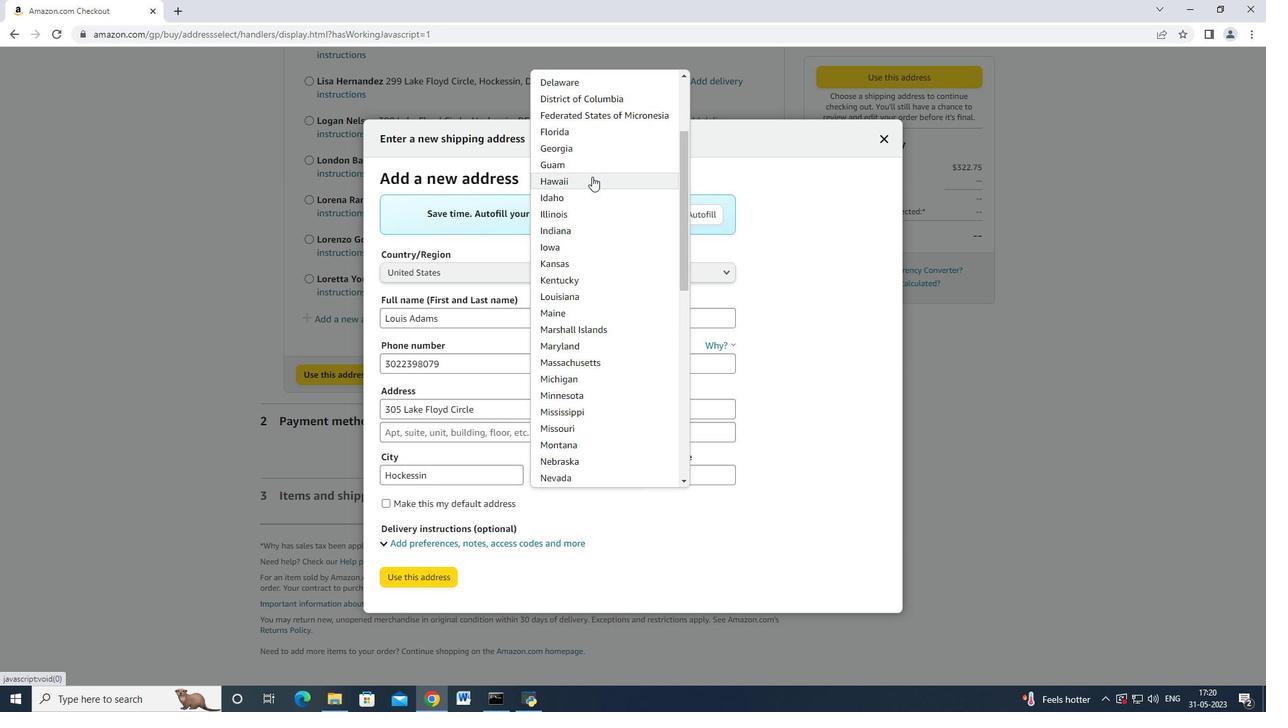 
Action: Mouse moved to (580, 153)
Screenshot: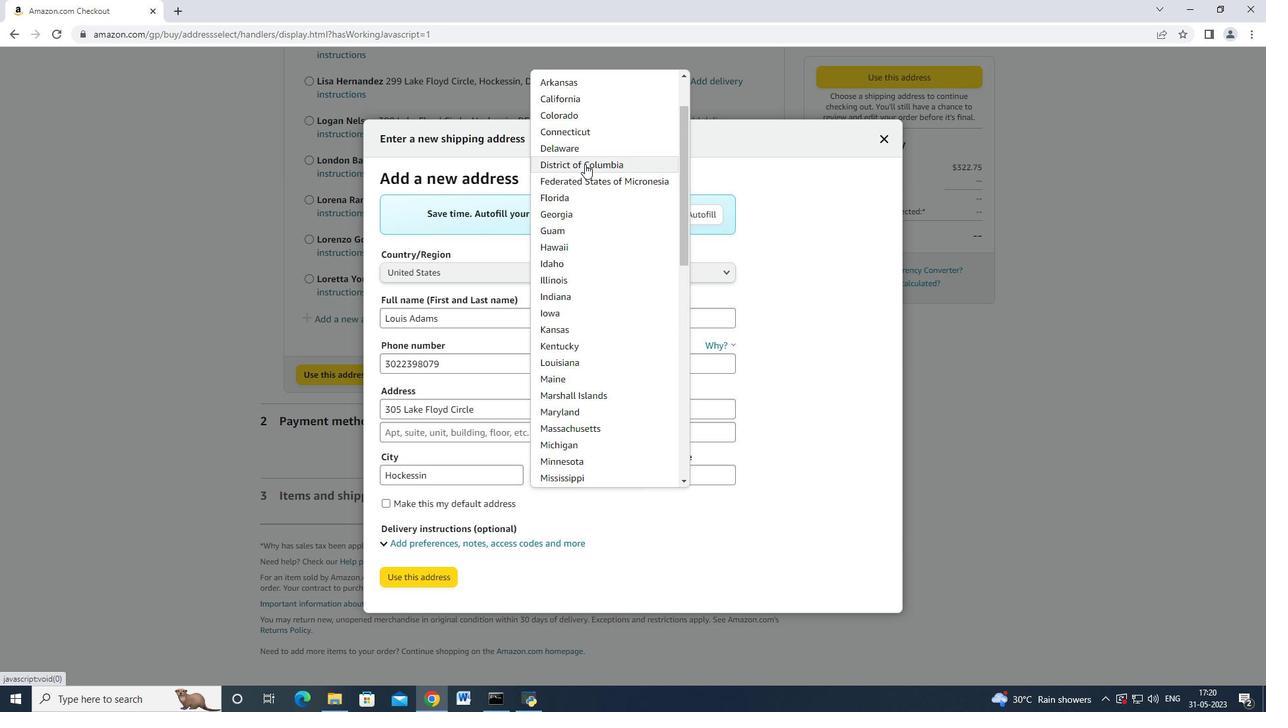 
Action: Mouse pressed left at (580, 153)
Screenshot: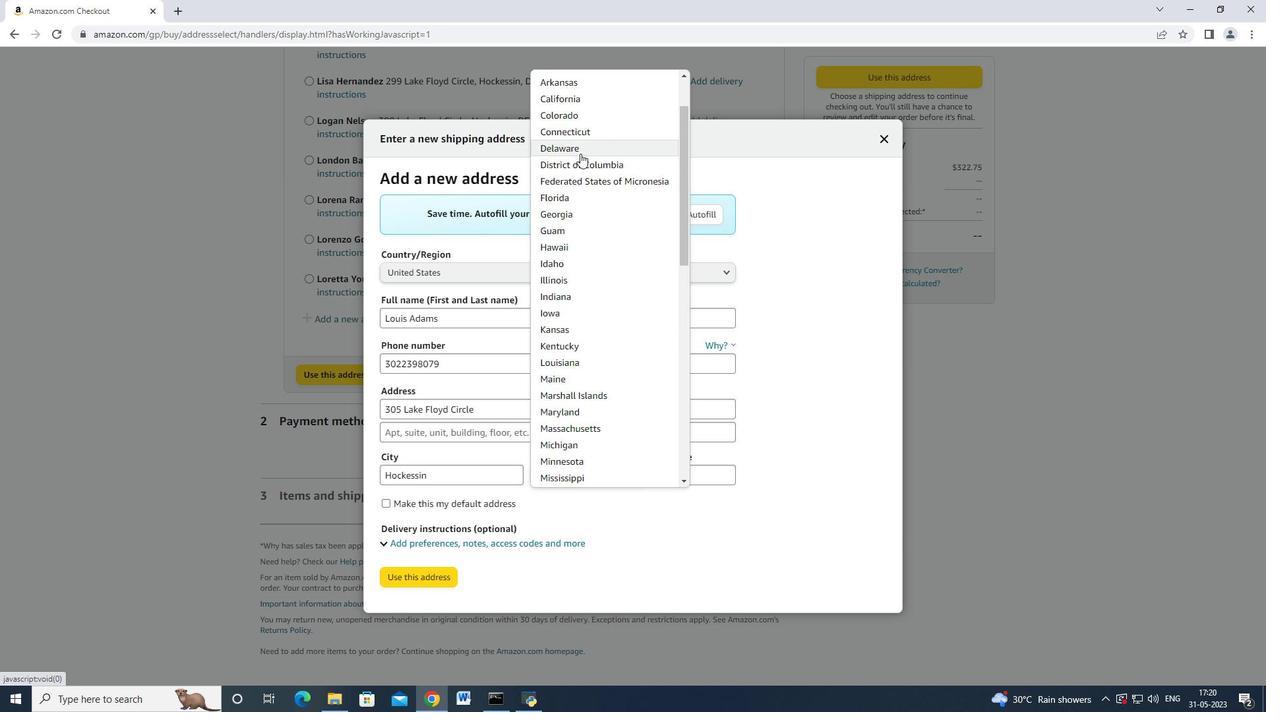 
Action: Mouse moved to (682, 476)
Screenshot: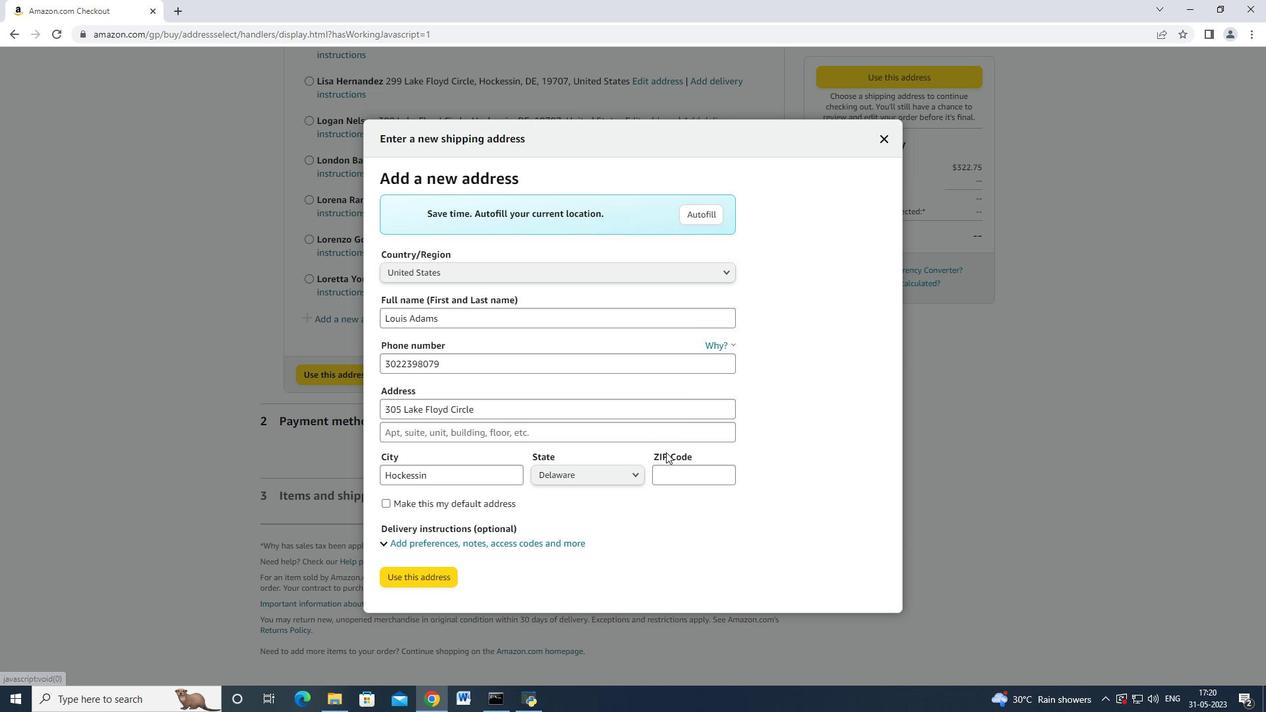 
Action: Mouse pressed left at (682, 476)
Screenshot: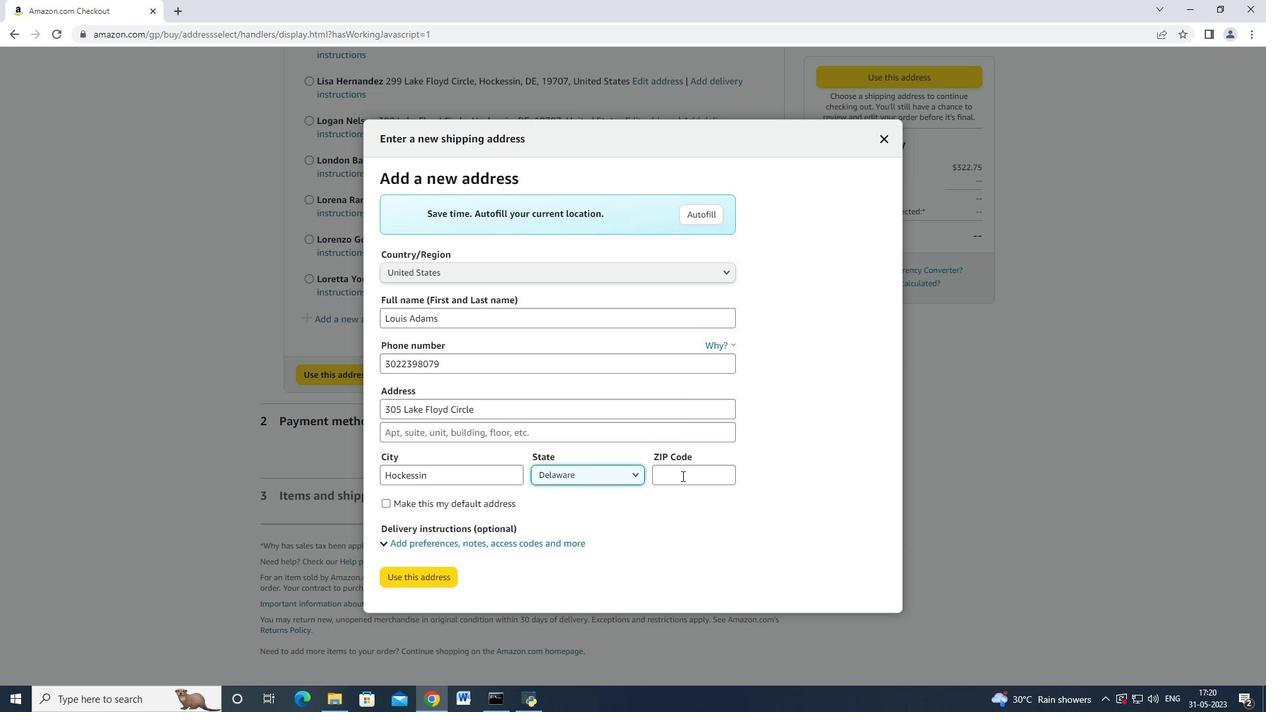 
Action: Mouse moved to (696, 470)
Screenshot: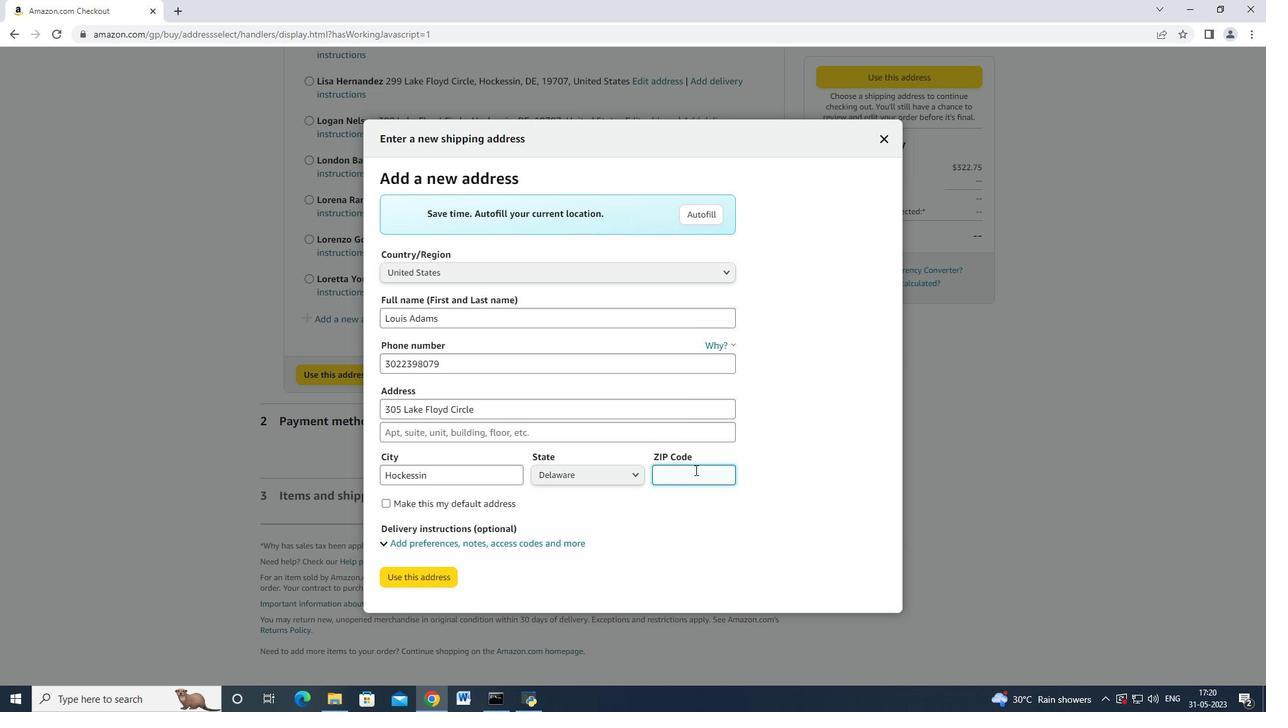 
Action: Key pressed 19707
Screenshot: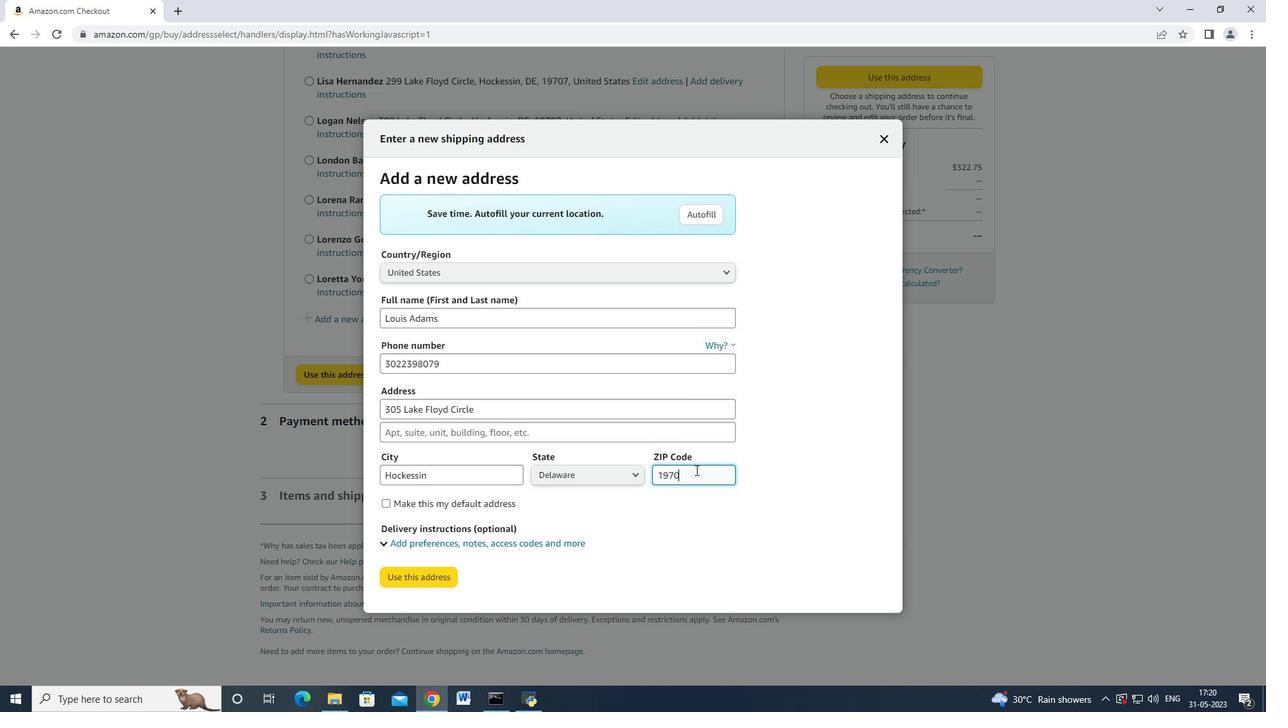 
Action: Mouse moved to (563, 495)
Screenshot: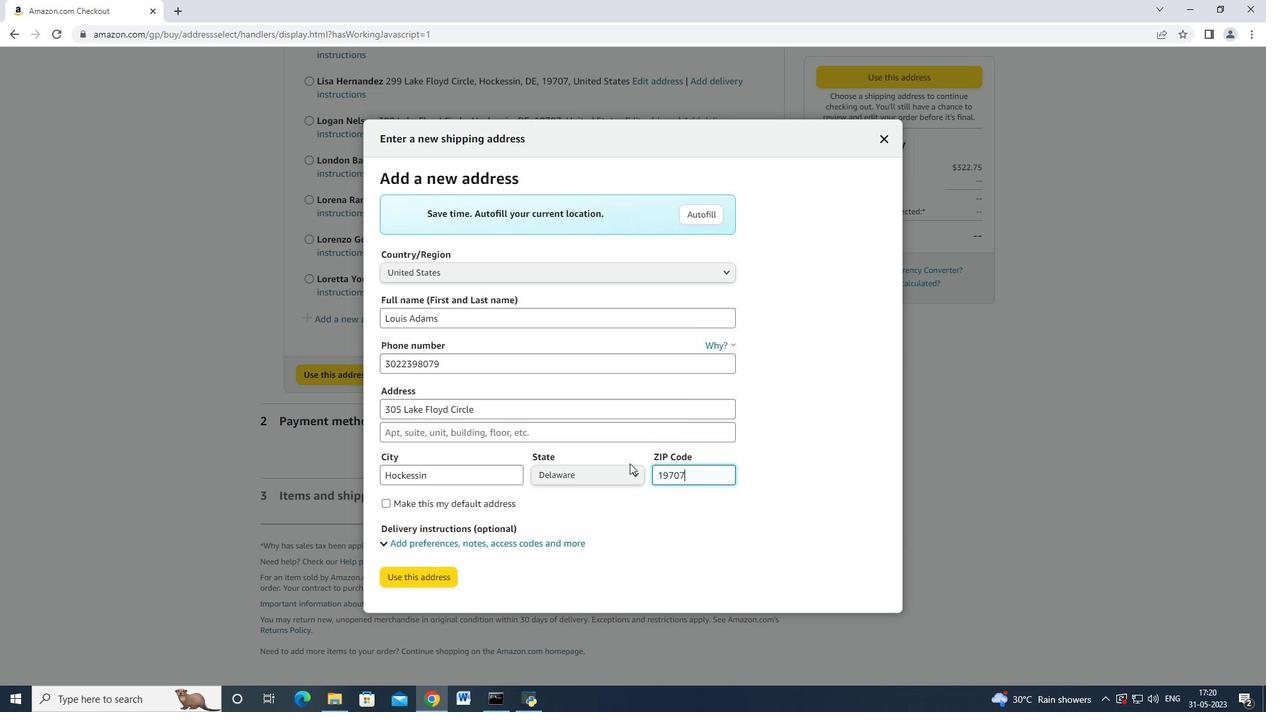 
Action: Mouse scrolled (563, 494) with delta (0, 0)
Screenshot: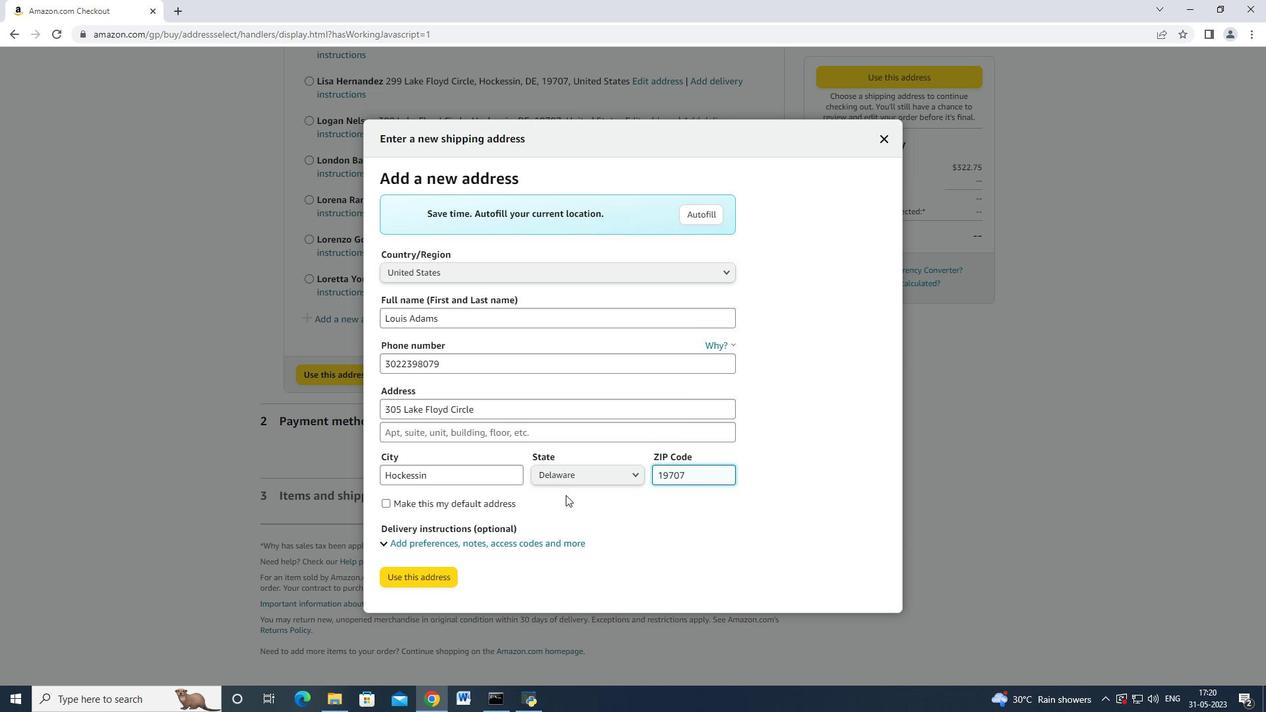 
Action: Mouse moved to (437, 576)
Screenshot: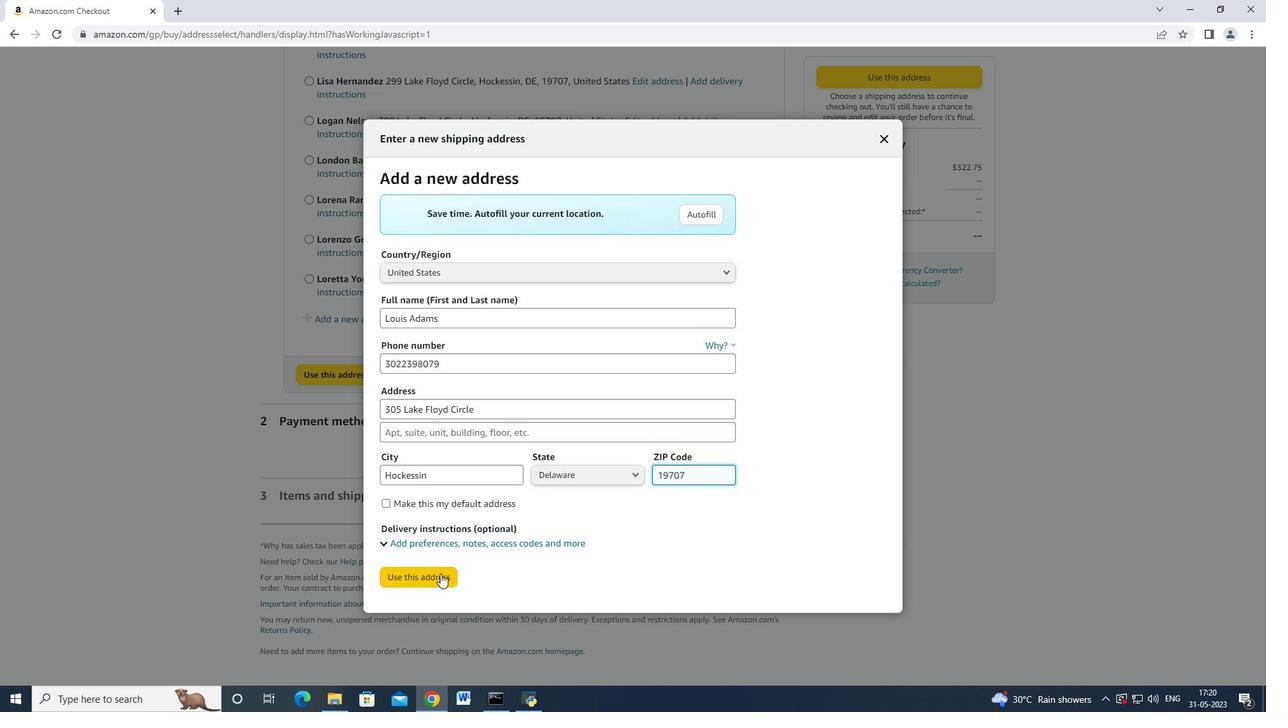 
Action: Mouse pressed left at (437, 576)
Screenshot: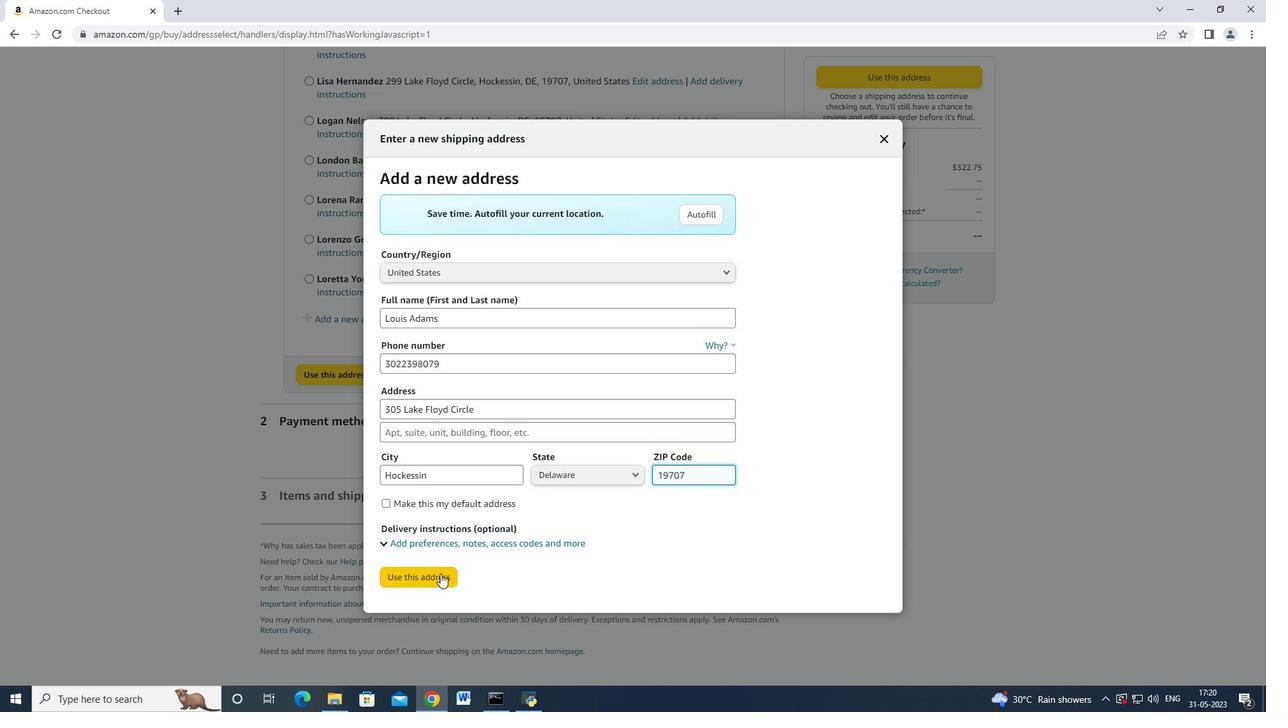 
Action: Mouse moved to (557, 420)
Screenshot: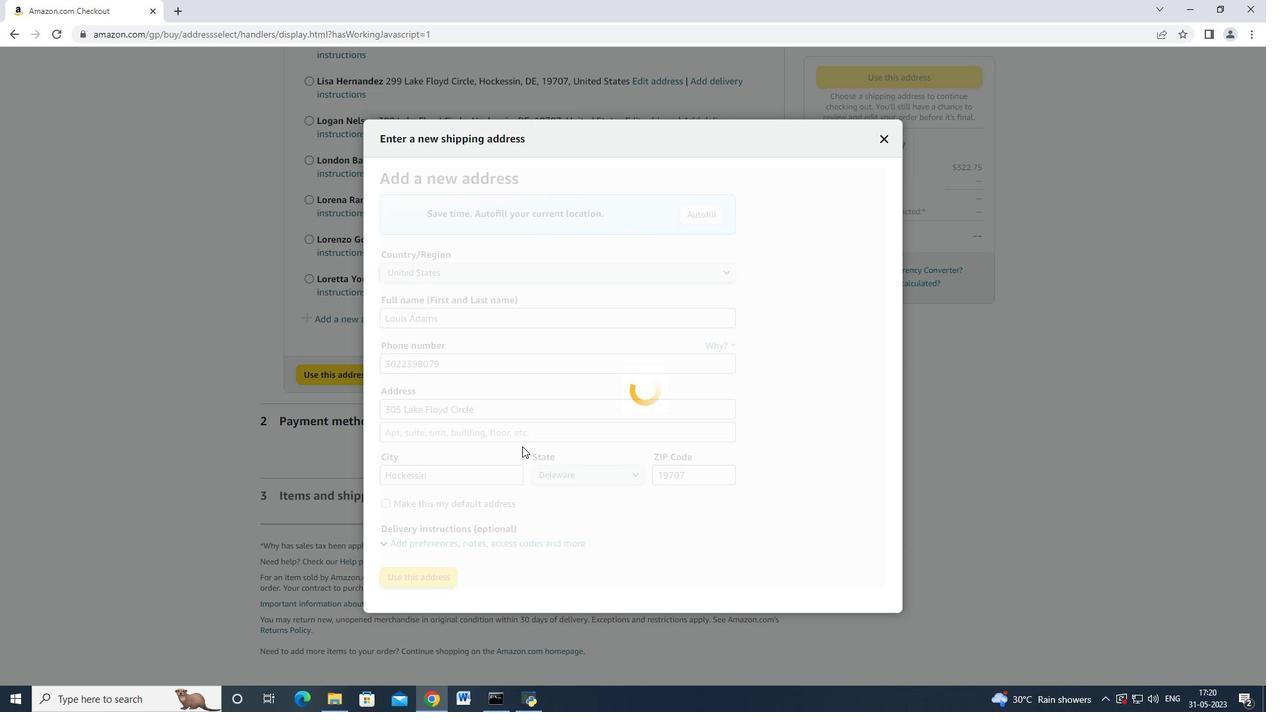 
Action: Mouse scrolled (557, 419) with delta (0, 0)
Screenshot: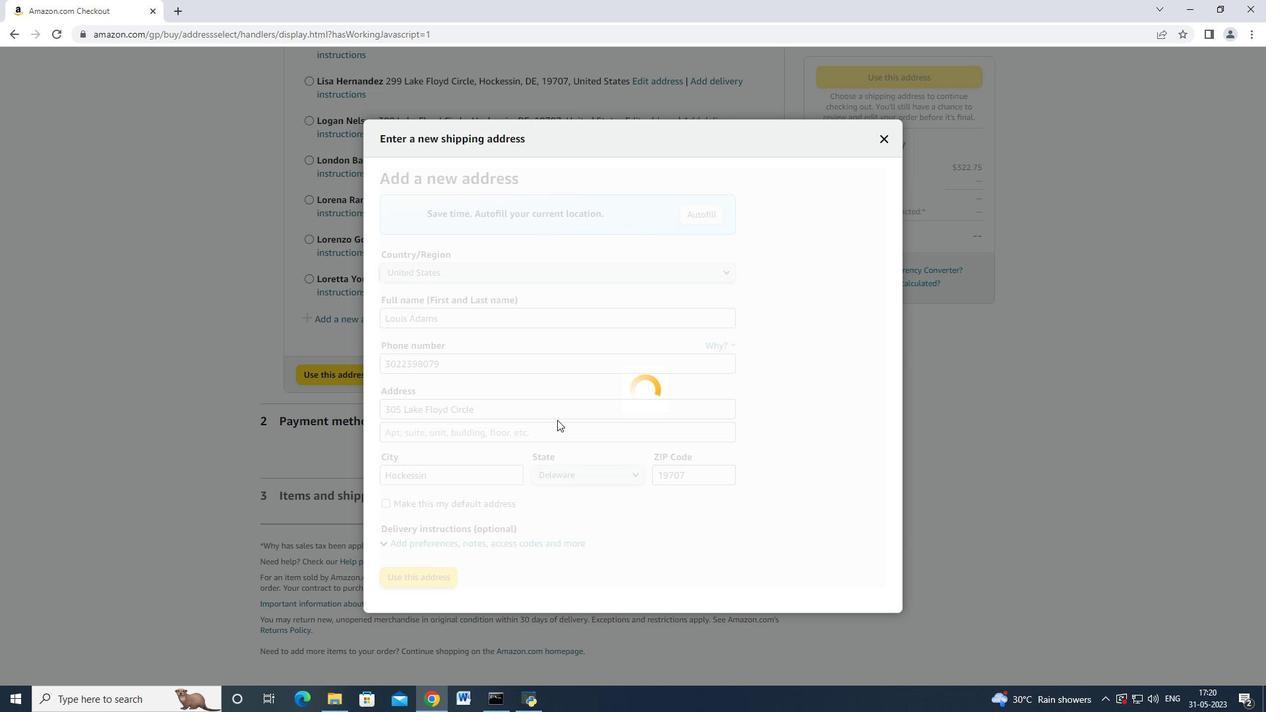 
Action: Mouse scrolled (557, 419) with delta (0, 0)
Screenshot: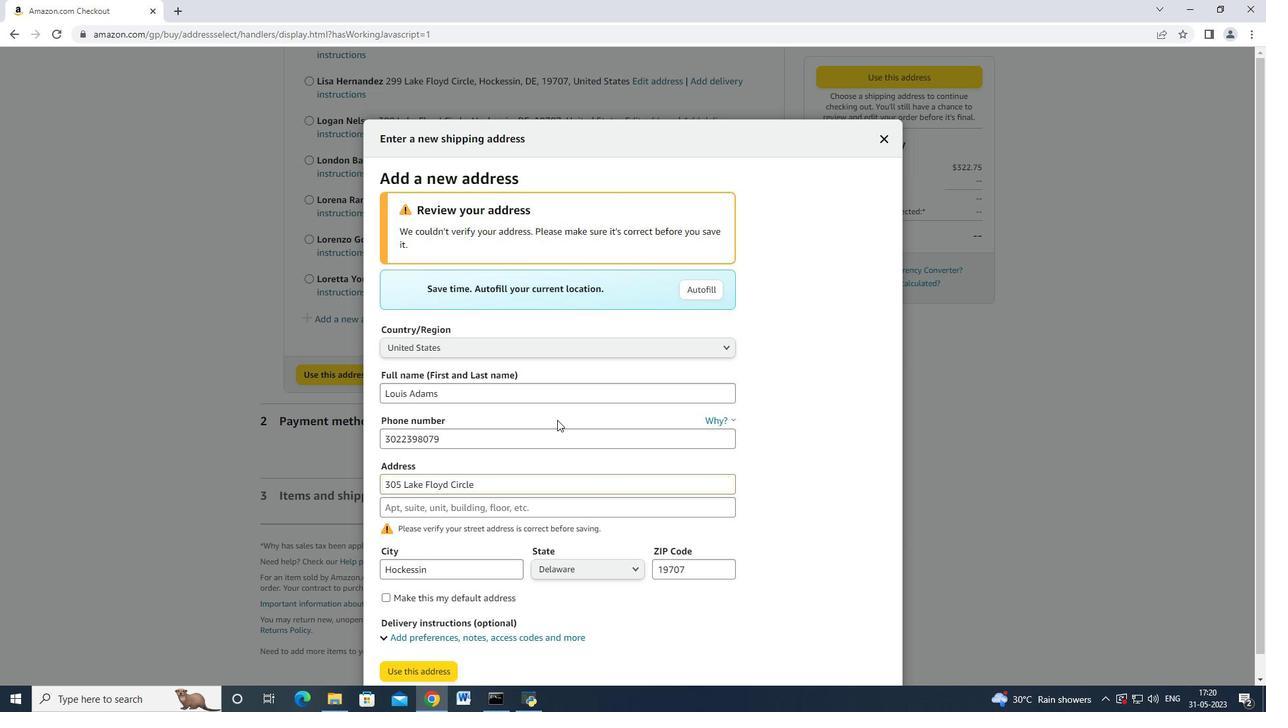 
Action: Mouse scrolled (557, 419) with delta (0, 0)
Screenshot: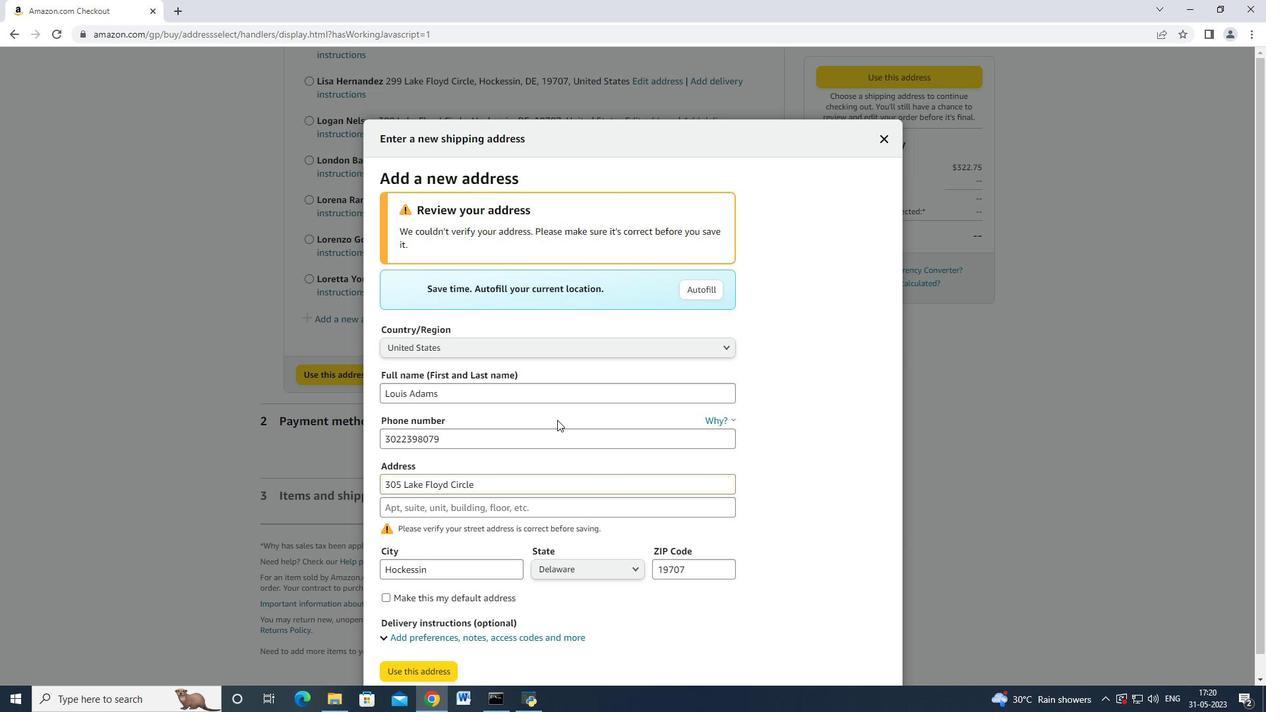 
Action: Mouse moved to (444, 650)
Screenshot: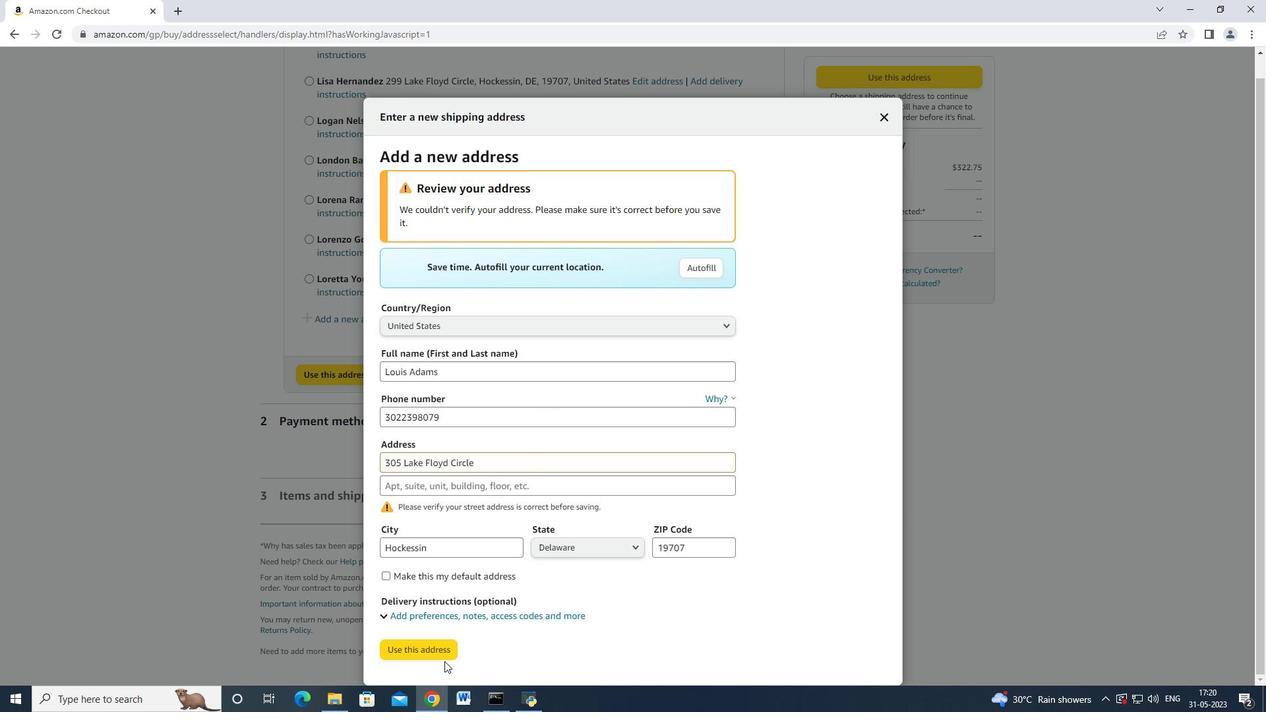 
Action: Mouse pressed left at (444, 650)
Screenshot: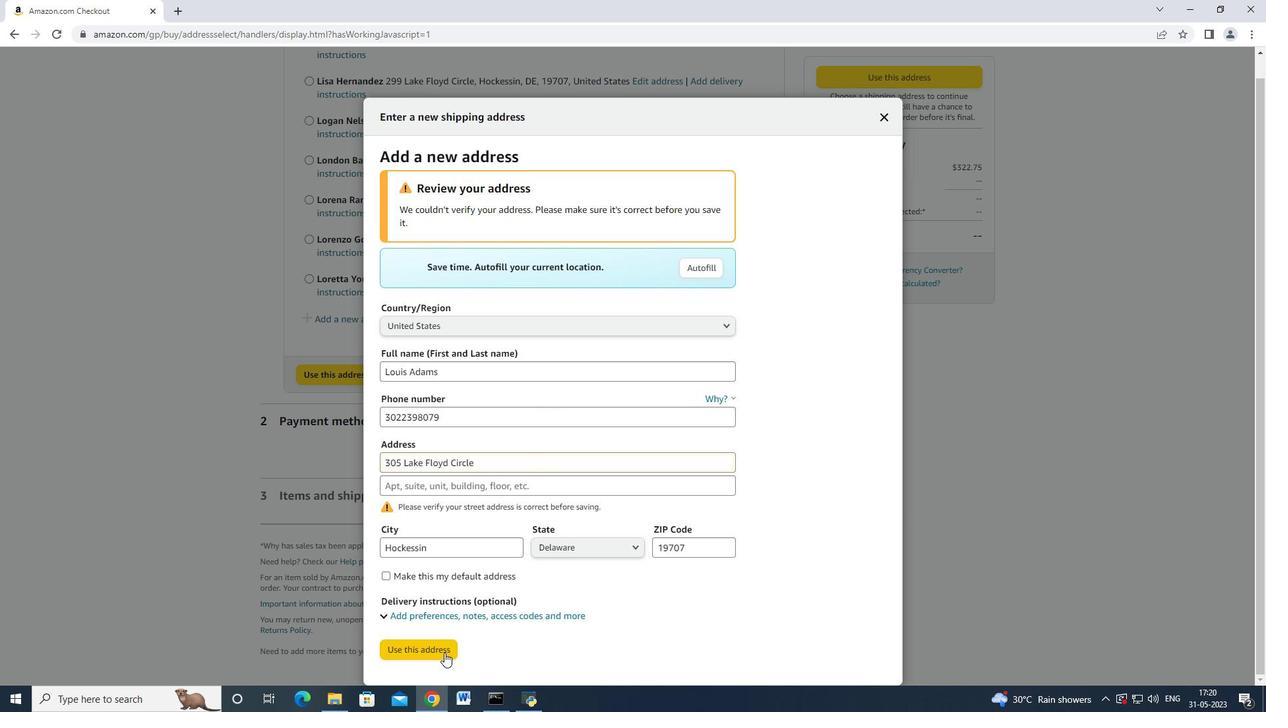 
Action: Mouse moved to (555, 413)
Screenshot: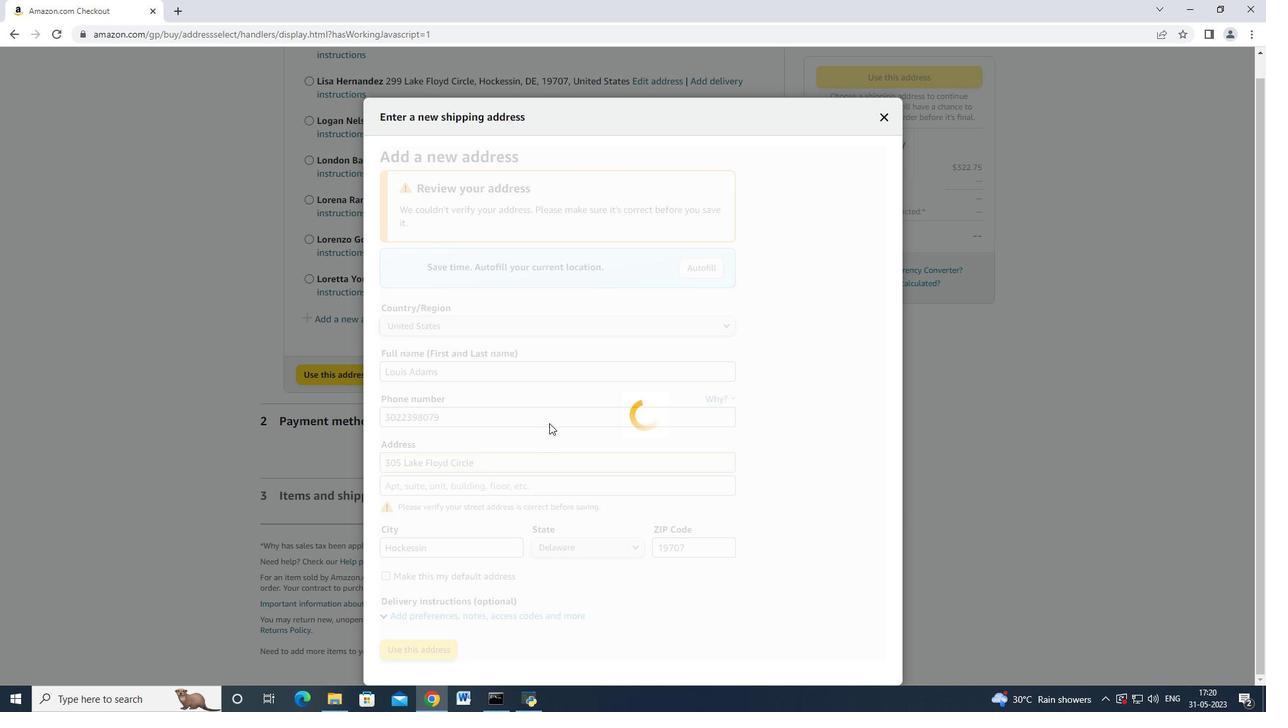 
Action: Mouse scrolled (555, 412) with delta (0, 0)
Screenshot: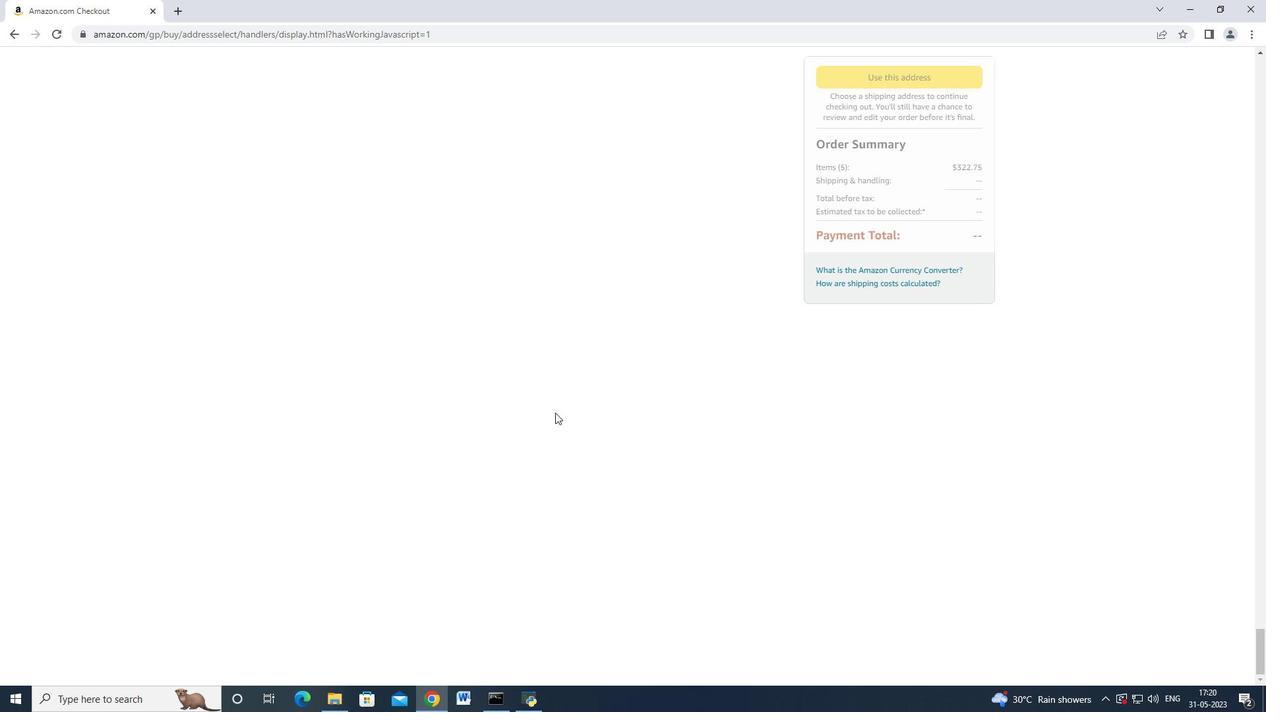 
Action: Mouse scrolled (555, 413) with delta (0, 0)
Screenshot: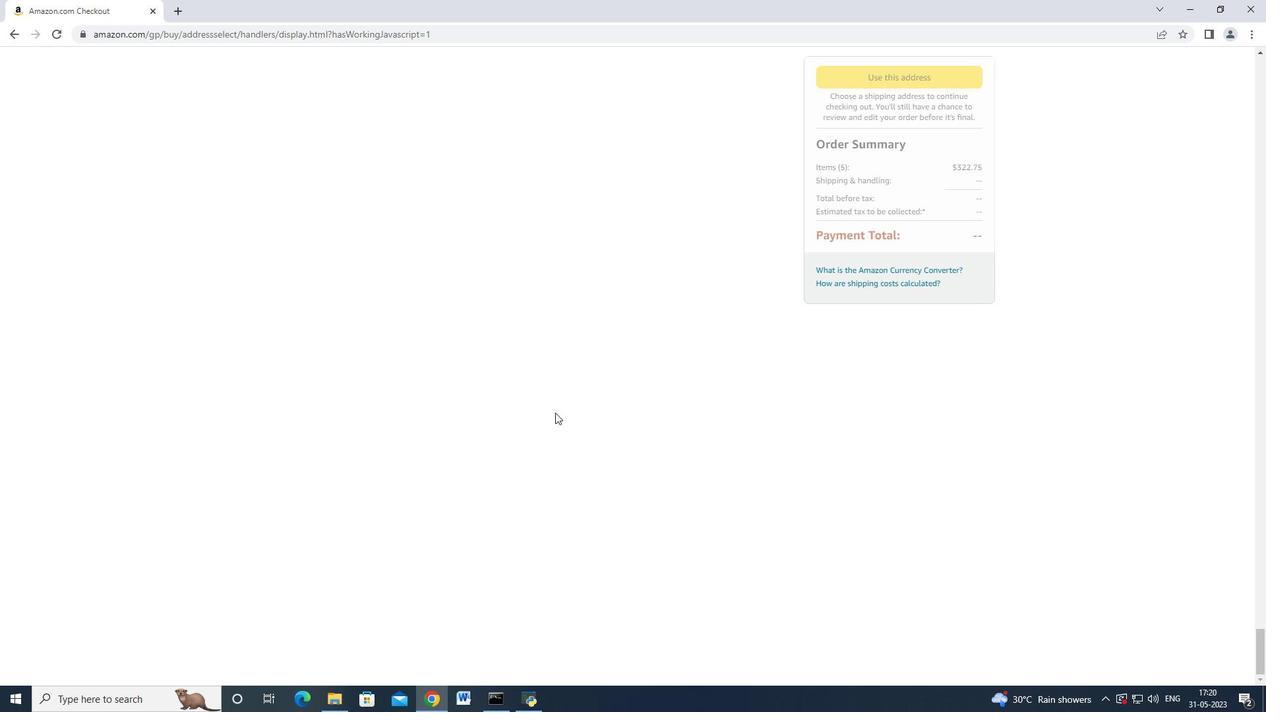 
Action: Mouse moved to (630, 383)
Screenshot: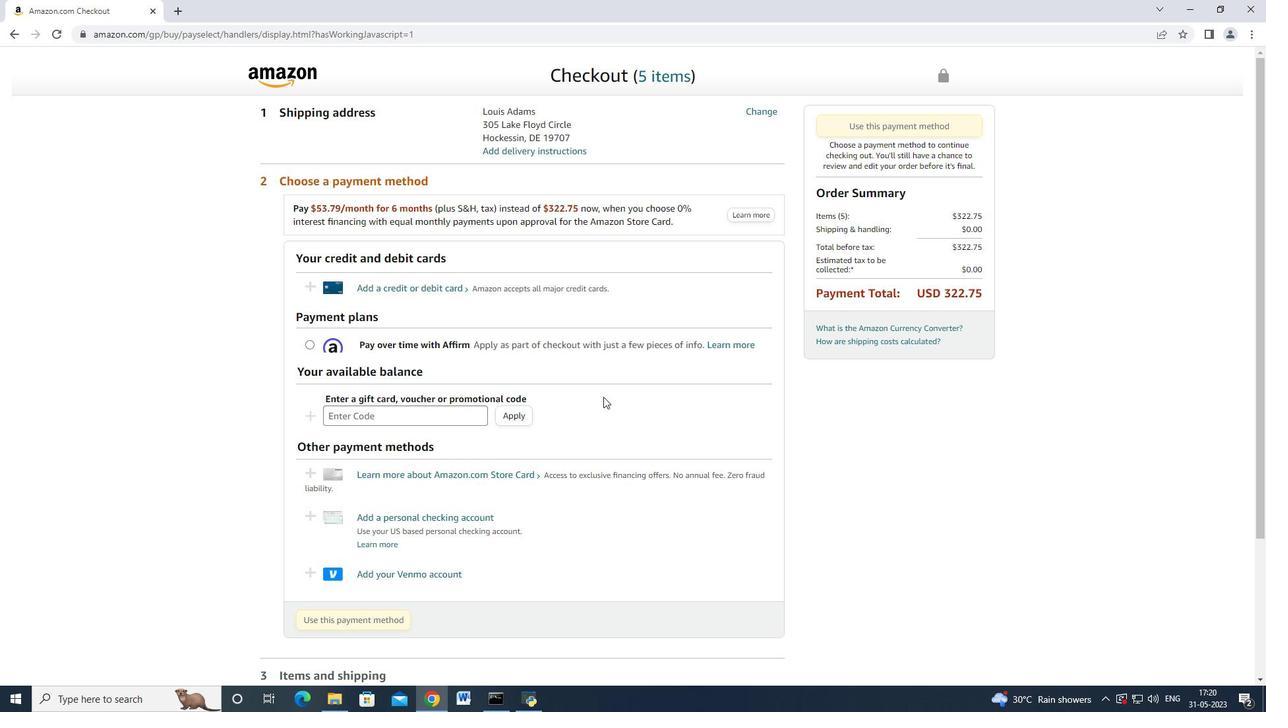 
Action: Mouse scrolled (630, 382) with delta (0, 0)
Screenshot: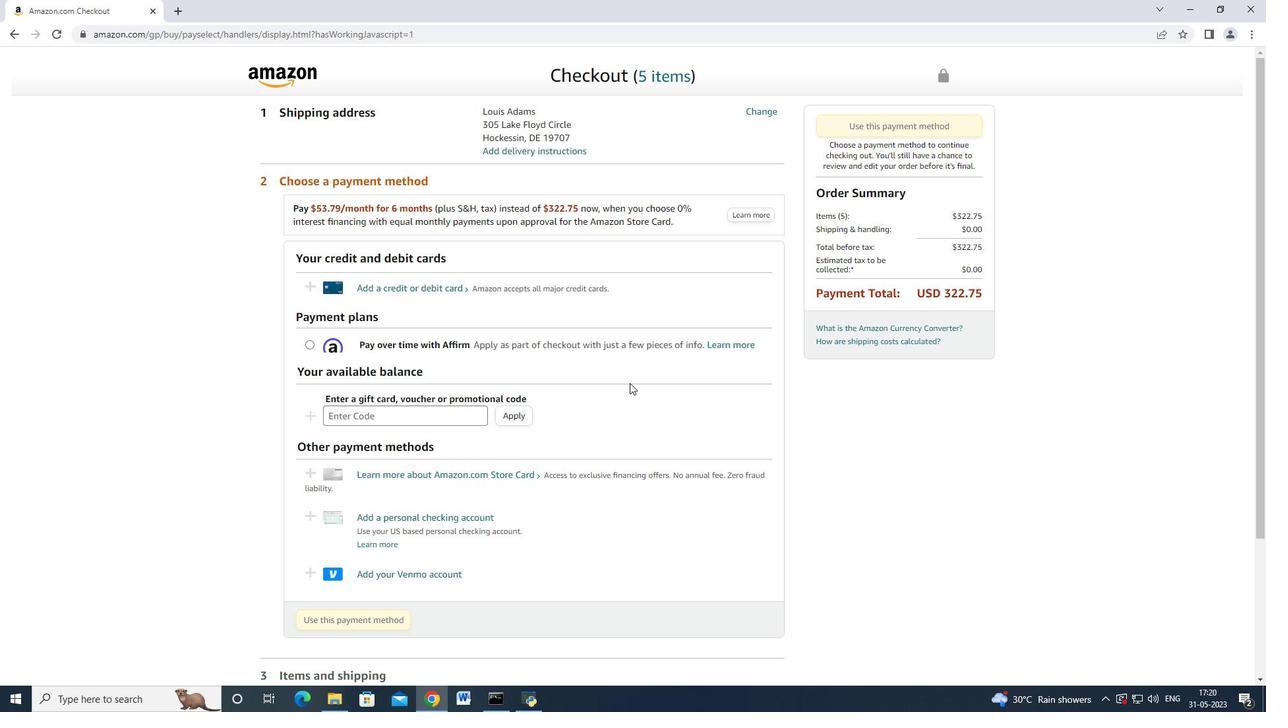 
Action: Mouse moved to (620, 372)
Screenshot: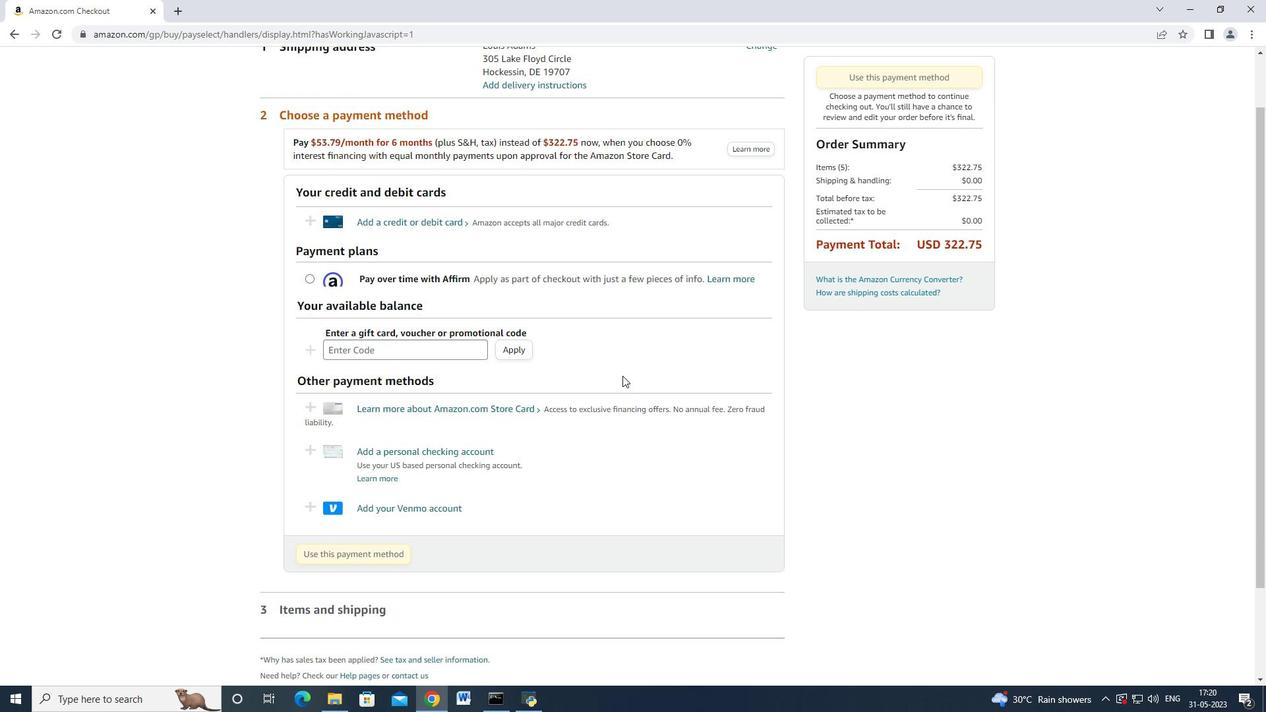 
Action: Mouse scrolled (620, 372) with delta (0, 0)
Screenshot: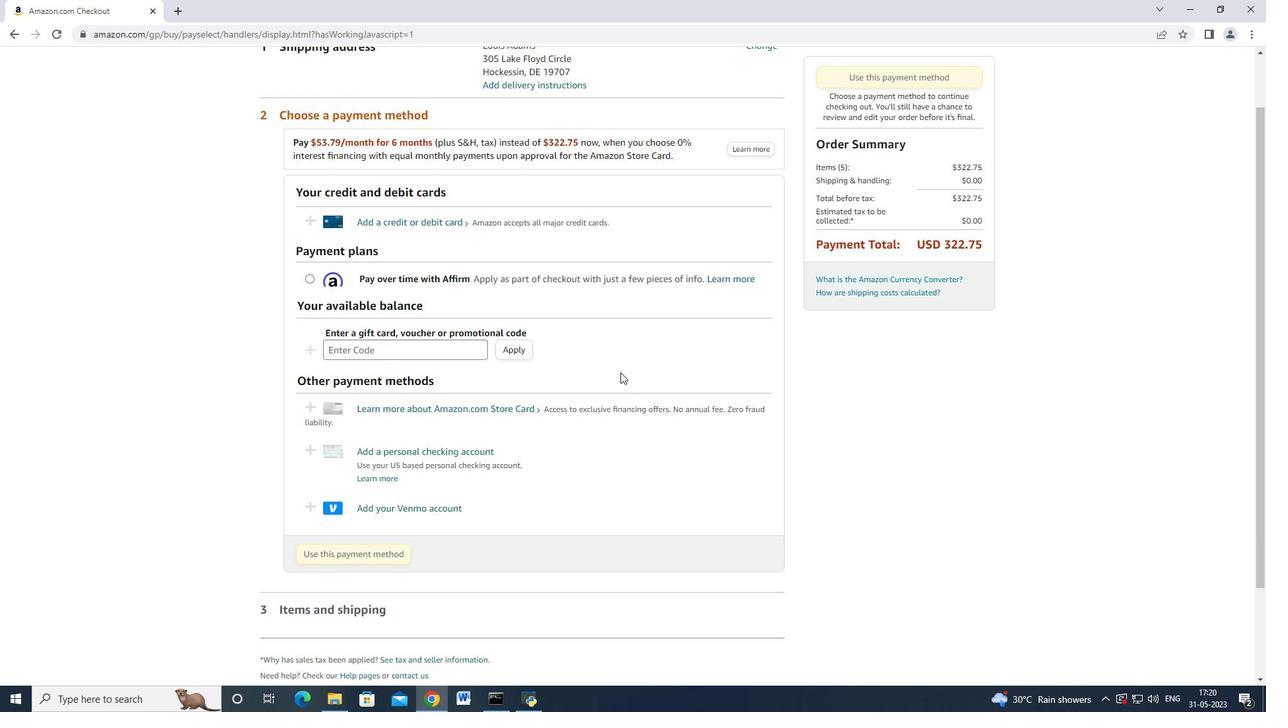 
Action: Mouse moved to (428, 288)
Screenshot: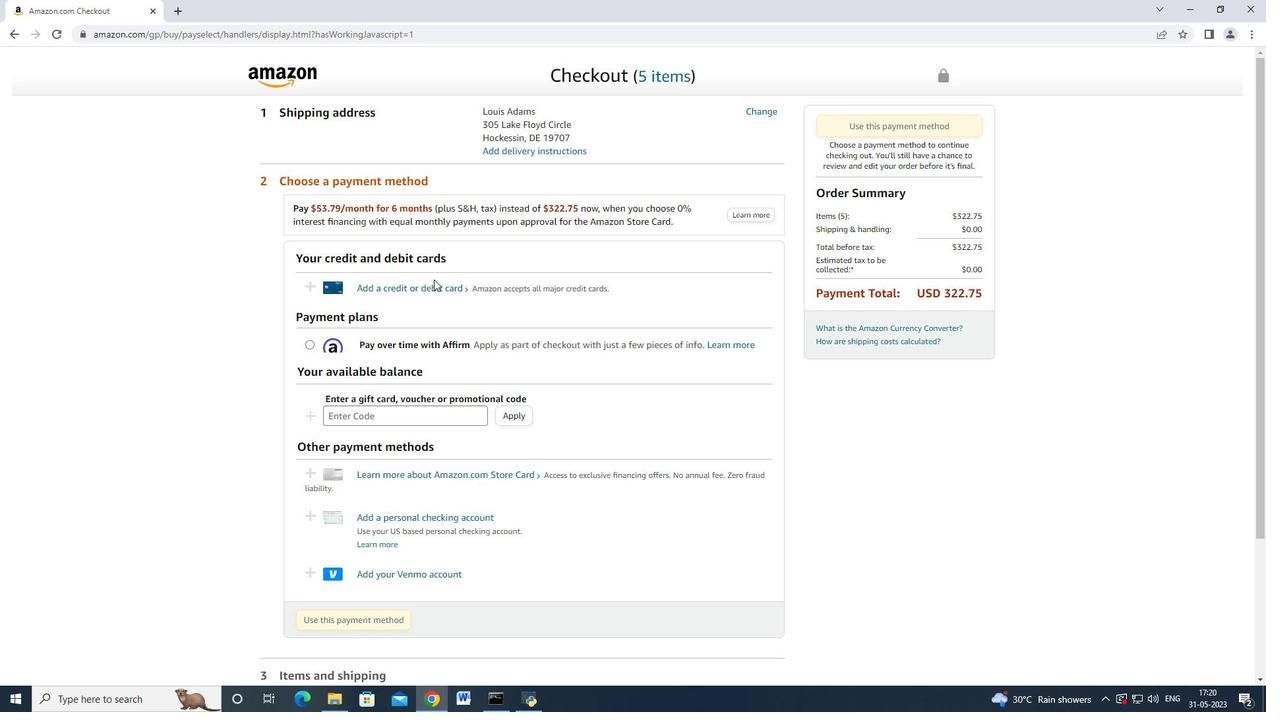 
Action: Mouse pressed left at (428, 288)
Screenshot: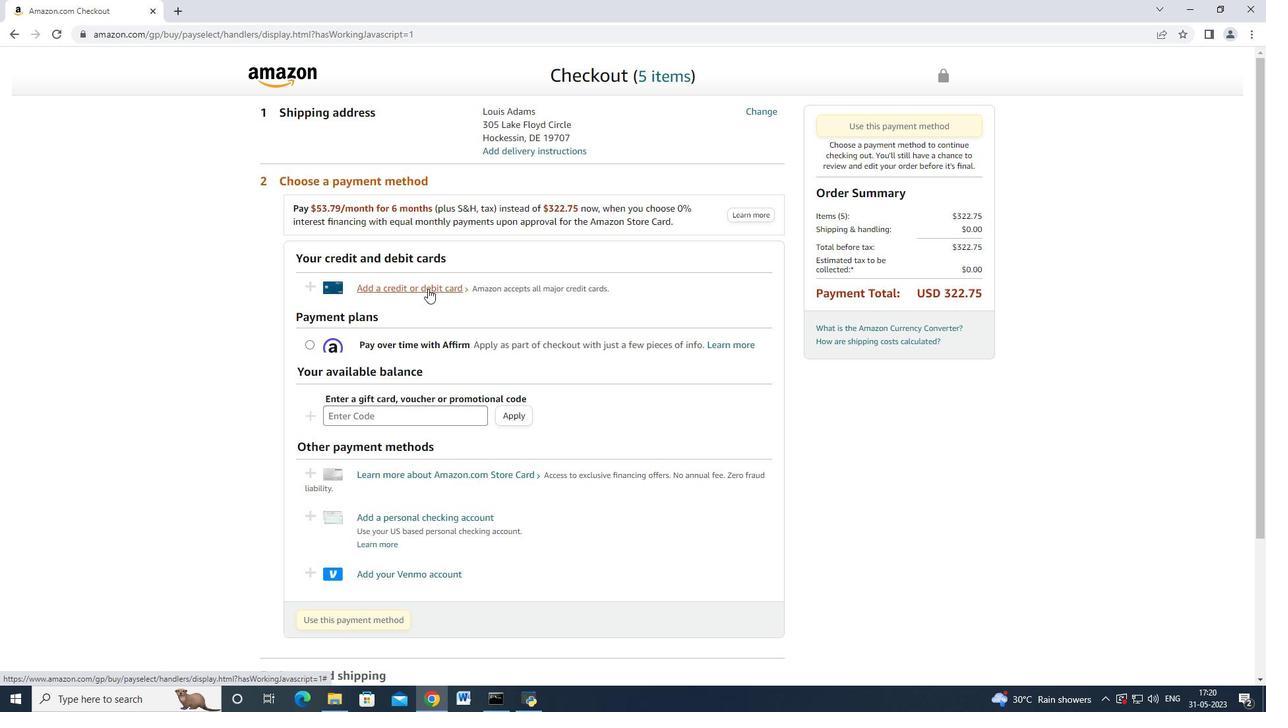 
Action: Mouse moved to (533, 304)
Screenshot: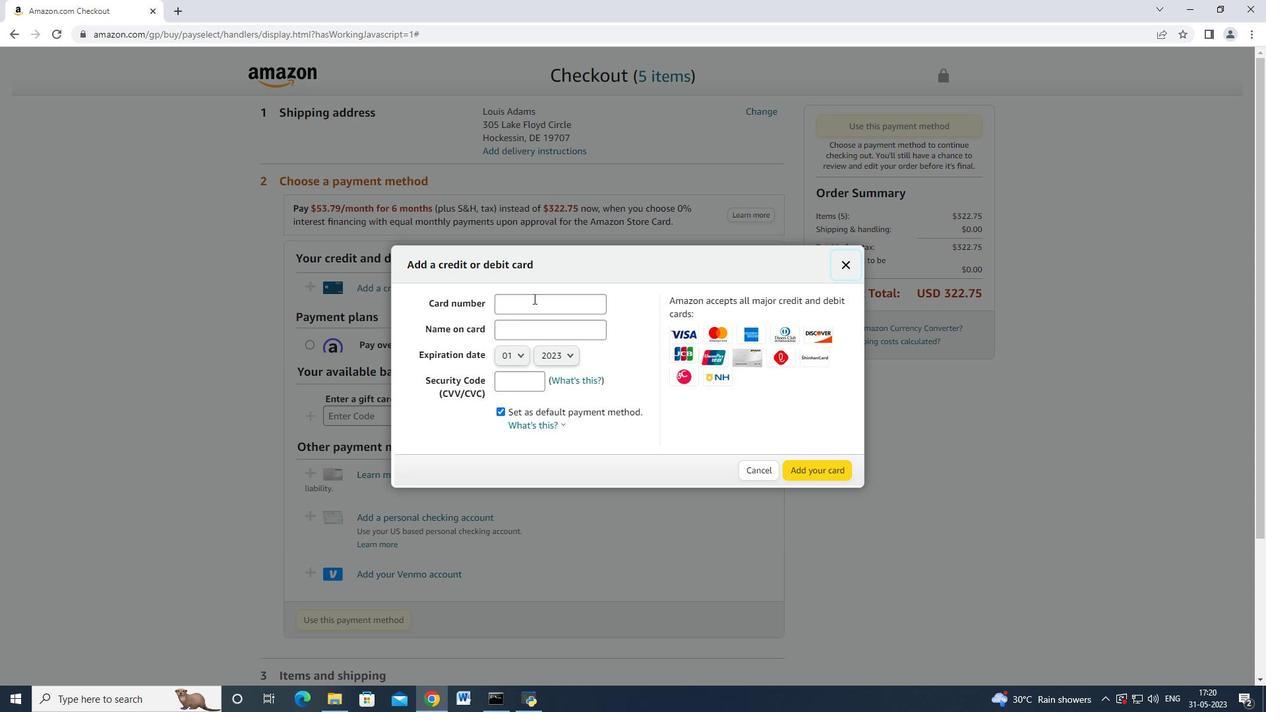 
Action: Mouse pressed left at (533, 304)
Screenshot: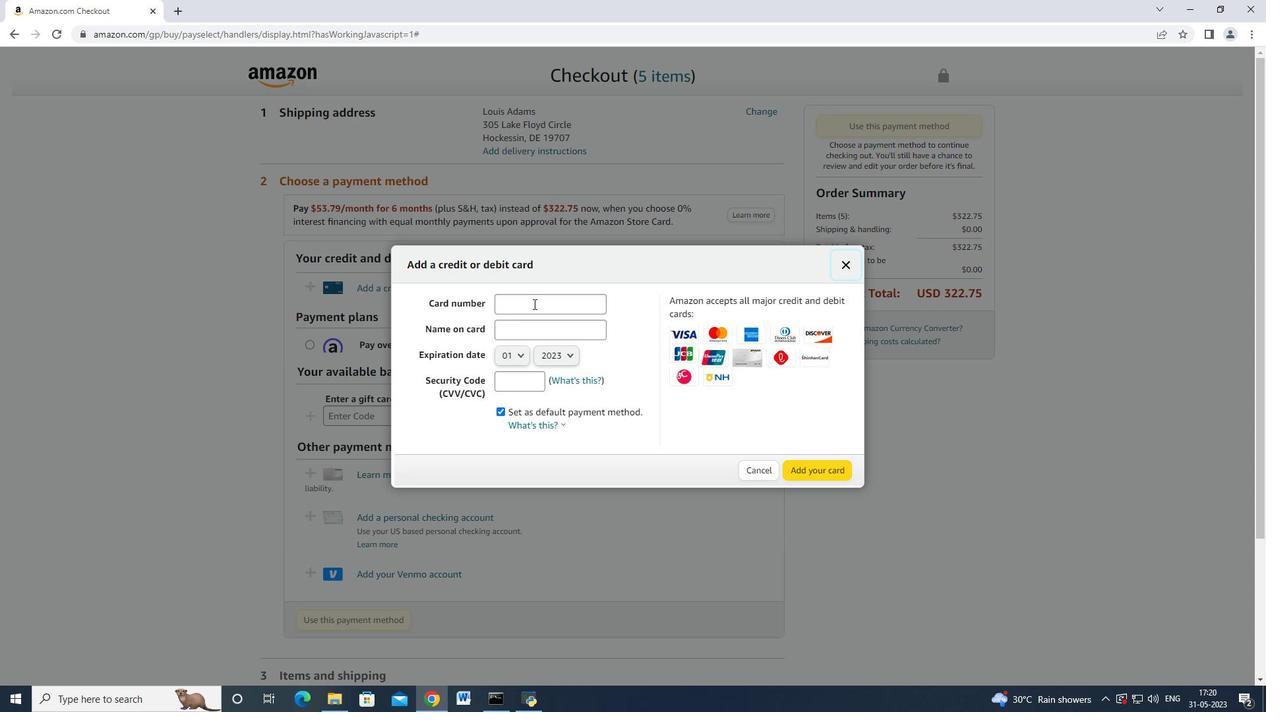 
Action: Mouse moved to (533, 304)
Screenshot: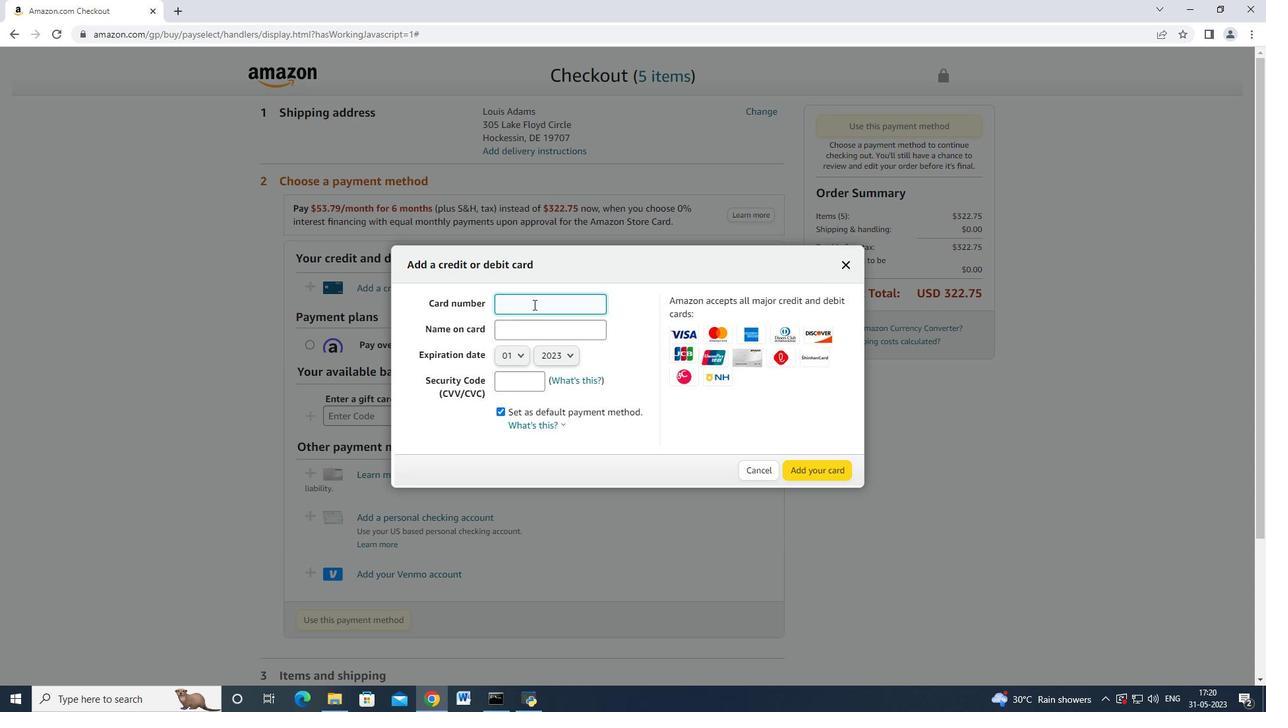
Action: Key pressed 4<Key.backspace>4983574559857965<Key.tab><Key.shift><Key.shift>J<Key.backspace><Key.shift><Key.shift><Key.shift><Key.shift><Key.shift>John<Key.space><Key.shift>Baker<Key.tab>
Screenshot: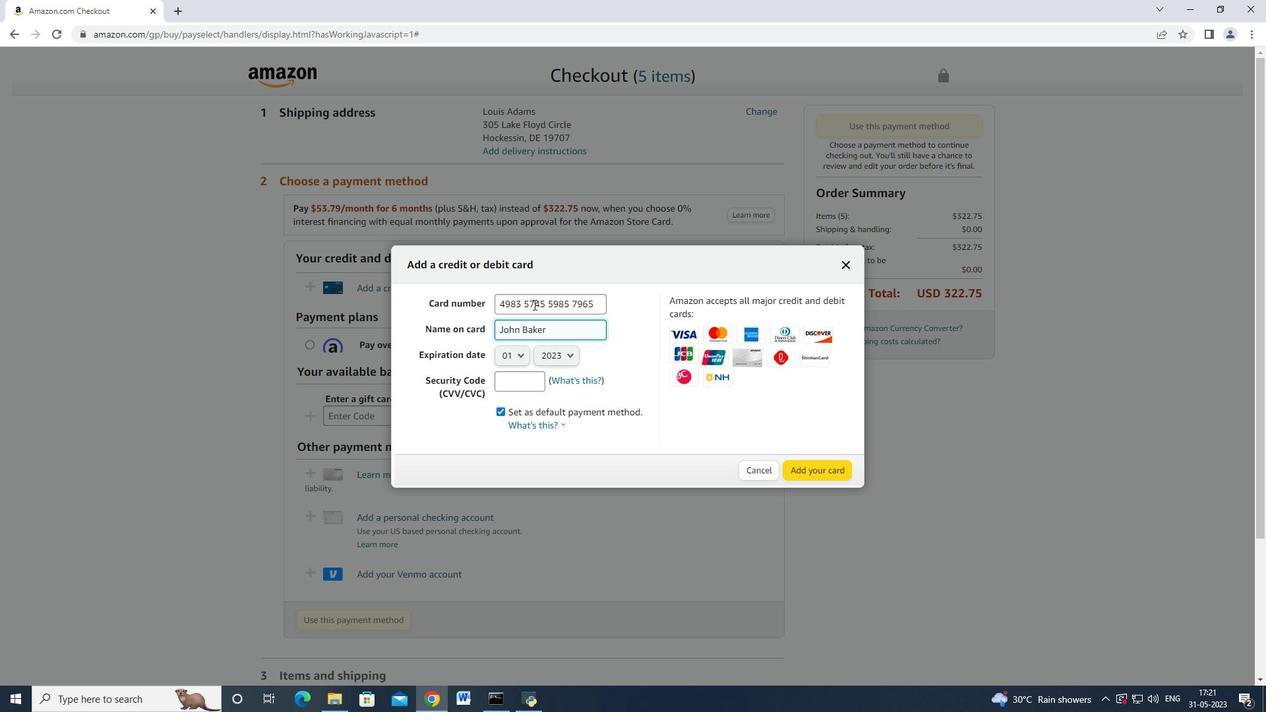
Action: Mouse moved to (511, 352)
Screenshot: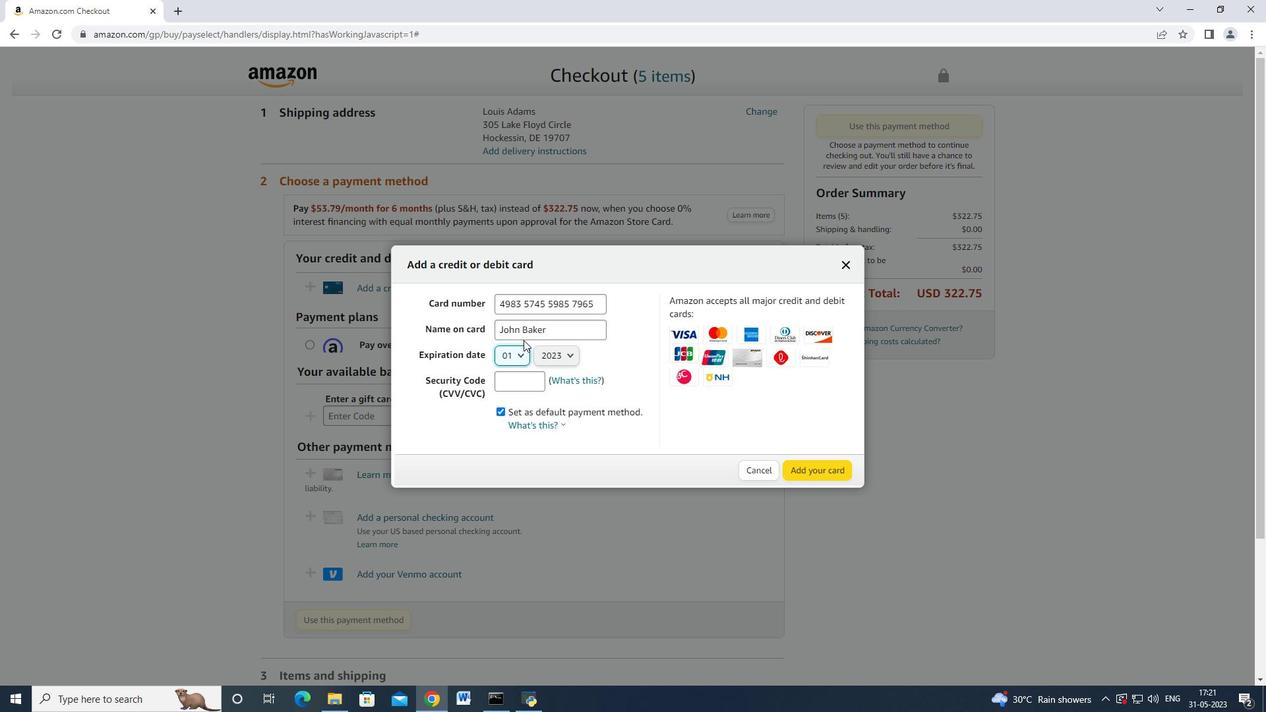 
Action: Mouse pressed left at (511, 352)
Screenshot: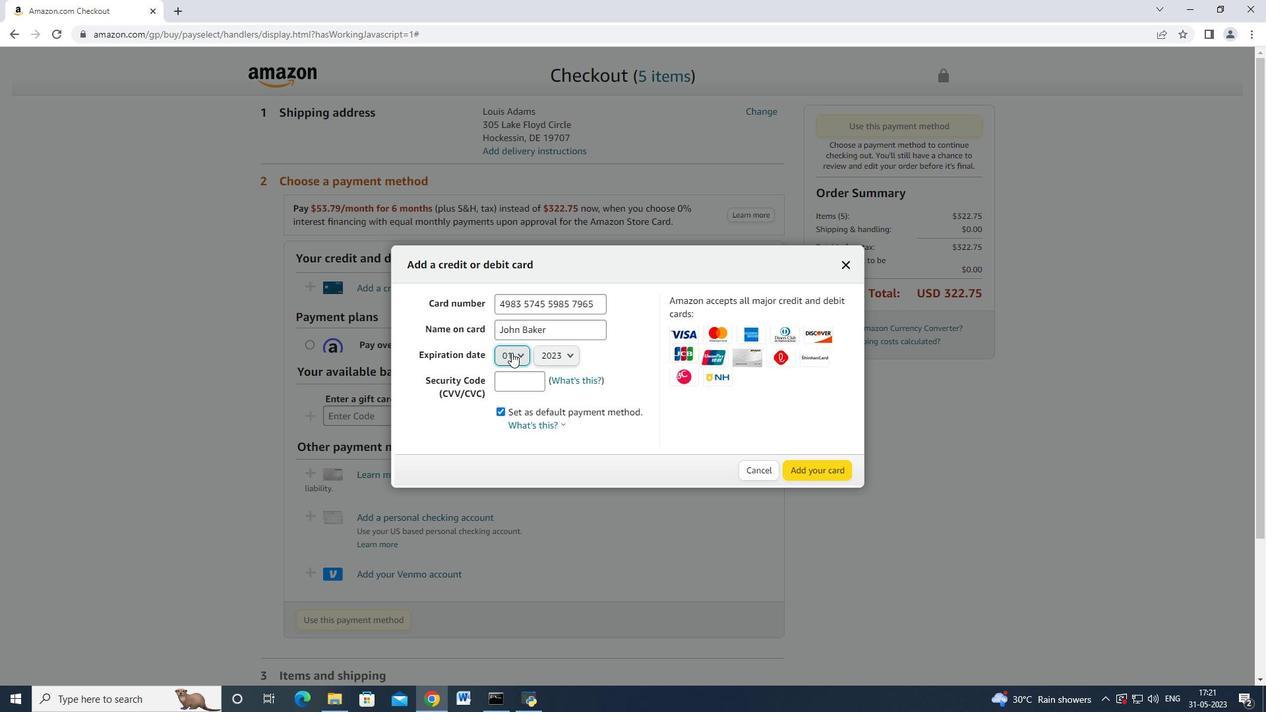 
Action: Mouse moved to (509, 404)
Screenshot: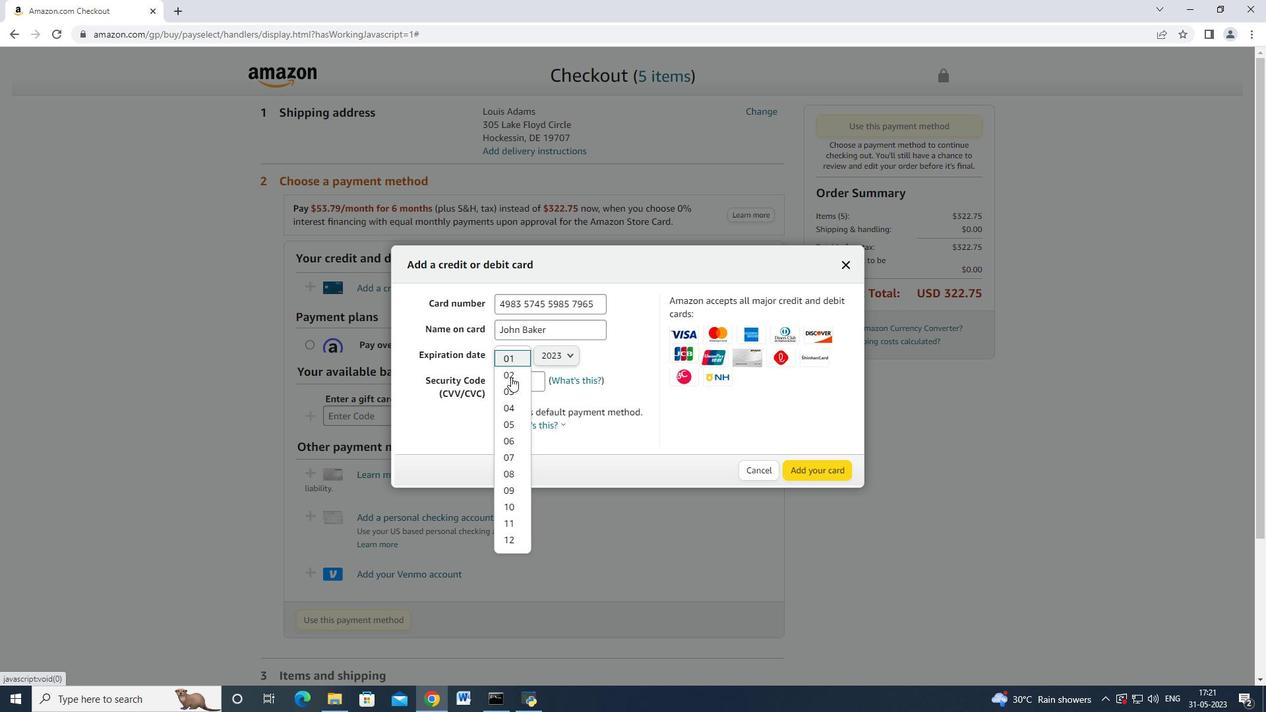 
Action: Mouse pressed left at (509, 404)
Screenshot: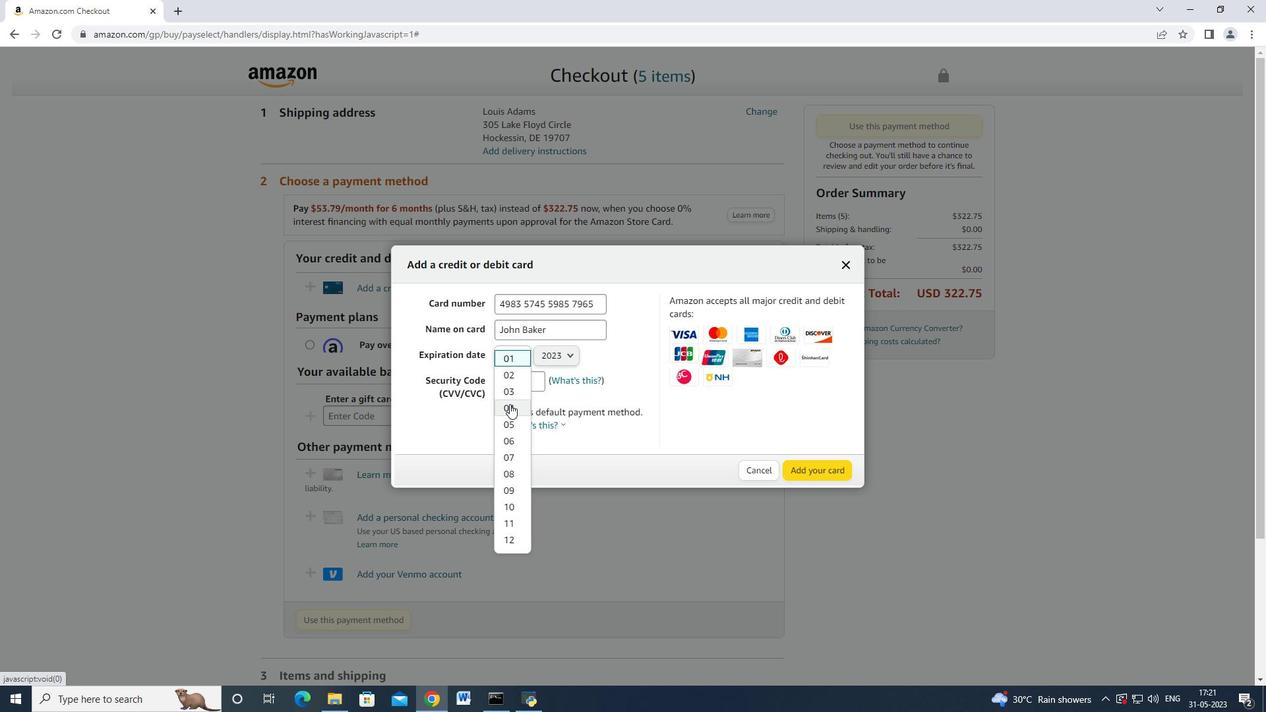 
Action: Mouse moved to (513, 349)
Screenshot: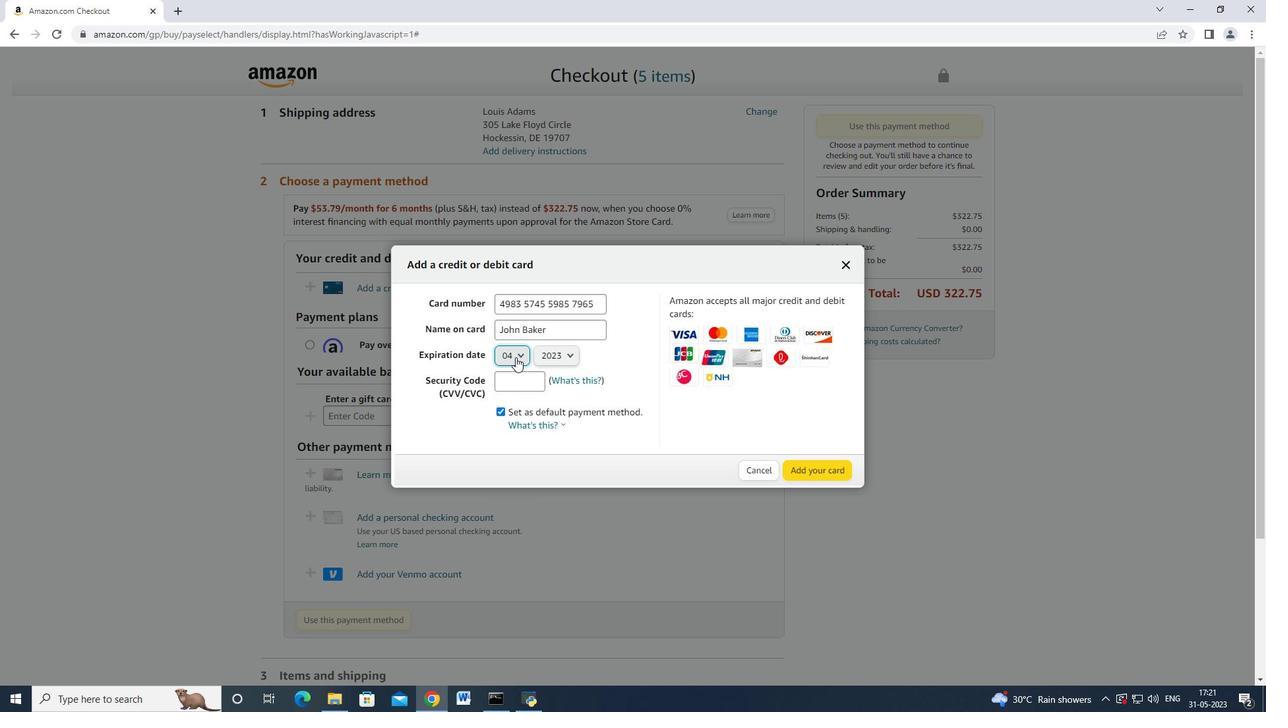 
Action: Mouse pressed left at (513, 349)
Screenshot: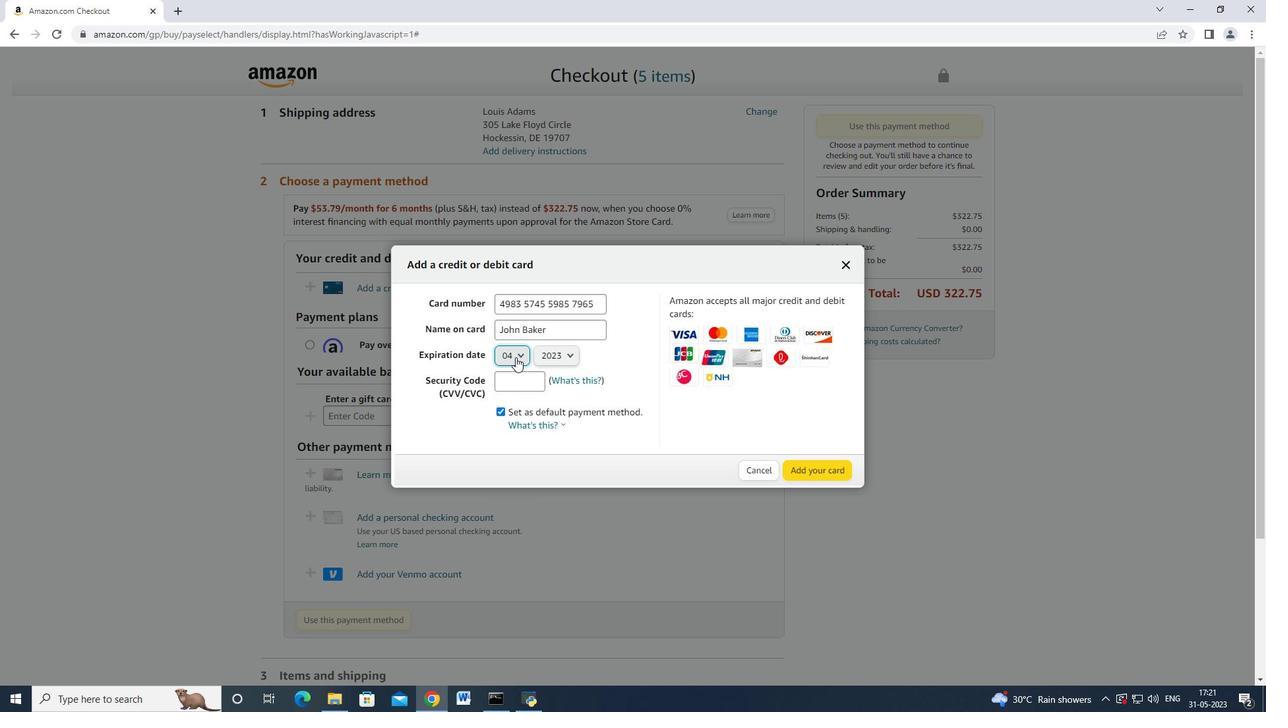 
Action: Mouse moved to (509, 440)
Screenshot: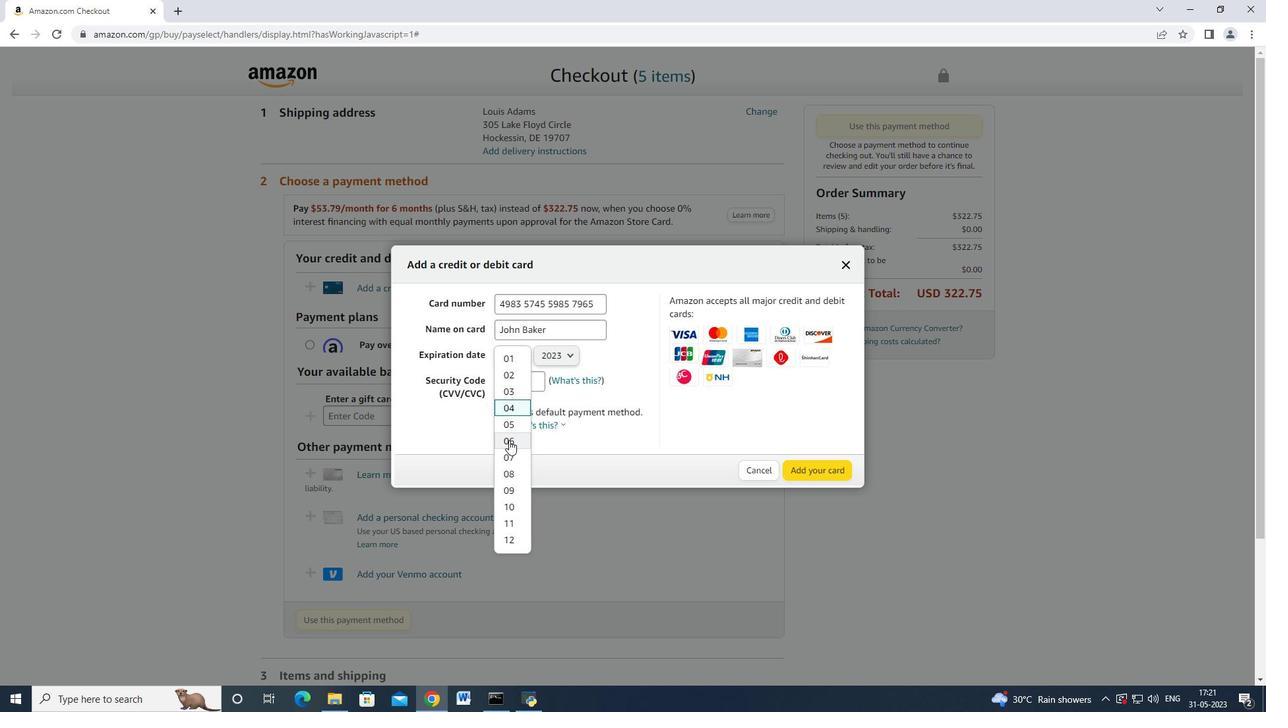 
Action: Mouse pressed left at (509, 440)
Screenshot: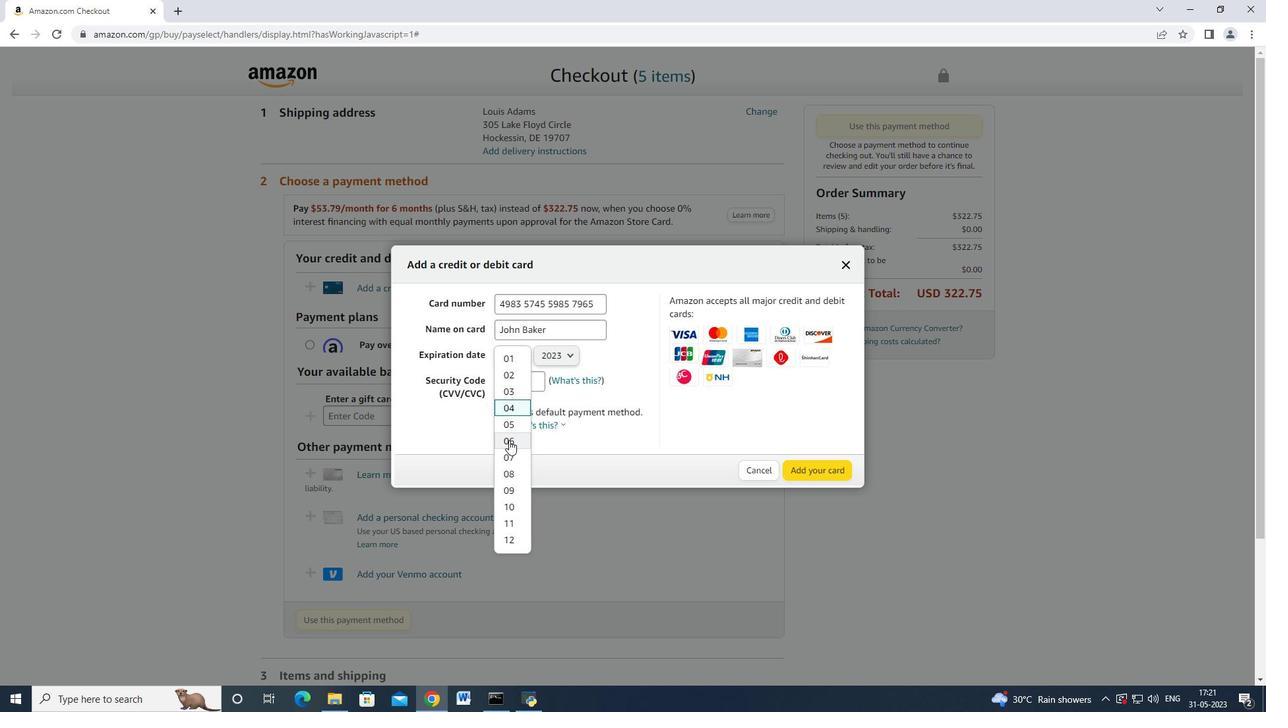 
Action: Mouse moved to (549, 346)
Screenshot: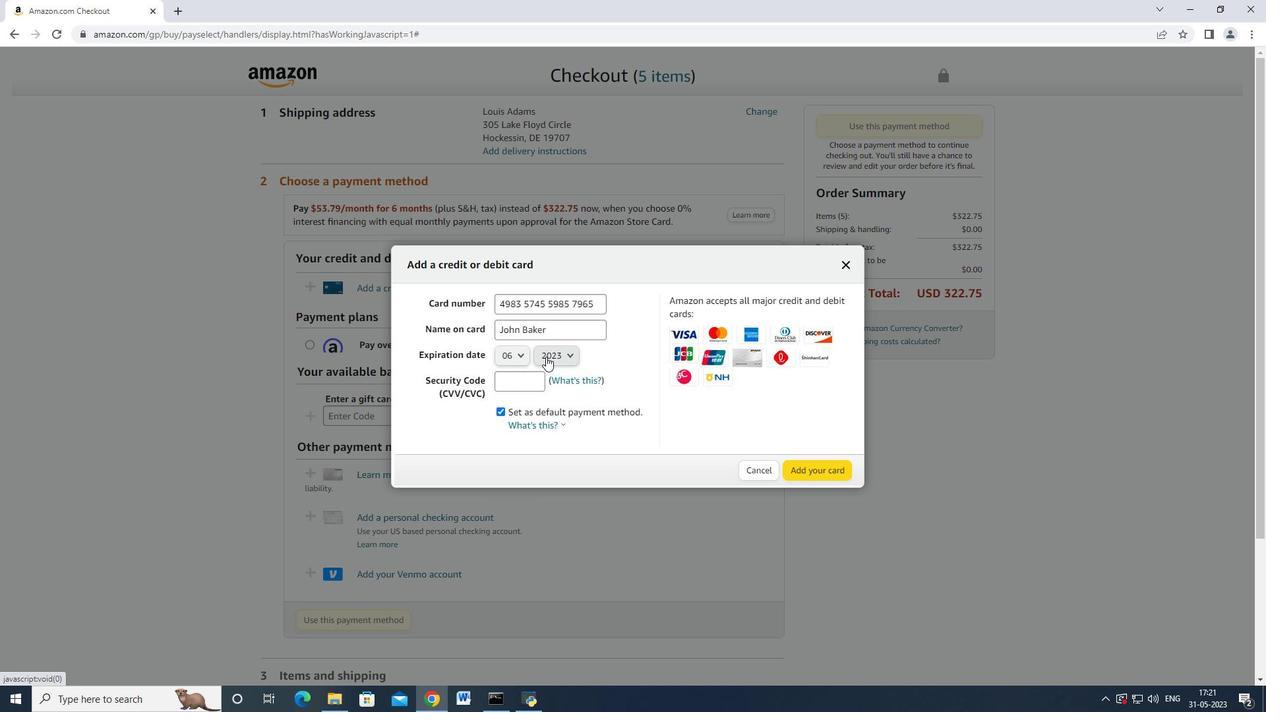 
Action: Mouse pressed left at (549, 346)
Screenshot: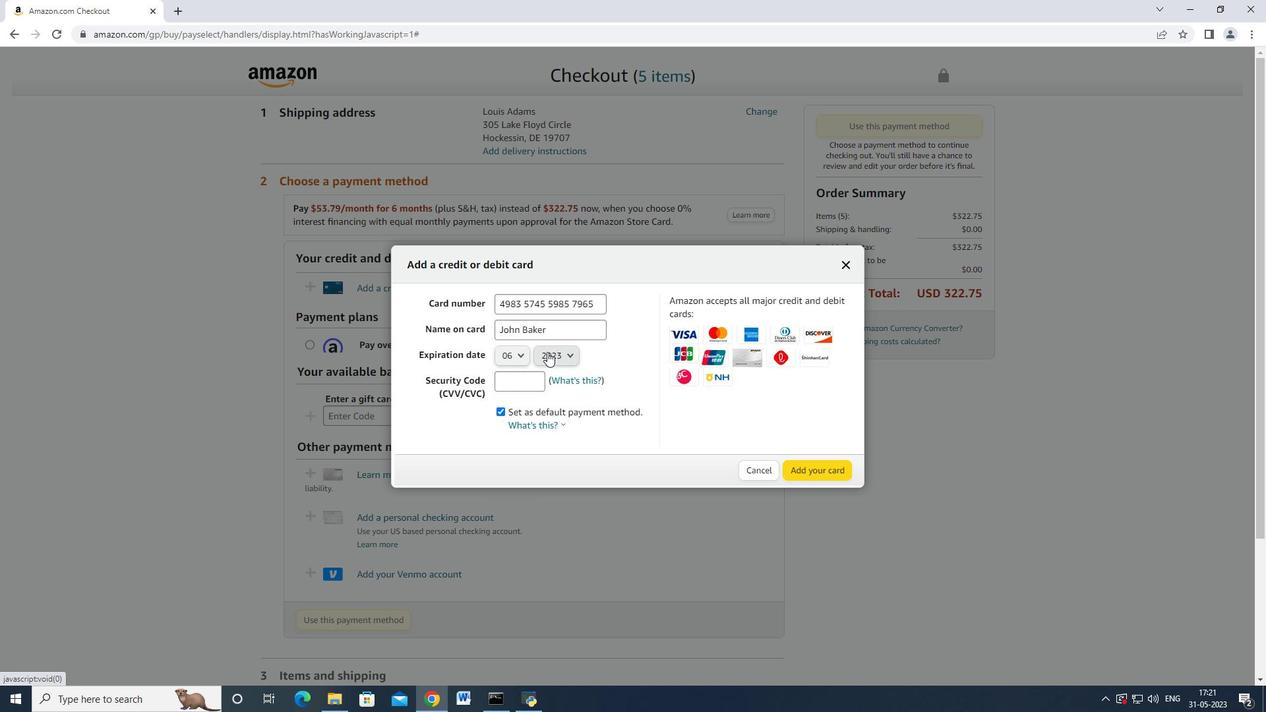 
Action: Mouse moved to (554, 391)
Screenshot: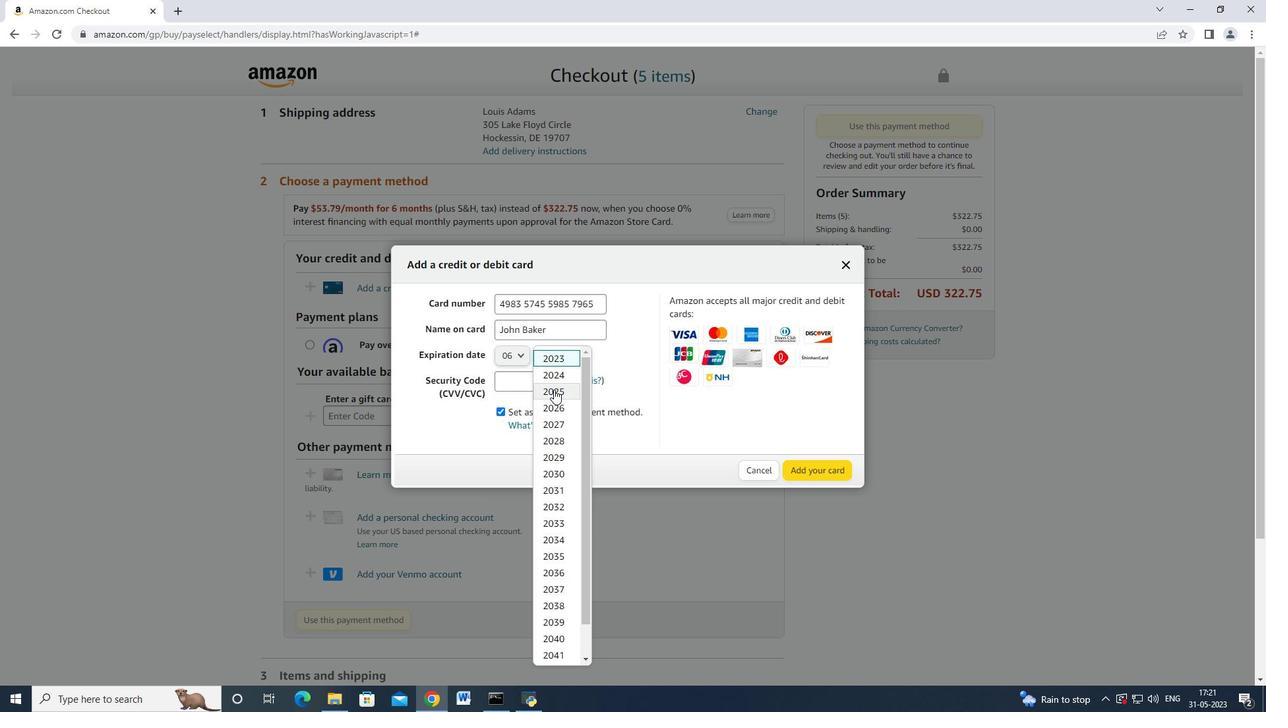 
Action: Mouse pressed left at (554, 391)
Screenshot: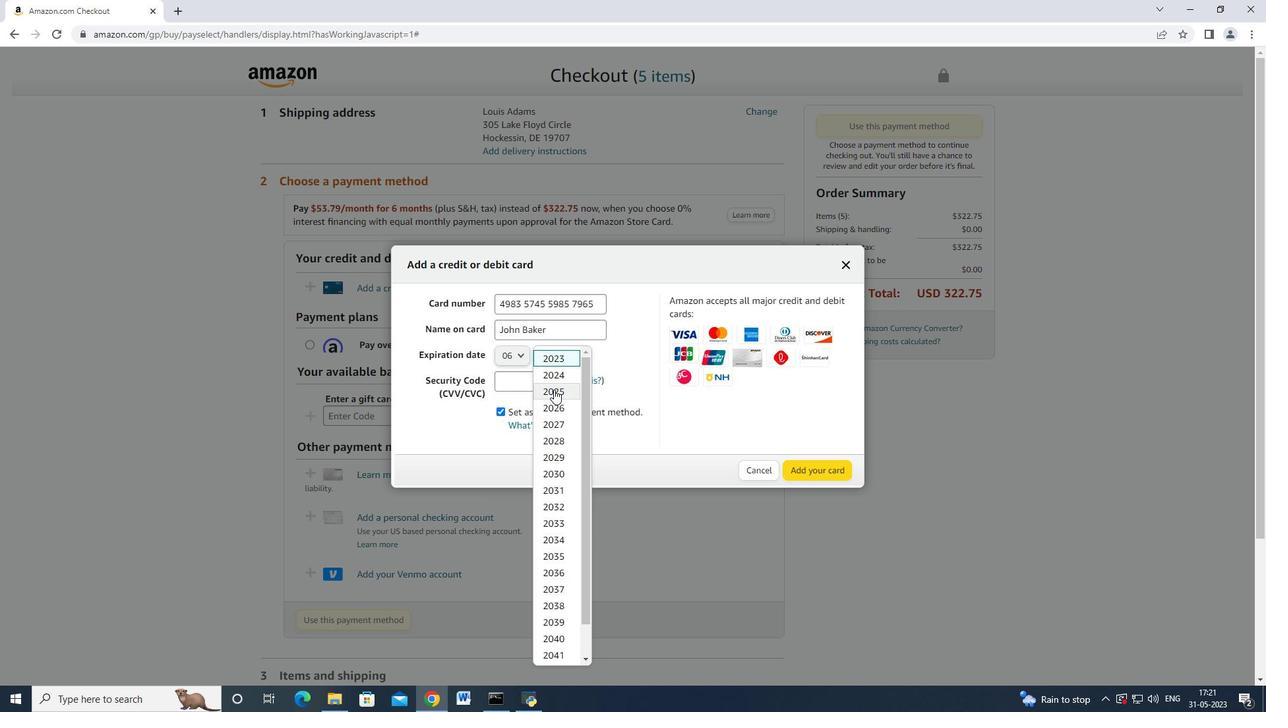 
Action: Mouse moved to (534, 383)
Screenshot: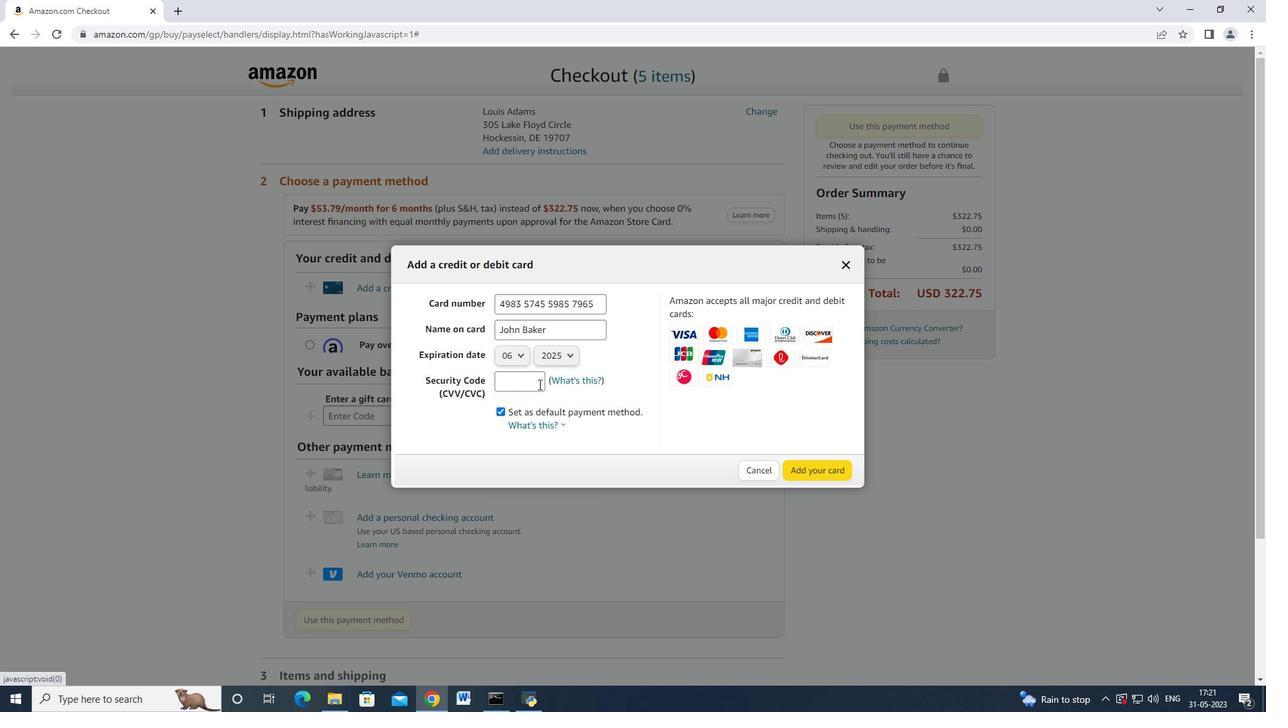 
Action: Mouse pressed left at (534, 383)
Screenshot: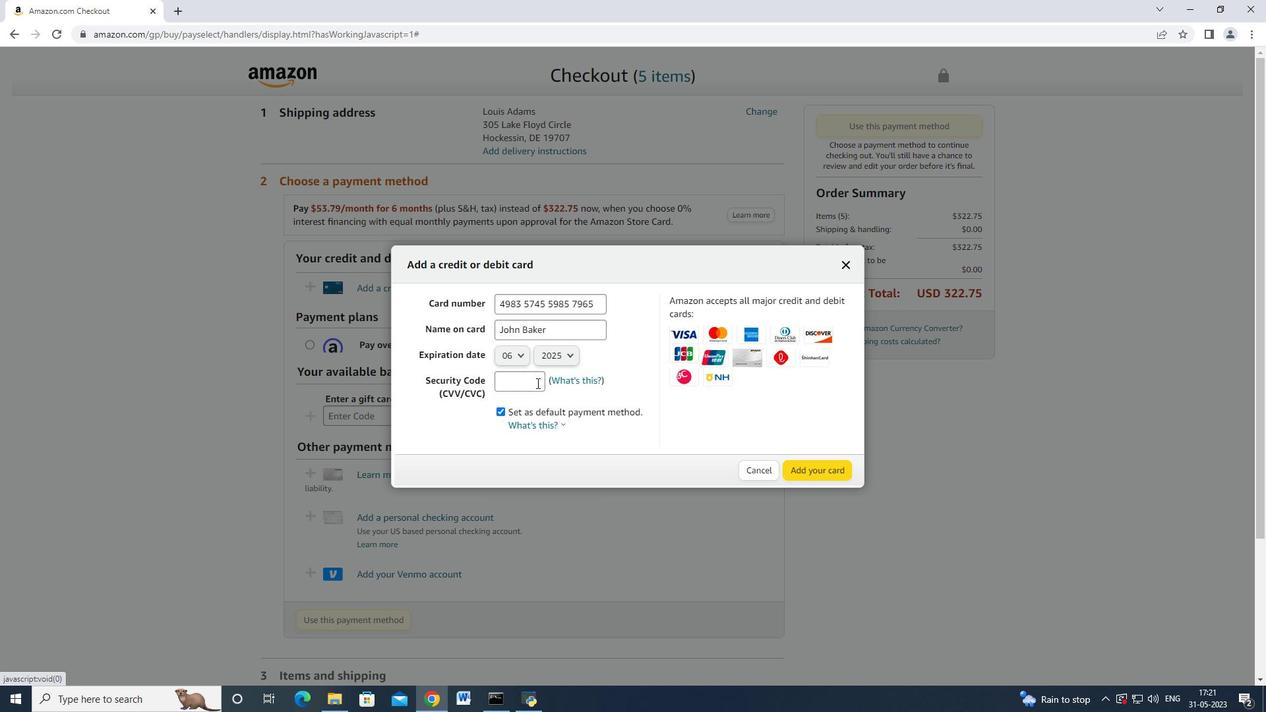 
Action: Mouse pressed left at (534, 383)
Screenshot: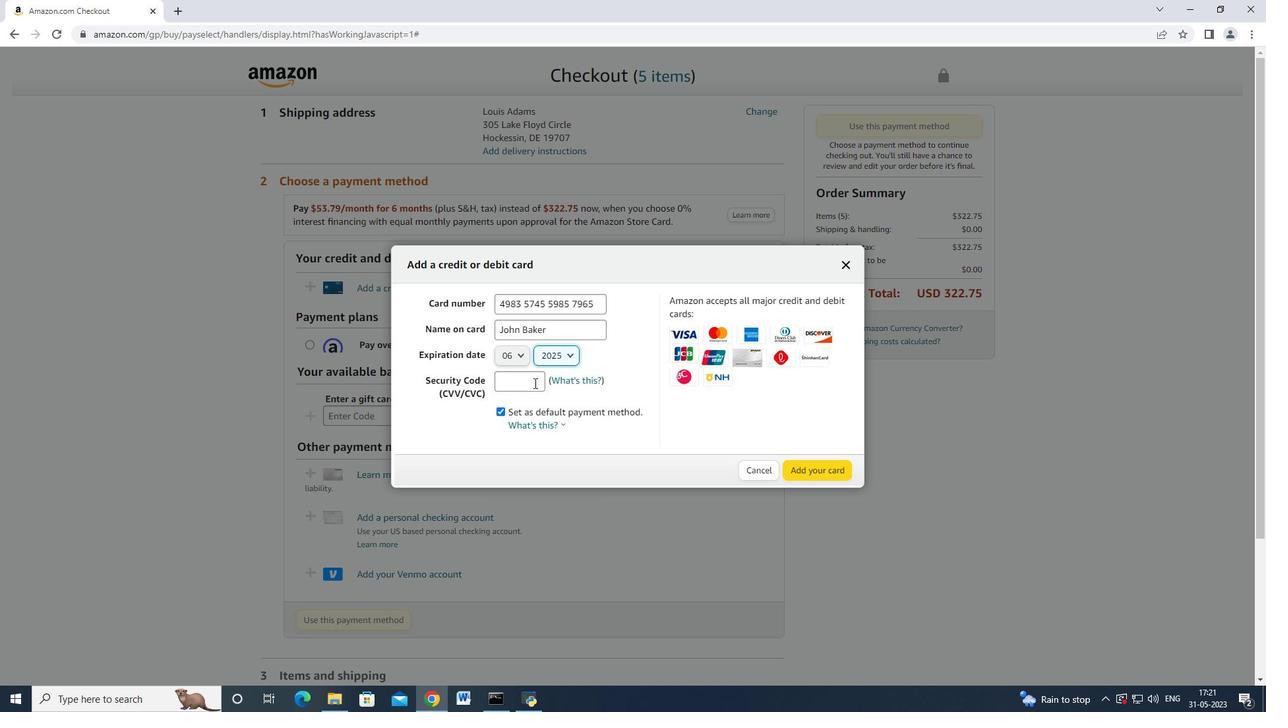 
Action: Key pressed 549
Screenshot: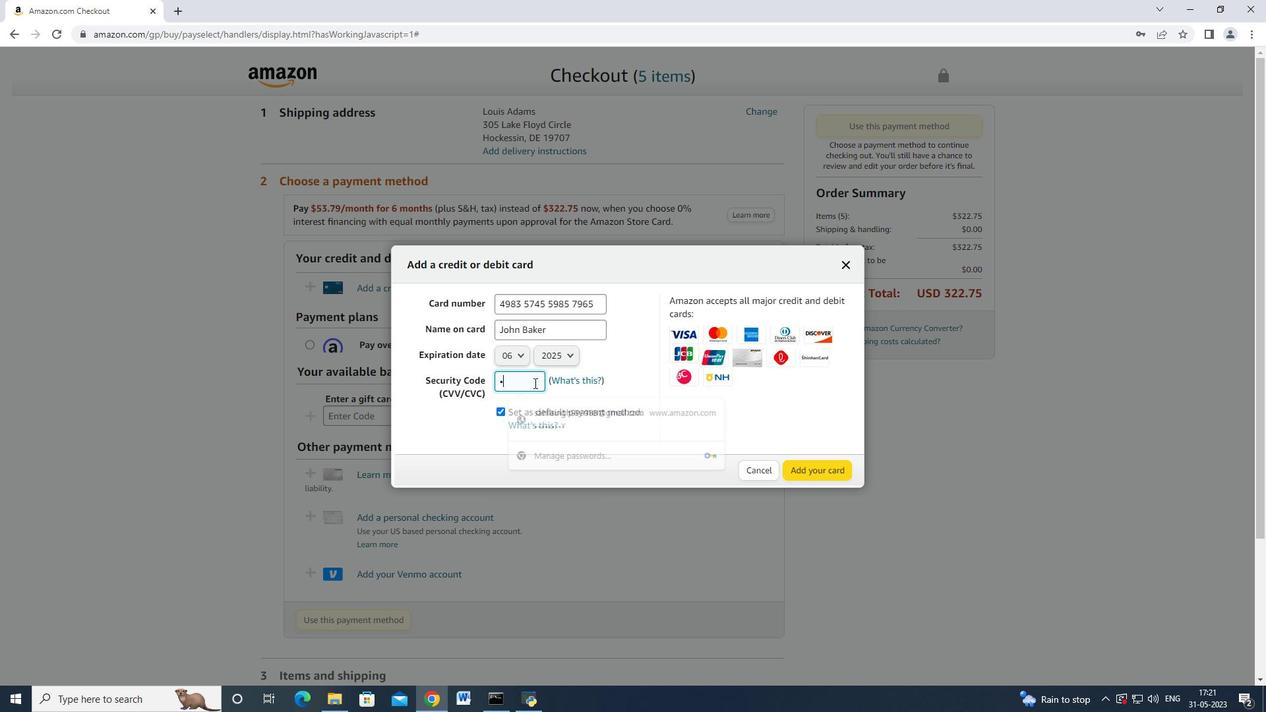 
Action: Mouse moved to (815, 469)
Screenshot: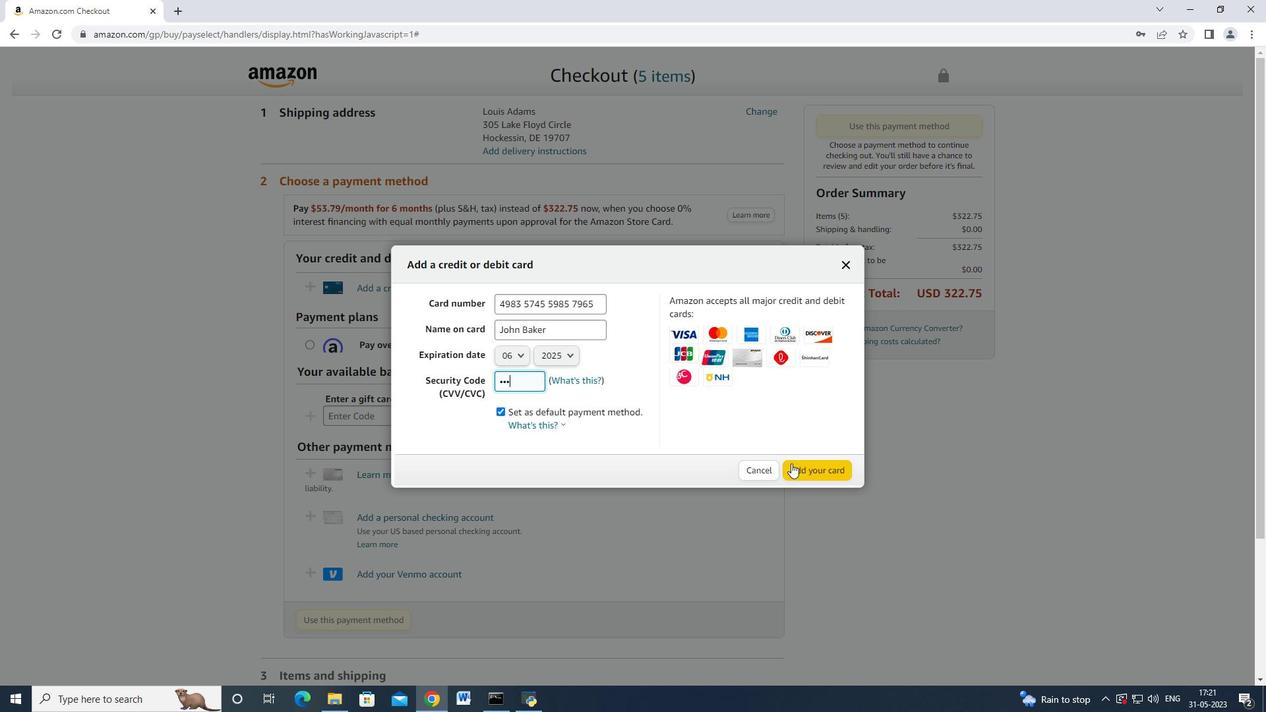 
